 Task: Sand/Dust/Powder Explosion Effect.
Action: Mouse moved to (35, 100)
Screenshot: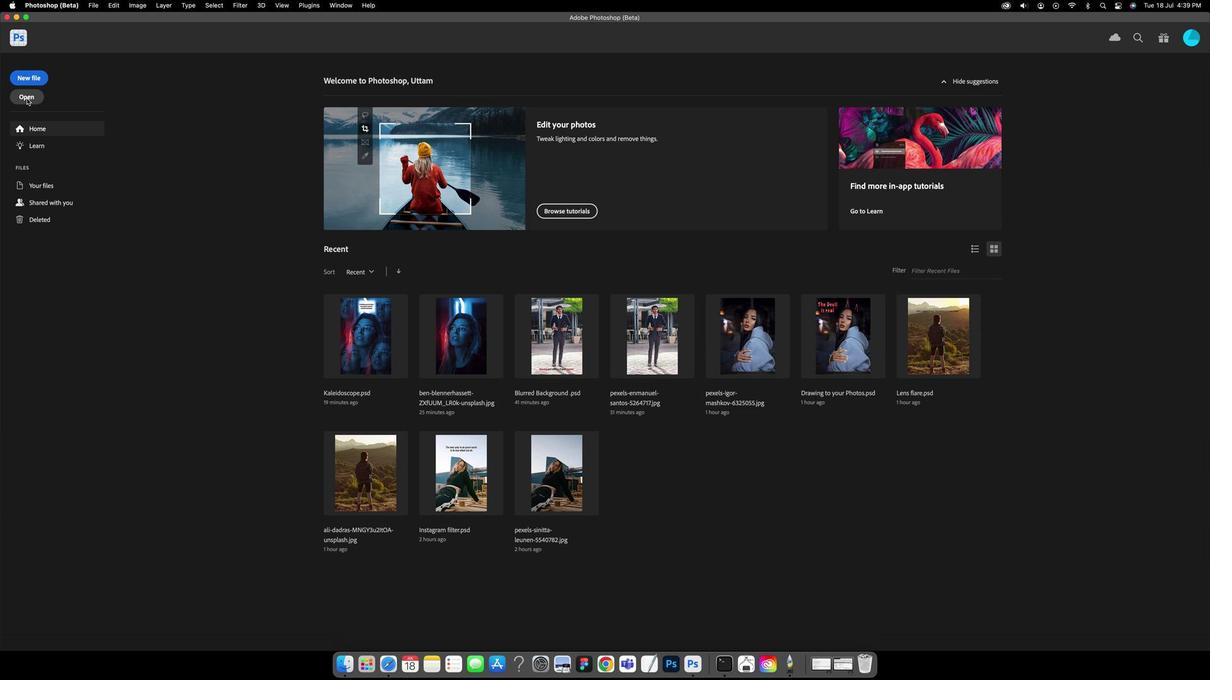 
Action: Mouse pressed left at (35, 100)
Screenshot: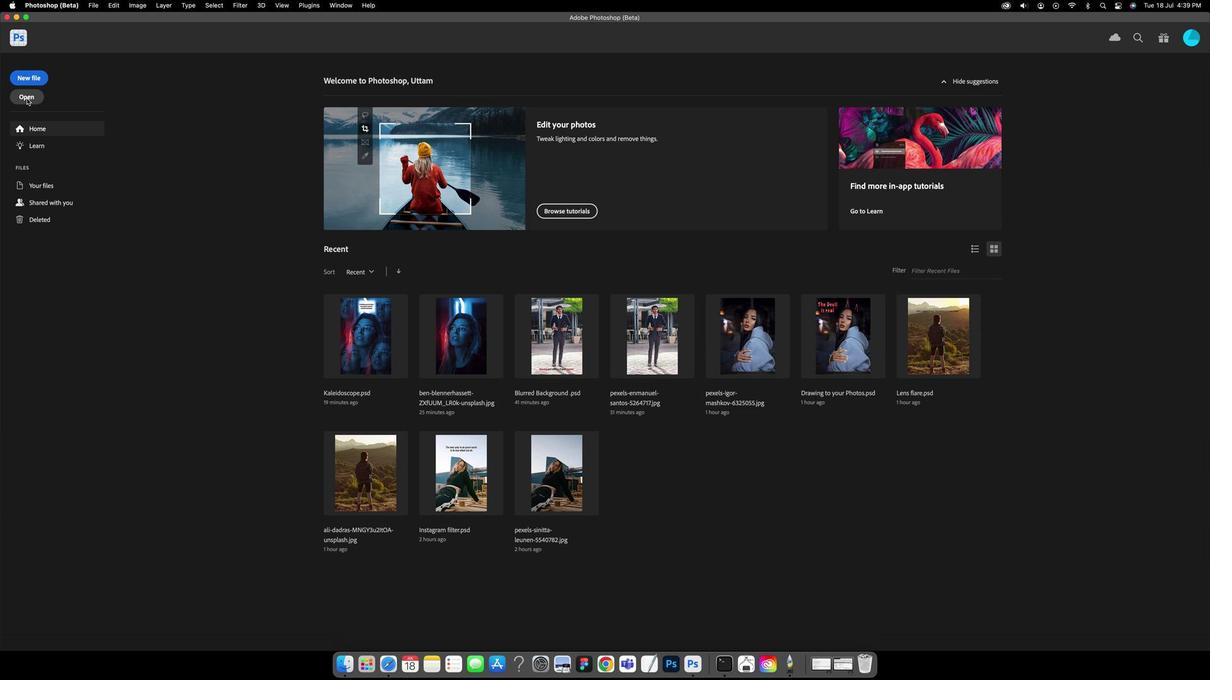 
Action: Mouse moved to (515, 177)
Screenshot: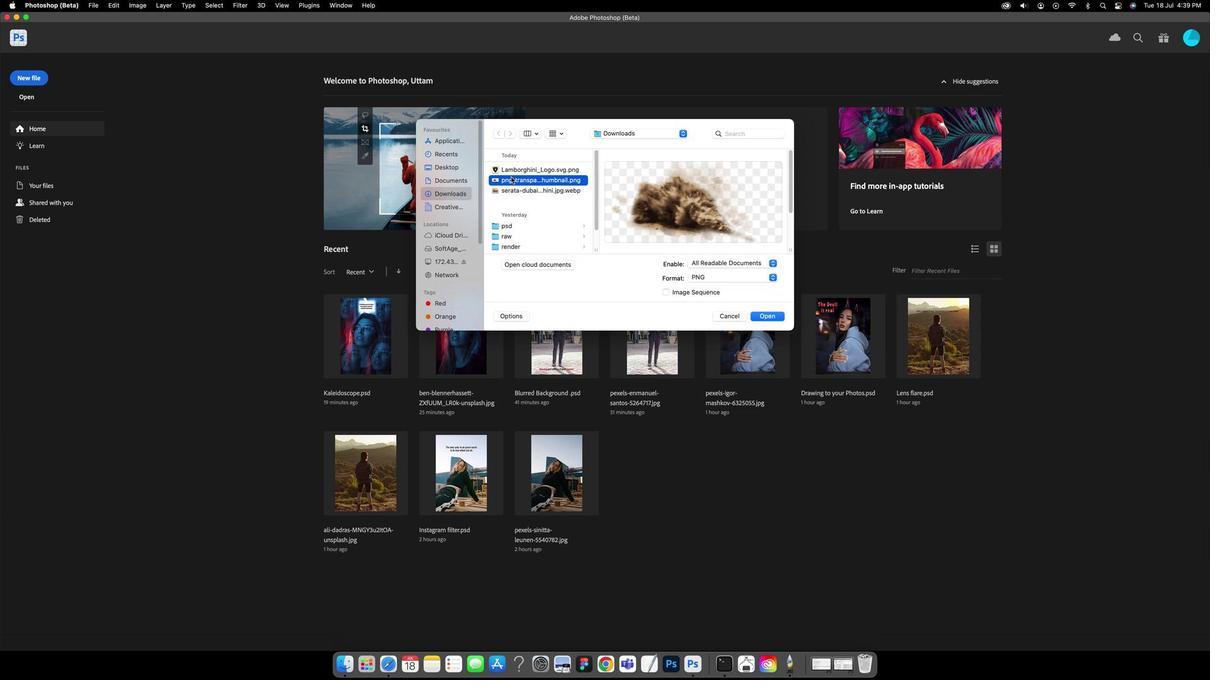 
Action: Mouse pressed left at (515, 177)
Screenshot: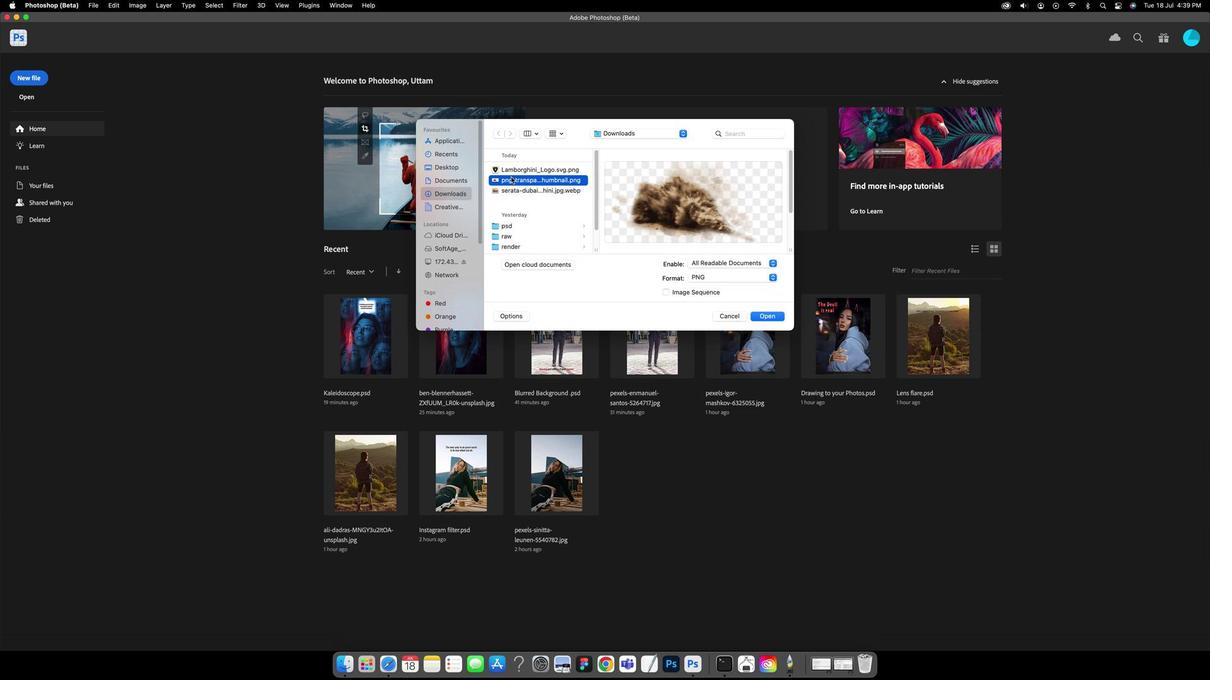 
Action: Mouse moved to (516, 188)
Screenshot: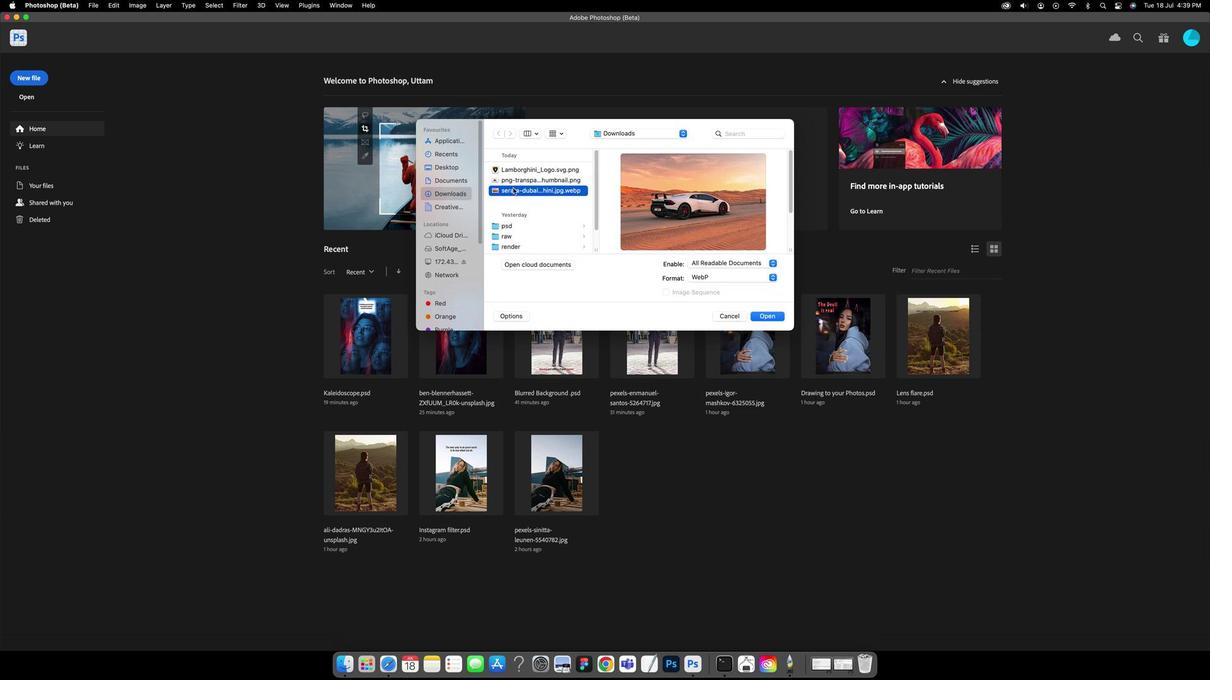 
Action: Mouse pressed left at (516, 188)
Screenshot: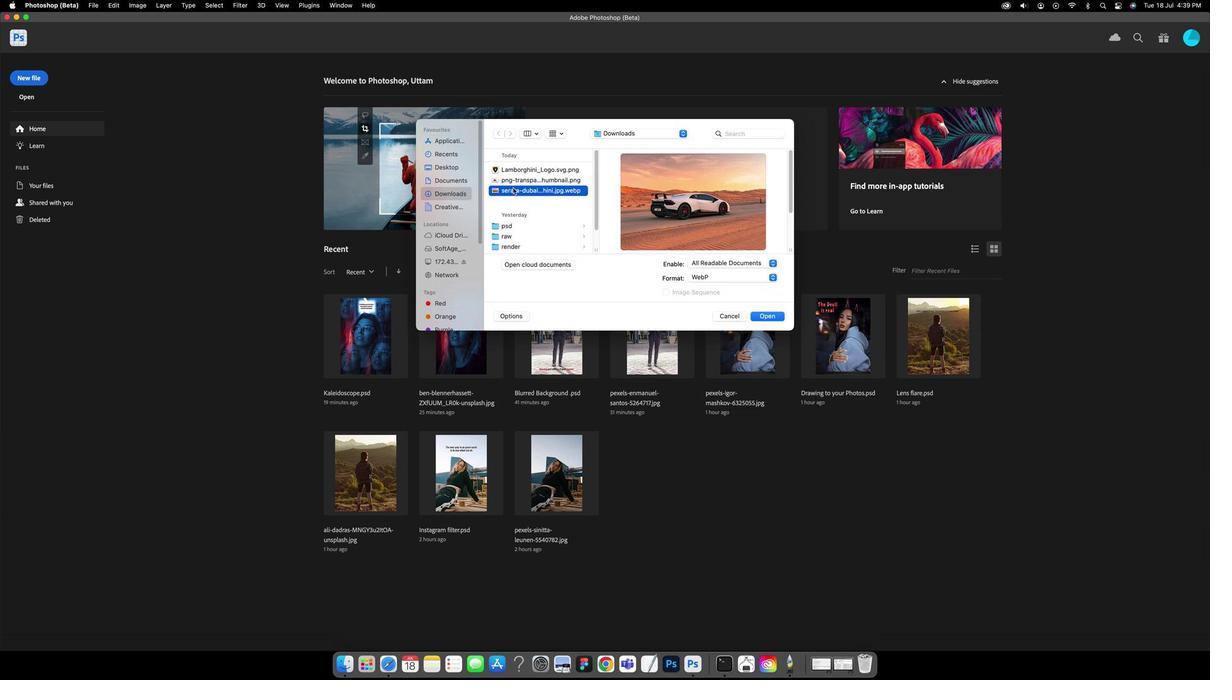 
Action: Mouse moved to (516, 188)
Screenshot: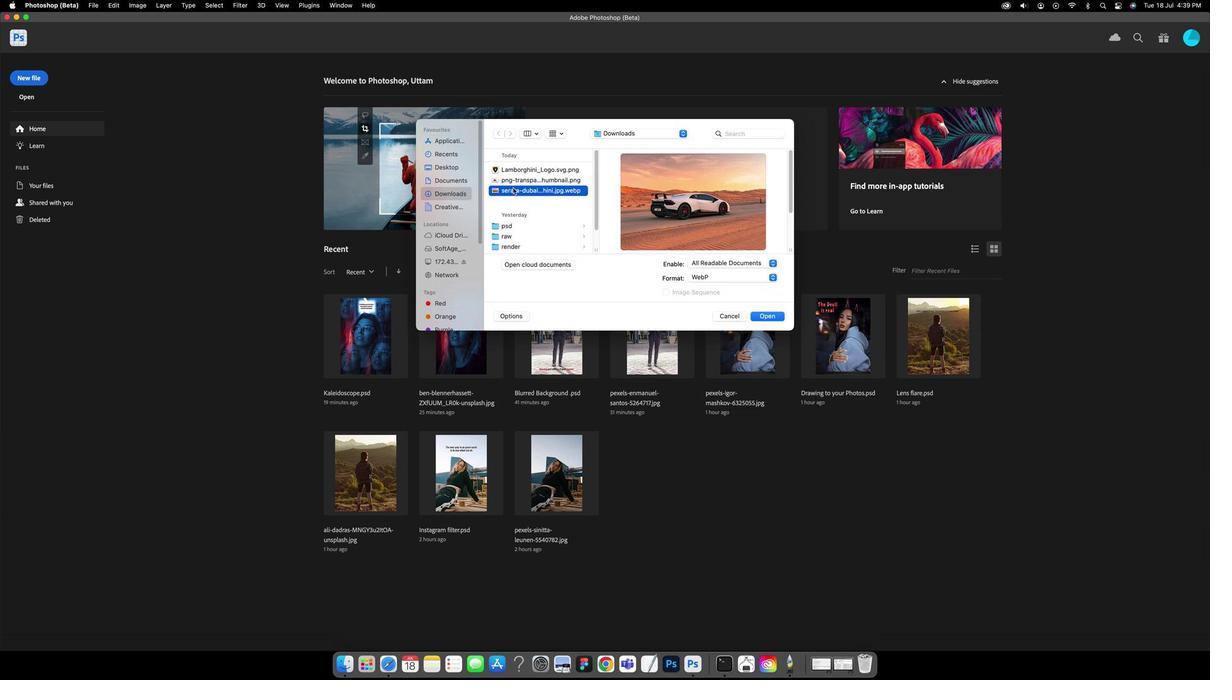 
Action: Key pressed Key.enter
Screenshot: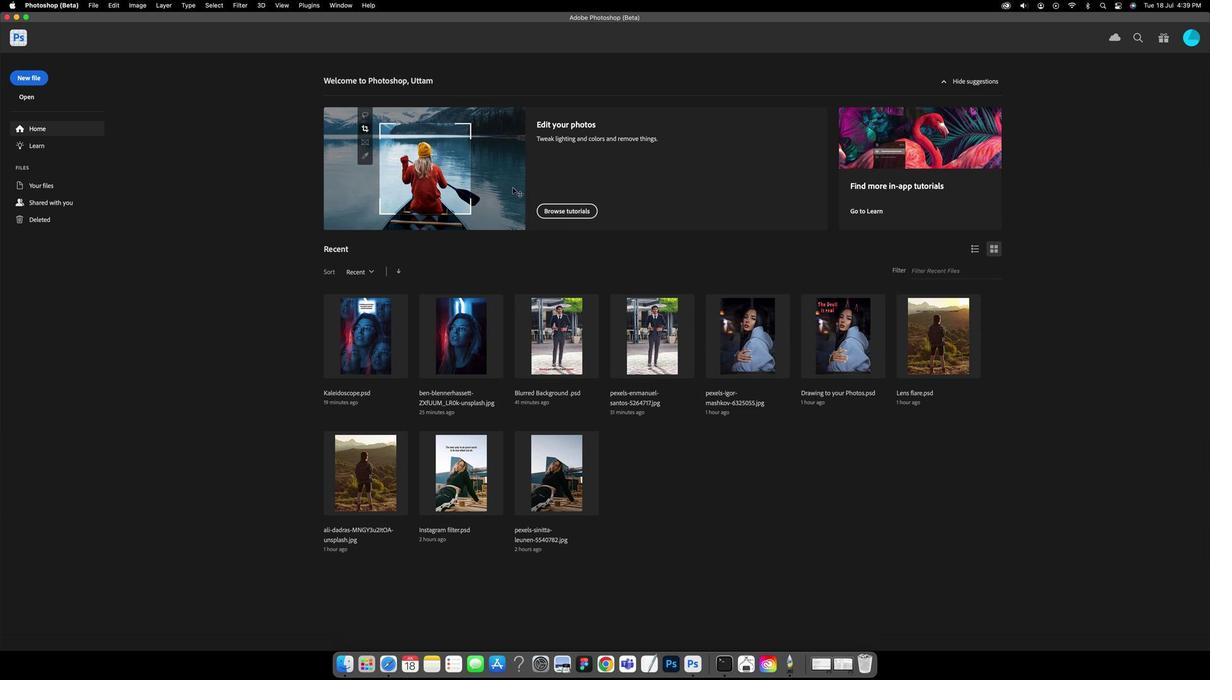 
Action: Mouse moved to (98, 3)
Screenshot: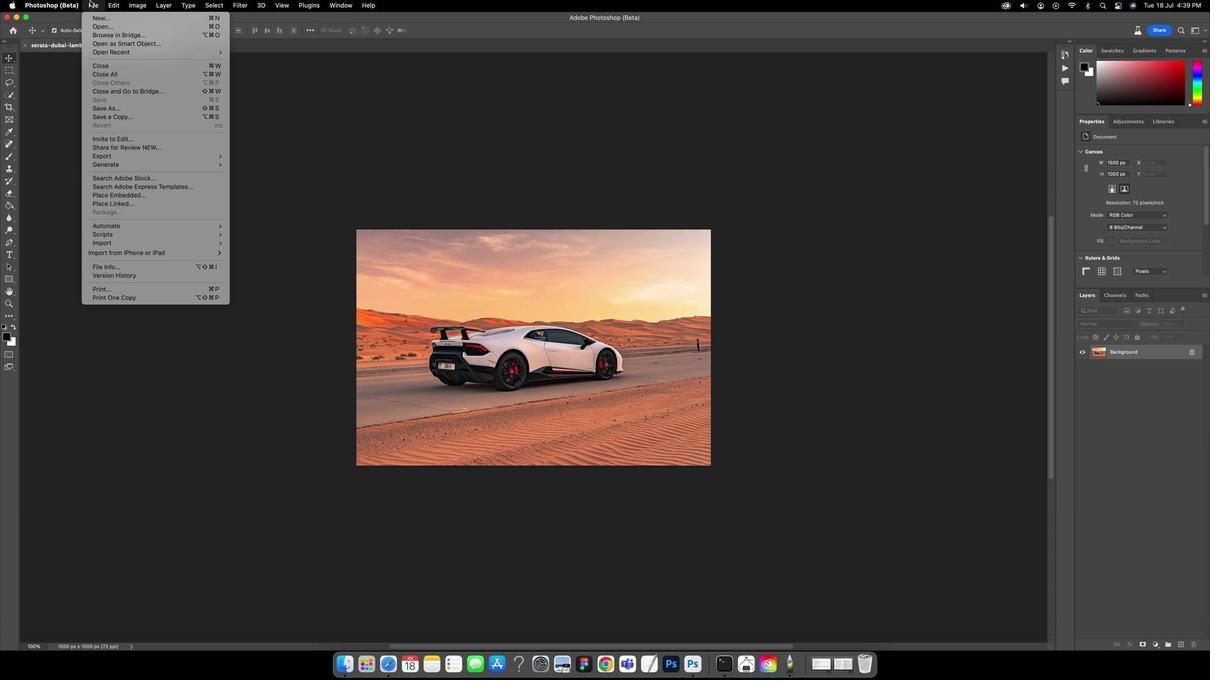 
Action: Mouse pressed left at (98, 3)
Screenshot: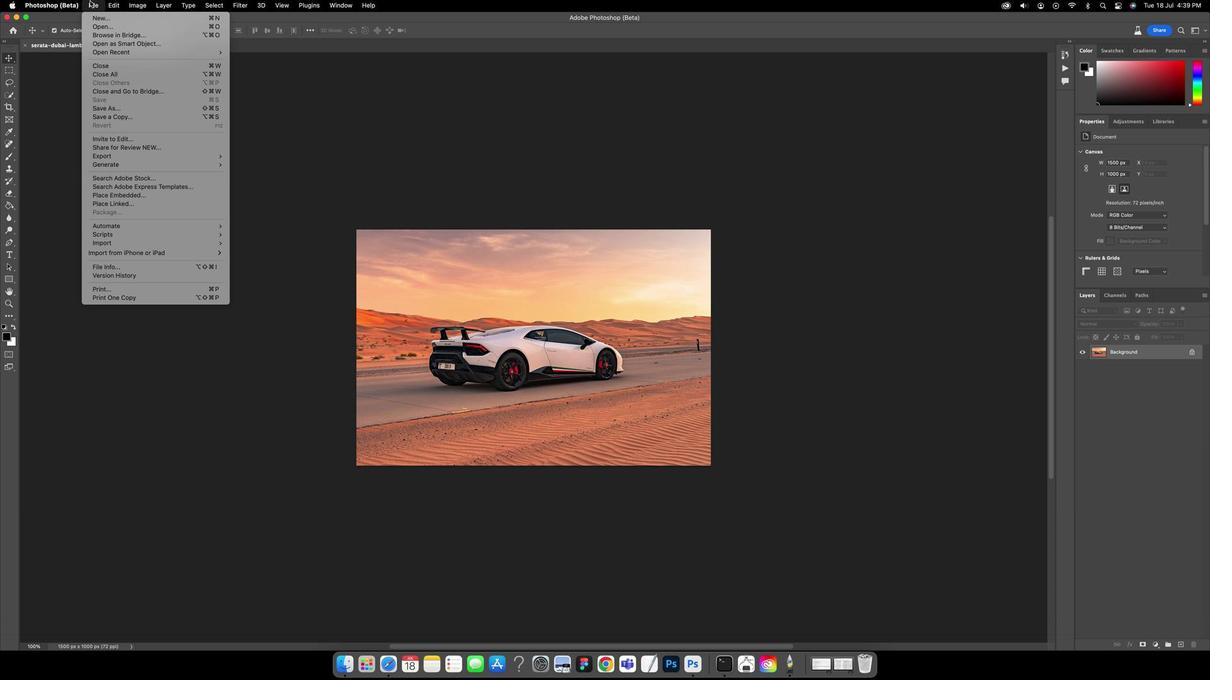 
Action: Mouse moved to (111, 197)
Screenshot: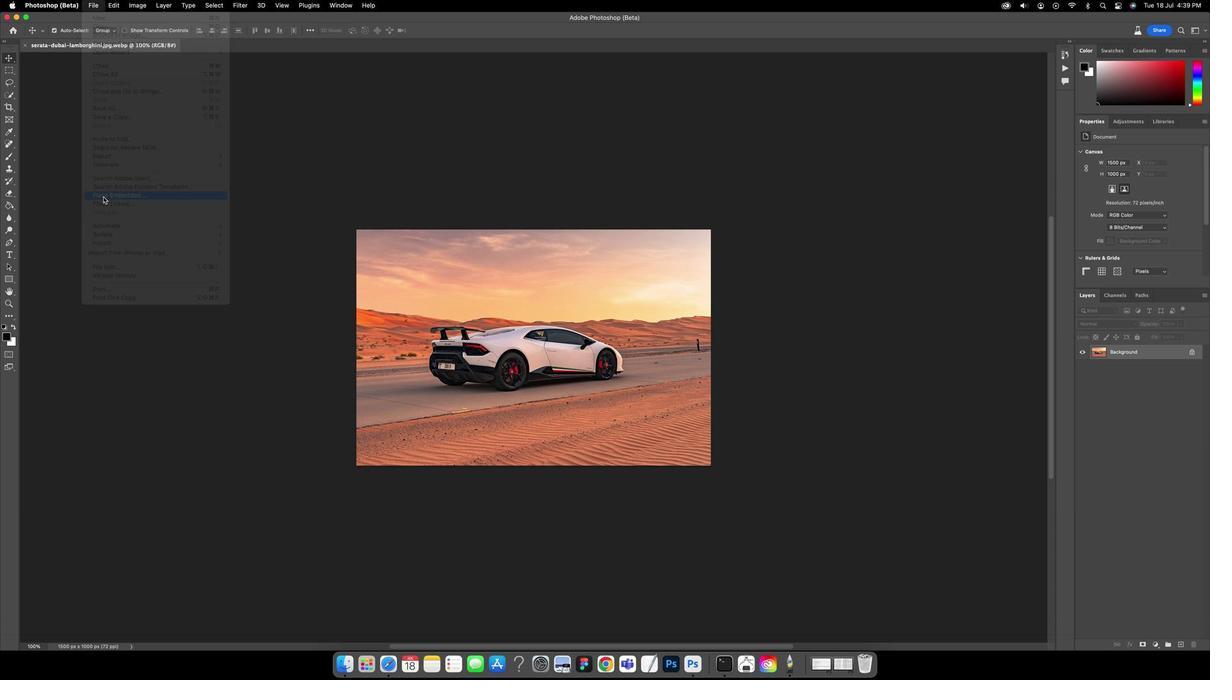 
Action: Mouse pressed left at (111, 197)
Screenshot: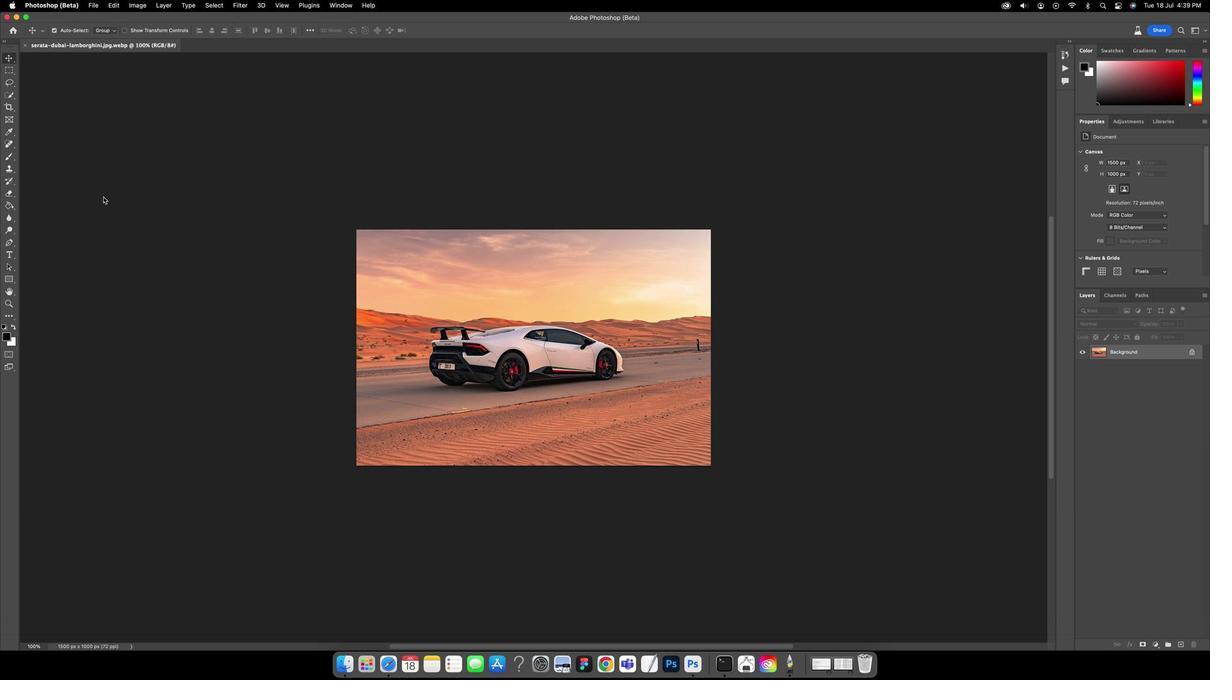 
Action: Mouse moved to (496, 180)
Screenshot: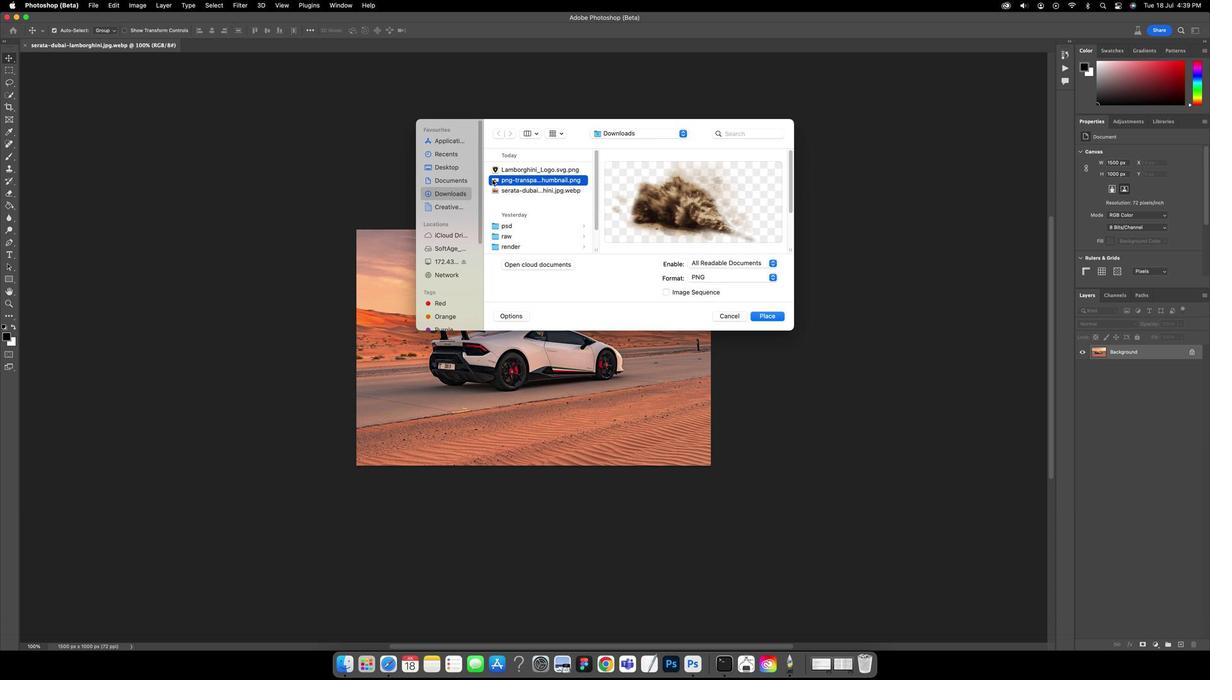 
Action: Mouse pressed left at (496, 180)
Screenshot: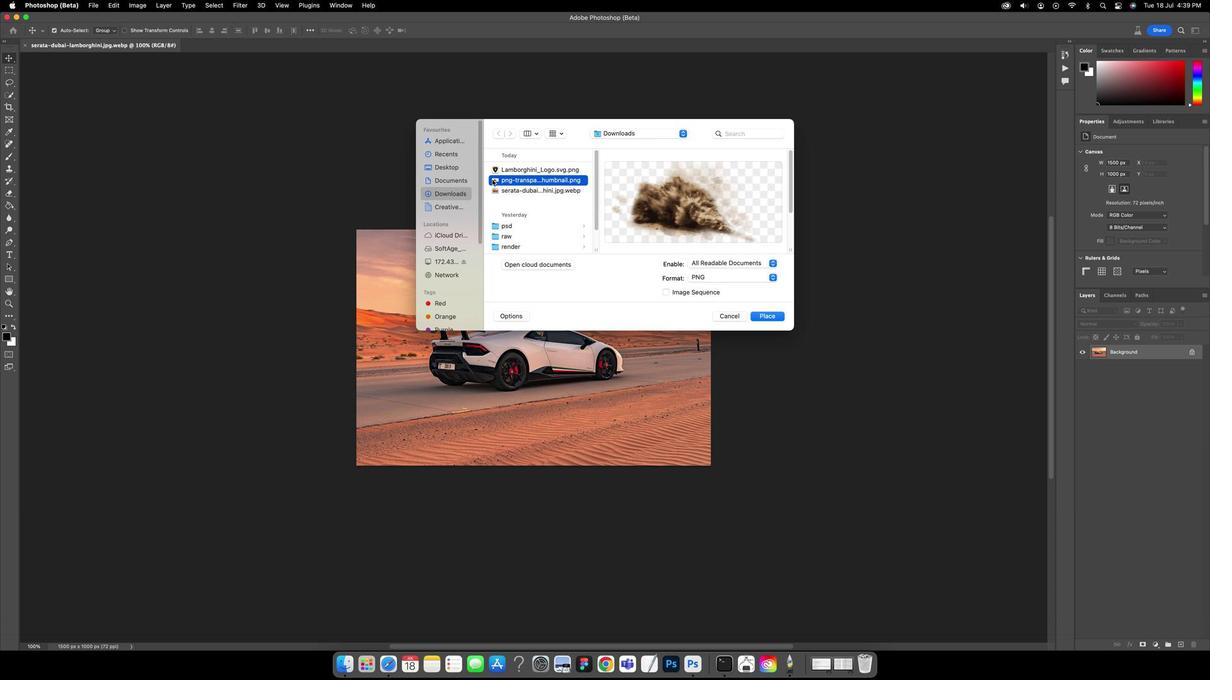 
Action: Key pressed Key.enter
Screenshot: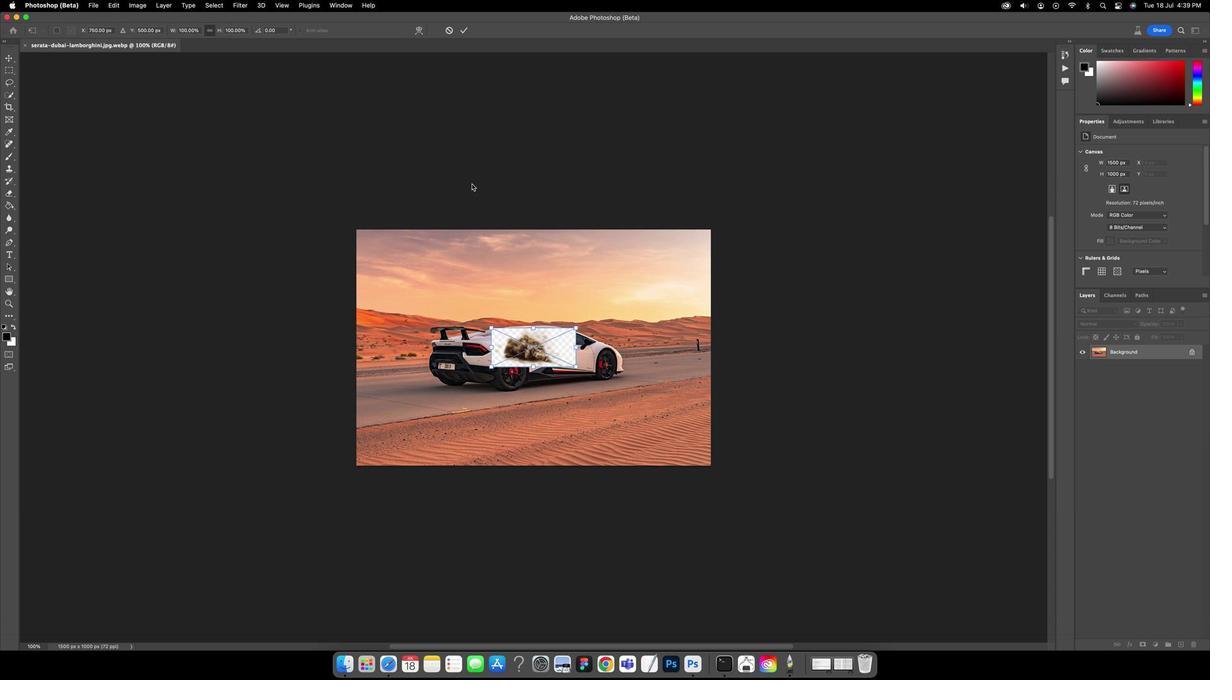 
Action: Mouse moved to (544, 346)
Screenshot: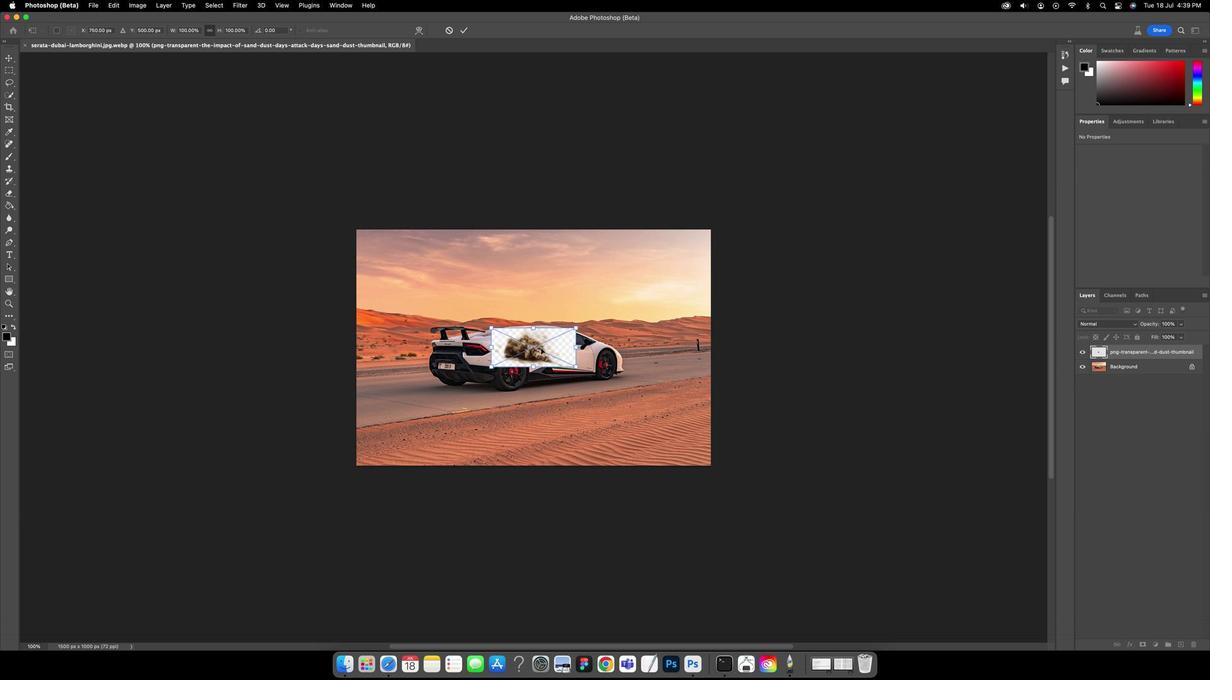 
Action: Key pressed Key.alt
Screenshot: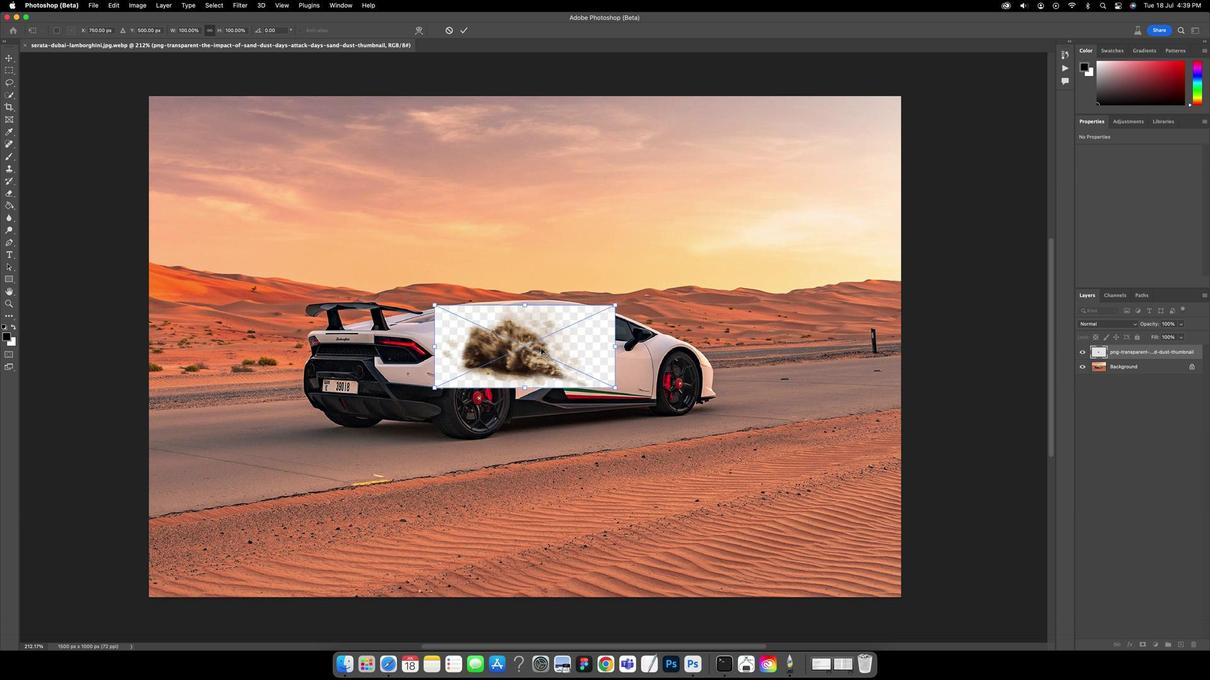 
Action: Mouse scrolled (544, 346) with delta (10, 4)
Screenshot: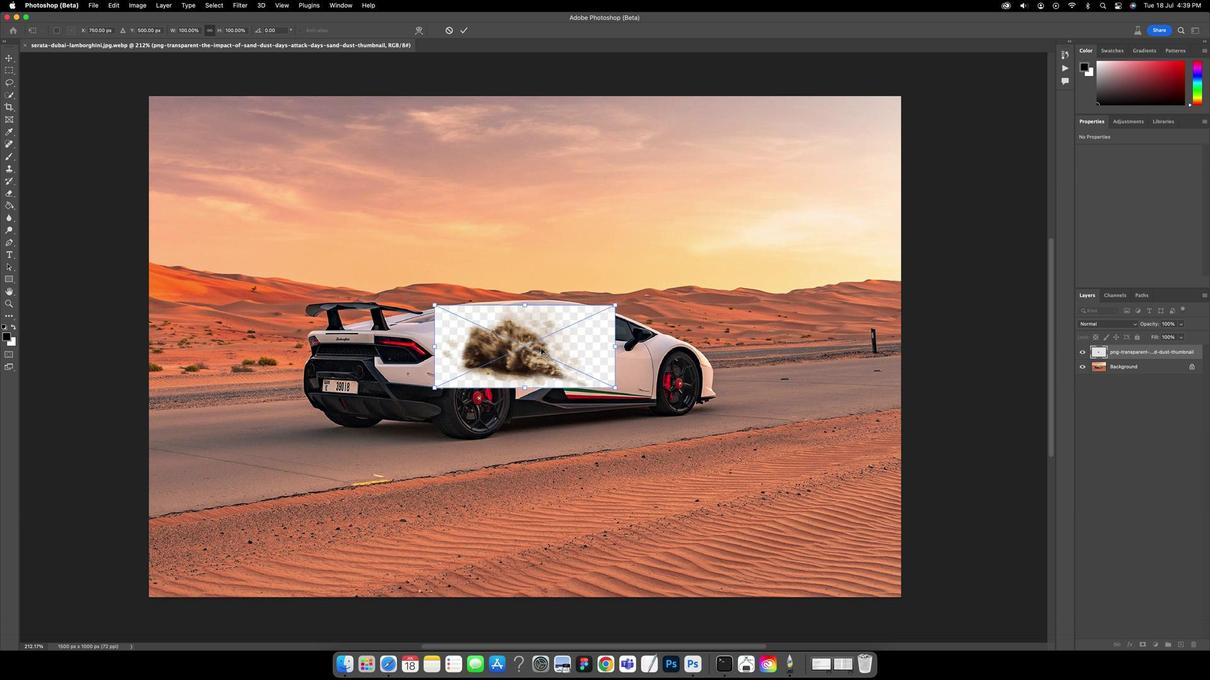 
Action: Mouse scrolled (544, 346) with delta (10, 4)
Screenshot: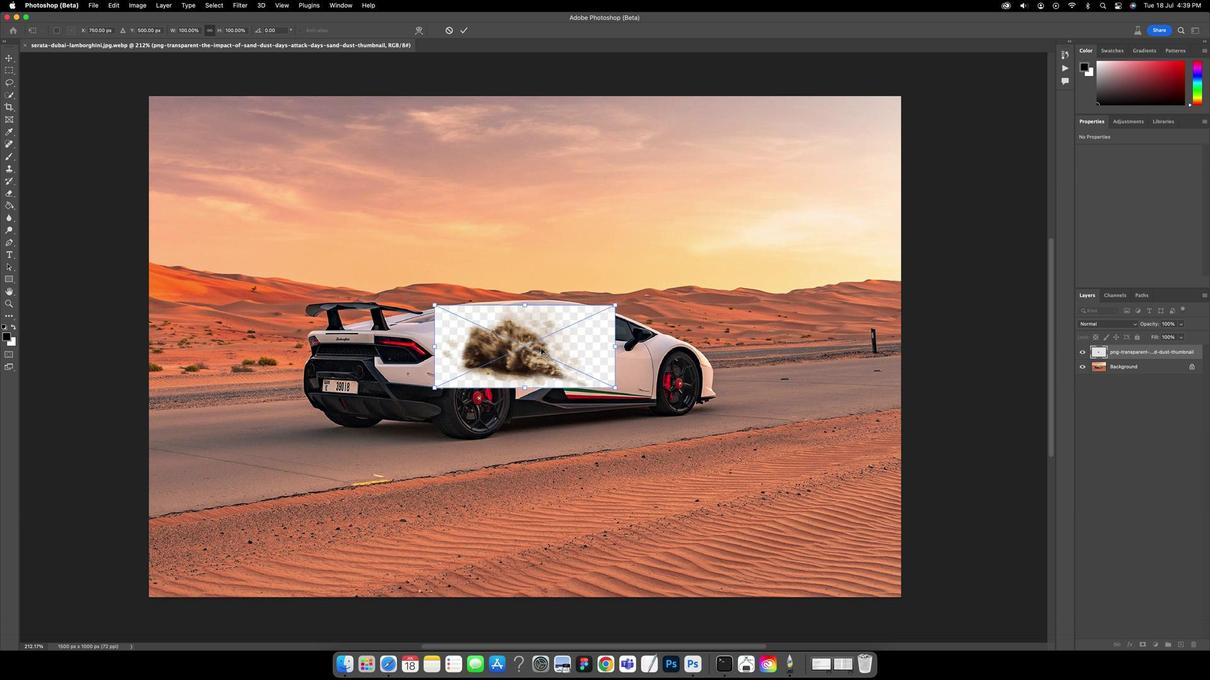 
Action: Mouse scrolled (544, 346) with delta (10, 5)
Screenshot: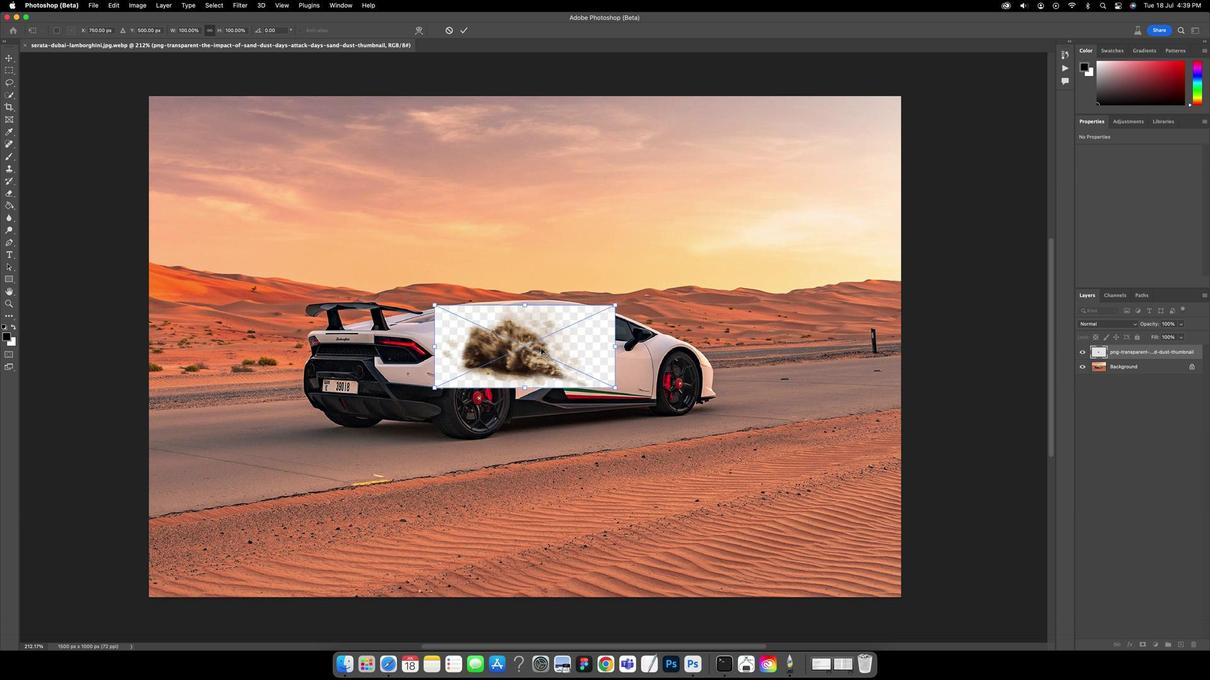 
Action: Mouse moved to (544, 346)
Screenshot: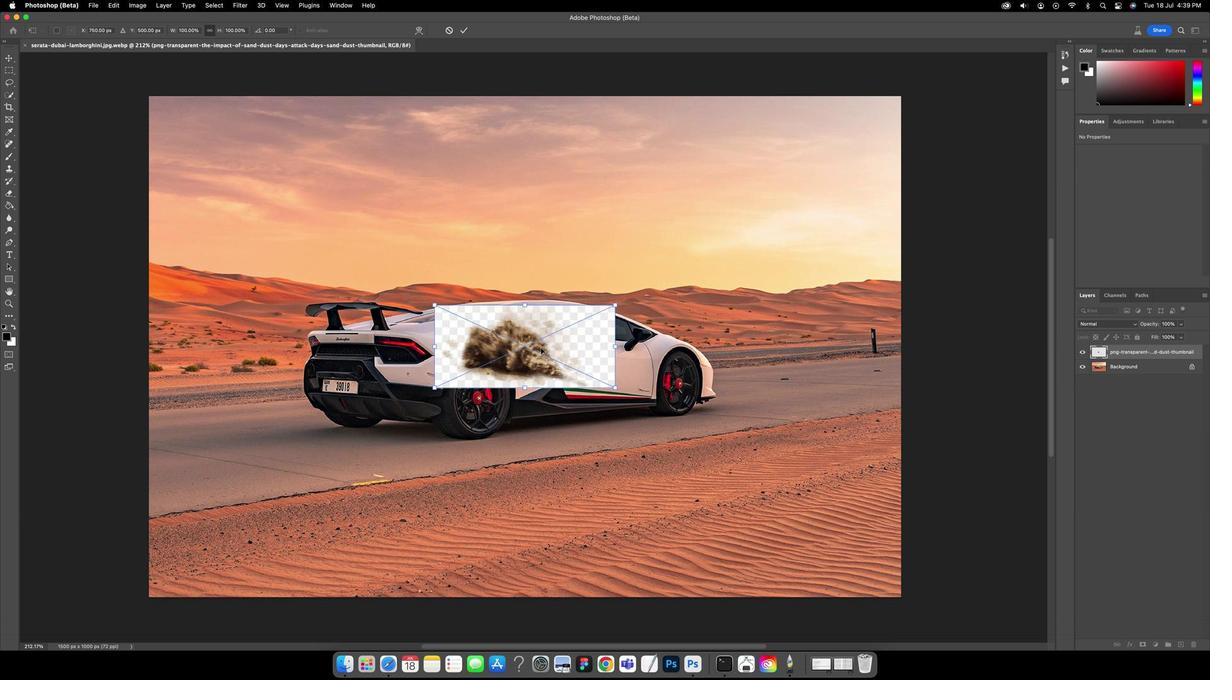 
Action: Key pressed Key.enter
Screenshot: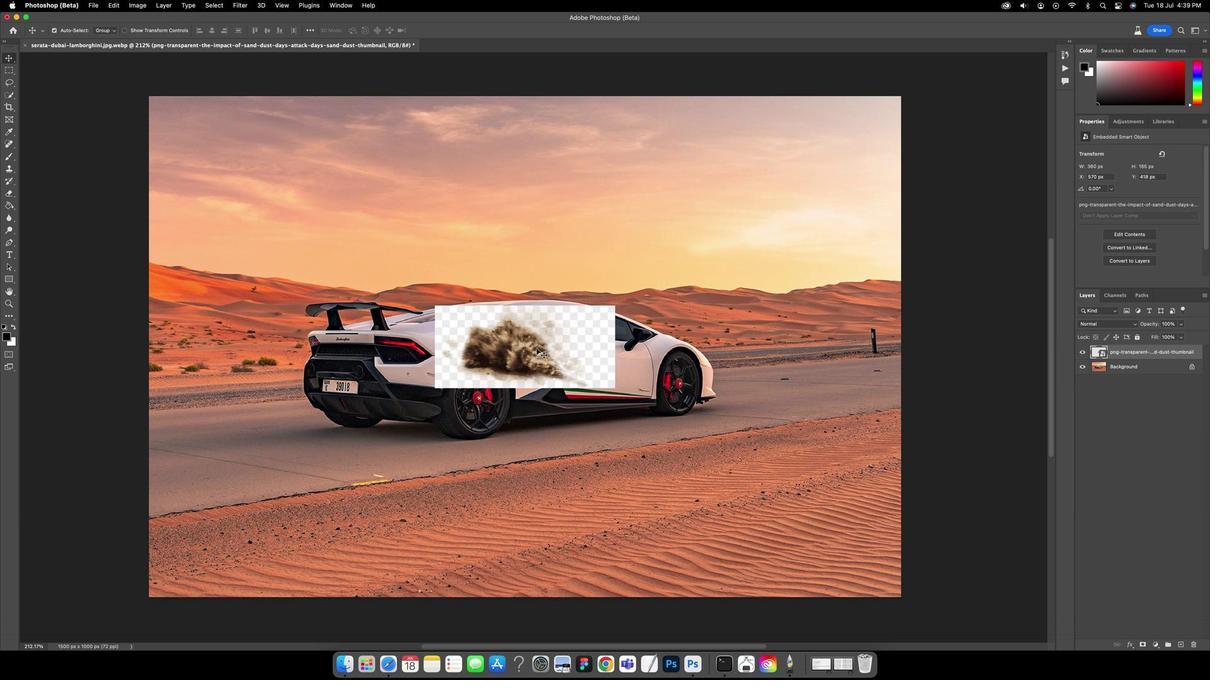 
Action: Mouse moved to (540, 331)
Screenshot: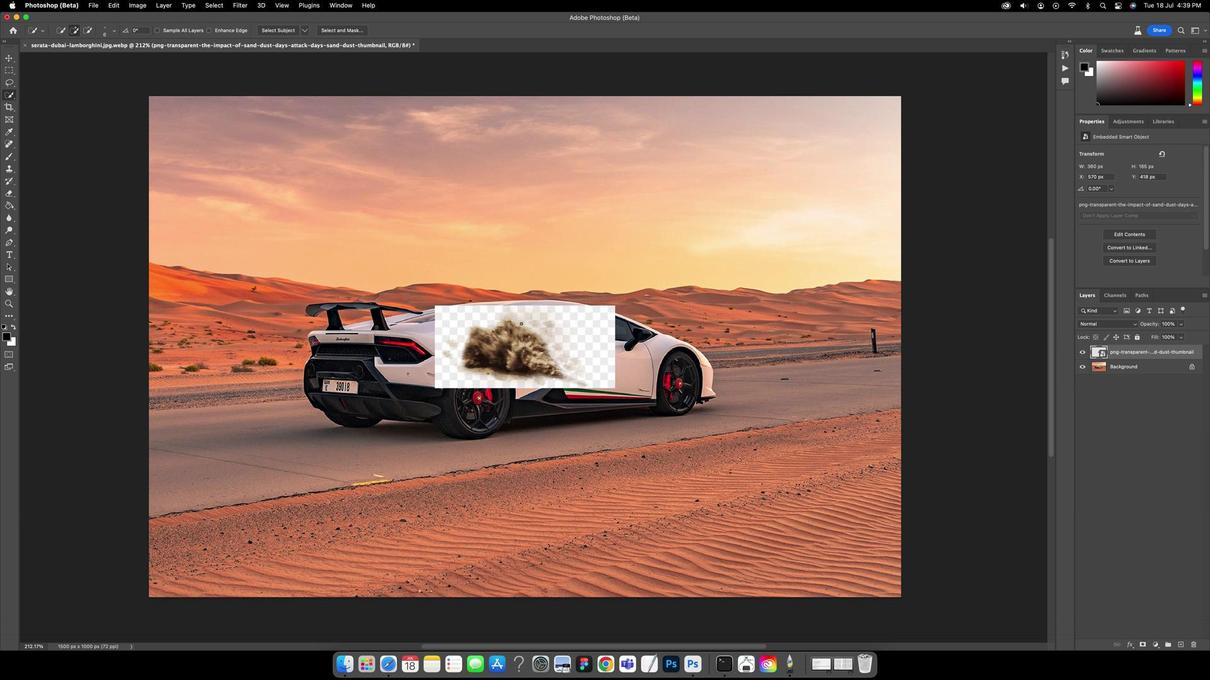 
Action: Key pressed 'w'
Screenshot: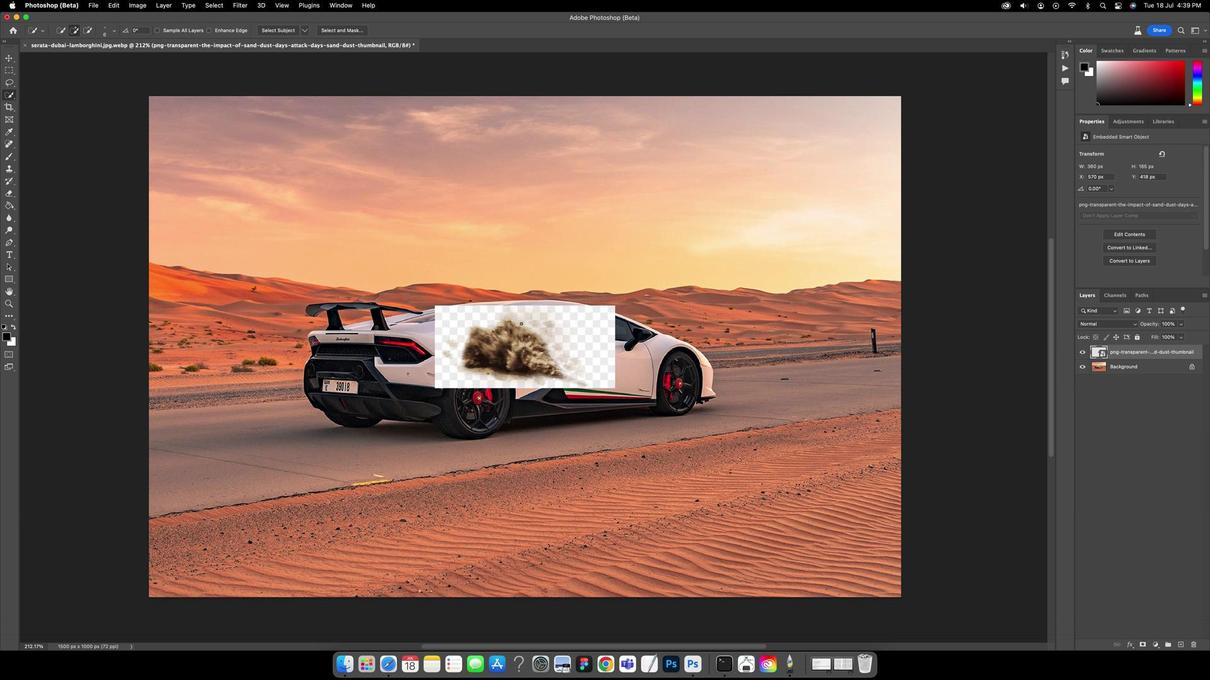 
Action: Mouse moved to (281, 35)
Screenshot: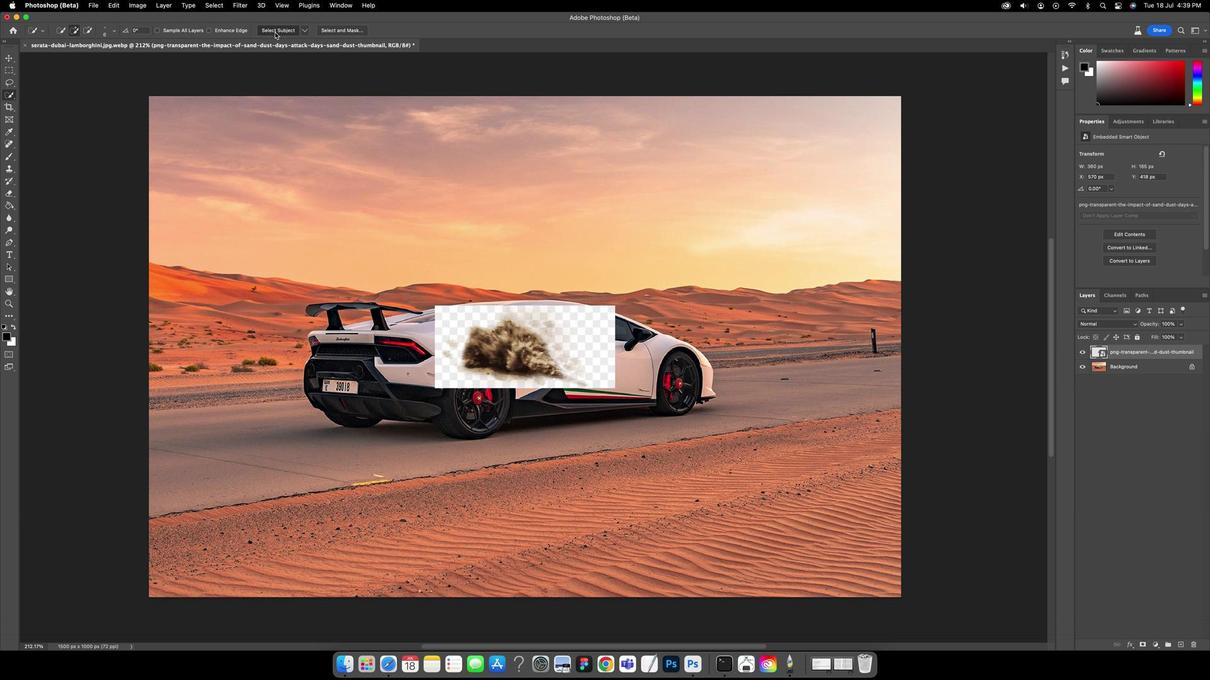 
Action: Mouse pressed left at (281, 35)
Screenshot: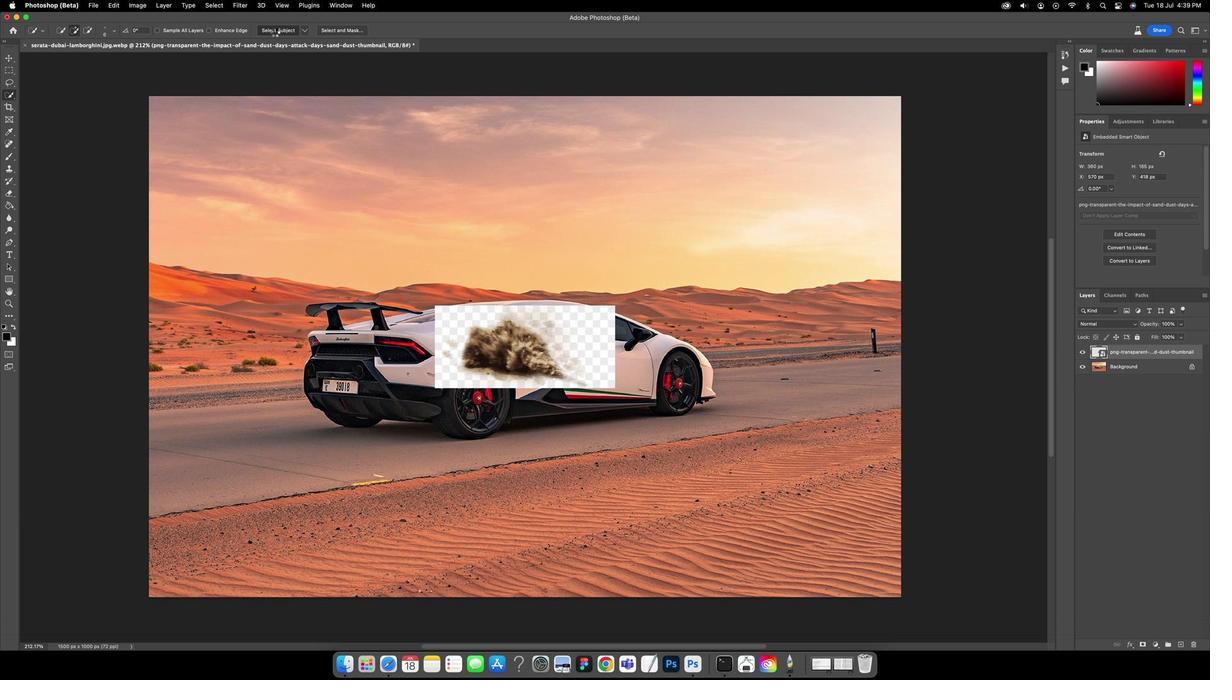 
Action: Mouse moved to (1139, 637)
Screenshot: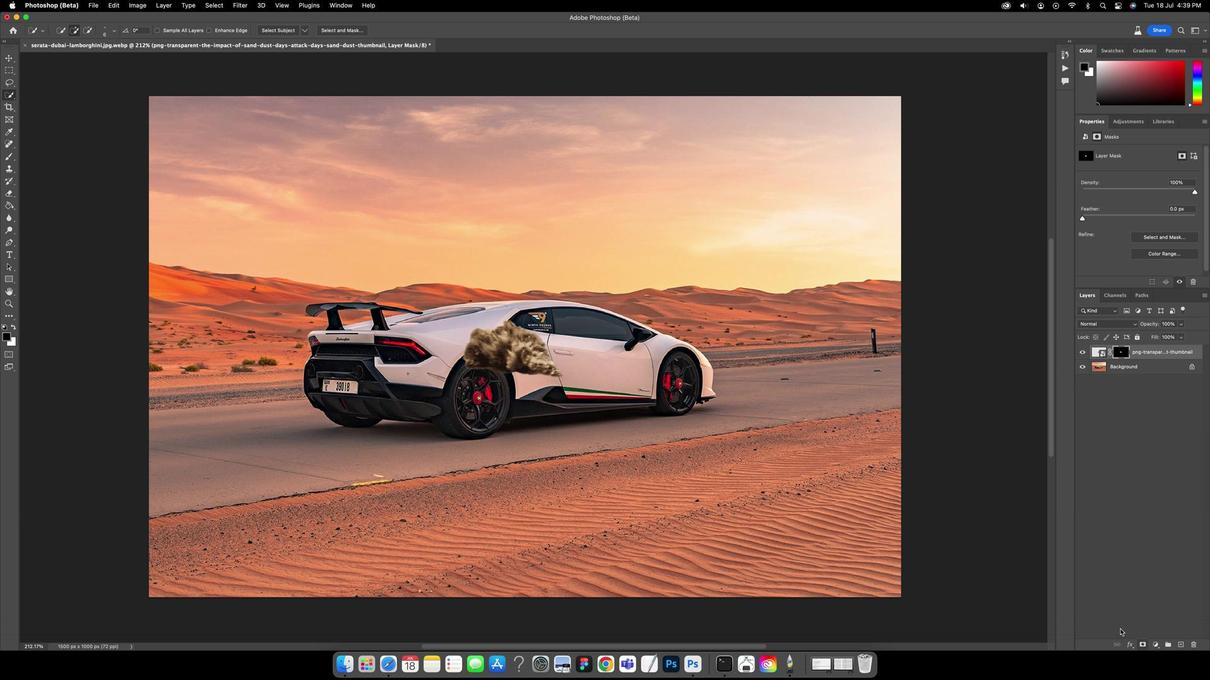 
Action: Mouse pressed left at (1139, 637)
Screenshot: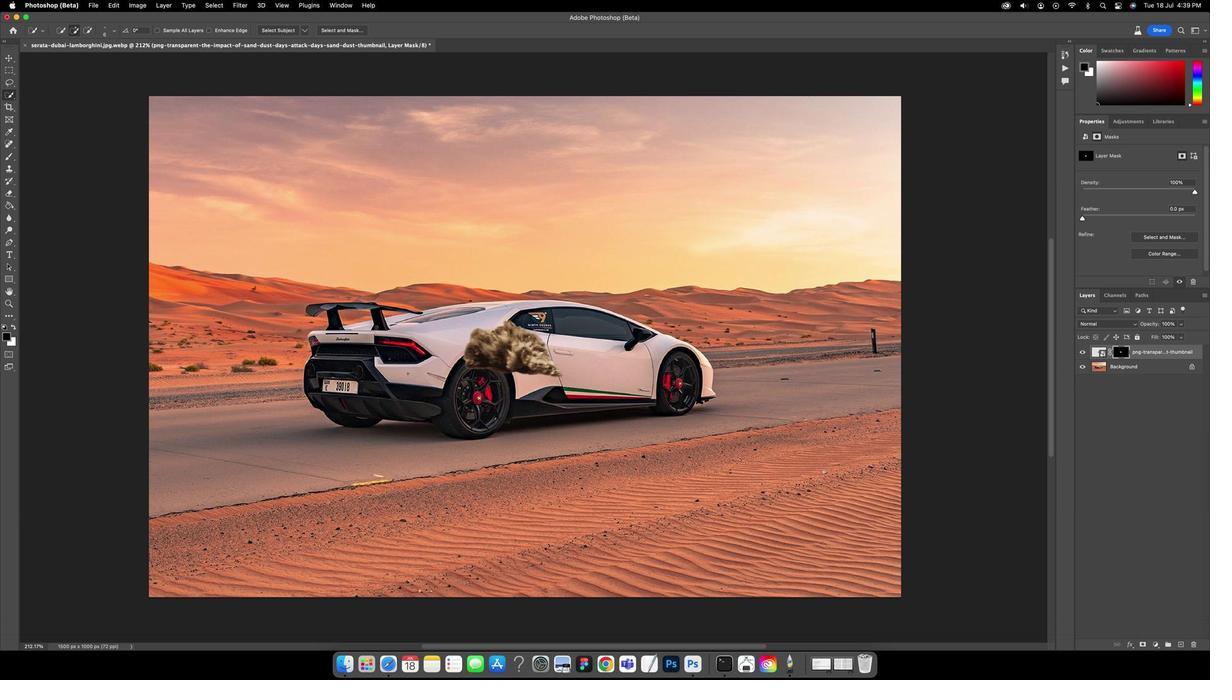 
Action: Mouse moved to (491, 346)
Screenshot: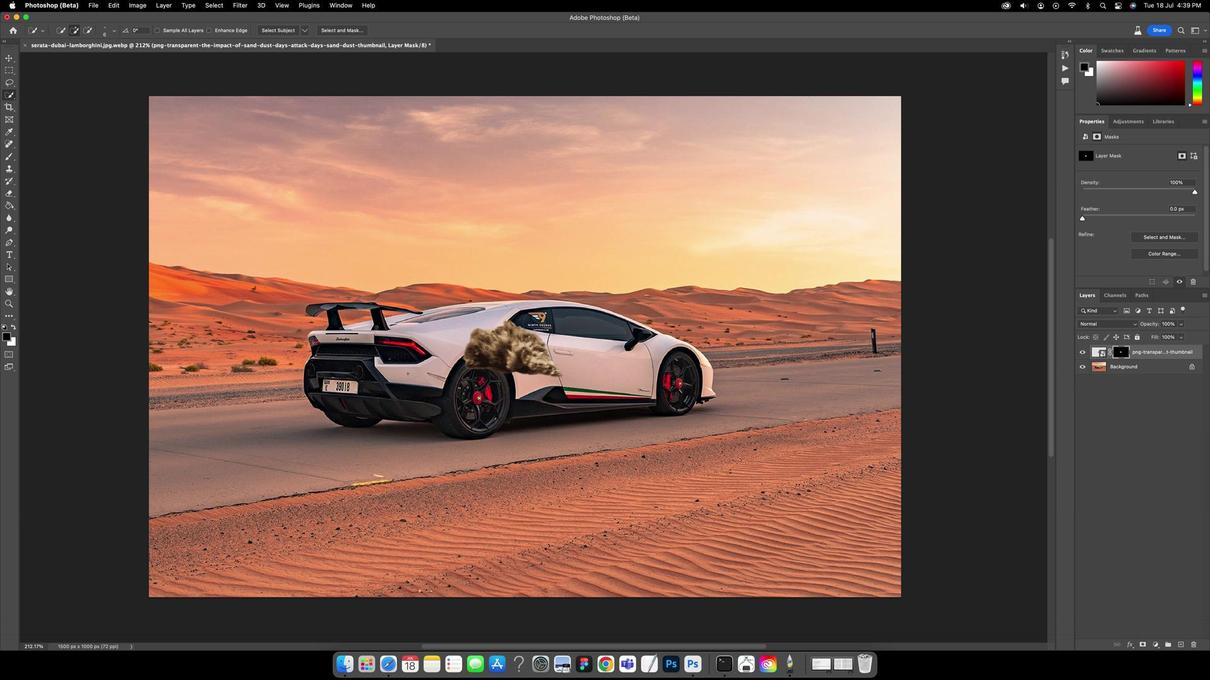 
Action: Key pressed 'v'
Screenshot: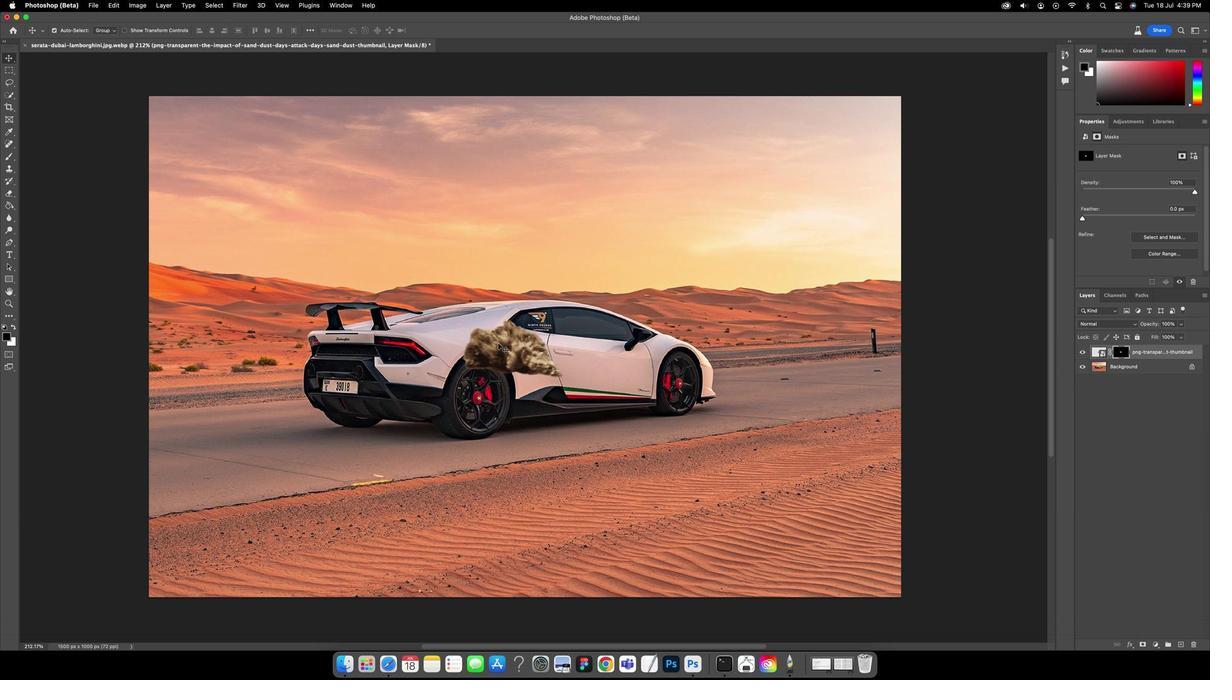 
Action: Mouse moved to (502, 341)
Screenshot: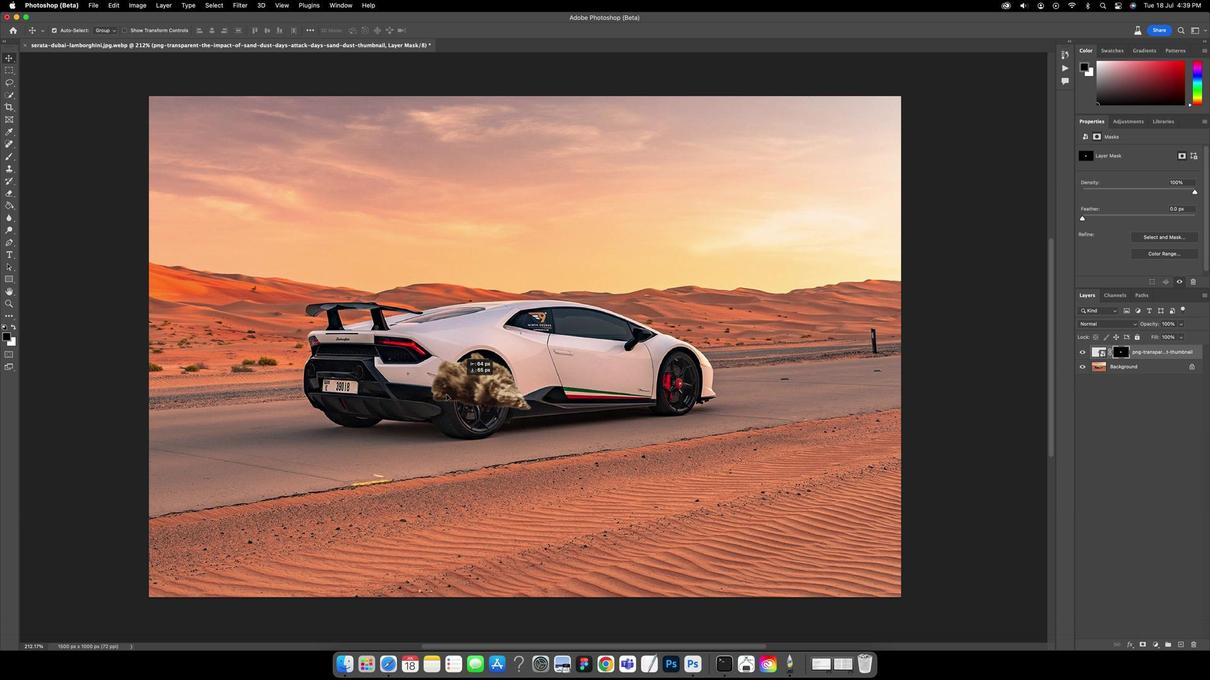 
Action: Mouse pressed left at (502, 341)
Screenshot: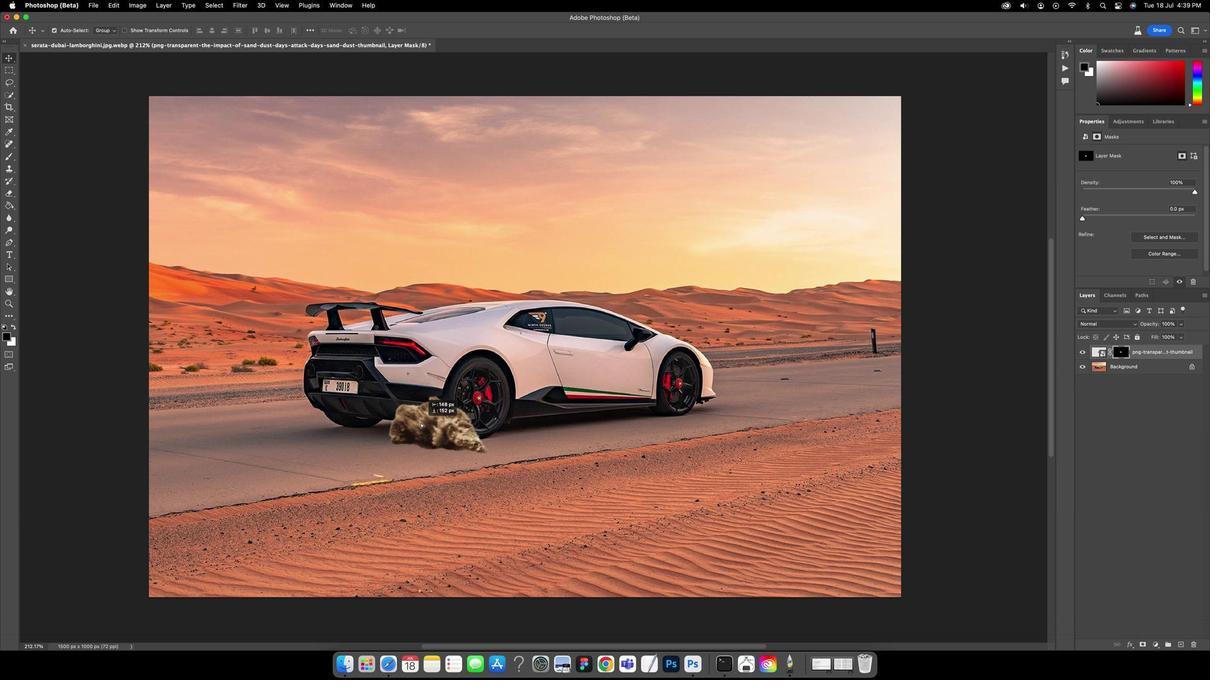 
Action: Mouse moved to (405, 426)
Screenshot: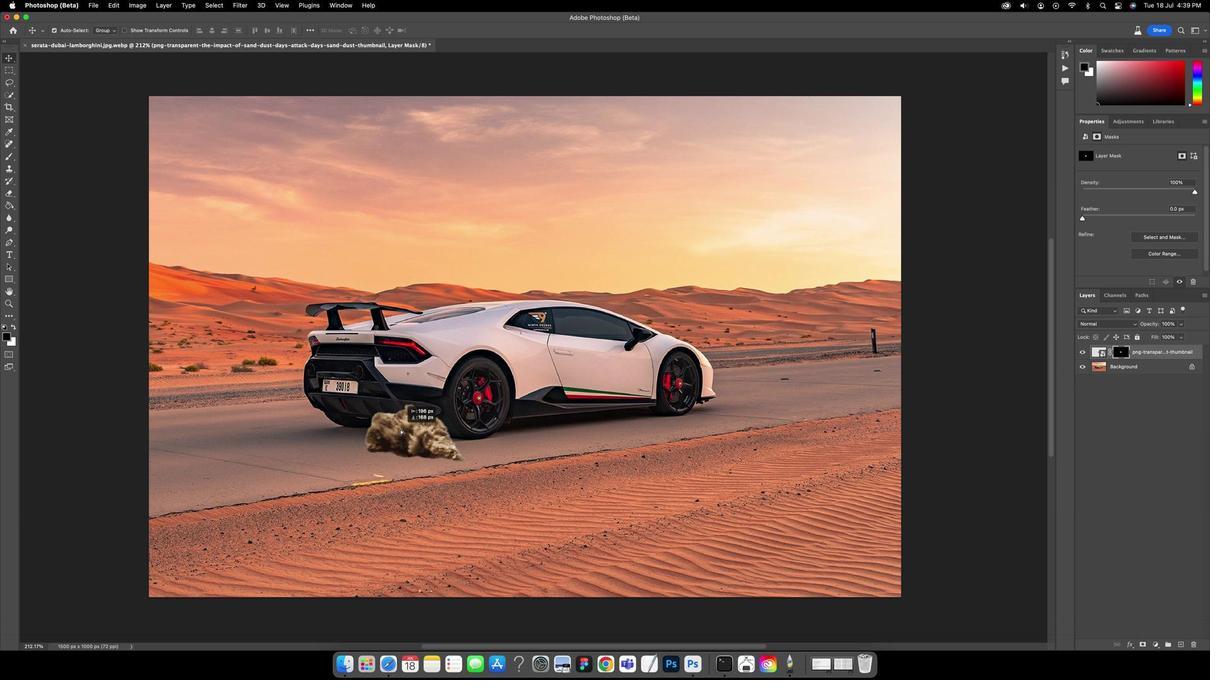 
Action: Key pressed Key.alt
Screenshot: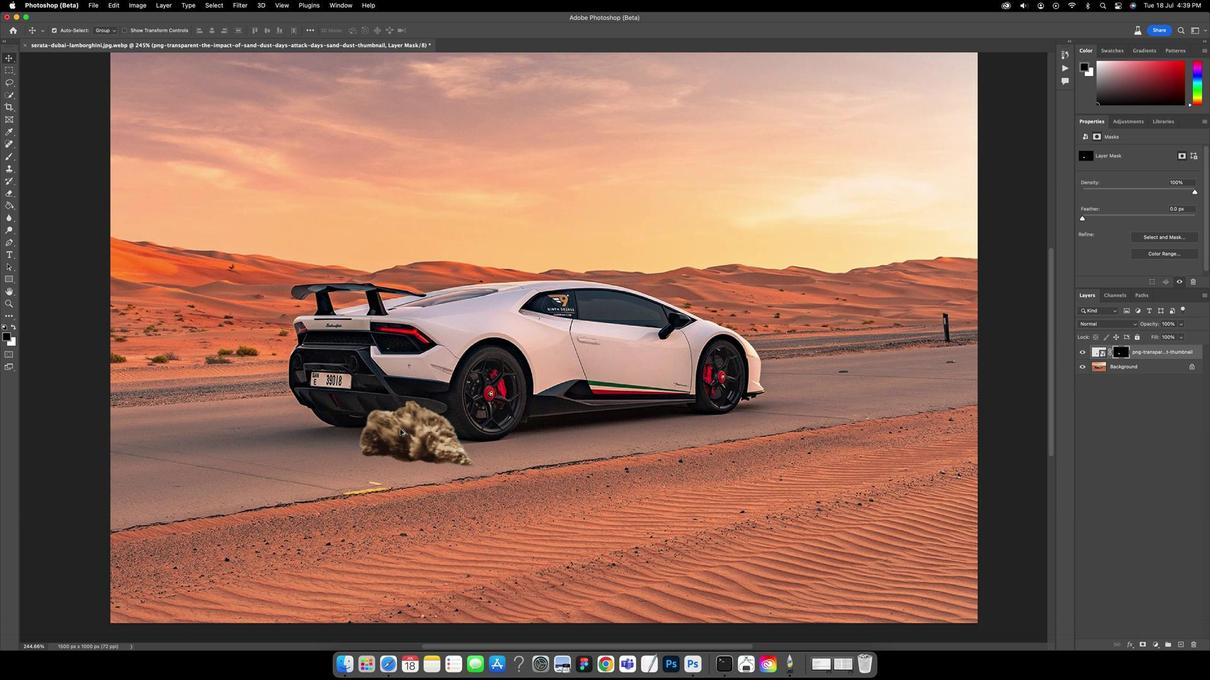 
Action: Mouse scrolled (405, 426) with delta (10, 4)
Screenshot: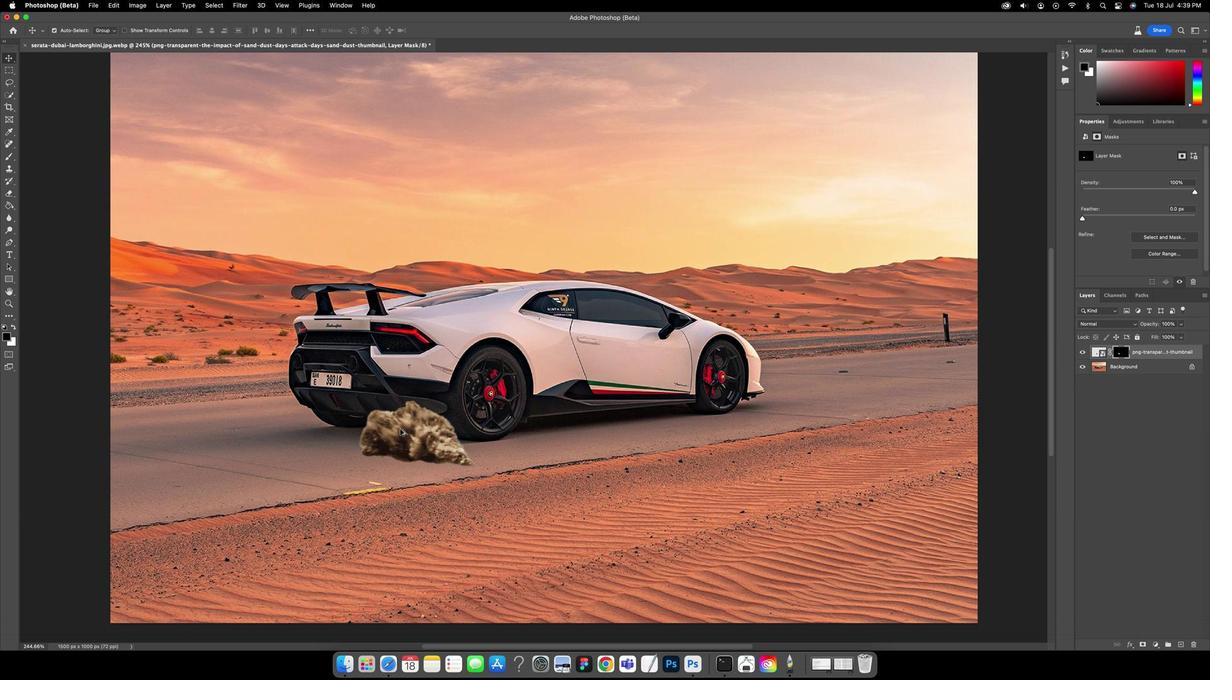 
Action: Mouse scrolled (405, 426) with delta (10, 4)
Screenshot: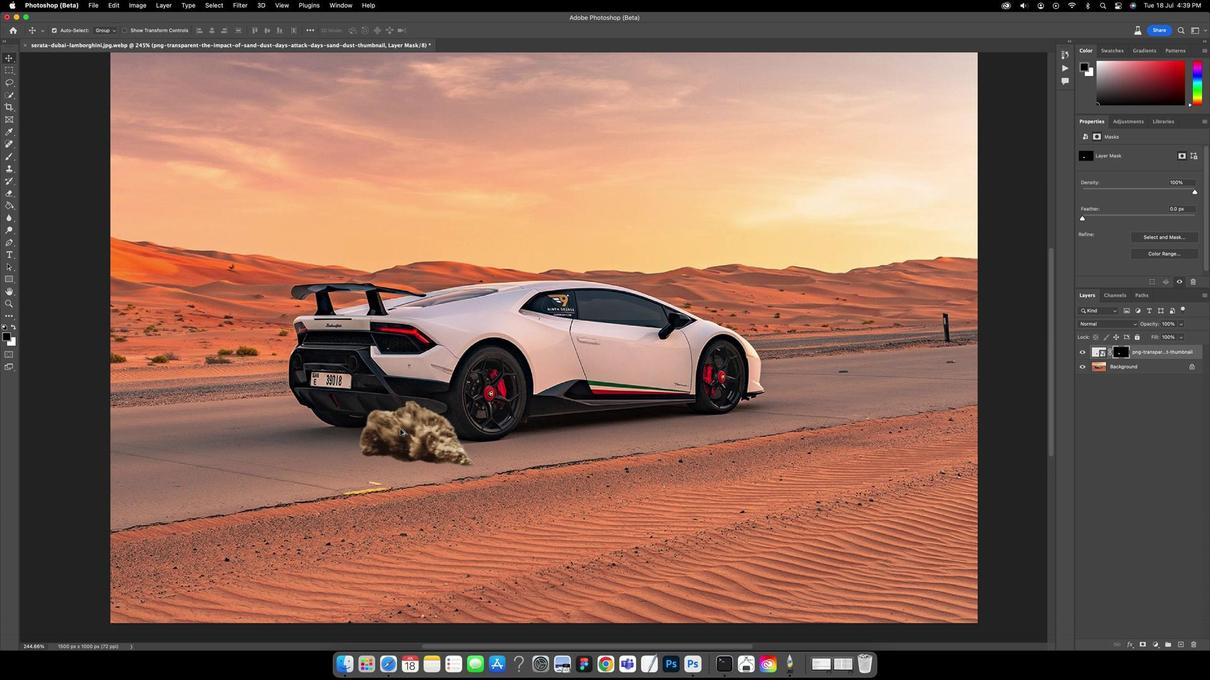 
Action: Mouse scrolled (405, 426) with delta (10, 4)
Screenshot: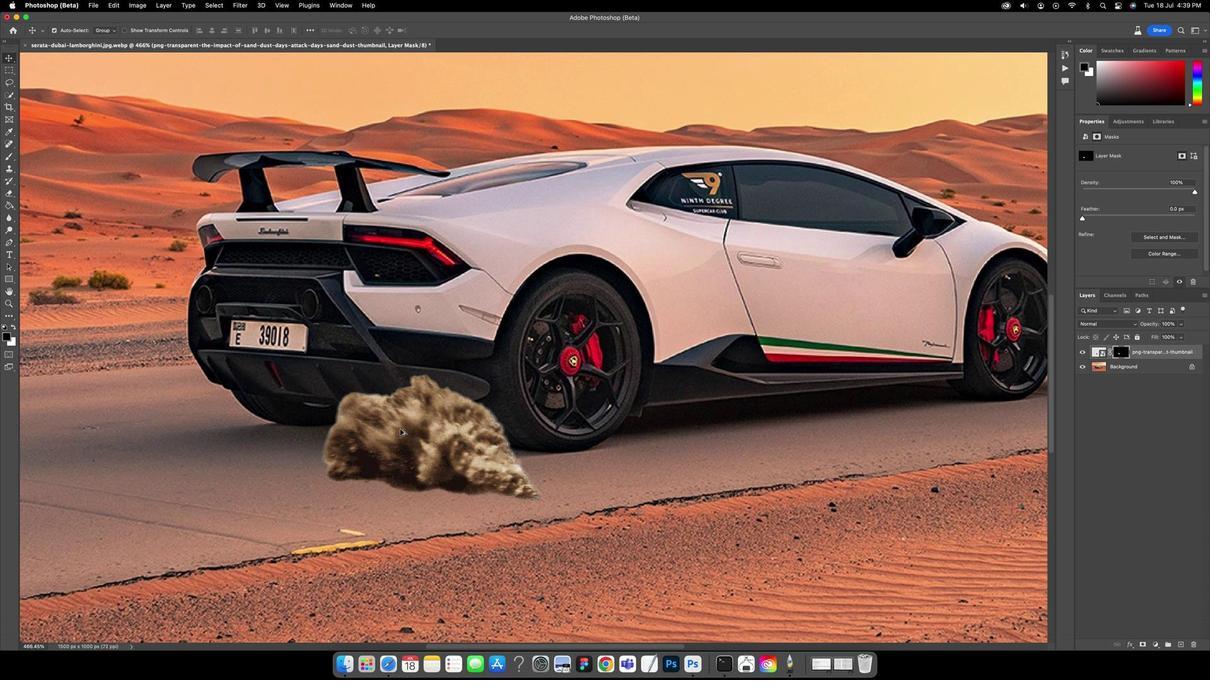 
Action: Mouse scrolled (405, 426) with delta (10, 4)
Screenshot: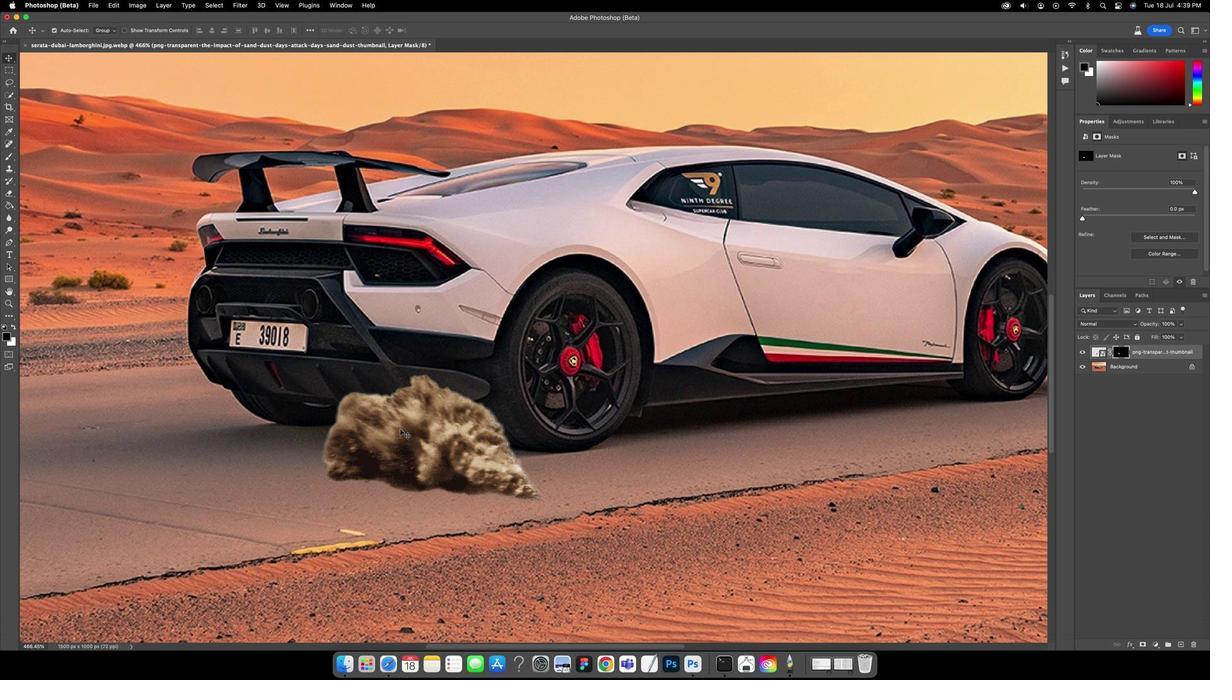 
Action: Mouse scrolled (405, 426) with delta (10, 5)
Screenshot: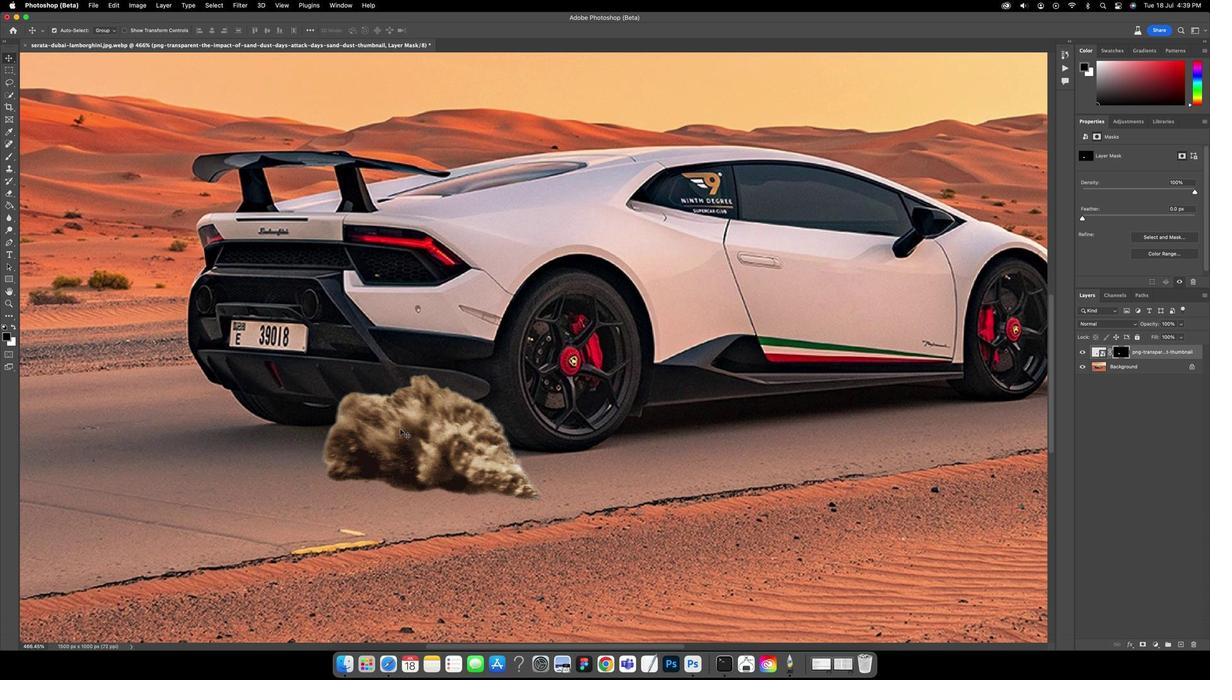 
Action: Mouse moved to (409, 423)
Screenshot: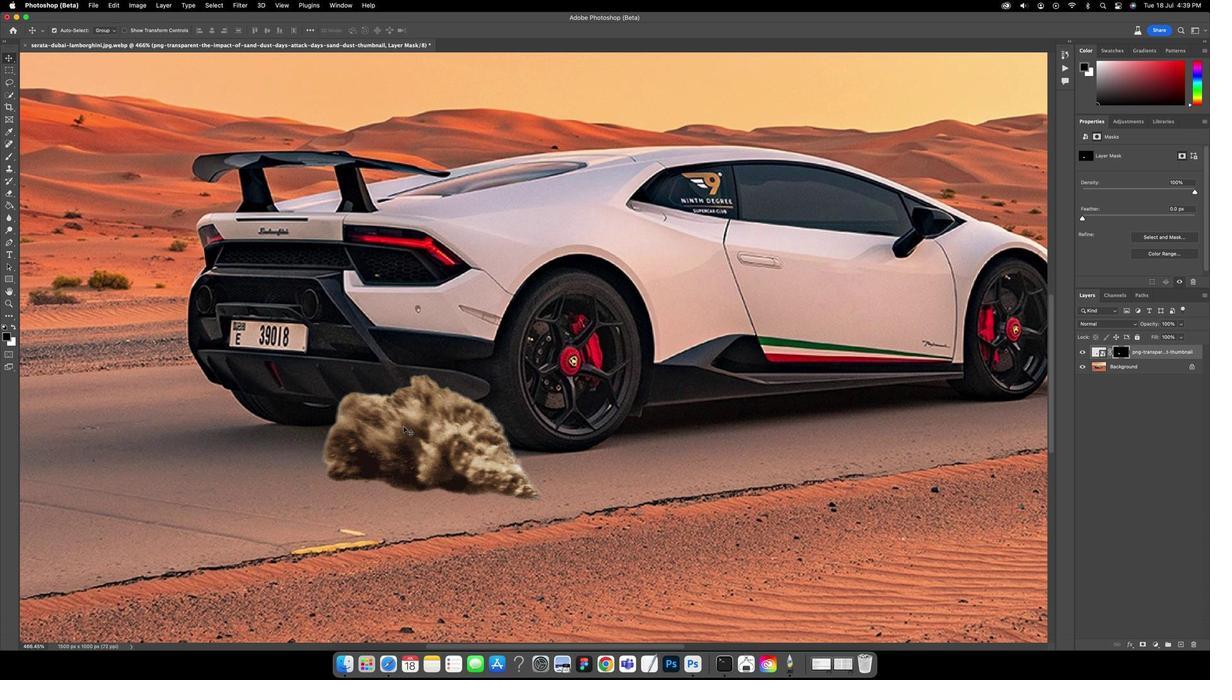 
Action: Key pressed Key.cmd't'
Screenshot: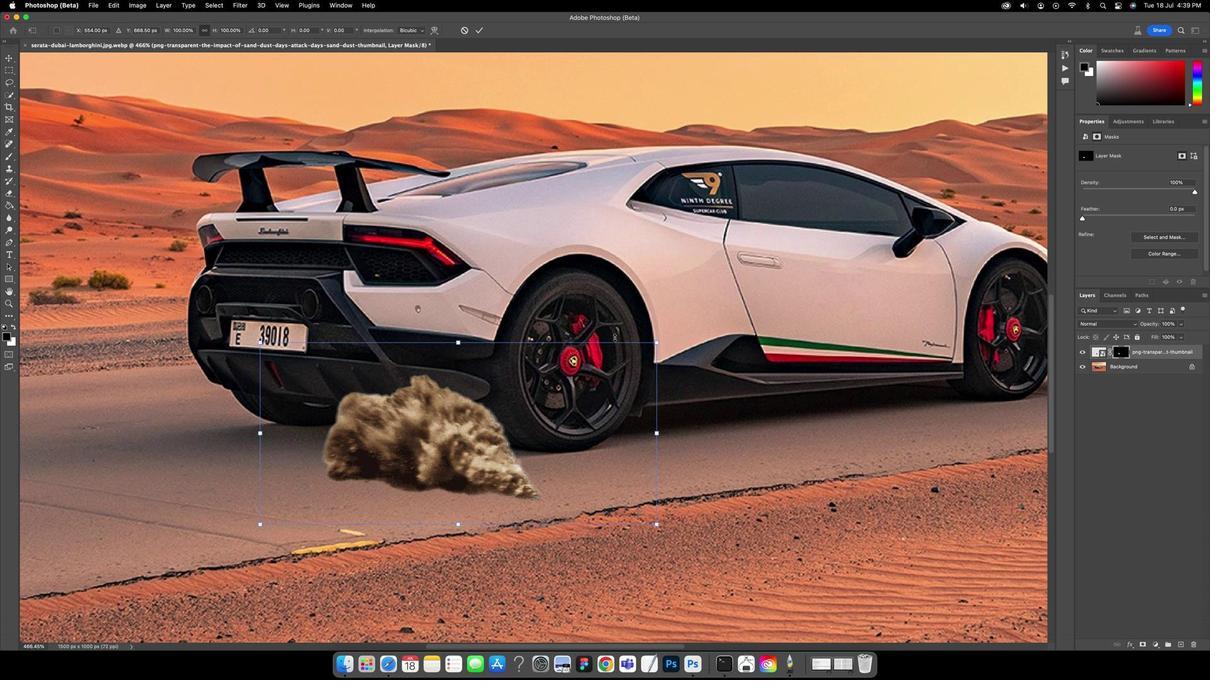 
Action: Mouse moved to (658, 339)
Screenshot: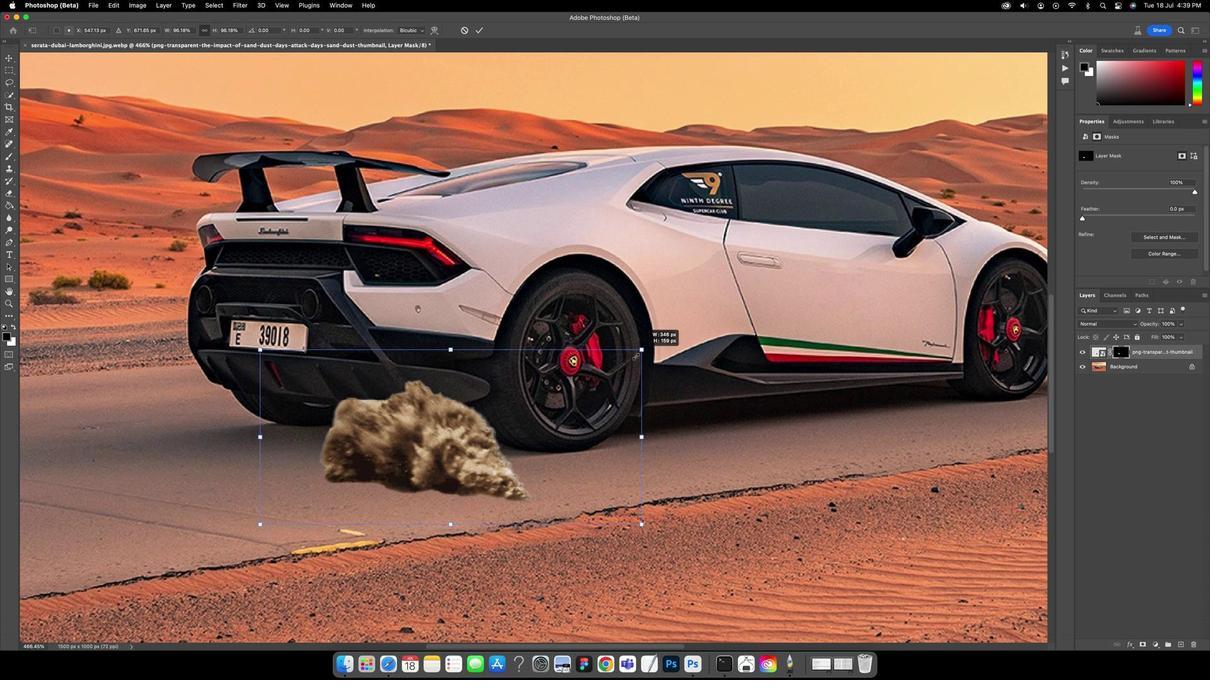 
Action: Mouse pressed left at (658, 339)
Screenshot: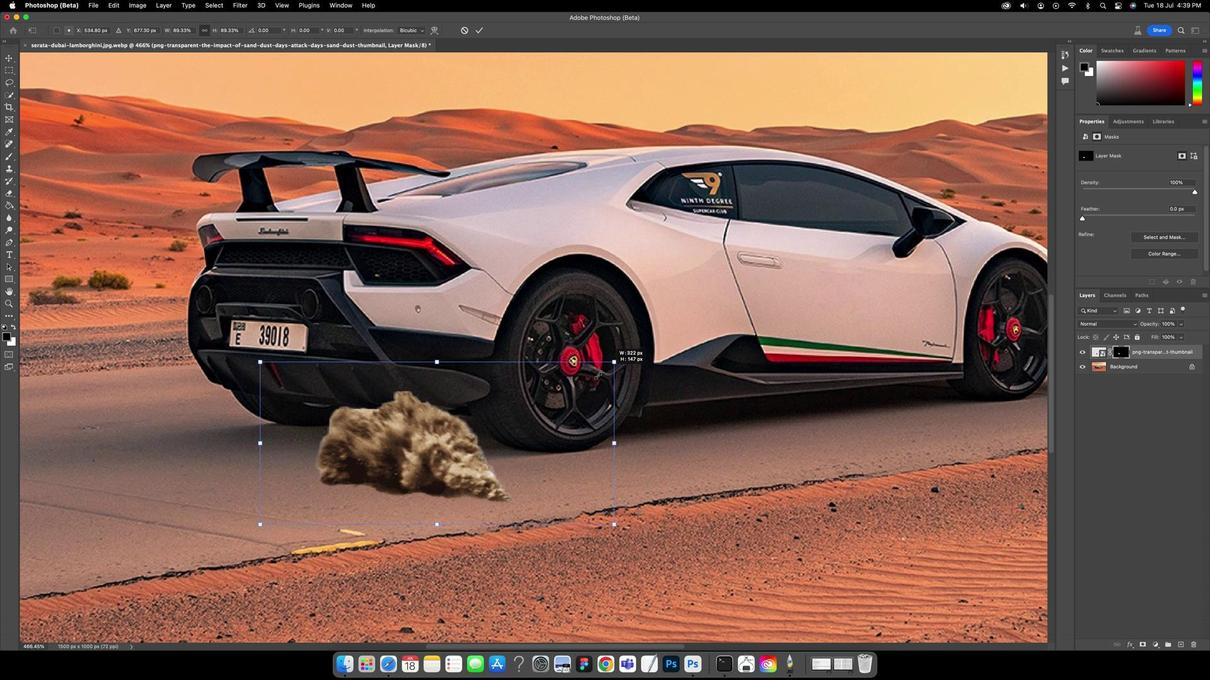 
Action: Mouse moved to (374, 486)
Screenshot: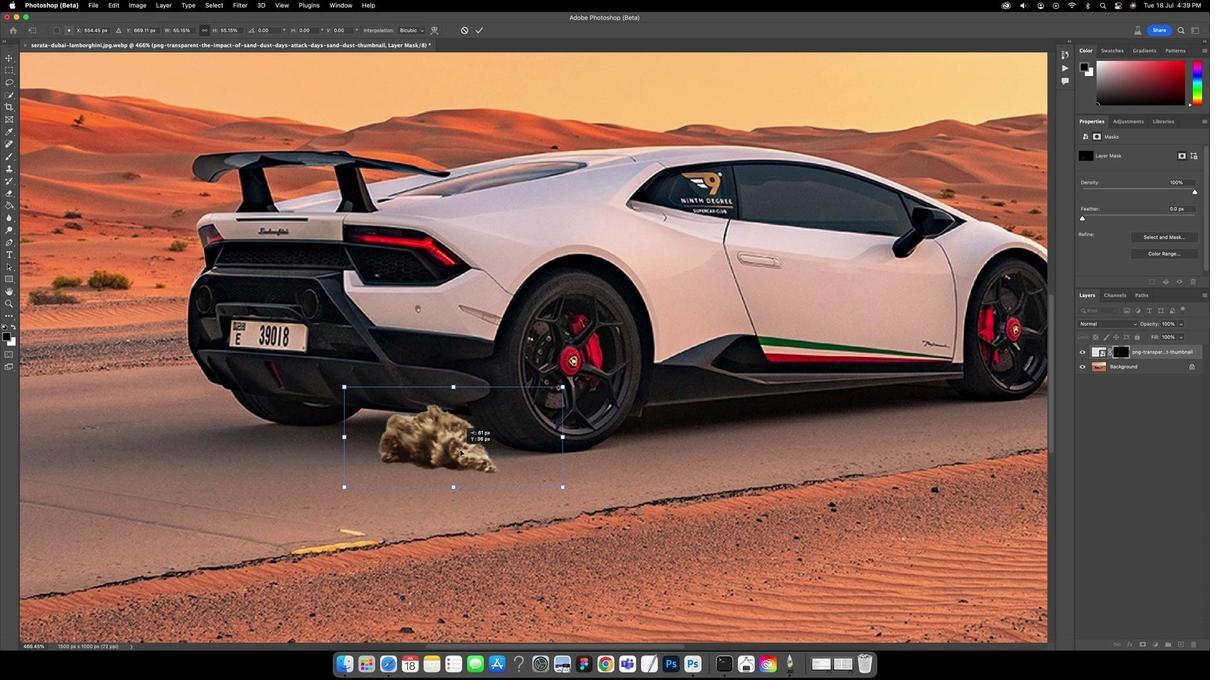 
Action: Mouse pressed left at (374, 486)
Screenshot: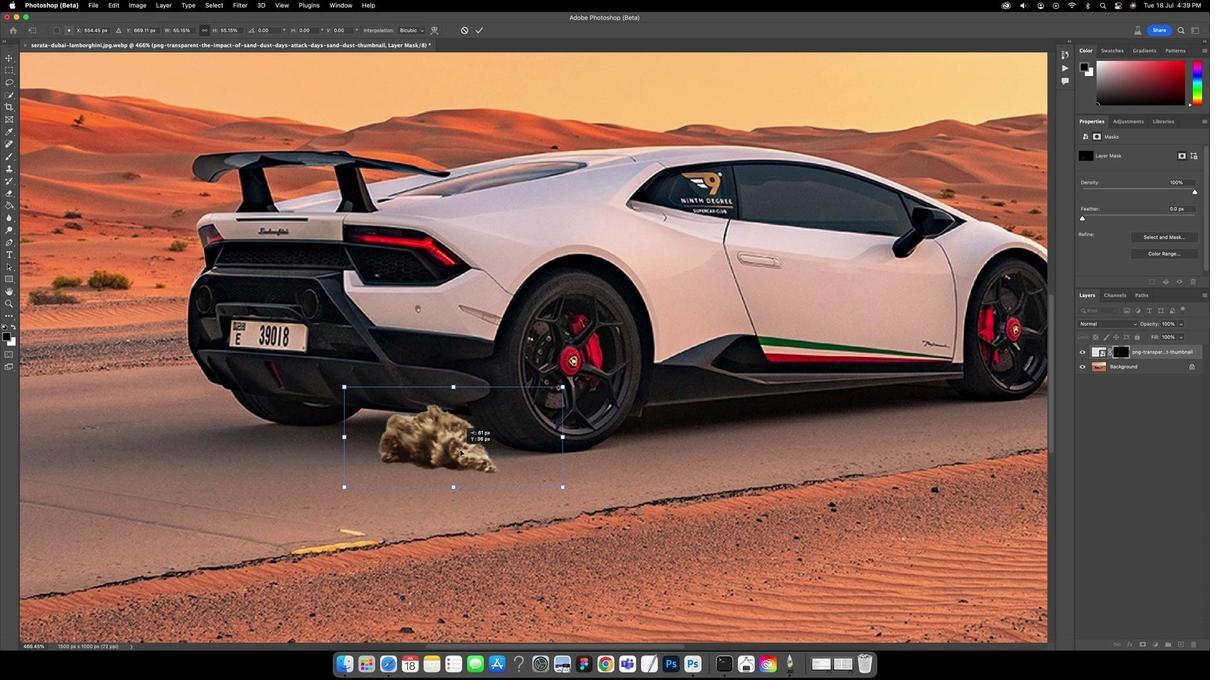 
Action: Mouse moved to (438, 37)
Screenshot: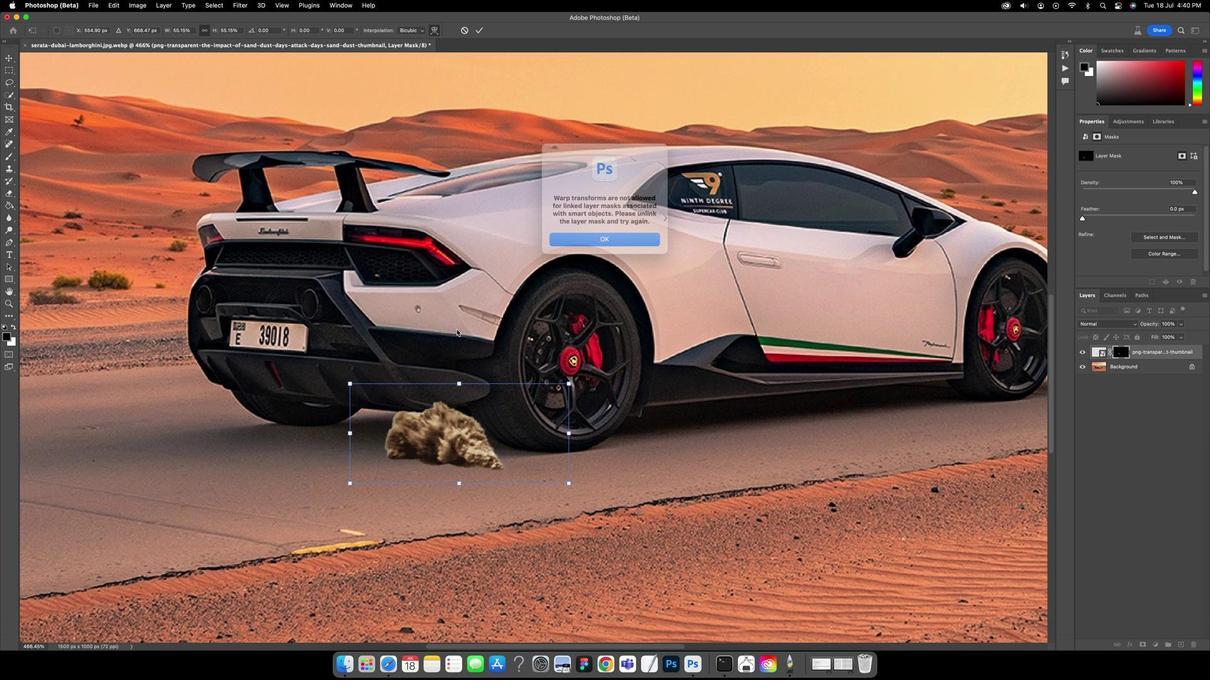 
Action: Mouse pressed left at (438, 37)
Screenshot: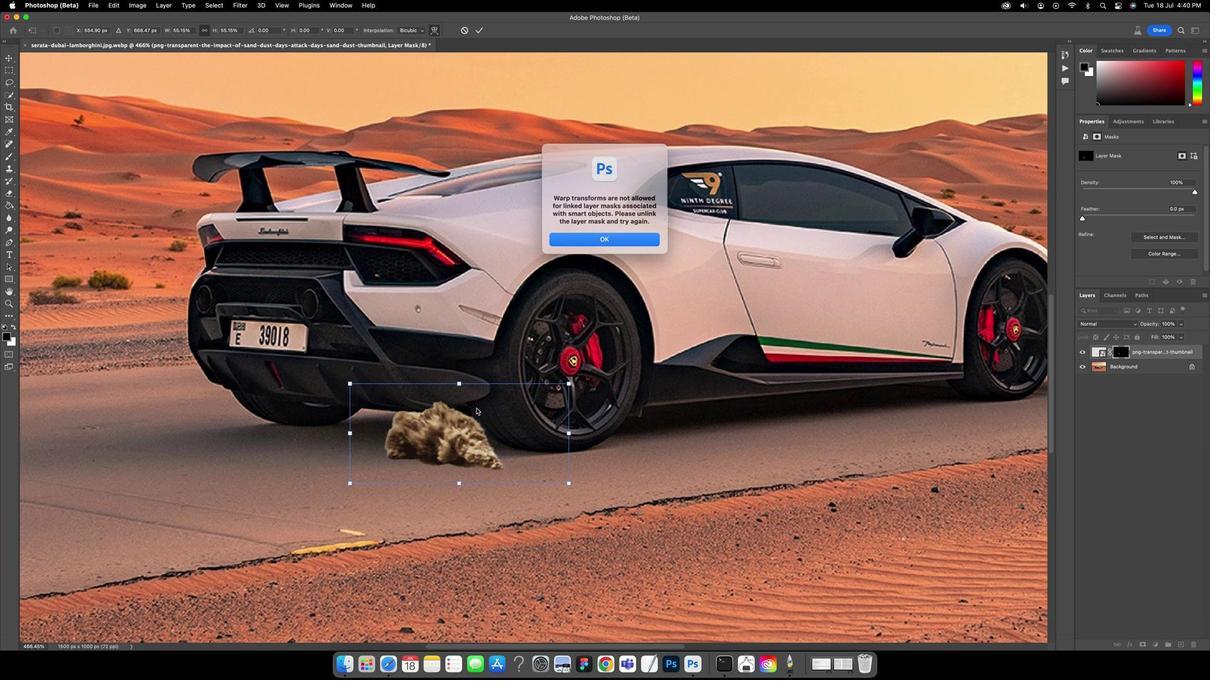 
Action: Mouse moved to (596, 233)
Screenshot: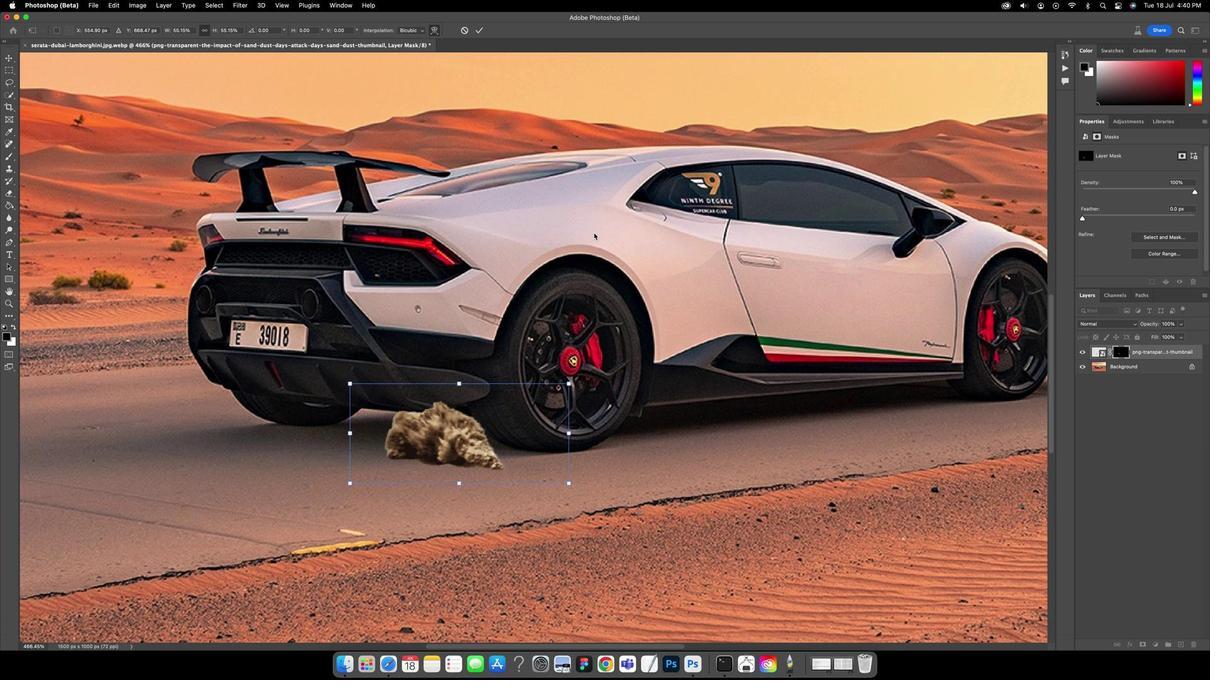 
Action: Mouse pressed left at (596, 233)
Screenshot: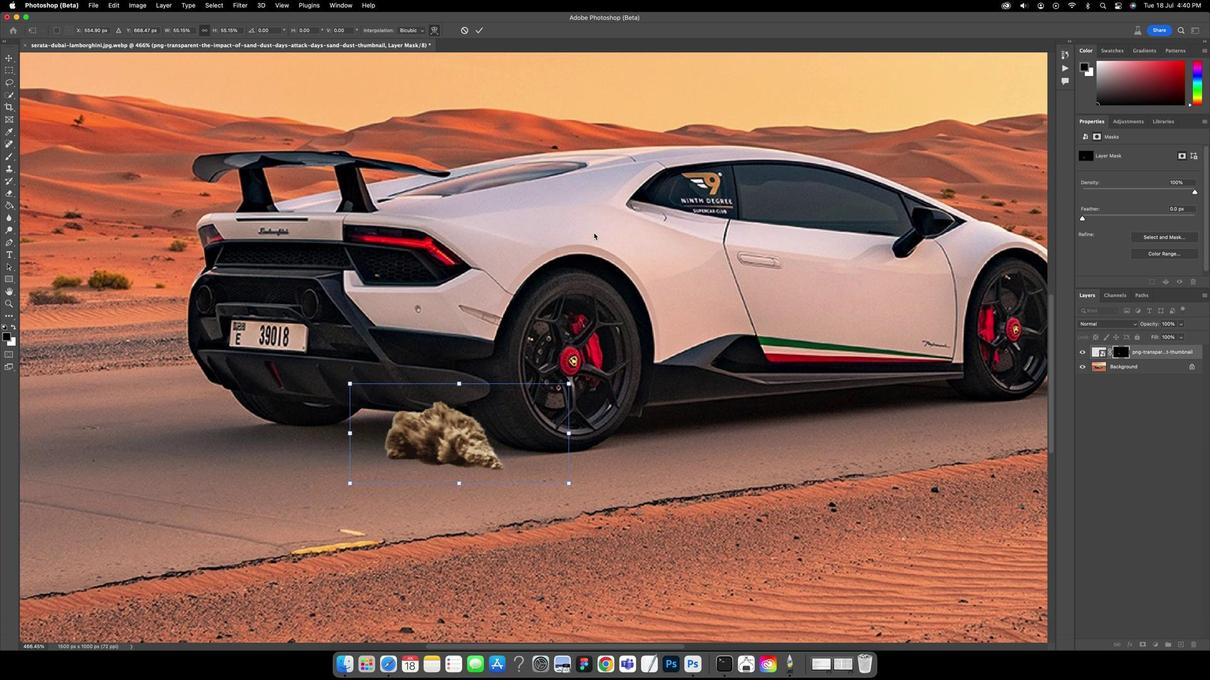 
Action: Mouse moved to (1092, 353)
Screenshot: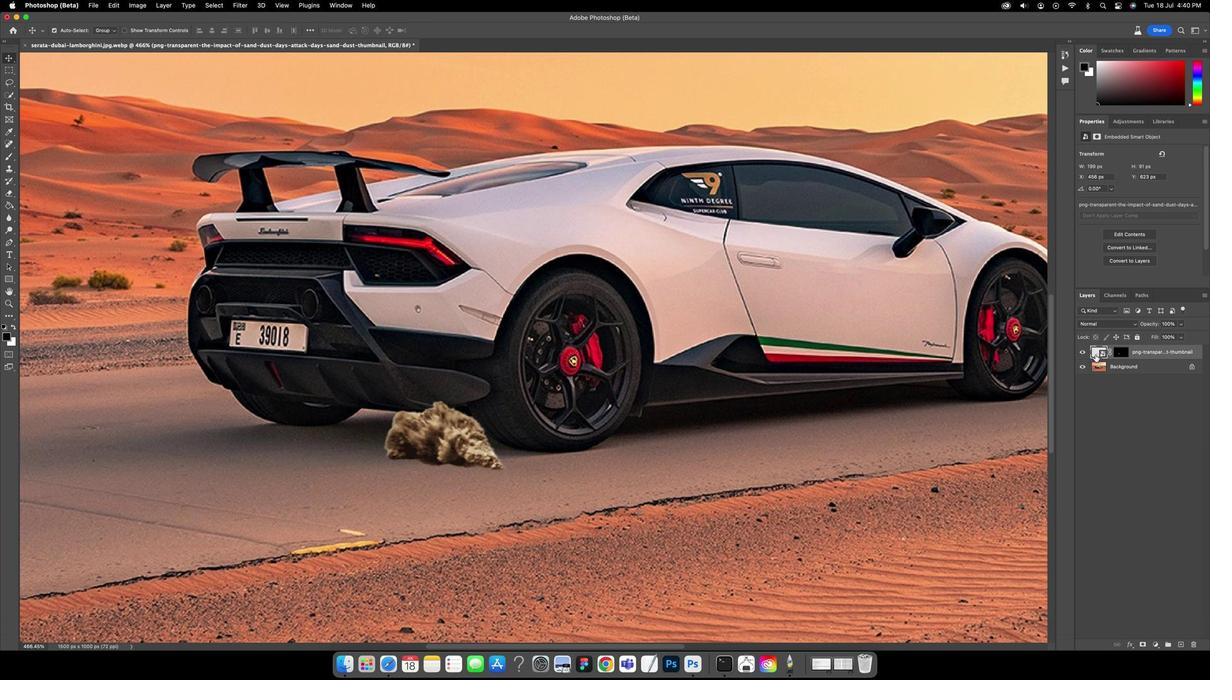 
Action: Mouse pressed left at (1092, 353)
Screenshot: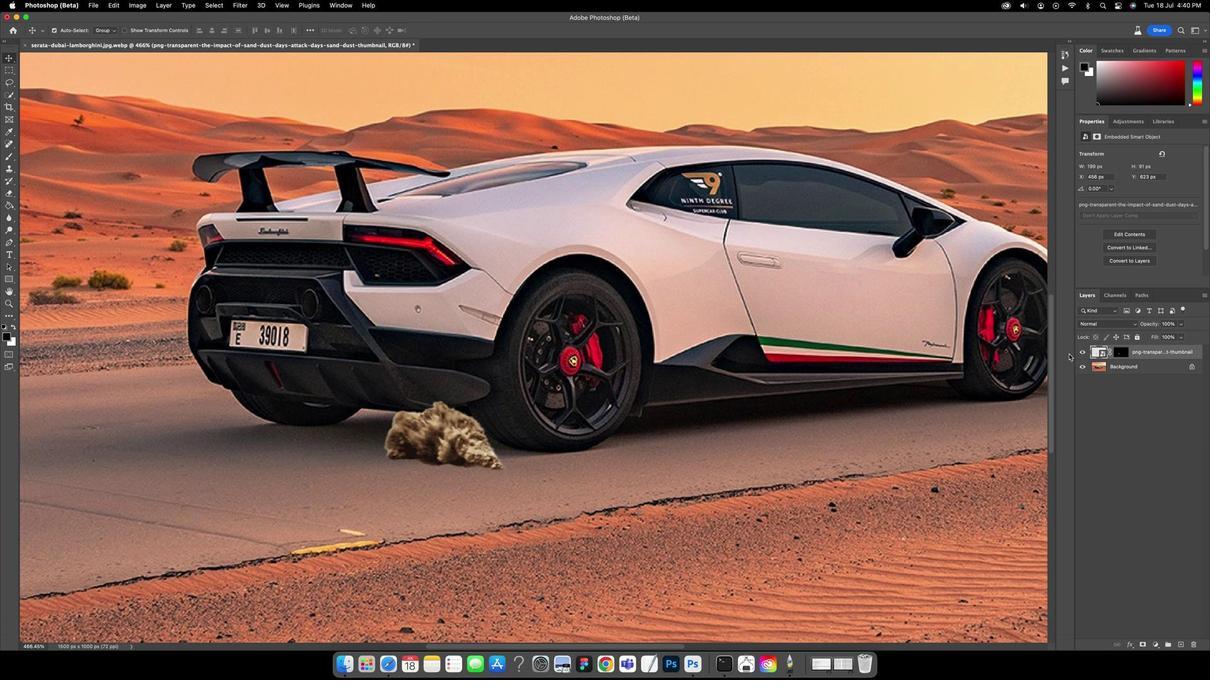 
Action: Mouse moved to (516, 388)
Screenshot: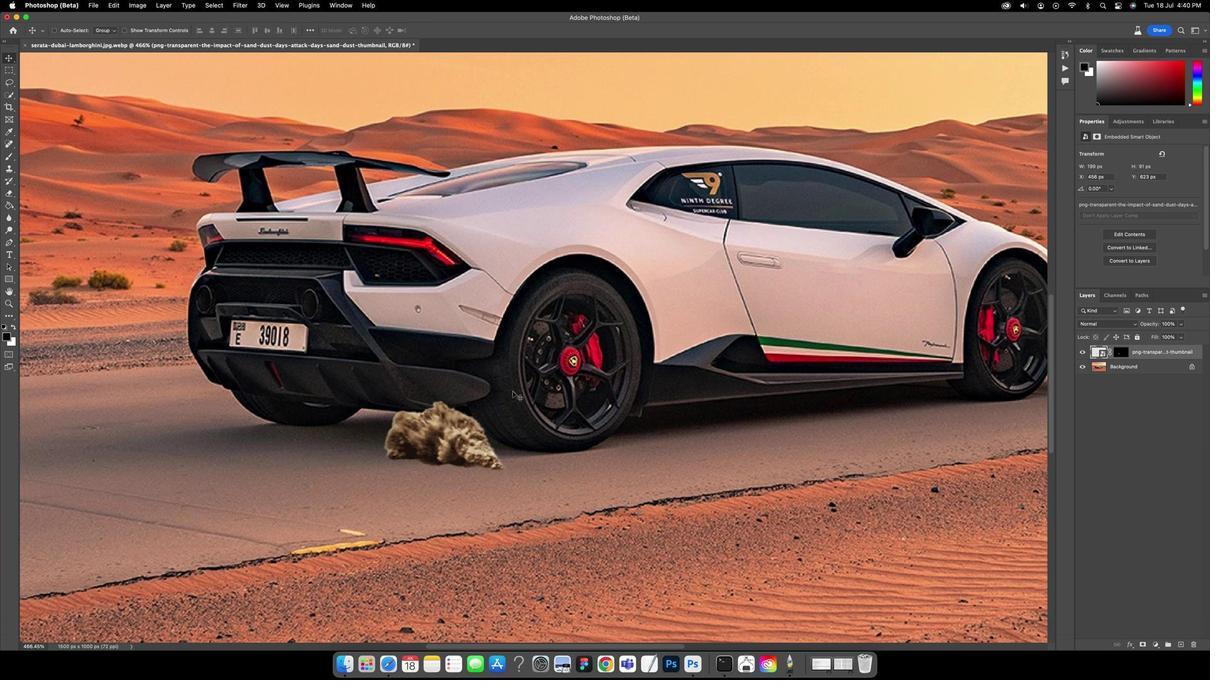 
Action: Key pressed Key.cmd't'
Screenshot: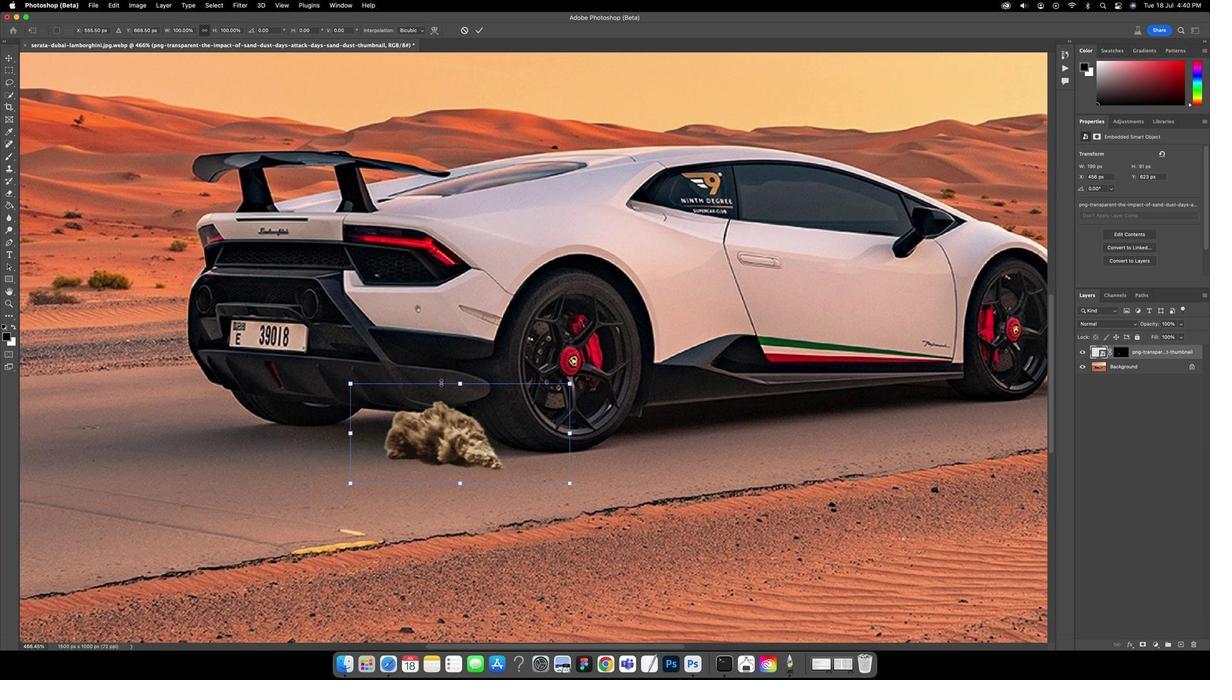 
Action: Mouse moved to (435, 35)
Screenshot: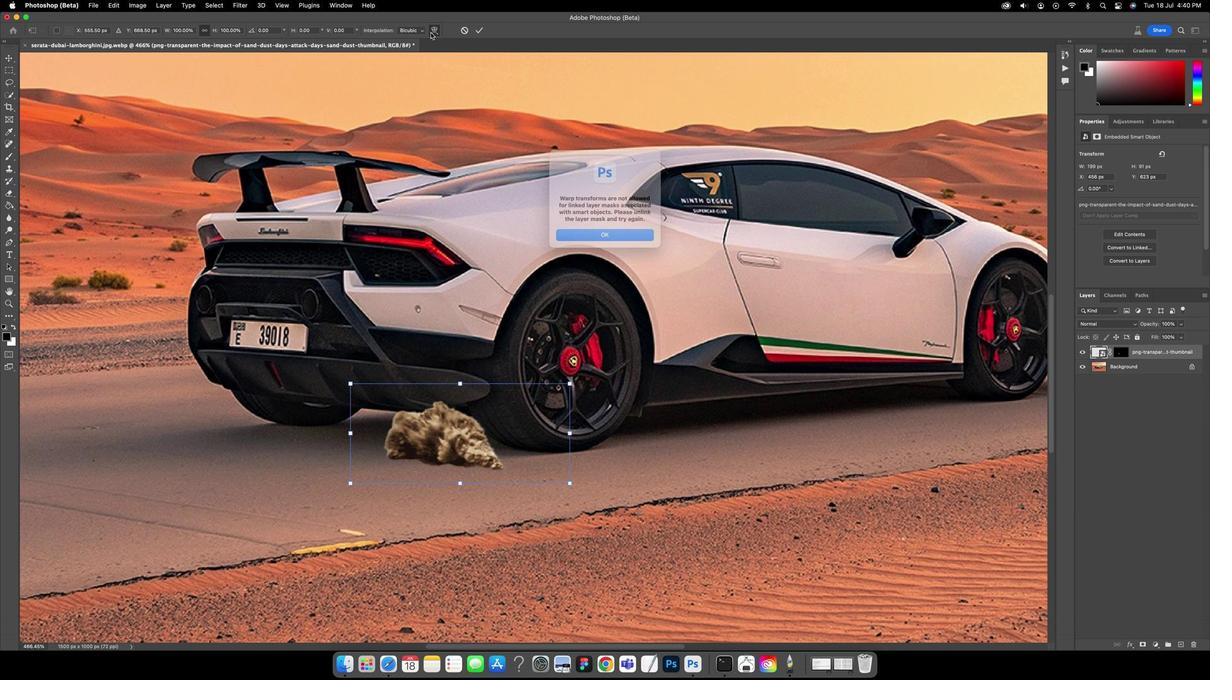 
Action: Mouse pressed left at (435, 35)
Screenshot: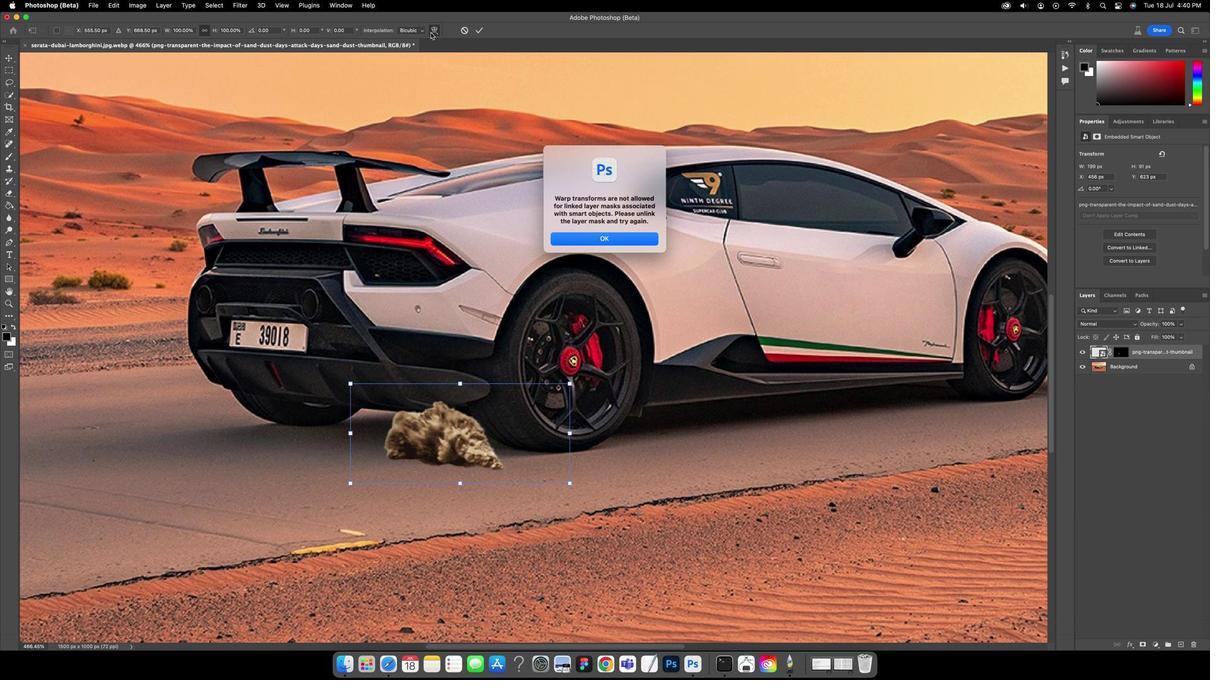 
Action: Mouse moved to (576, 240)
Screenshot: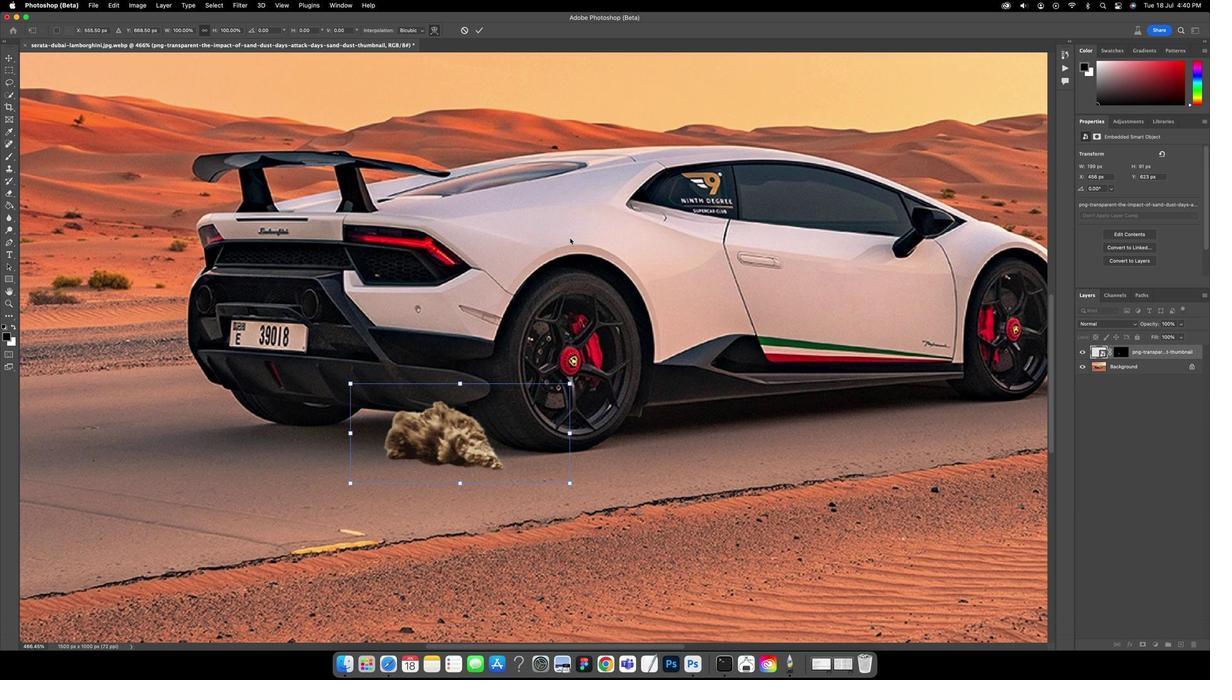 
Action: Mouse pressed left at (576, 240)
Screenshot: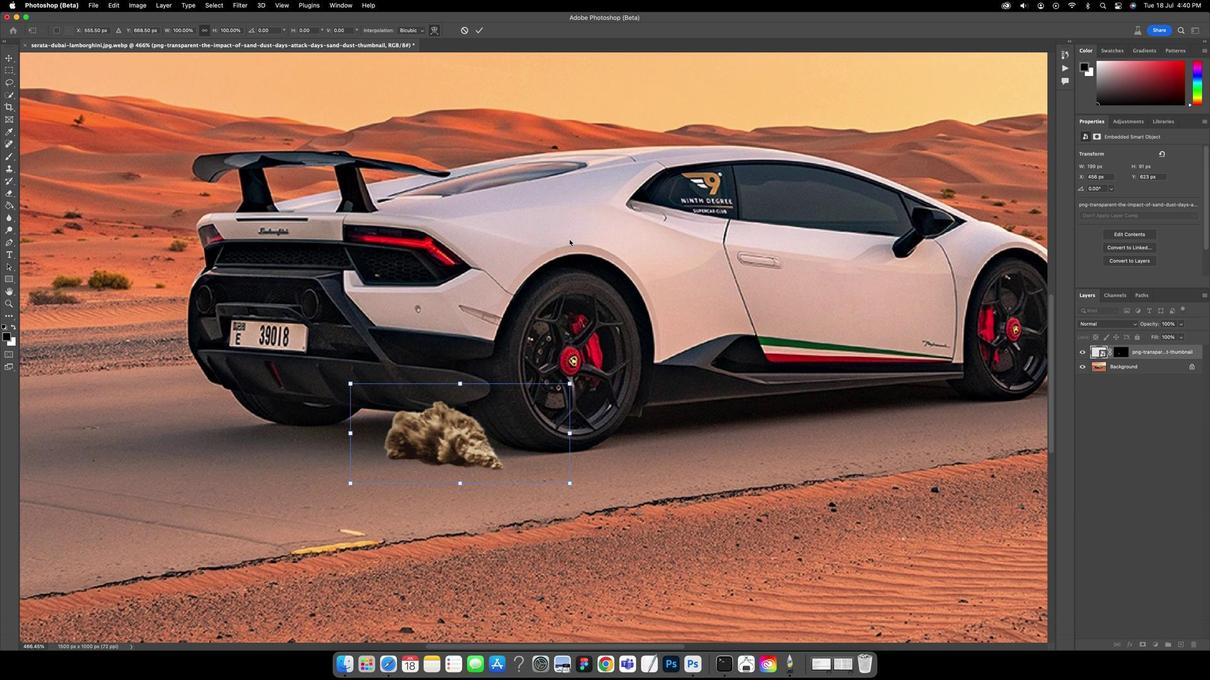 
Action: Mouse moved to (573, 380)
Screenshot: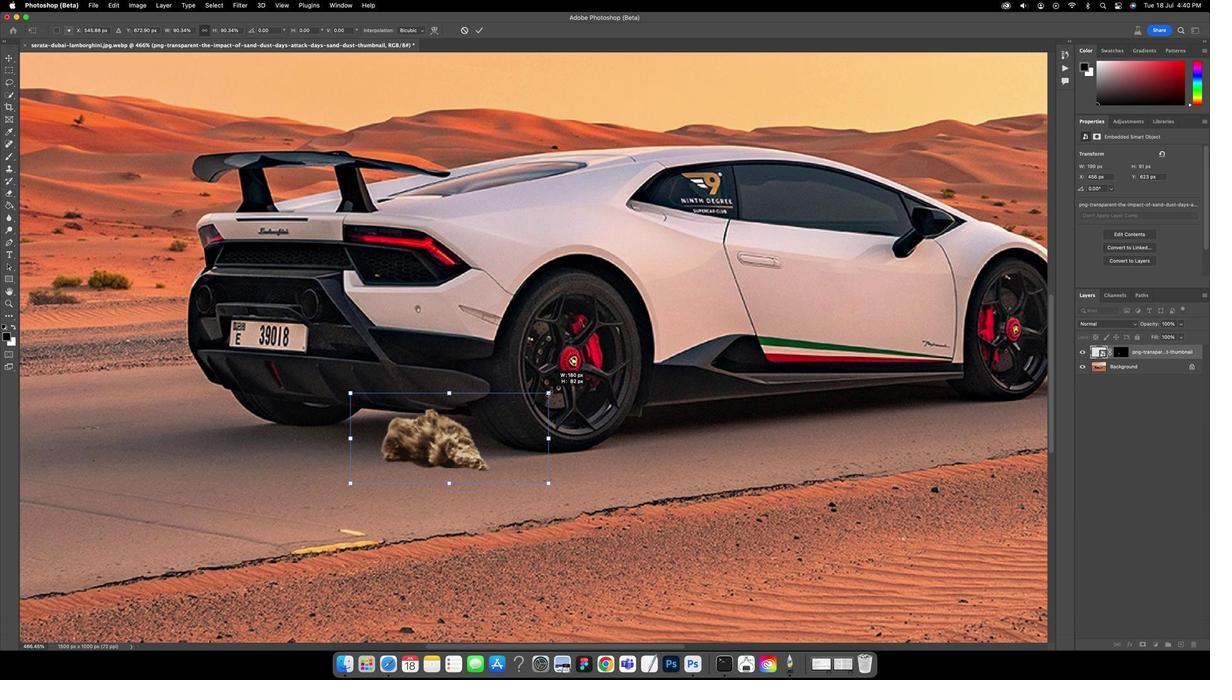 
Action: Mouse pressed left at (573, 380)
Screenshot: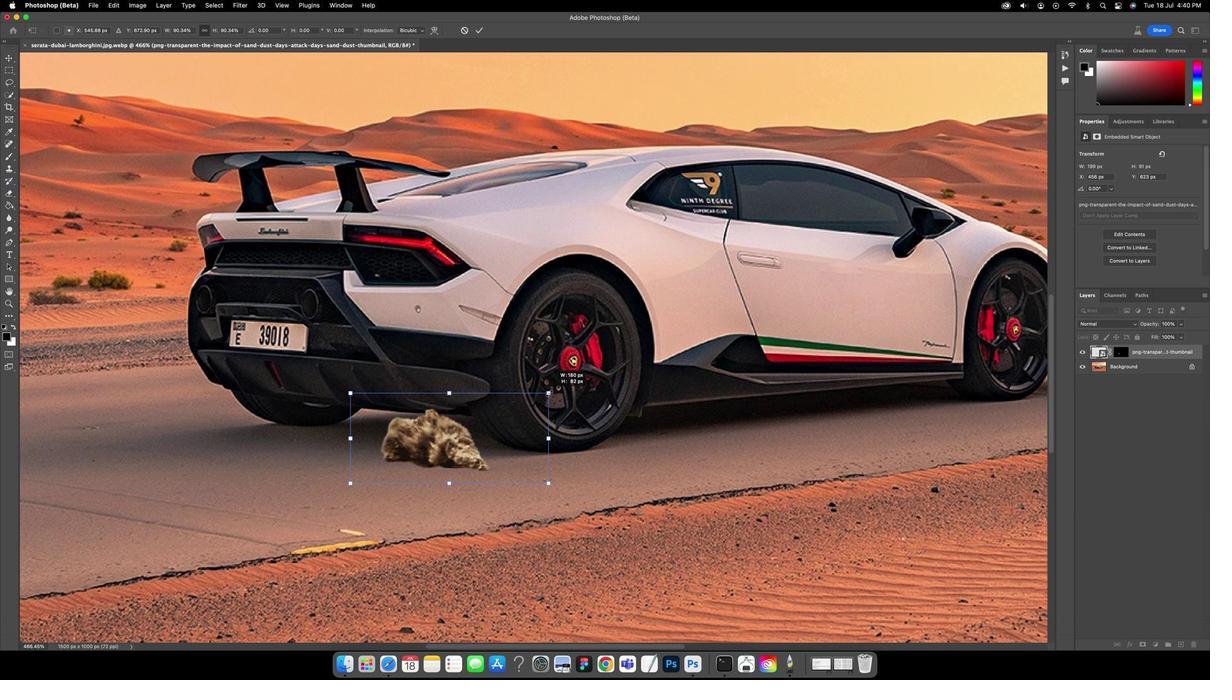 
Action: Mouse moved to (560, 387)
Screenshot: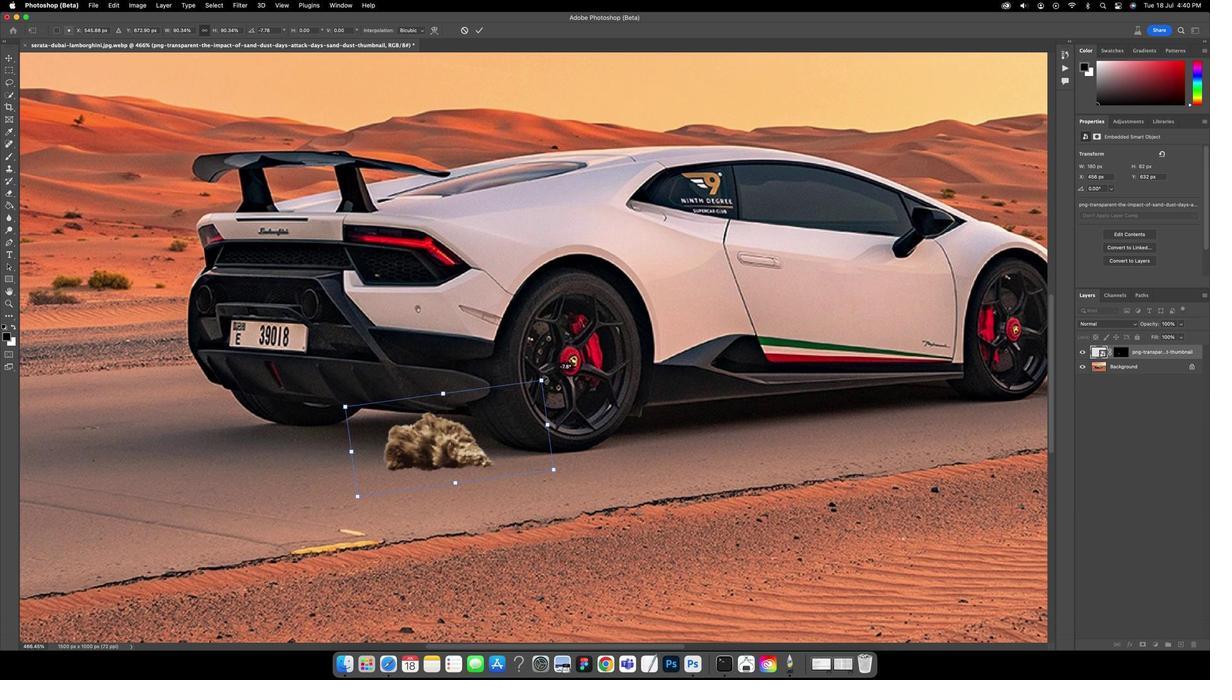 
Action: Mouse pressed left at (560, 387)
Screenshot: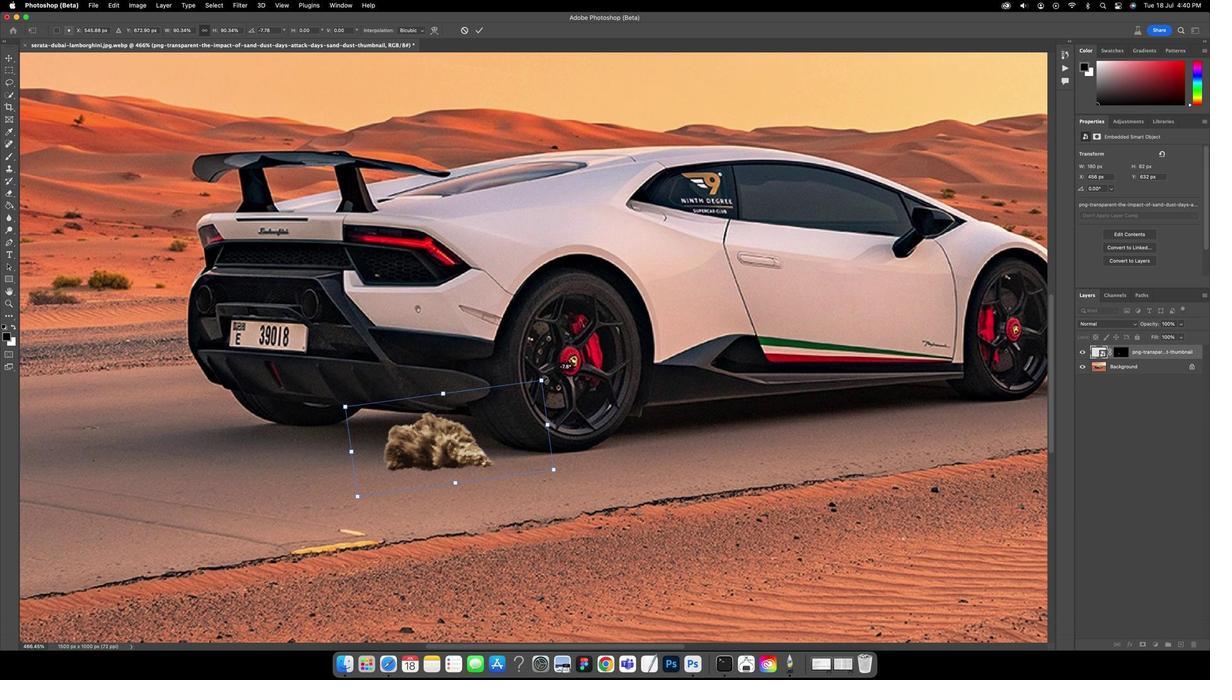 
Action: Mouse moved to (471, 438)
Screenshot: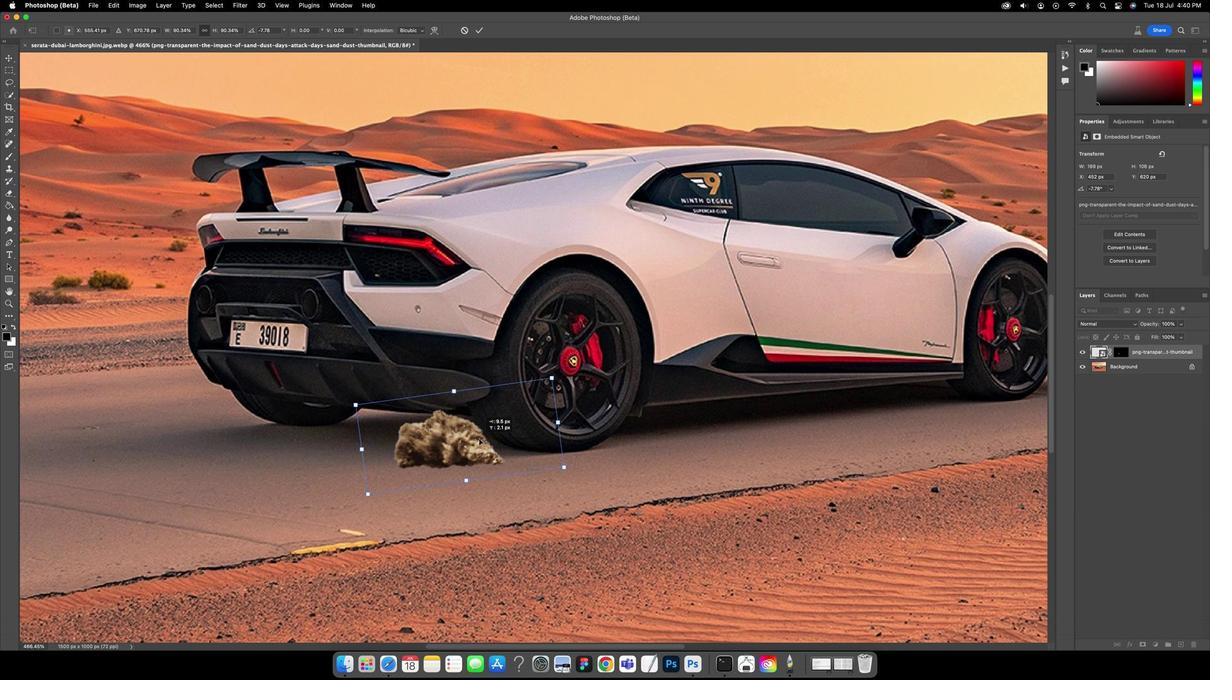 
Action: Mouse pressed left at (471, 438)
Screenshot: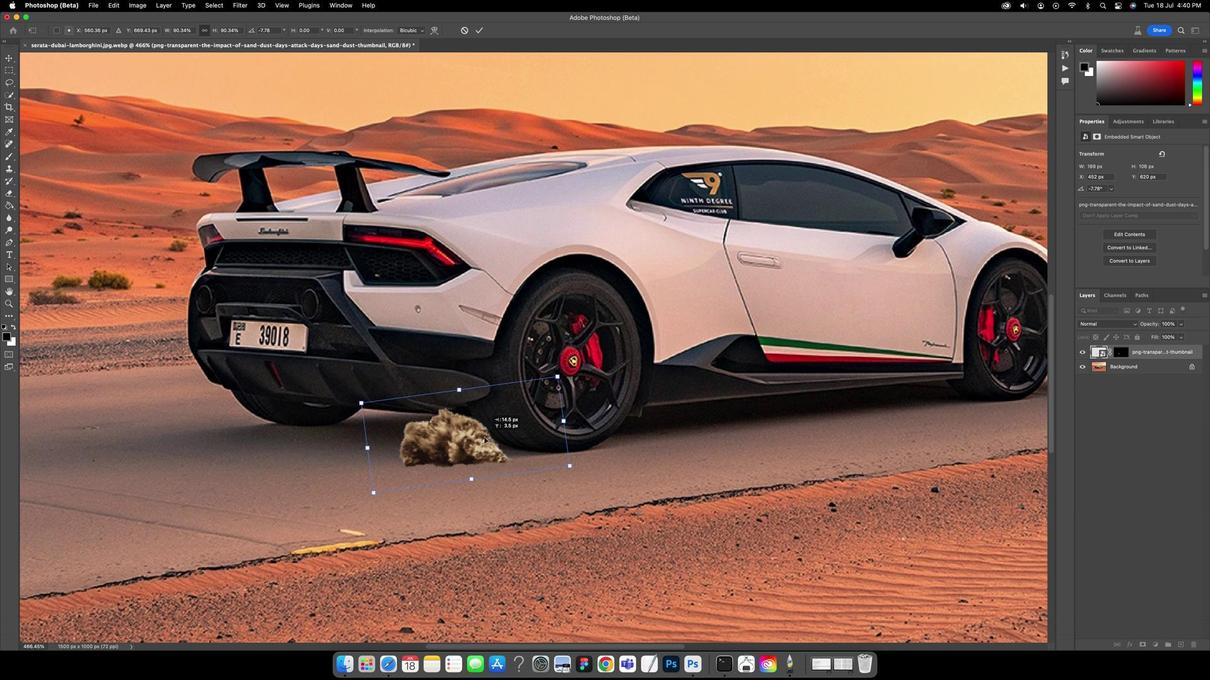 
Action: Mouse moved to (482, 428)
Screenshot: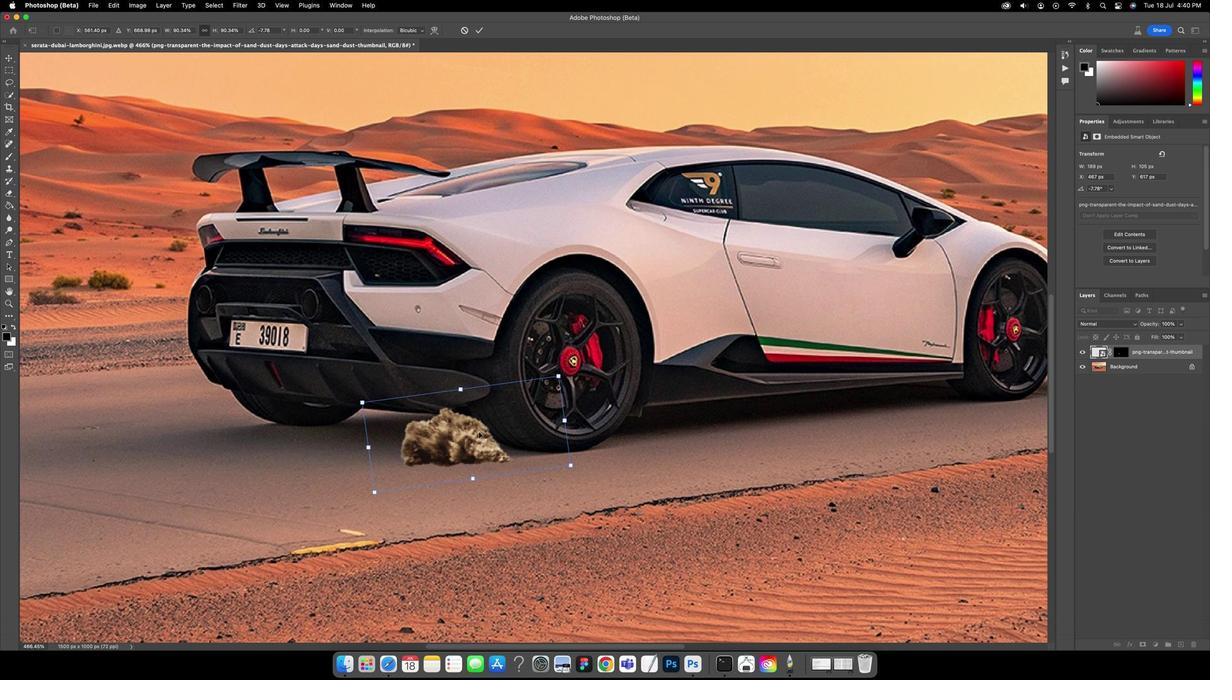 
Action: Key pressed Key.enter
Screenshot: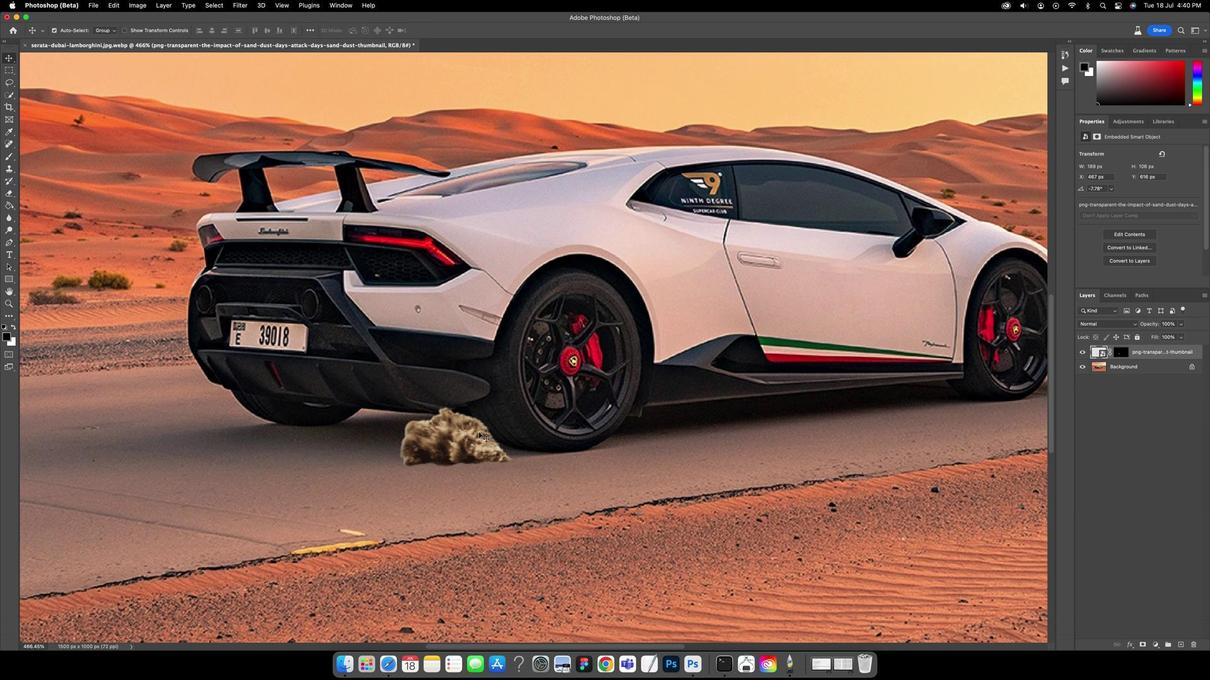 
Action: Mouse moved to (1152, 639)
Screenshot: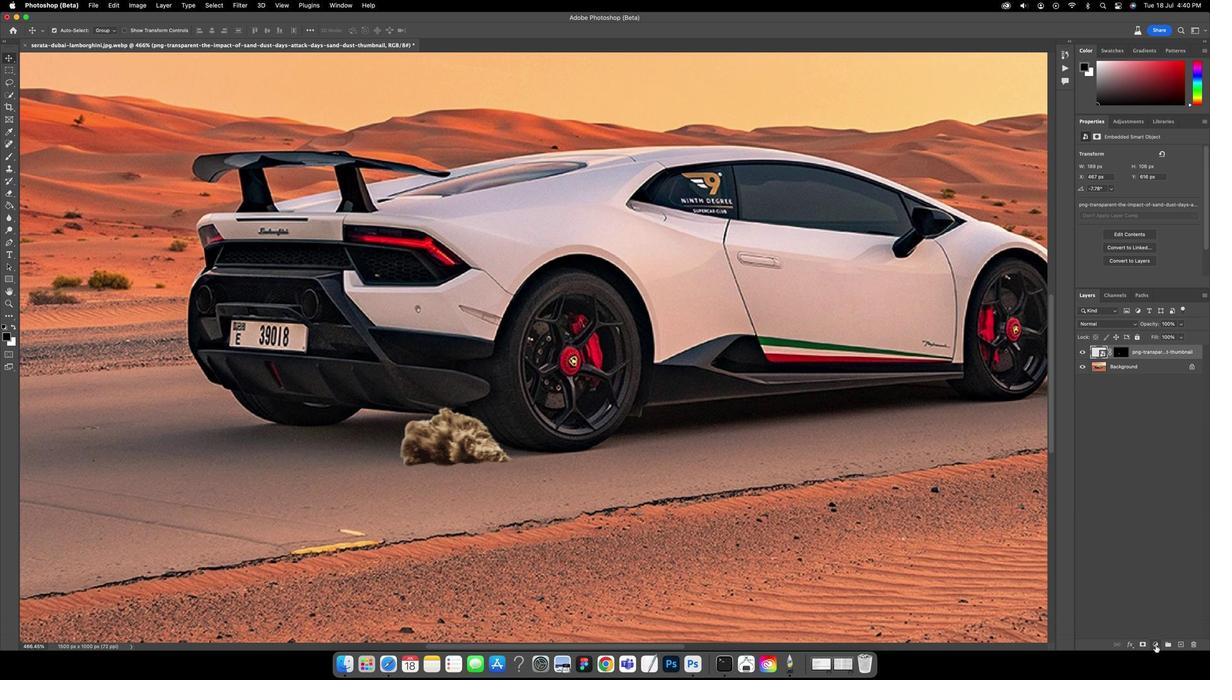 
Action: Mouse pressed left at (1152, 639)
Screenshot: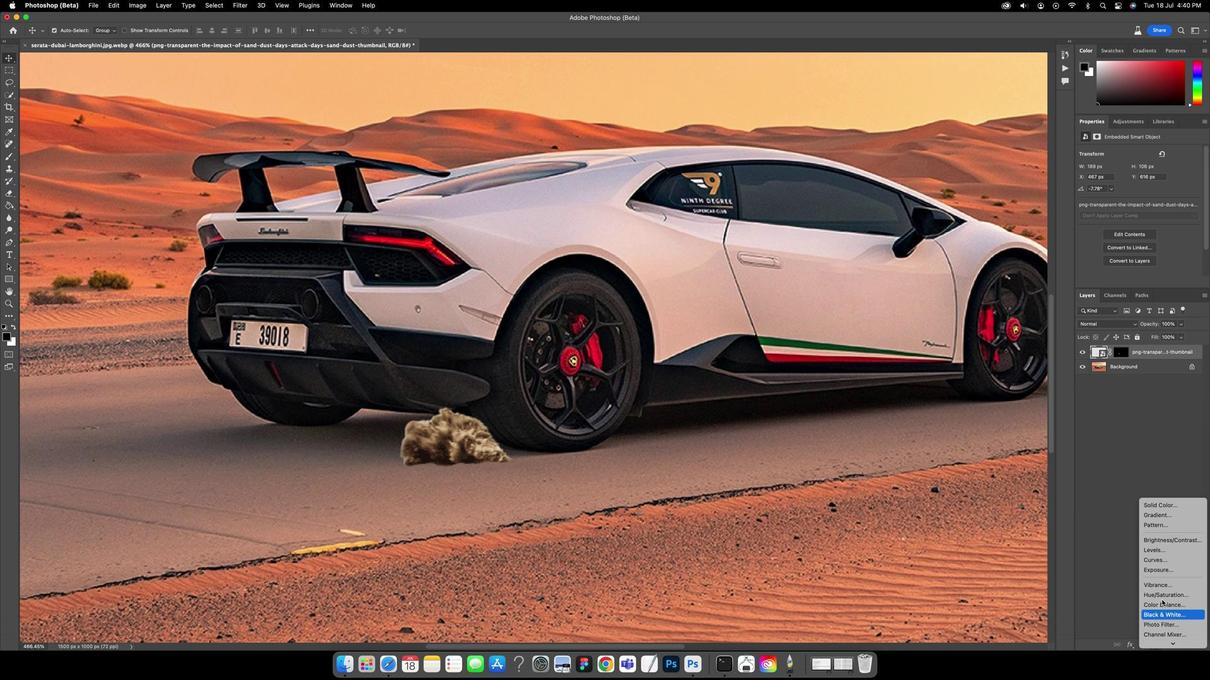 
Action: Mouse moved to (1154, 499)
Screenshot: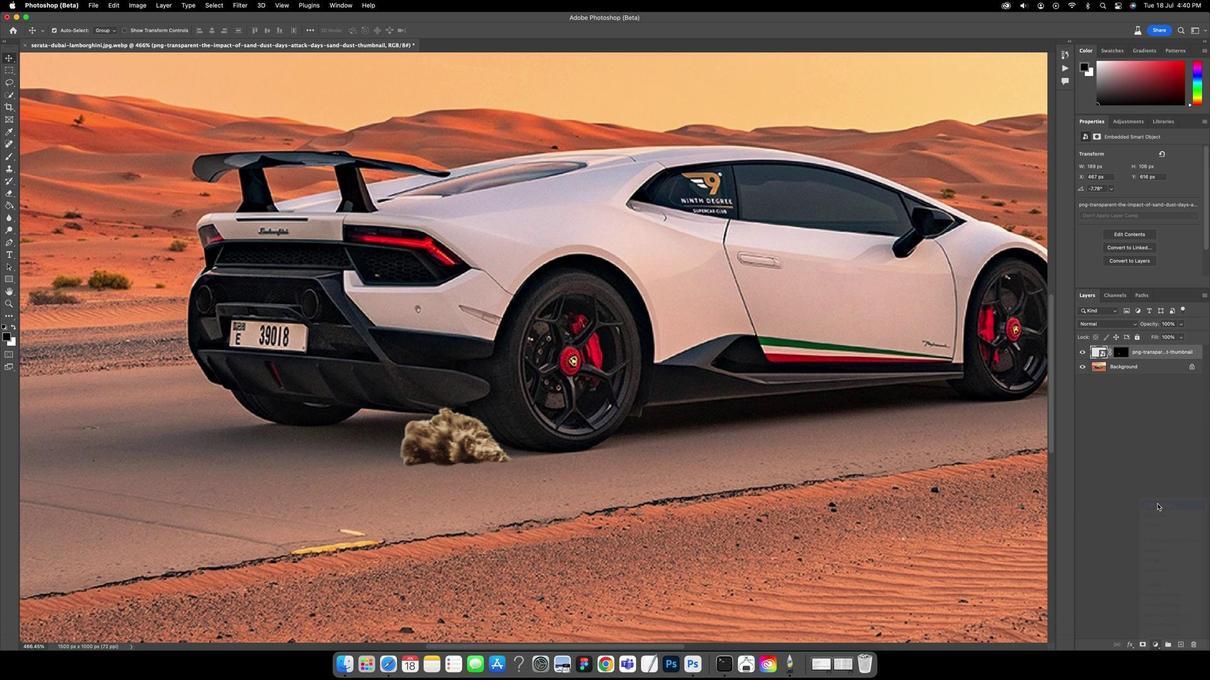 
Action: Mouse pressed left at (1154, 499)
Screenshot: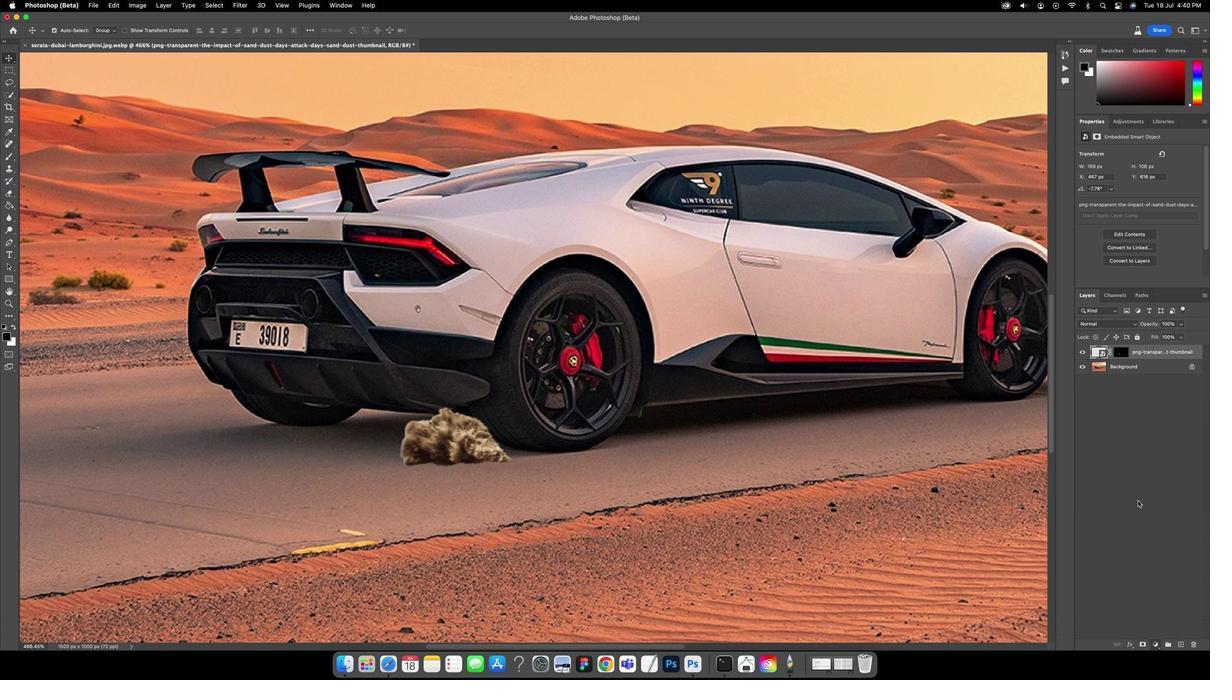 
Action: Mouse moved to (351, 267)
Screenshot: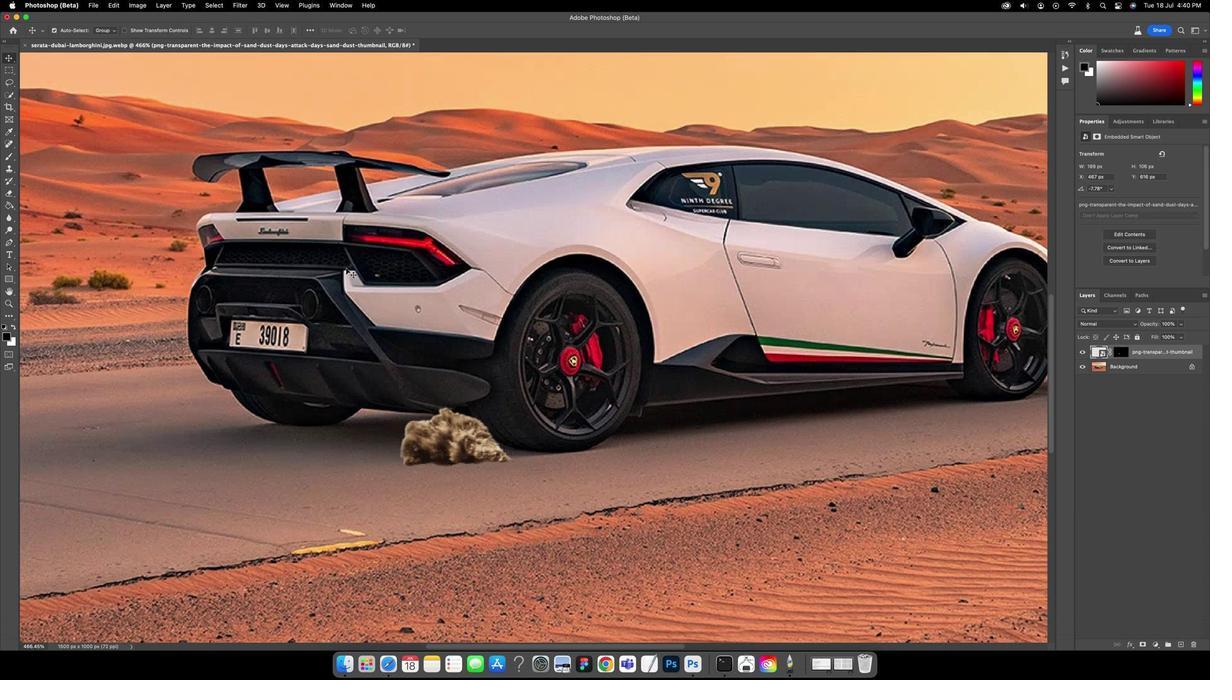 
Action: Mouse pressed left at (351, 267)
Screenshot: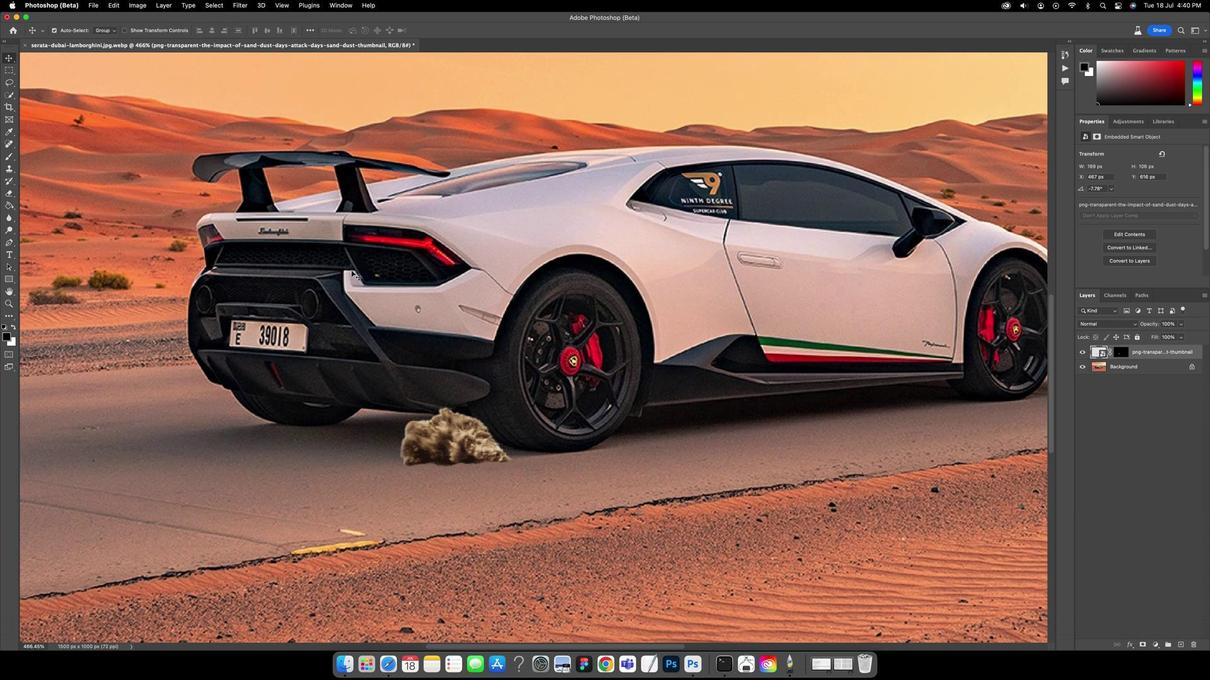 
Action: Mouse moved to (752, 460)
Screenshot: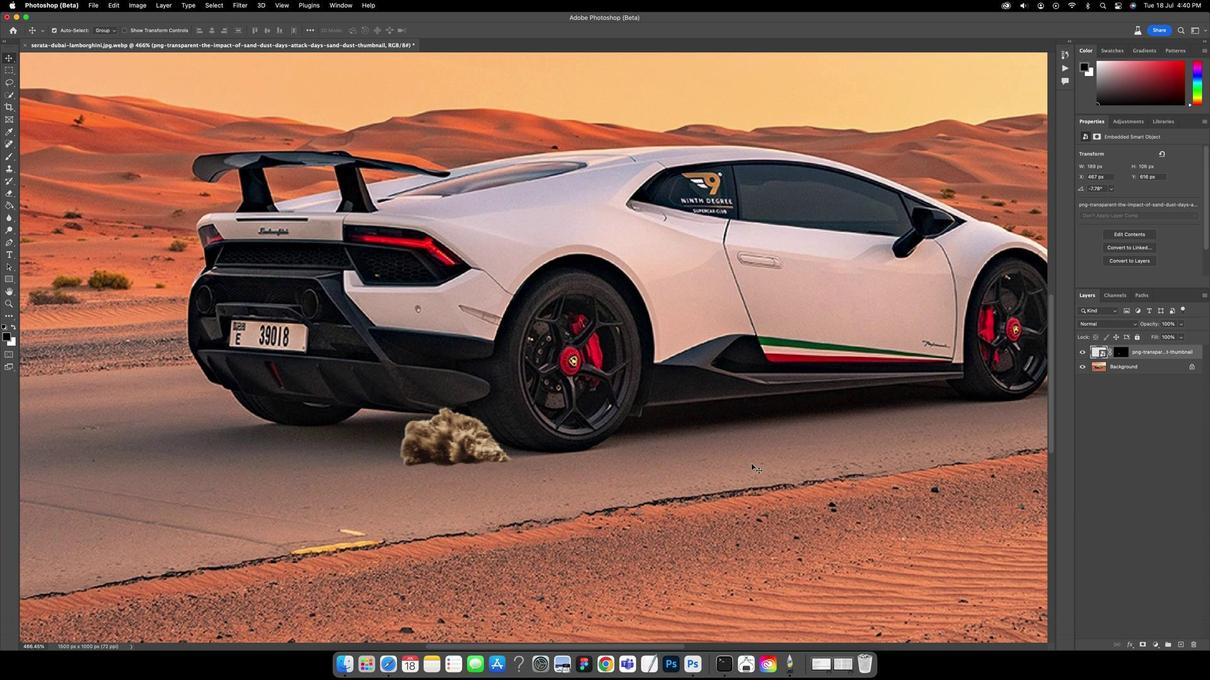 
Action: Key pressed 'u'
Screenshot: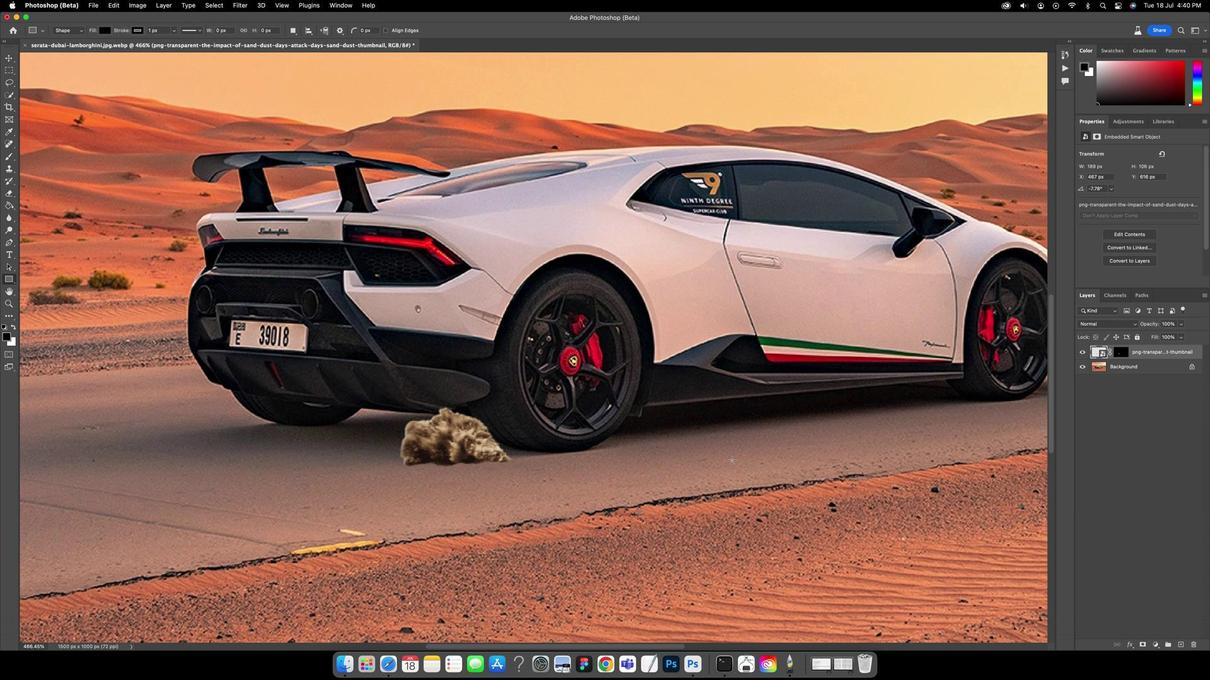 
Action: Mouse moved to (569, 265)
Screenshot: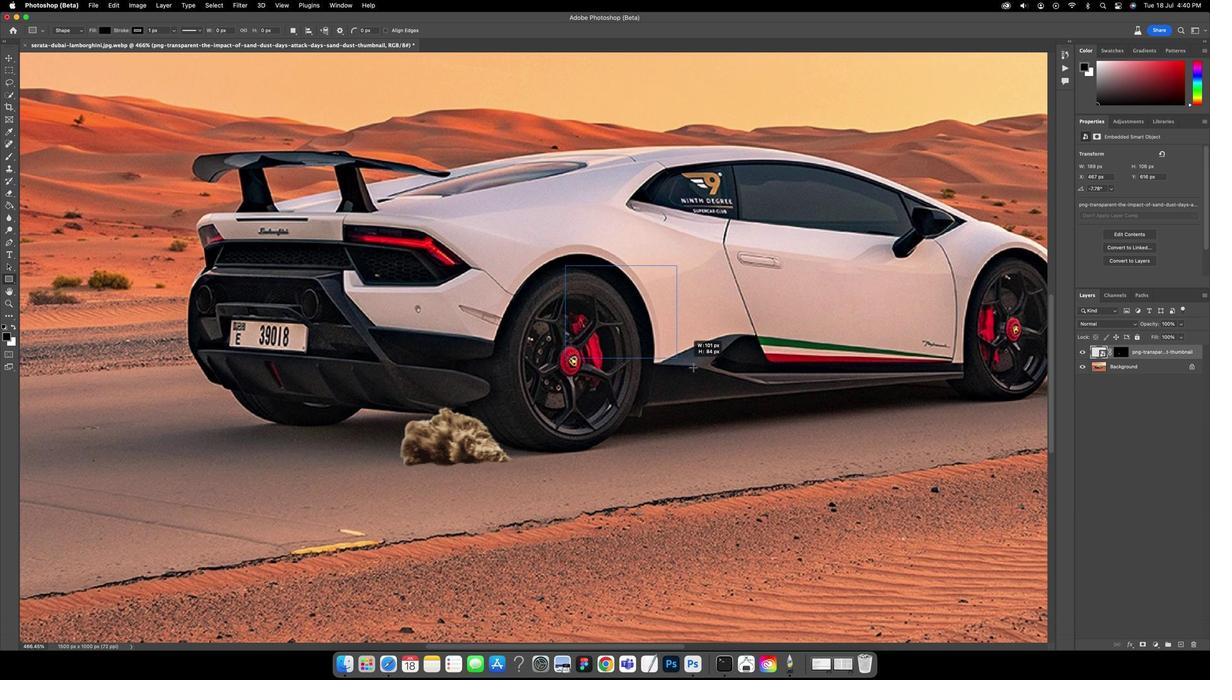 
Action: Mouse pressed left at (569, 265)
Screenshot: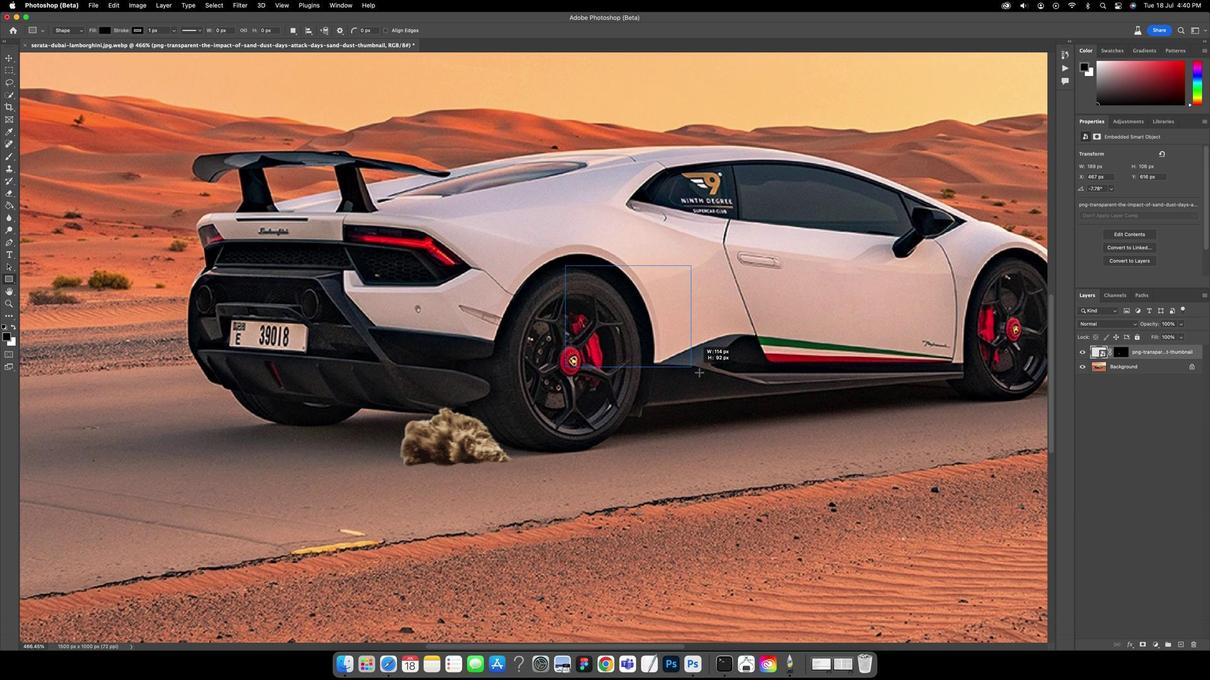 
Action: Mouse moved to (1103, 232)
Screenshot: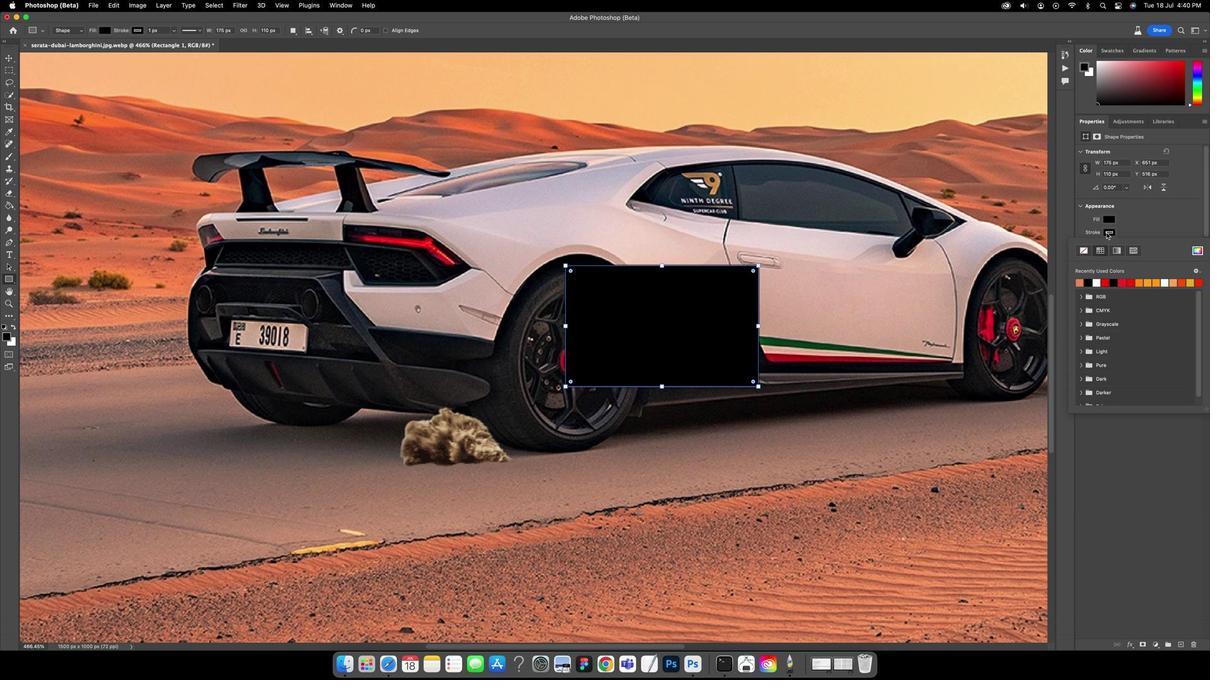 
Action: Mouse pressed left at (1103, 232)
Screenshot: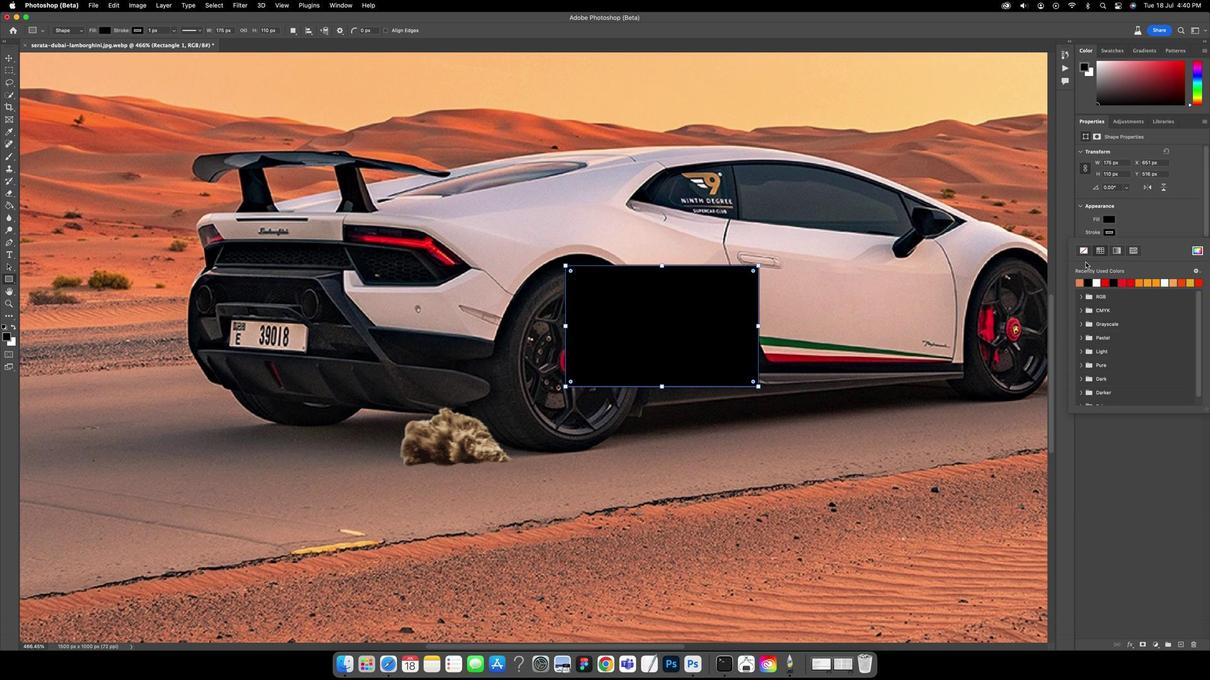 
Action: Mouse moved to (1081, 254)
Screenshot: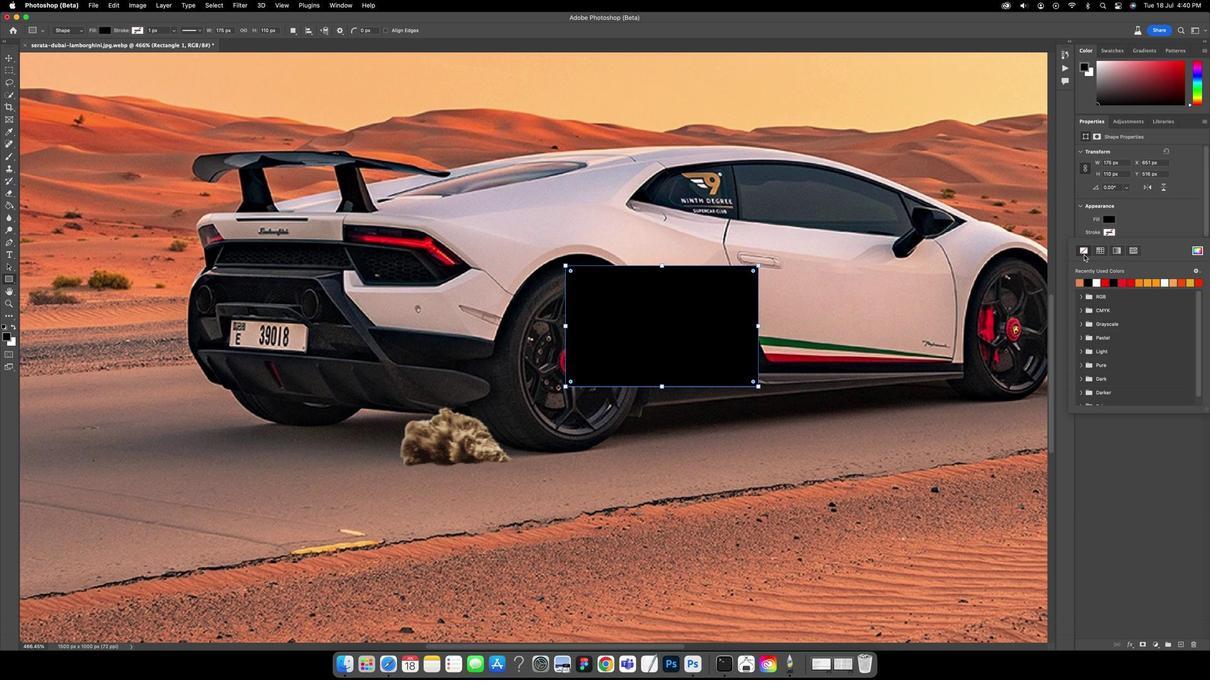 
Action: Mouse pressed left at (1081, 254)
Screenshot: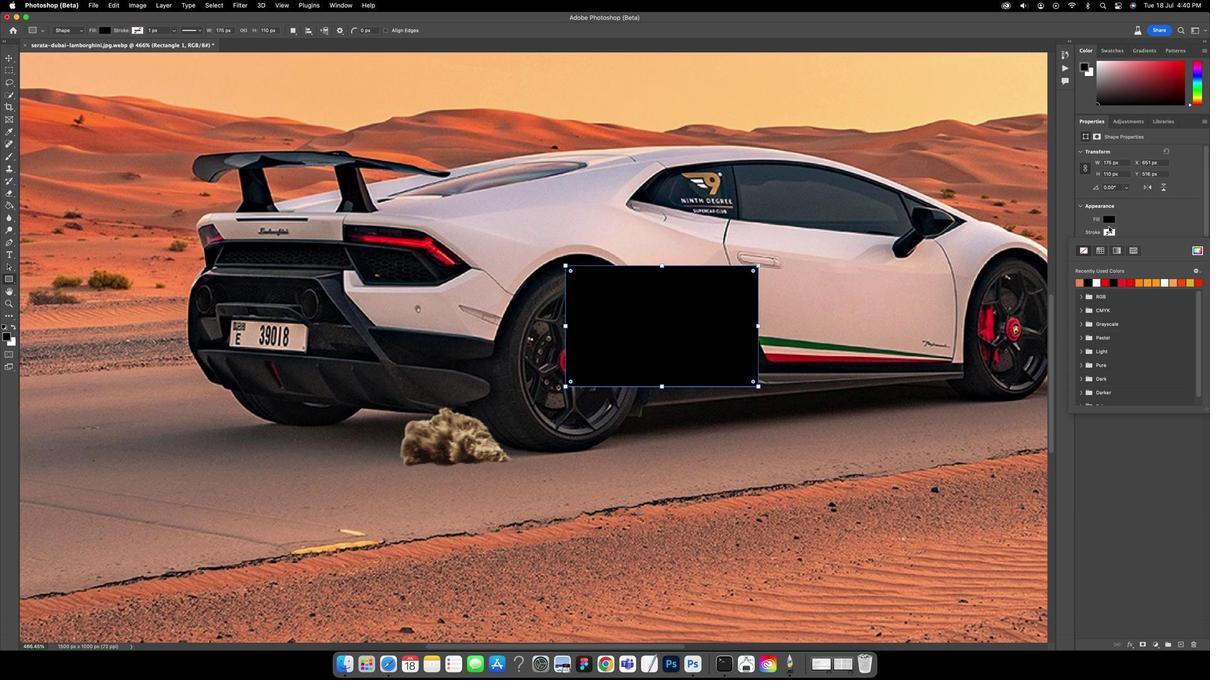 
Action: Mouse moved to (1105, 222)
Screenshot: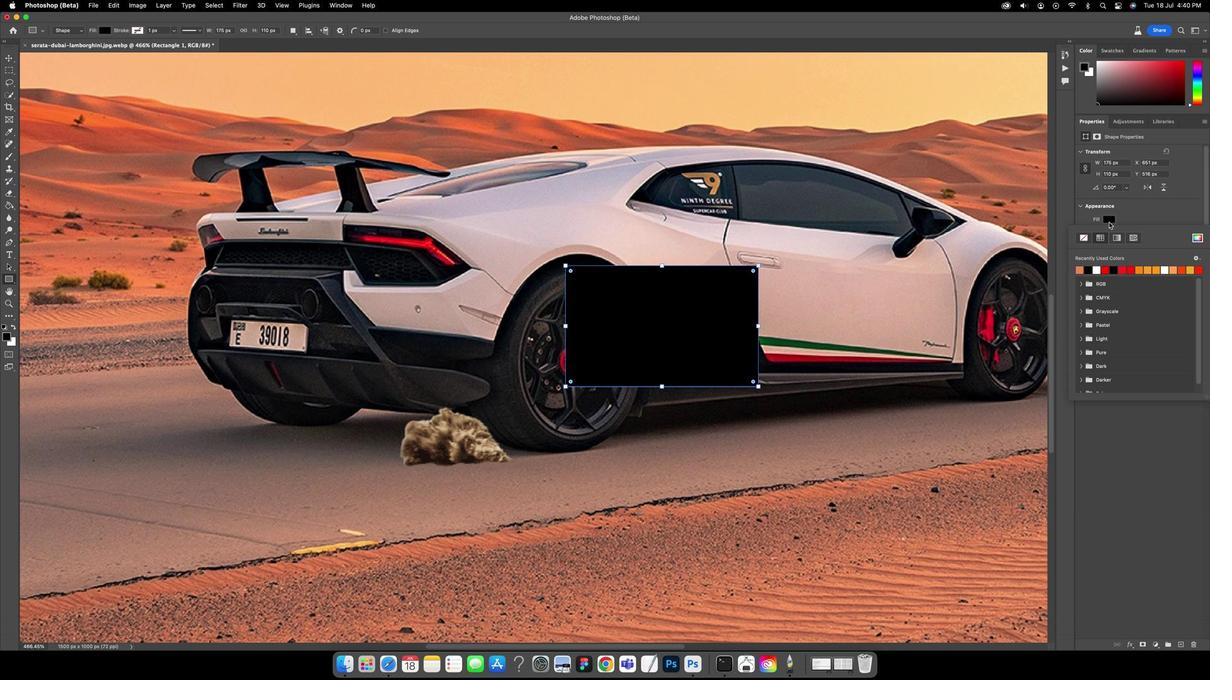
Action: Mouse pressed left at (1105, 222)
Screenshot: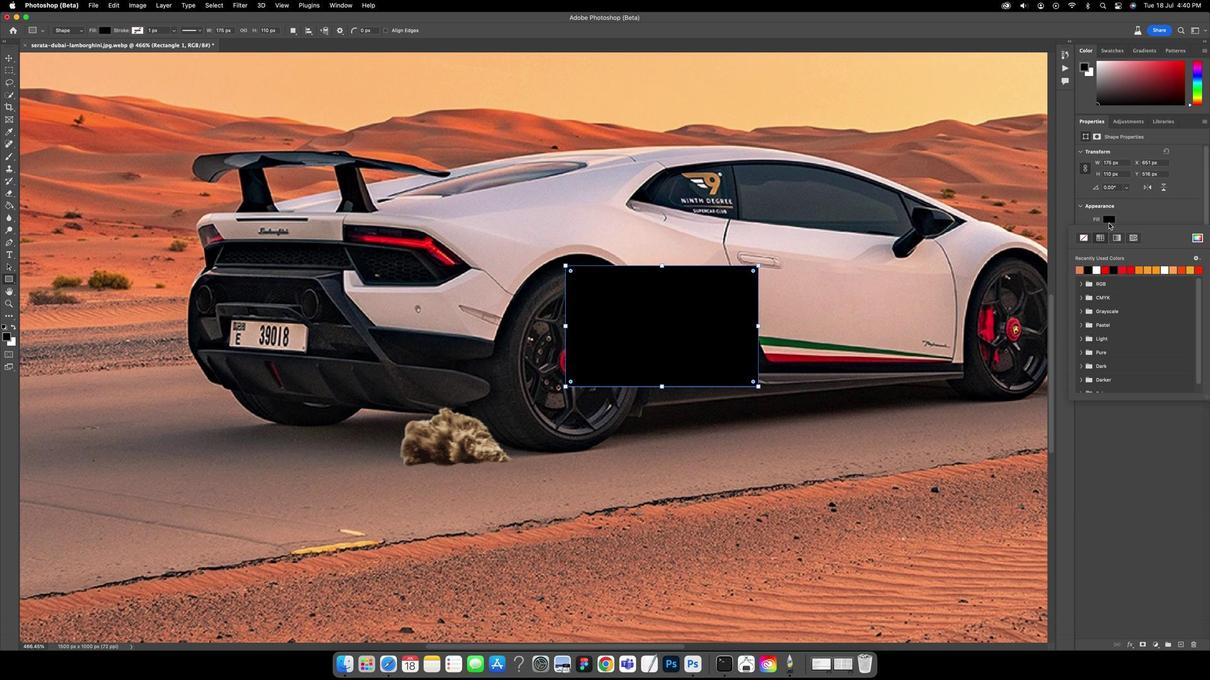
Action: Mouse moved to (1077, 267)
Screenshot: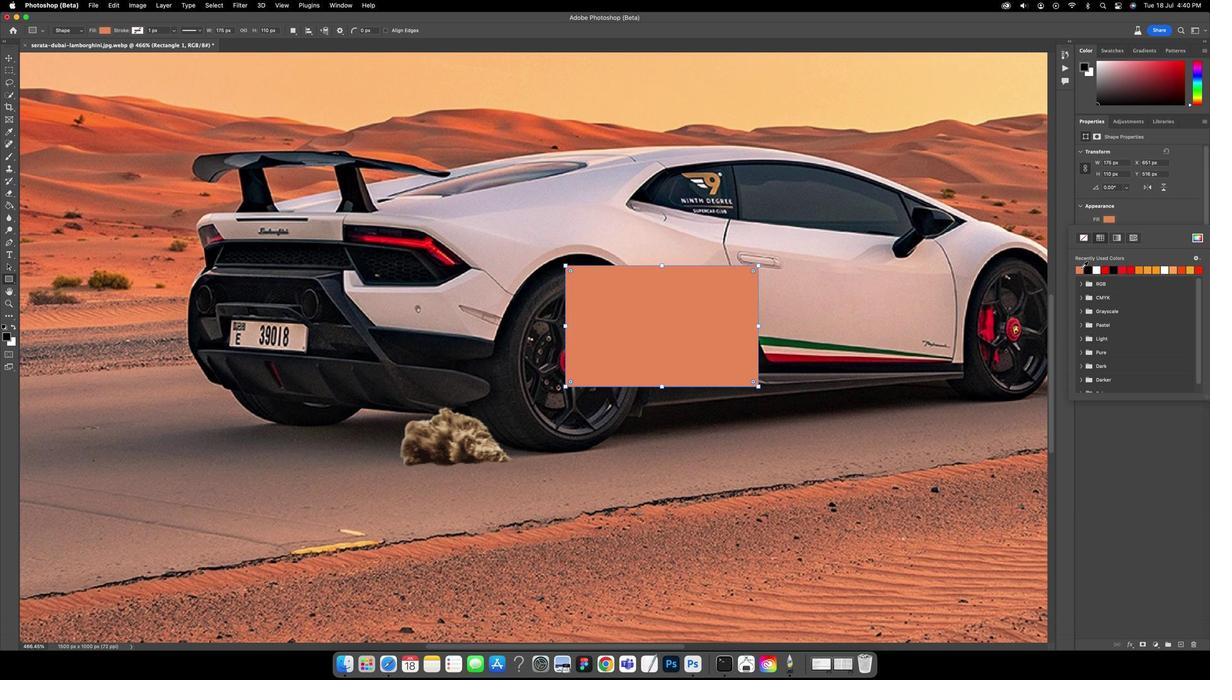 
Action: Mouse pressed left at (1077, 267)
Screenshot: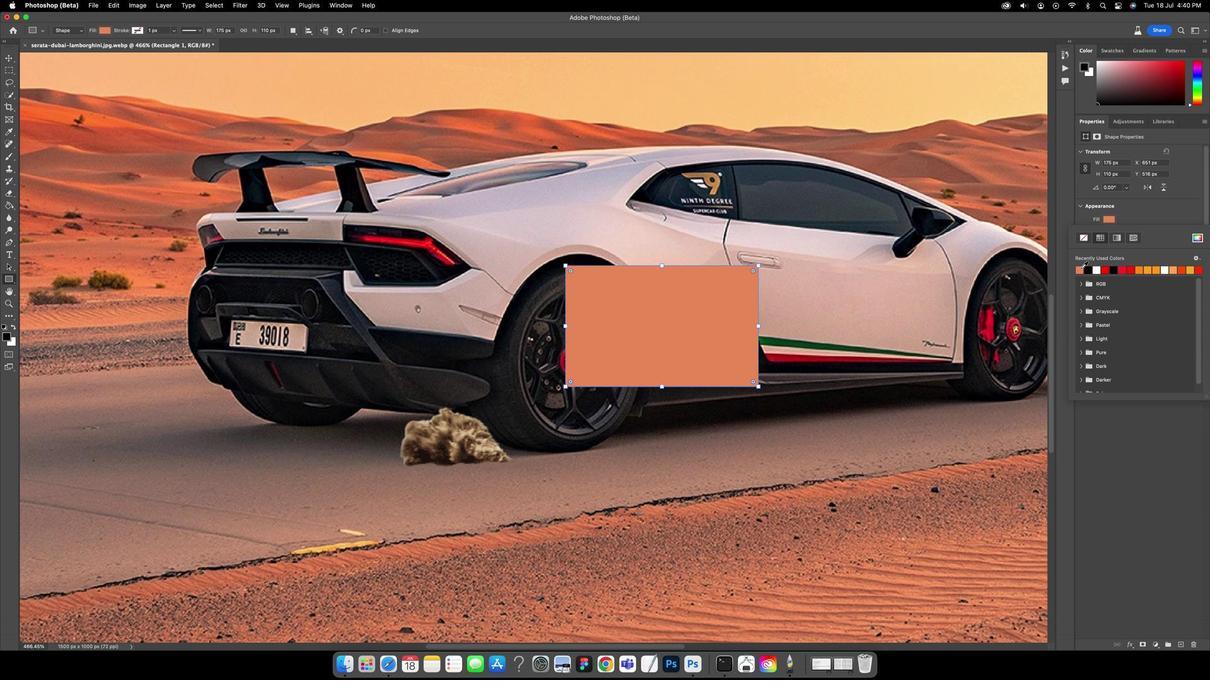 
Action: Mouse moved to (890, 476)
Screenshot: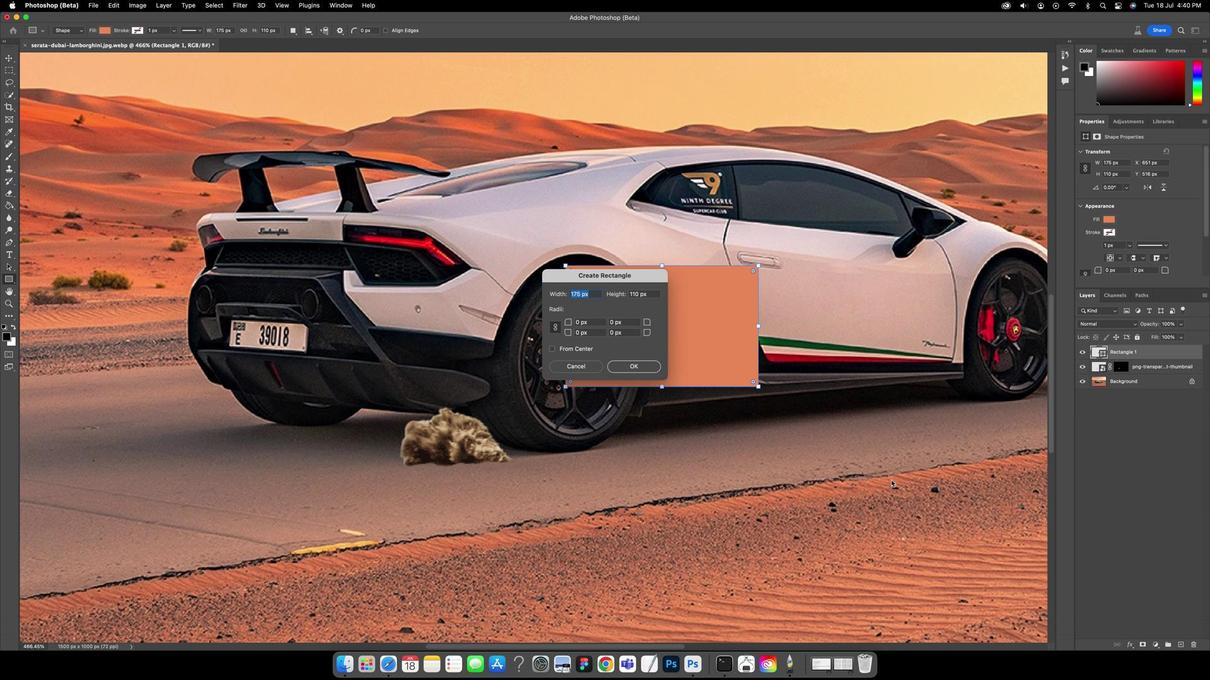 
Action: Mouse pressed left at (890, 476)
Screenshot: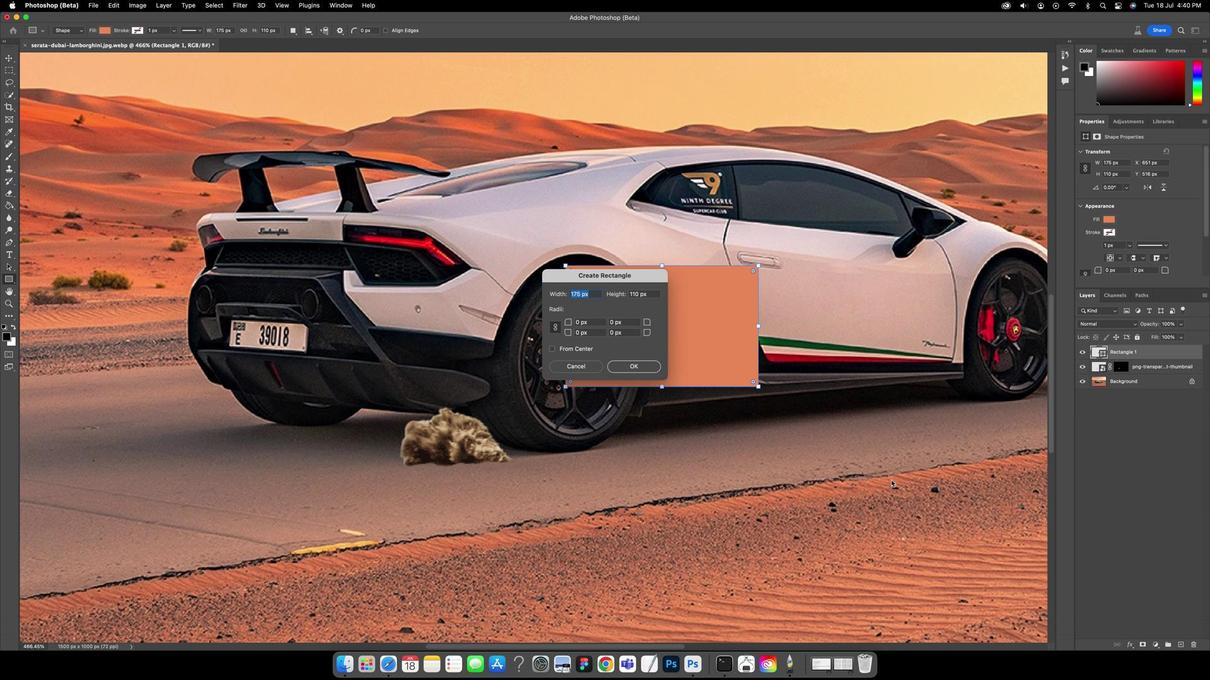 
Action: Mouse moved to (581, 359)
Screenshot: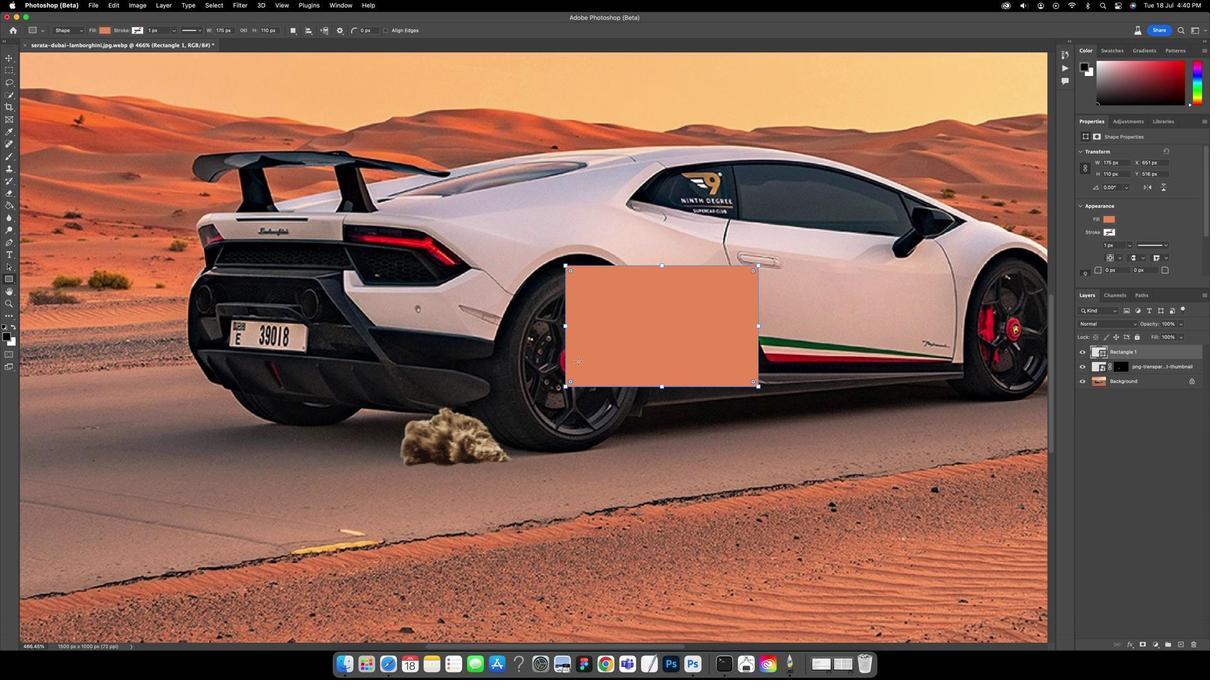 
Action: Mouse pressed left at (581, 359)
Screenshot: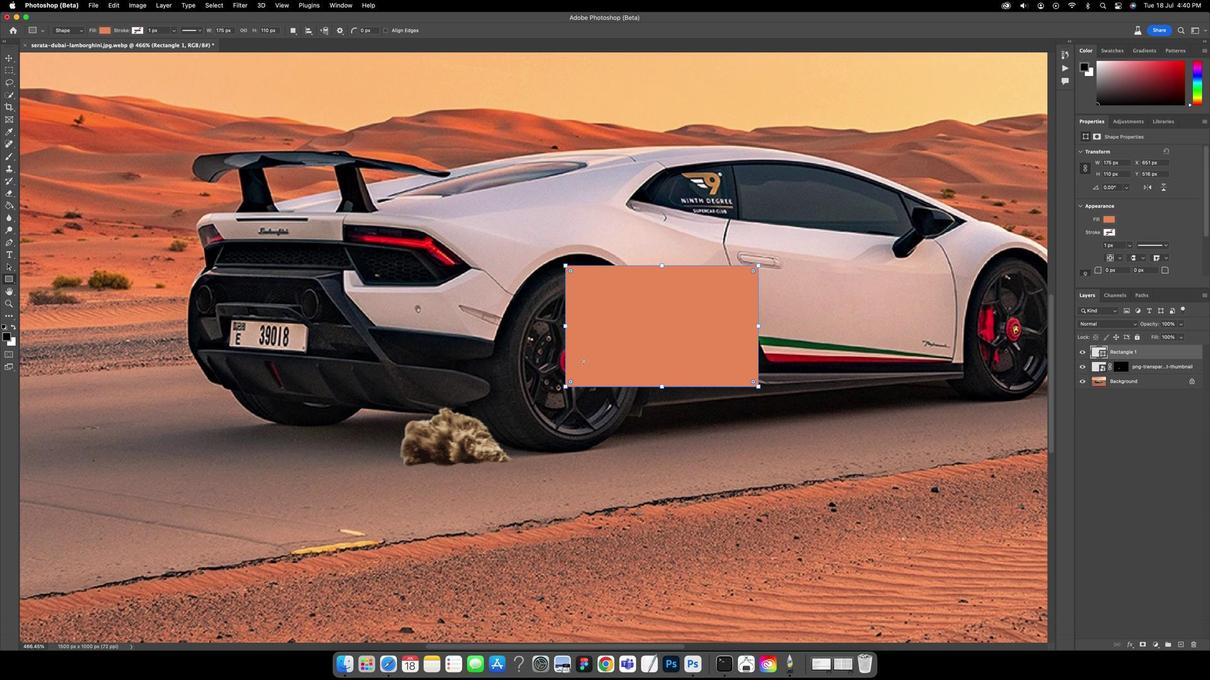 
Action: Mouse moved to (1110, 220)
Screenshot: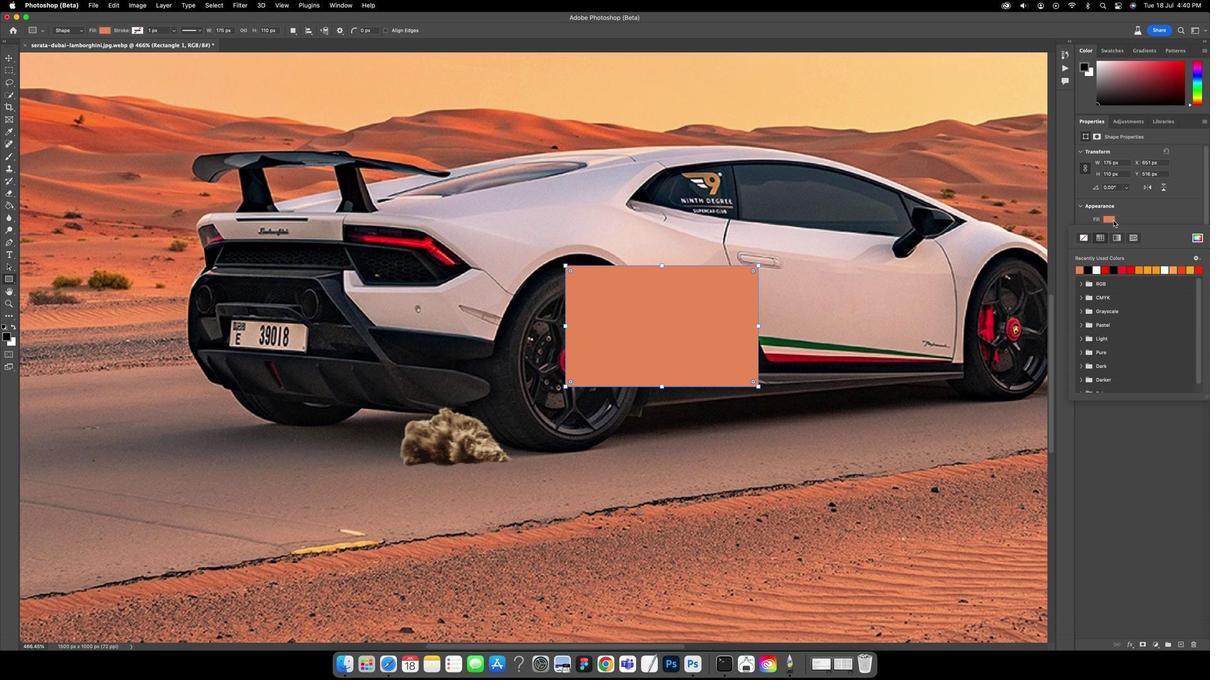 
Action: Mouse pressed left at (1110, 220)
Screenshot: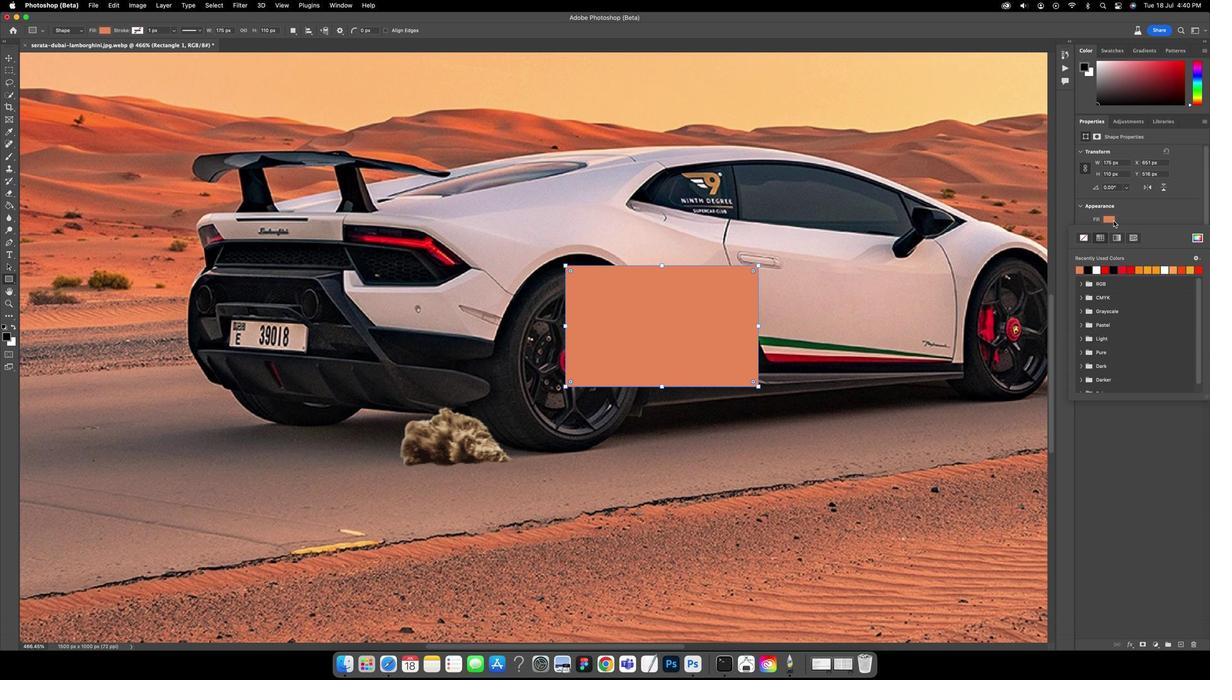 
Action: Mouse moved to (1192, 237)
Screenshot: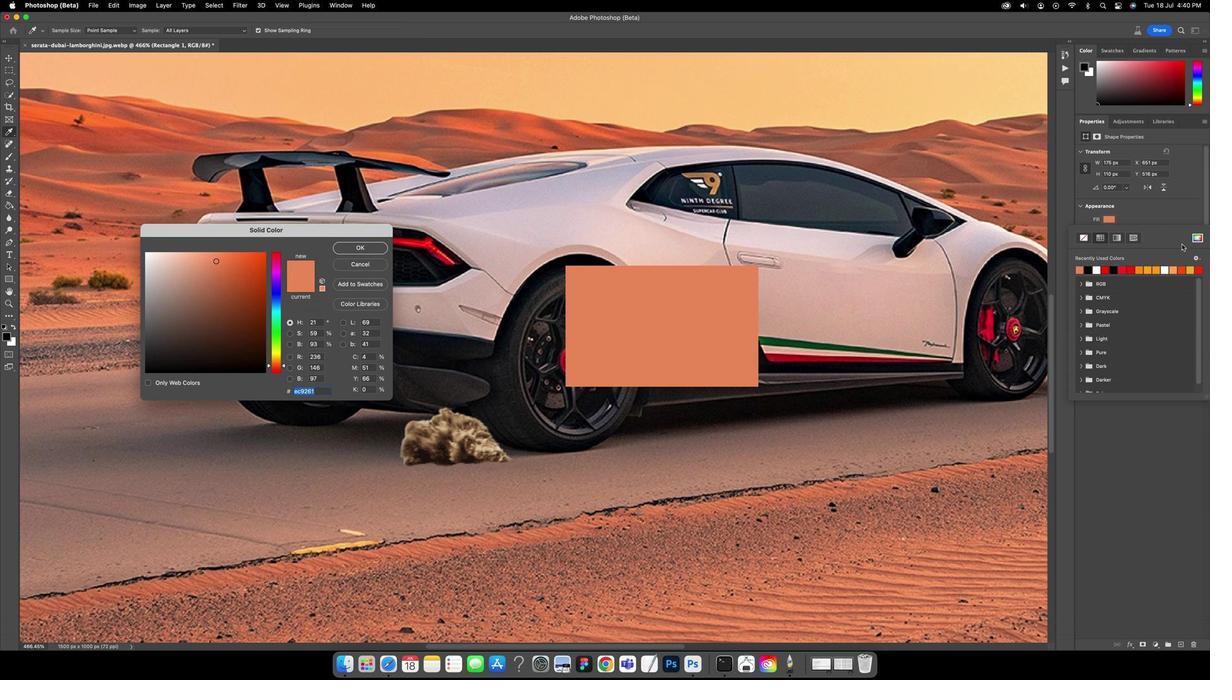 
Action: Mouse pressed left at (1192, 237)
Screenshot: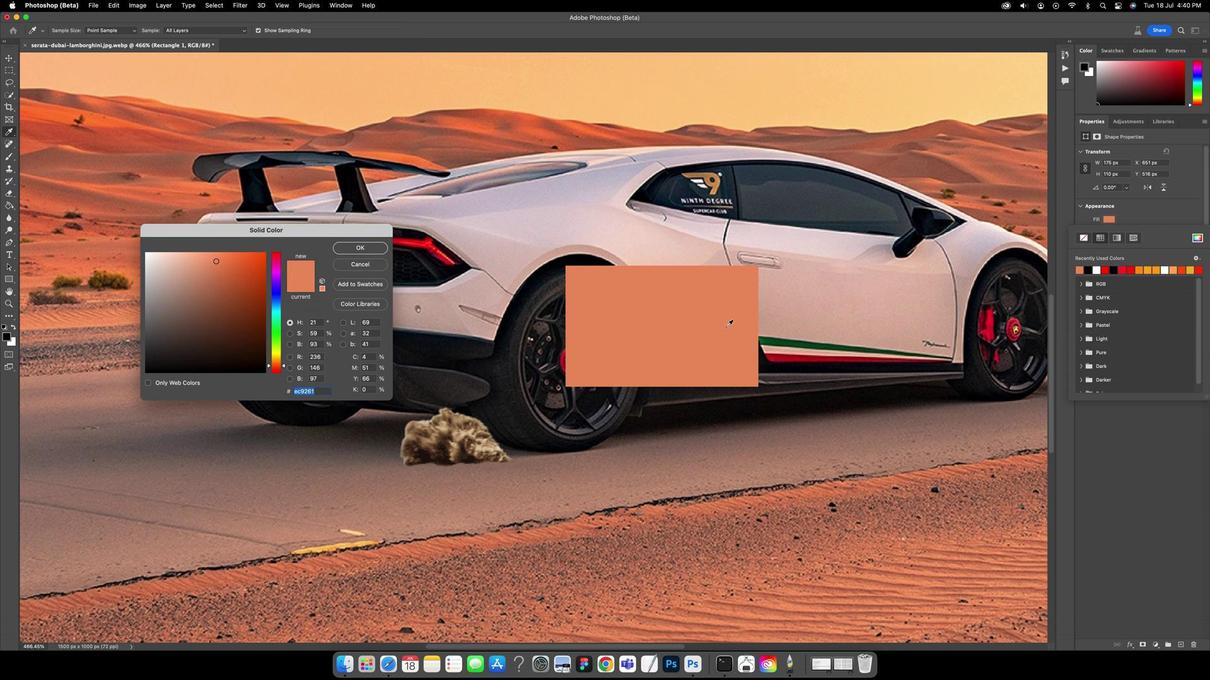 
Action: Mouse moved to (434, 464)
Screenshot: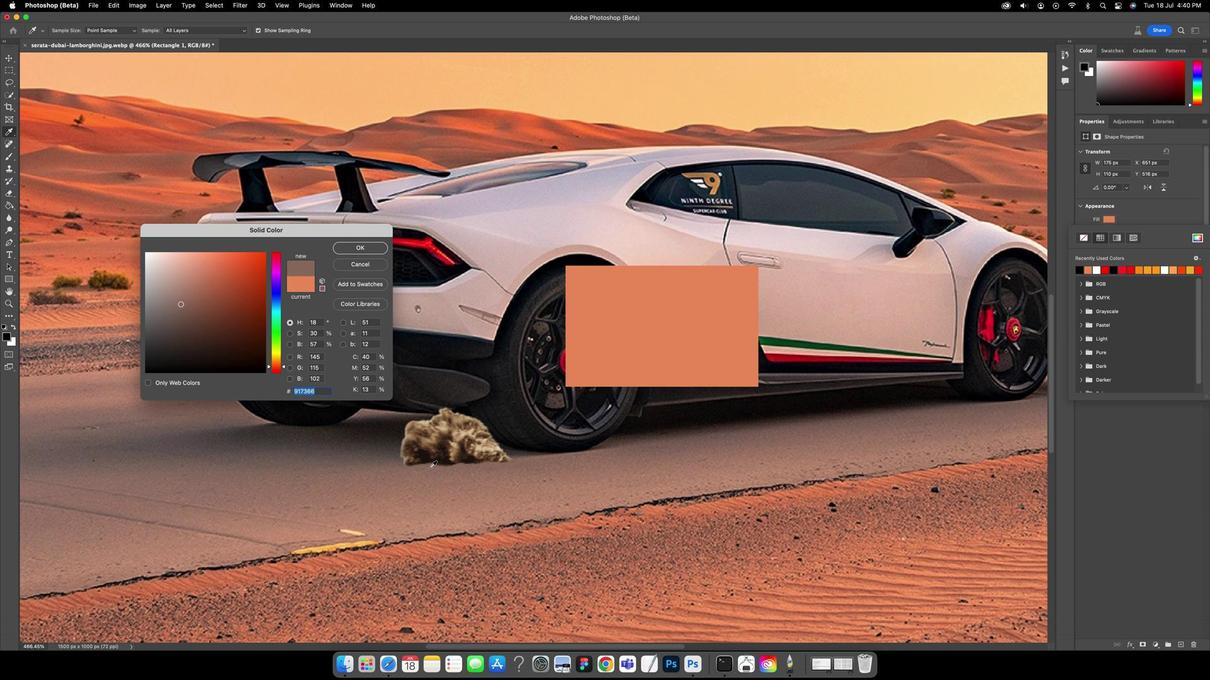 
Action: Mouse pressed left at (434, 464)
Screenshot: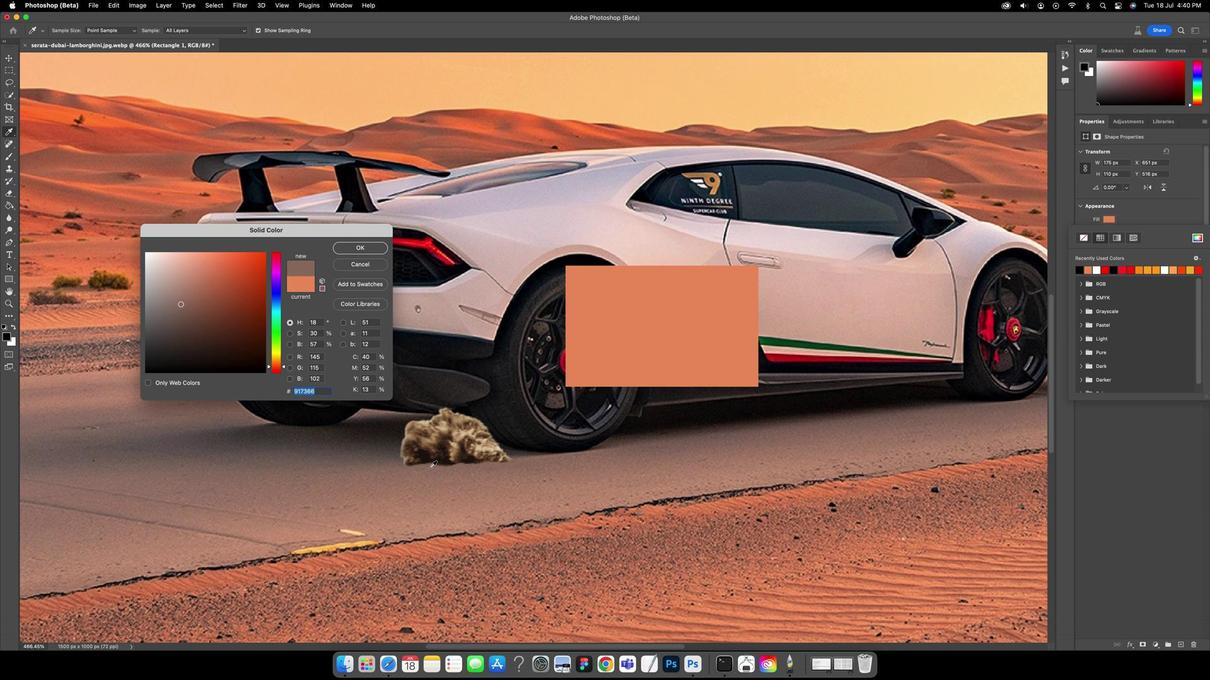 
Action: Mouse moved to (430, 481)
Screenshot: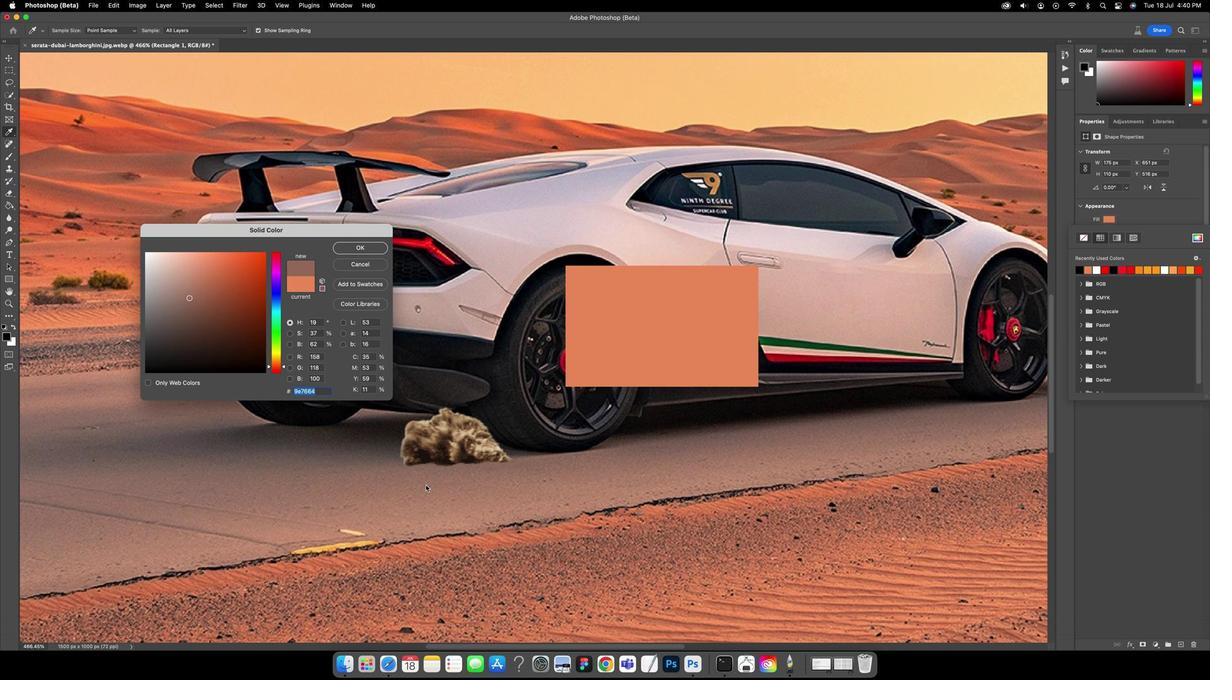 
Action: Mouse pressed left at (430, 481)
Screenshot: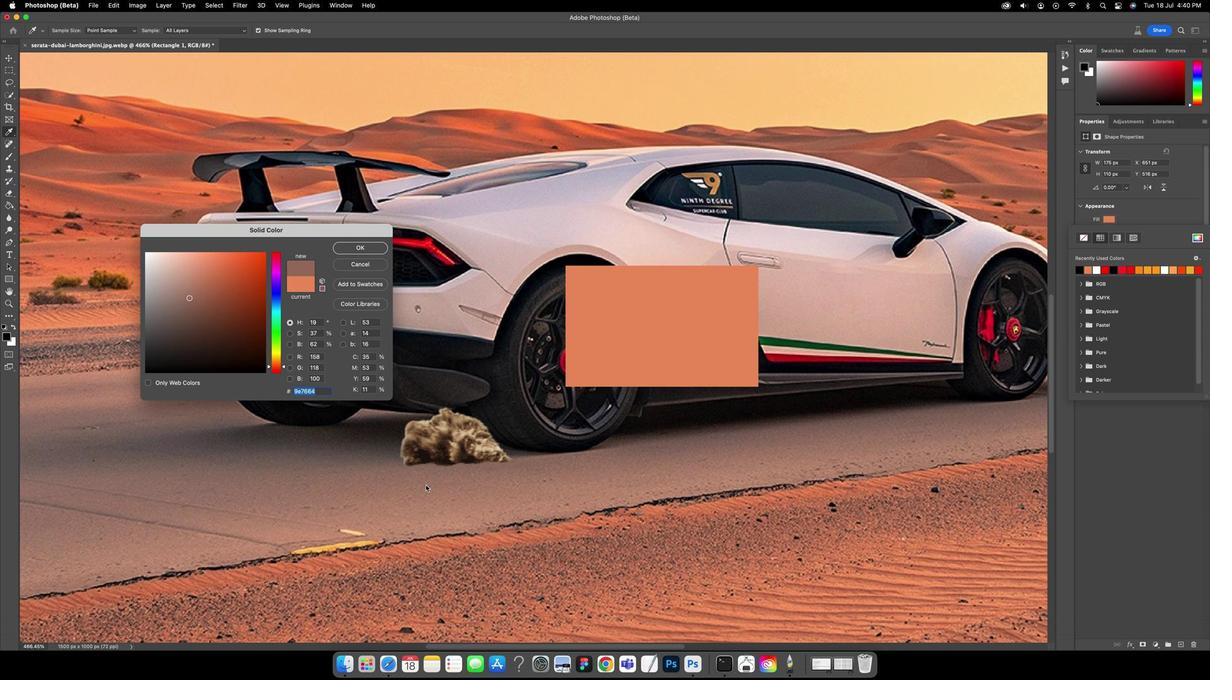 
Action: Mouse pressed left at (430, 481)
Screenshot: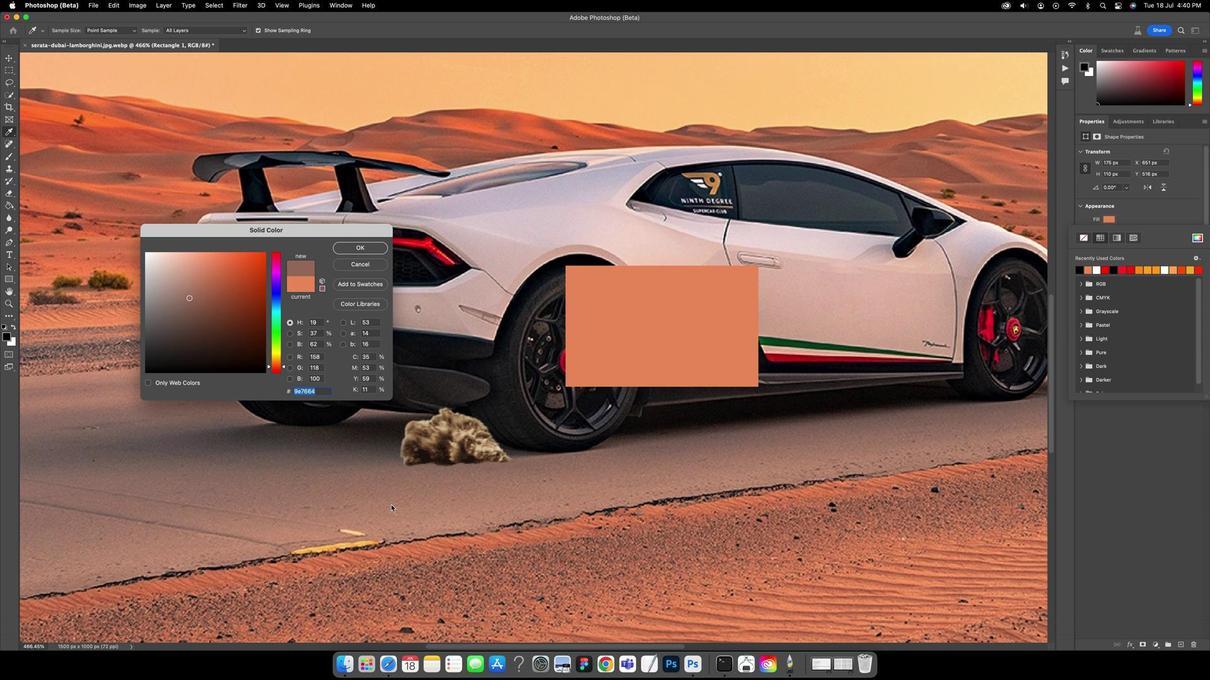
Action: Mouse moved to (396, 501)
Screenshot: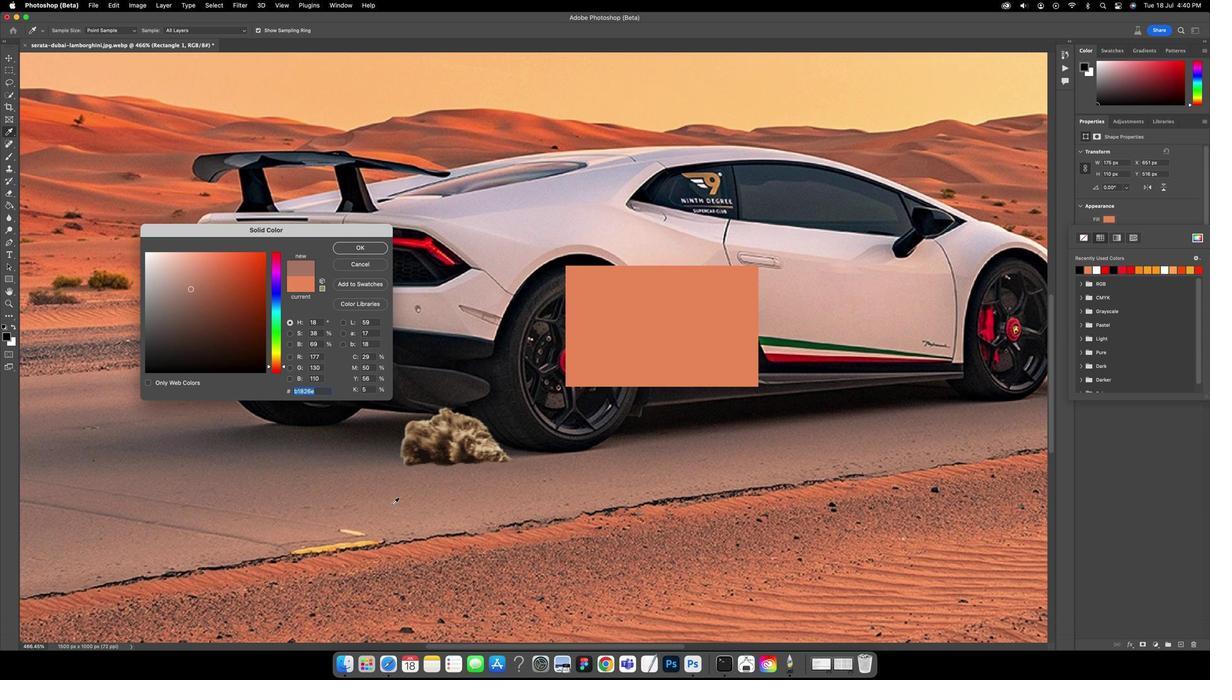 
Action: Mouse pressed left at (396, 501)
Screenshot: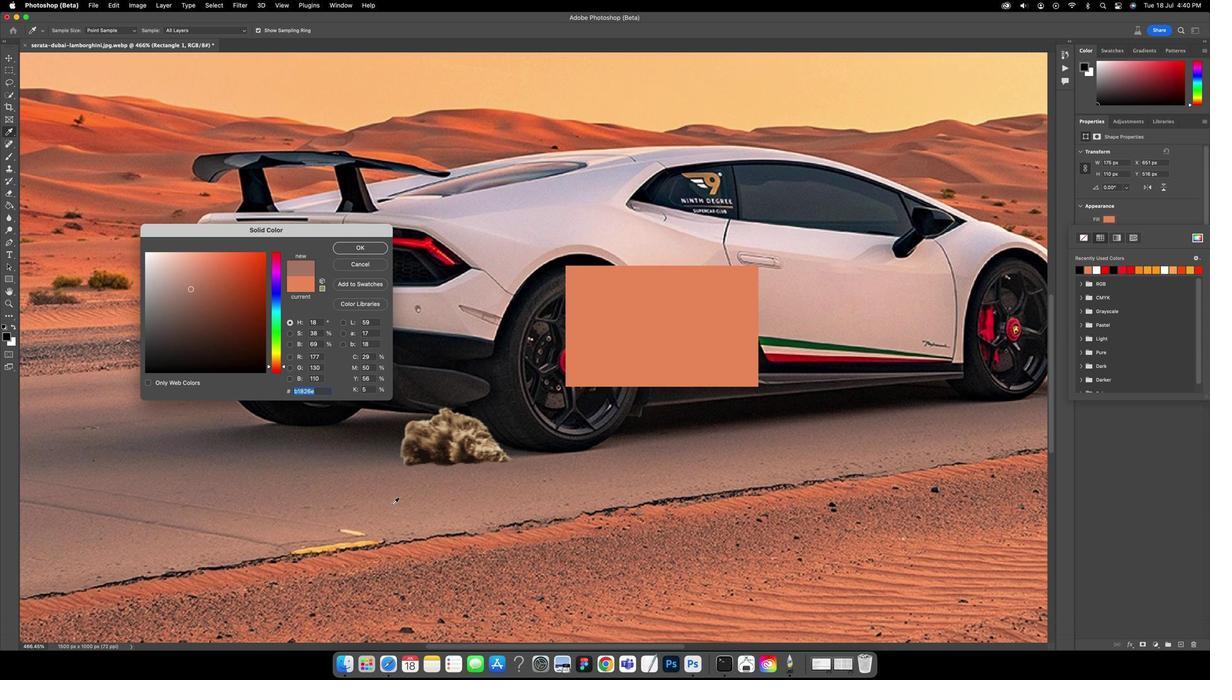 
Action: Mouse moved to (404, 497)
Screenshot: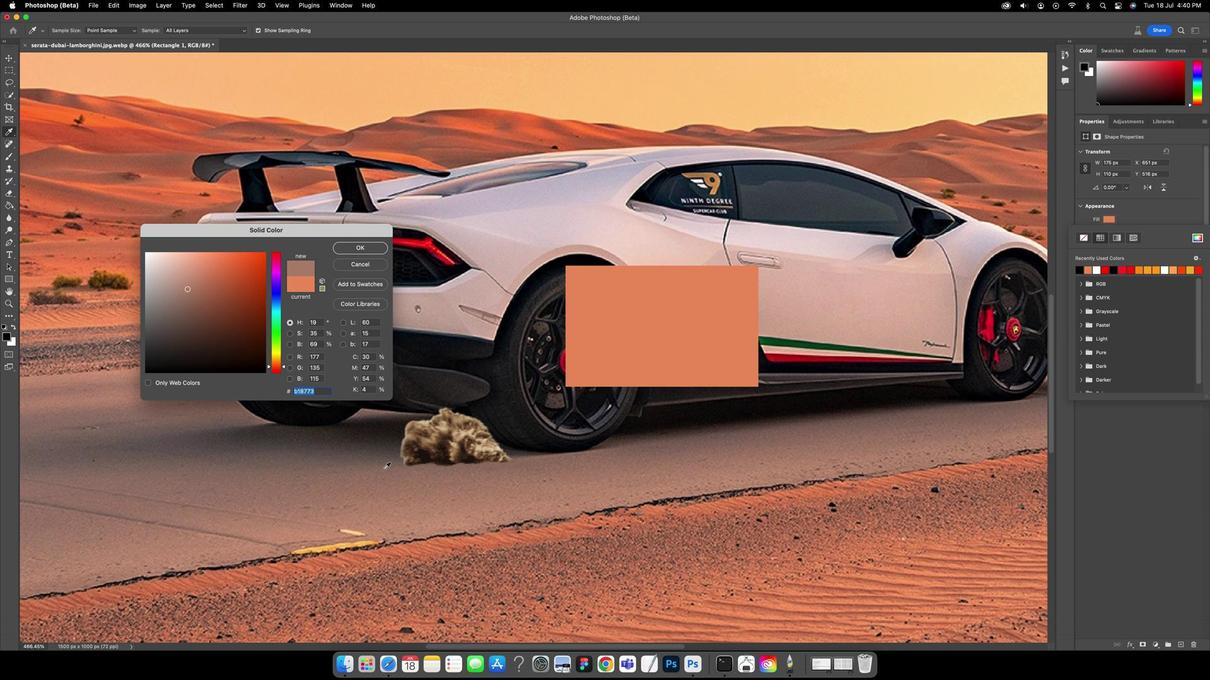 
Action: Mouse pressed left at (404, 497)
Screenshot: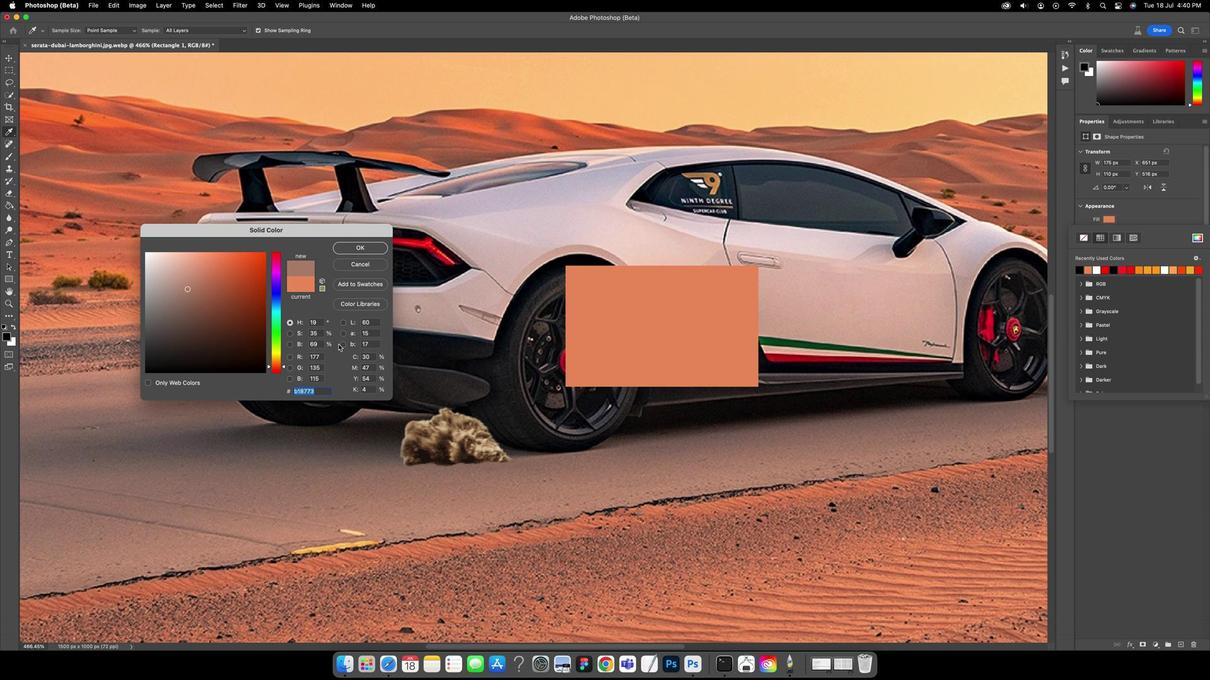
Action: Mouse moved to (363, 250)
Screenshot: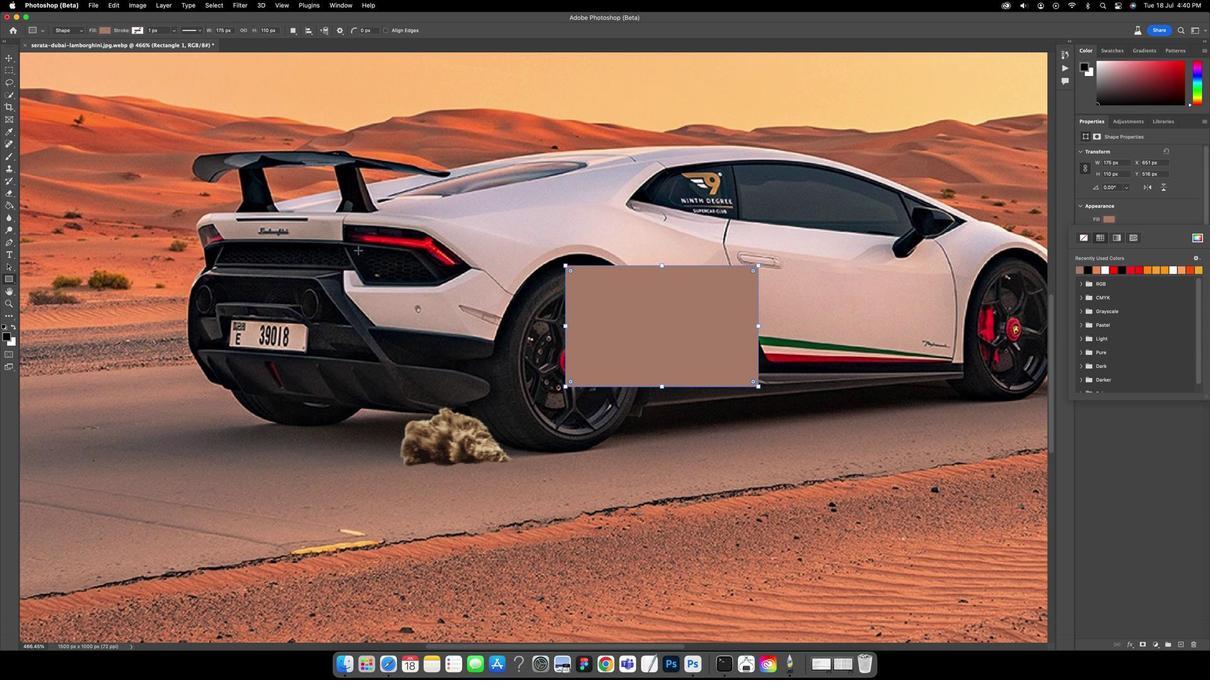 
Action: Mouse pressed left at (363, 250)
Screenshot: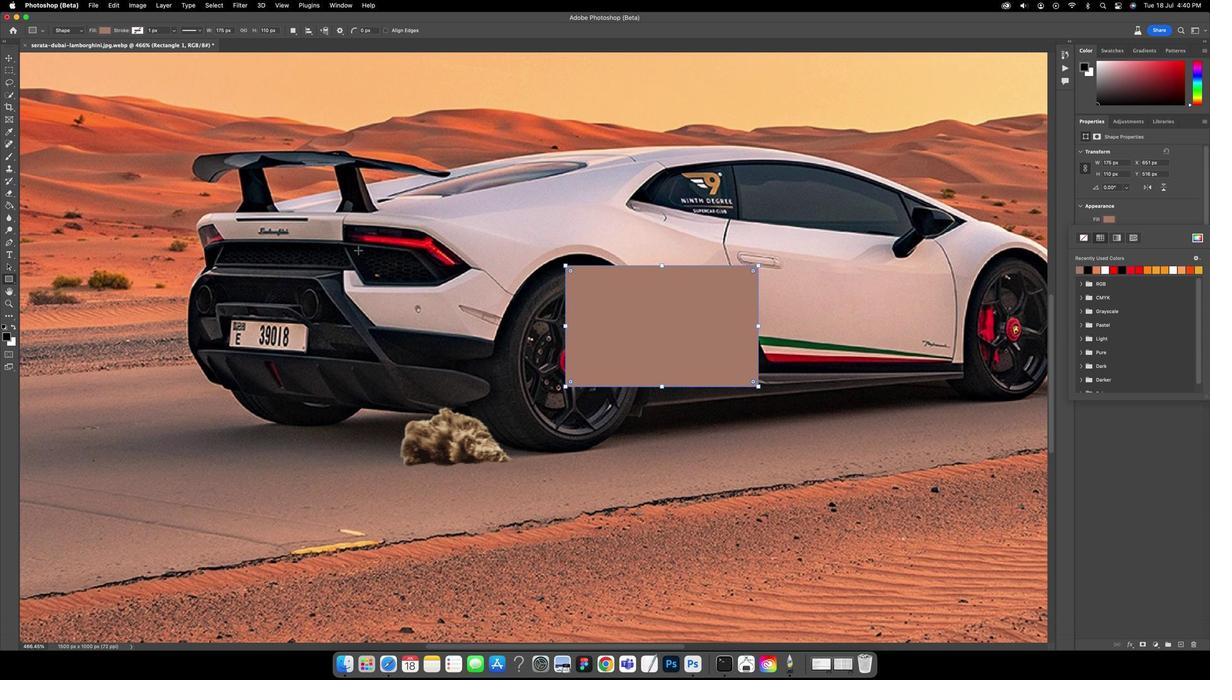 
Action: Mouse moved to (661, 342)
Screenshot: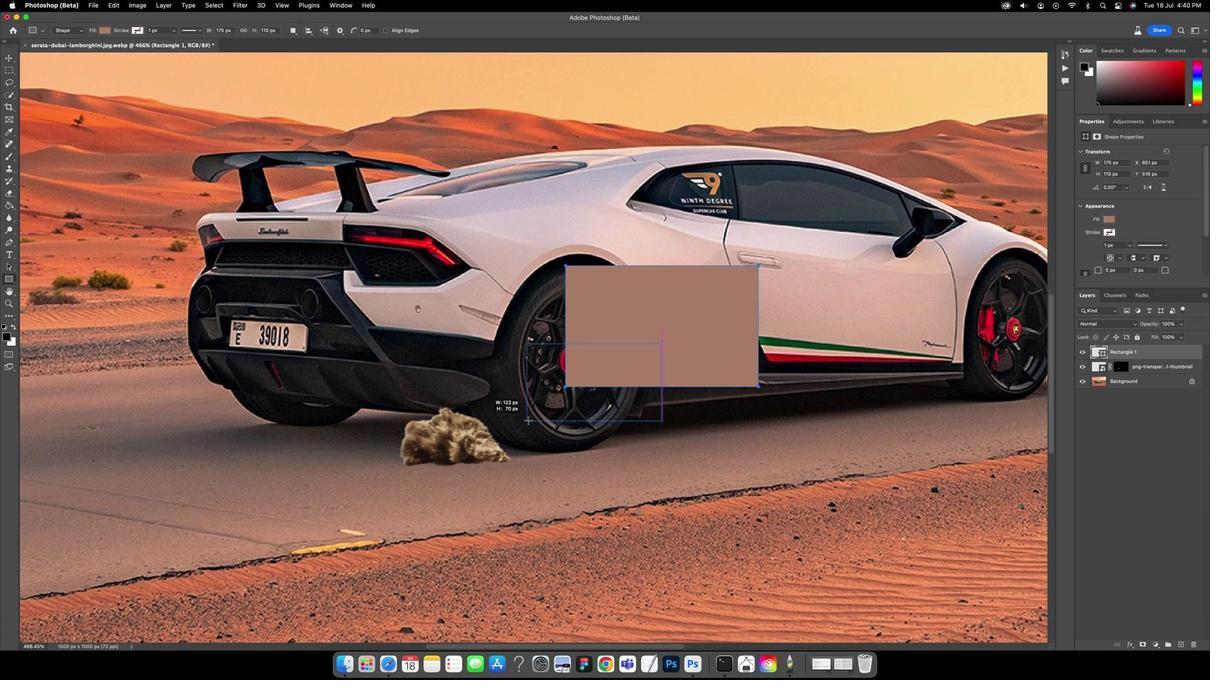 
Action: Mouse pressed left at (661, 342)
Screenshot: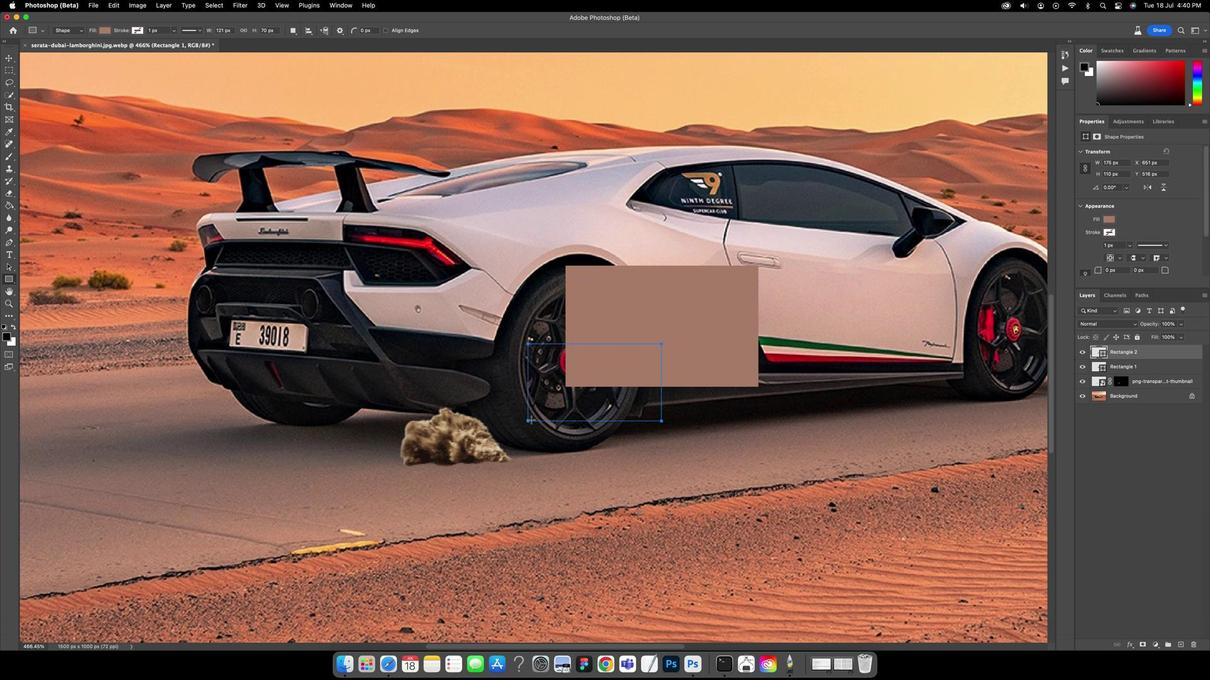 
Action: Mouse moved to (534, 416)
Screenshot: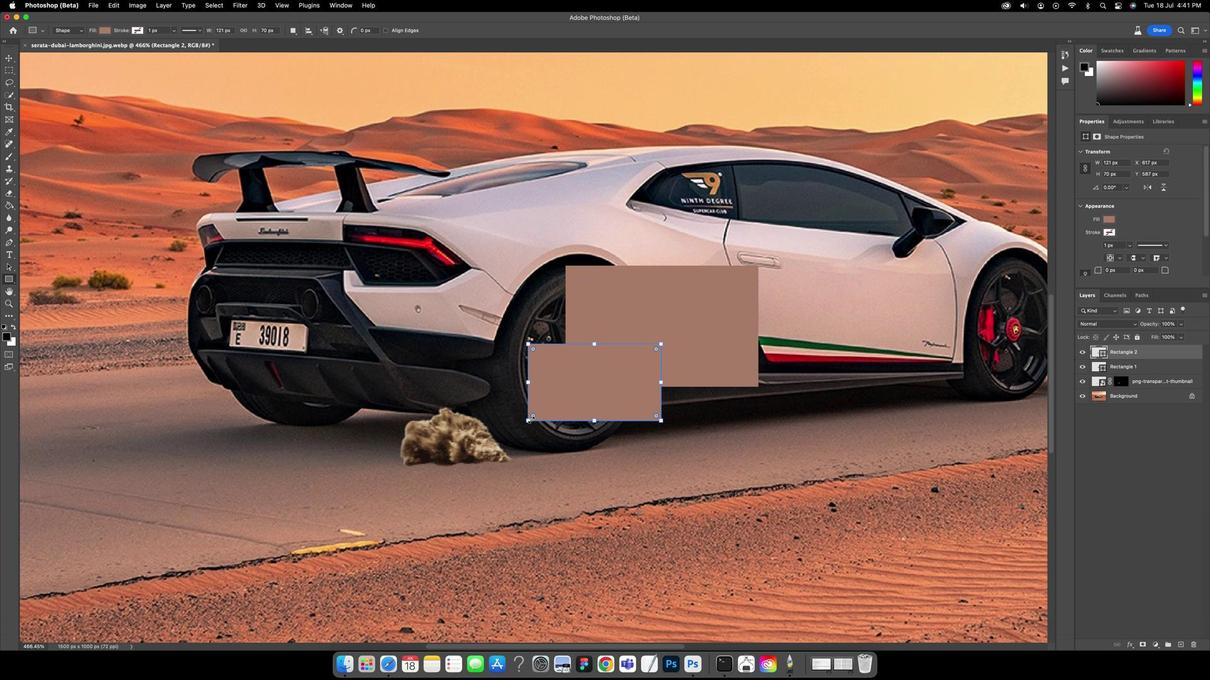 
Action: Key pressed Key.backspace'v'
Screenshot: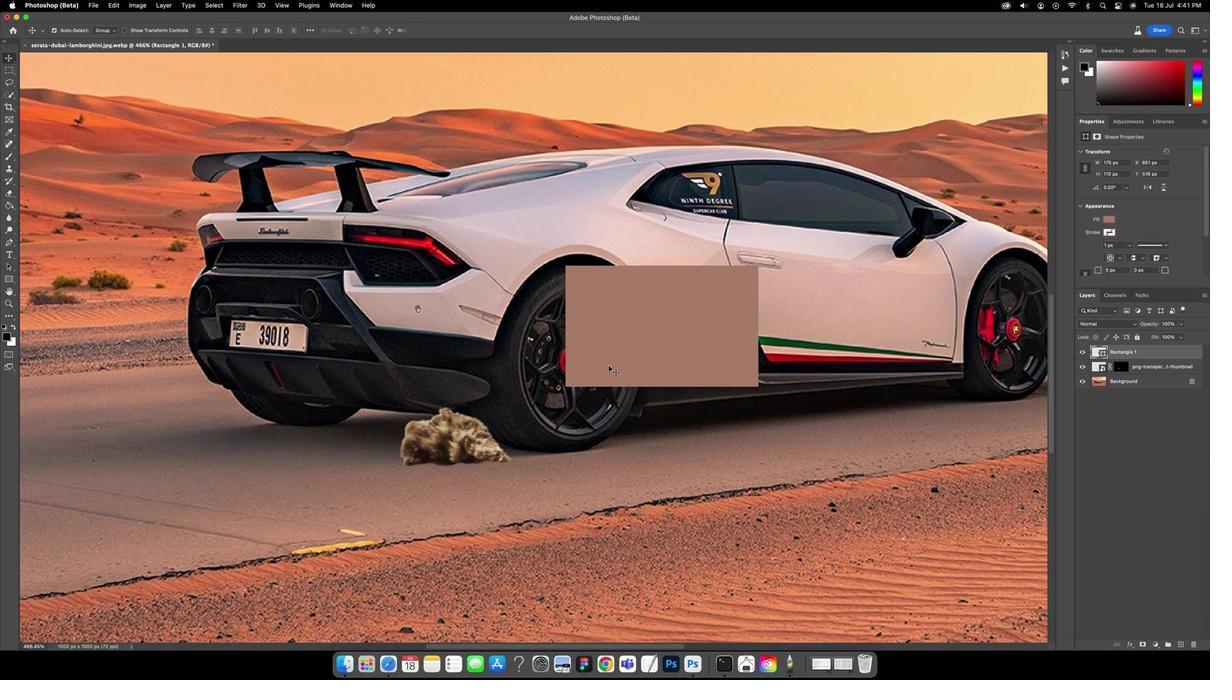 
Action: Mouse moved to (614, 354)
Screenshot: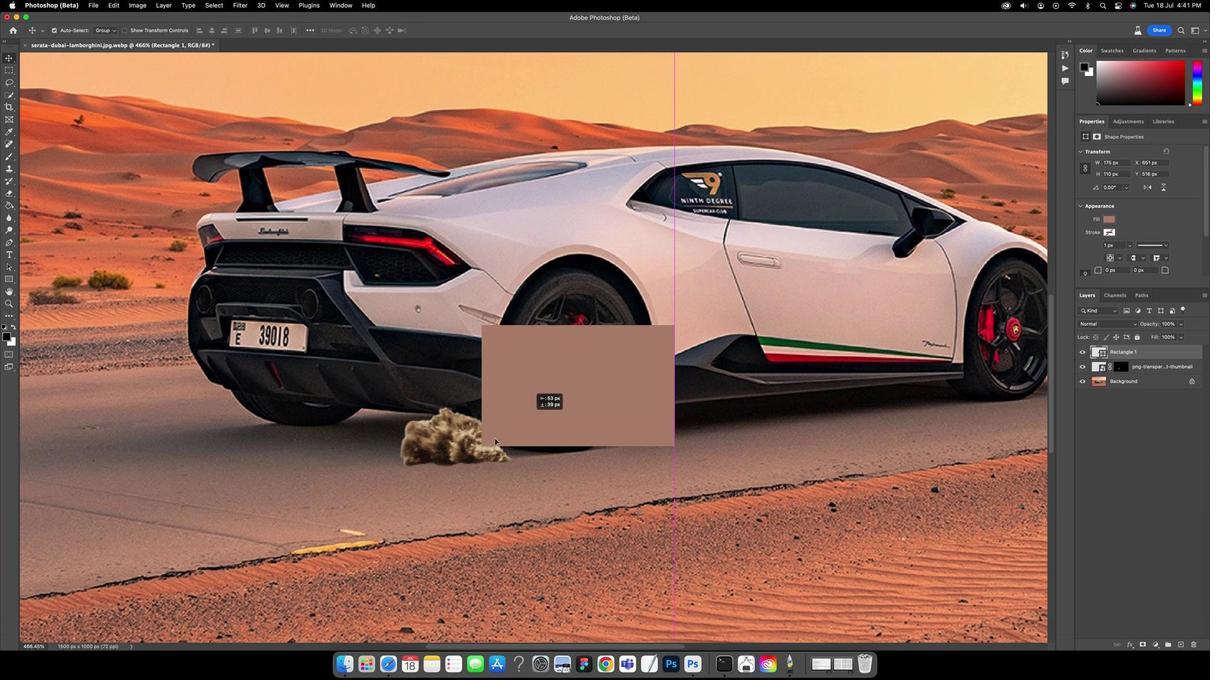 
Action: Mouse pressed left at (614, 354)
Screenshot: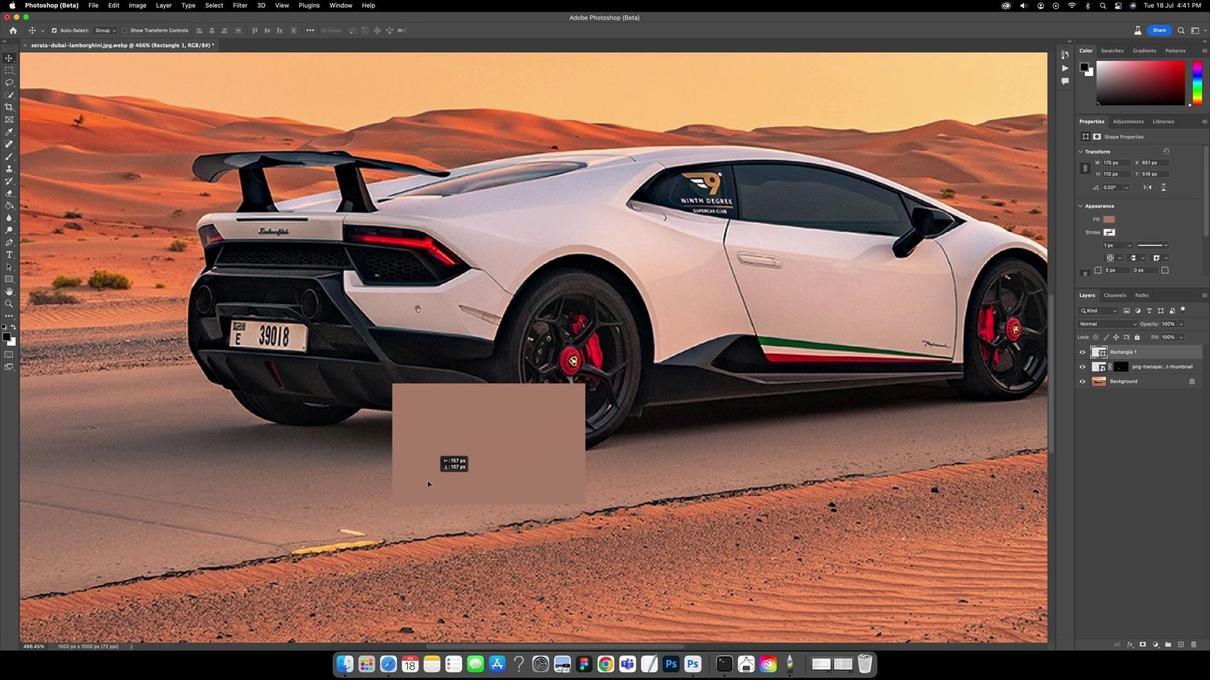 
Action: Mouse moved to (1120, 347)
Screenshot: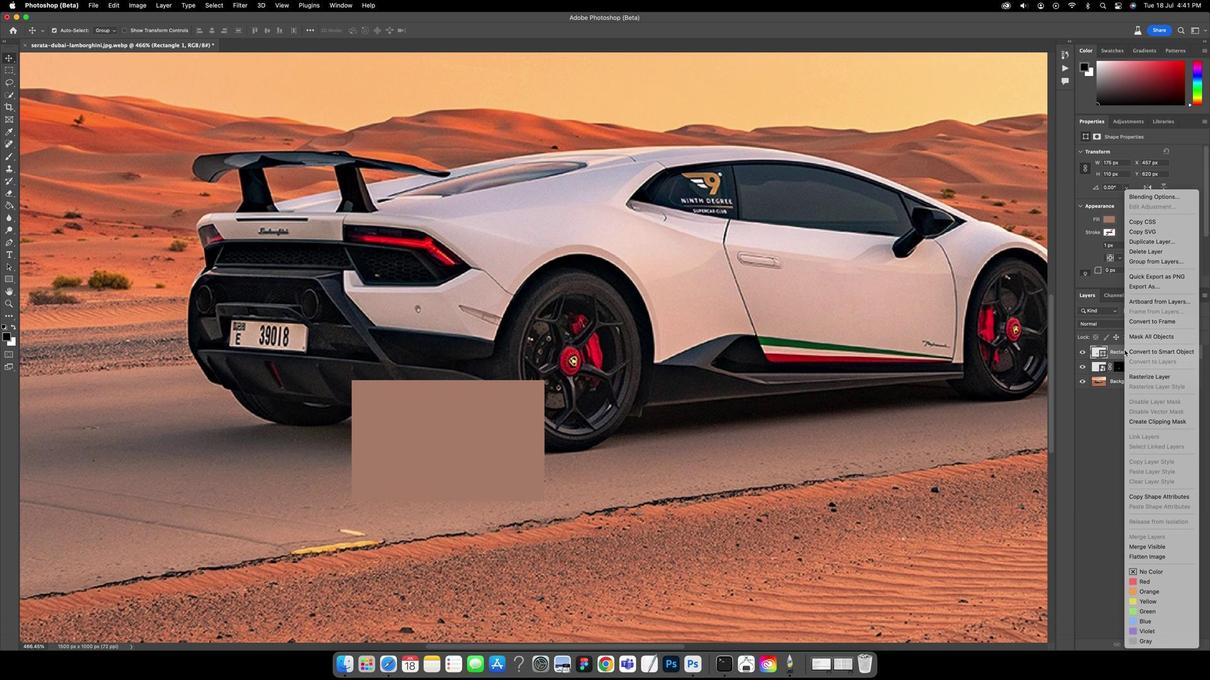 
Action: Mouse pressed right at (1120, 347)
Screenshot: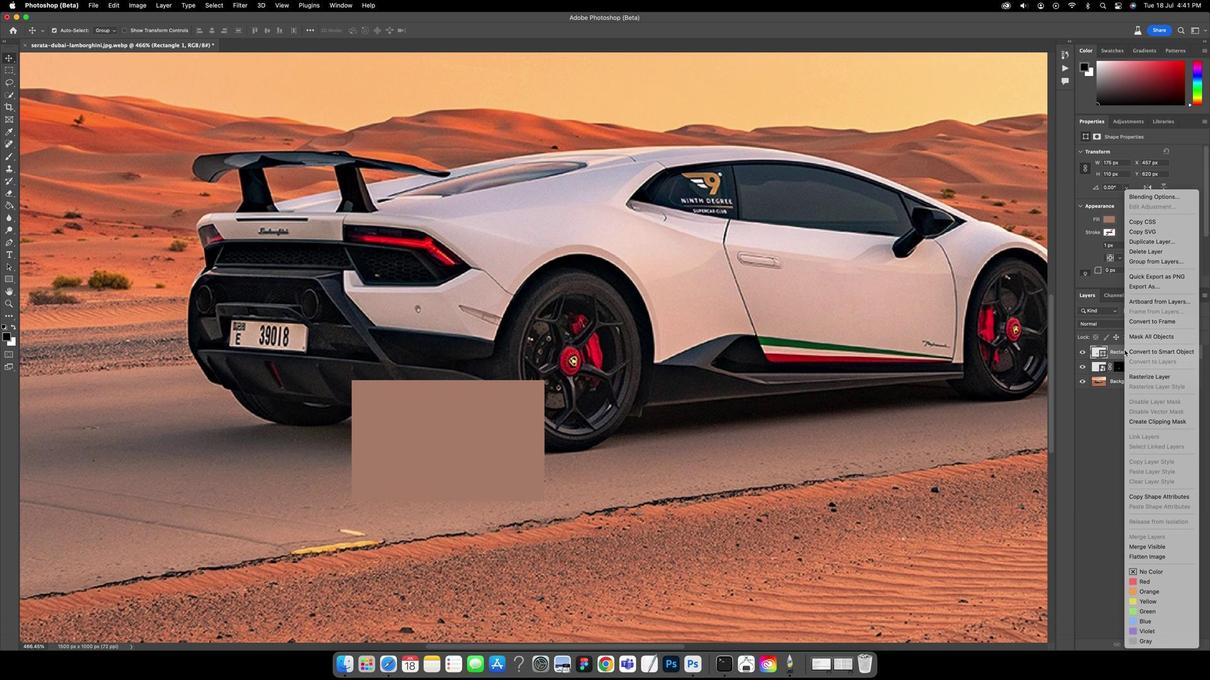 
Action: Mouse moved to (1137, 417)
Screenshot: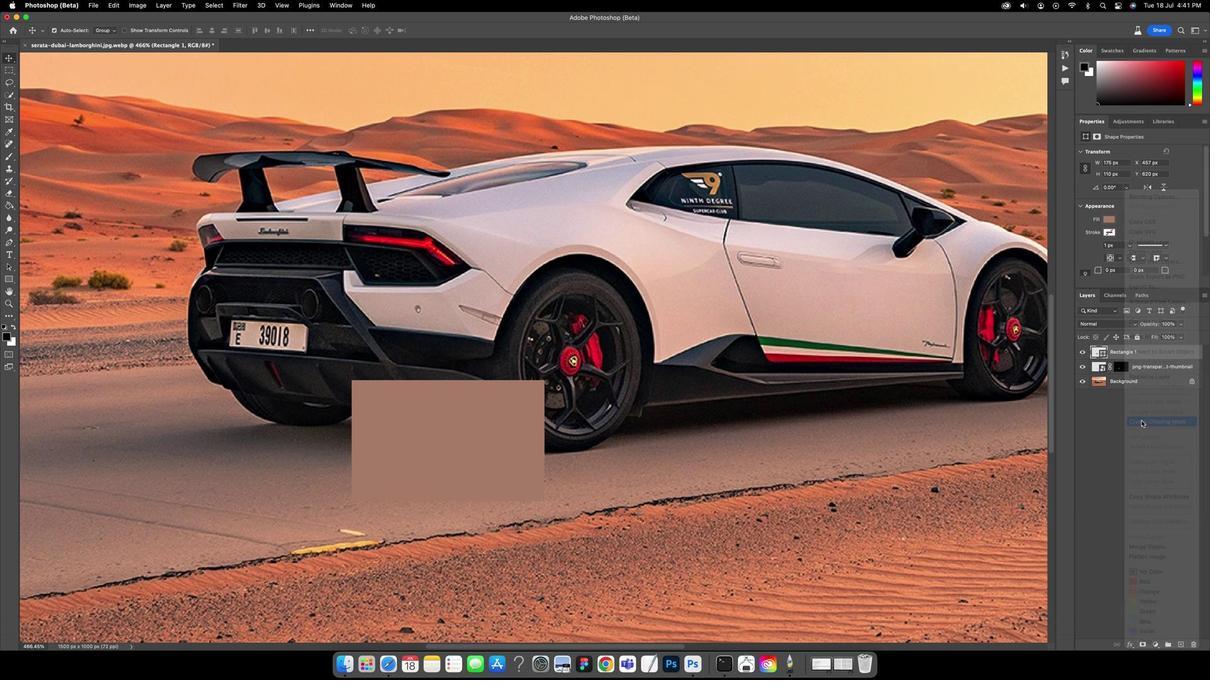 
Action: Mouse pressed left at (1137, 417)
Screenshot: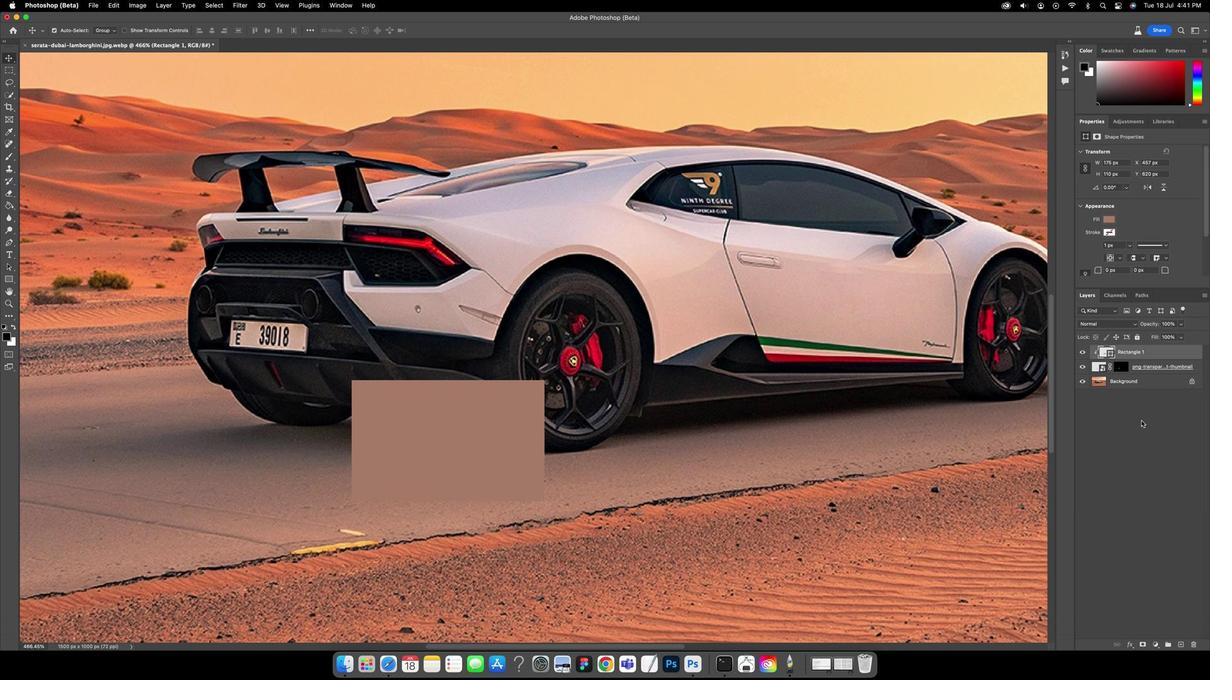 
Action: Mouse moved to (1112, 324)
Screenshot: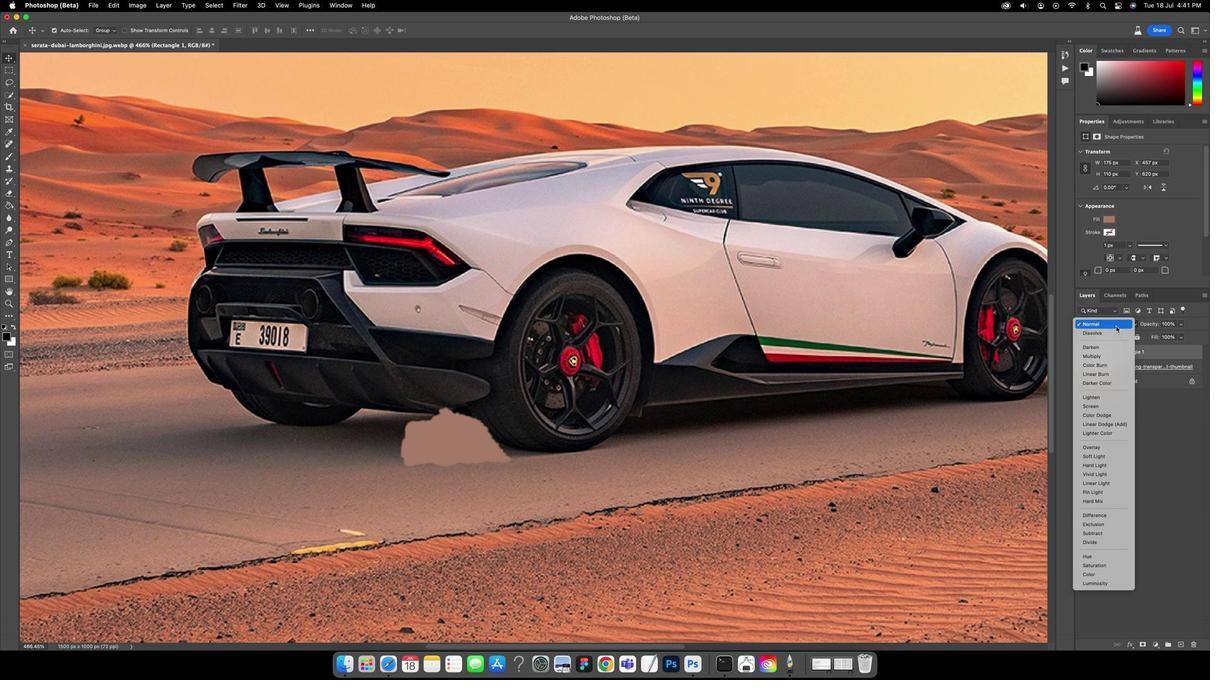 
Action: Mouse pressed left at (1112, 324)
Screenshot: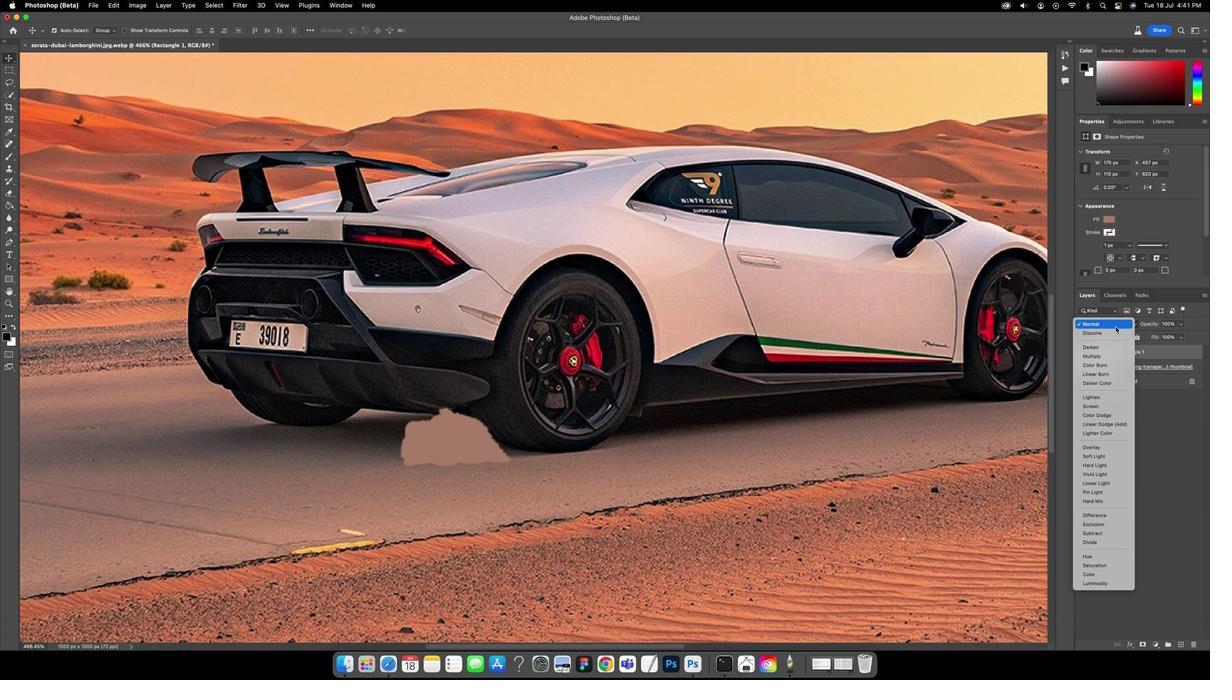 
Action: Mouse moved to (1105, 407)
Screenshot: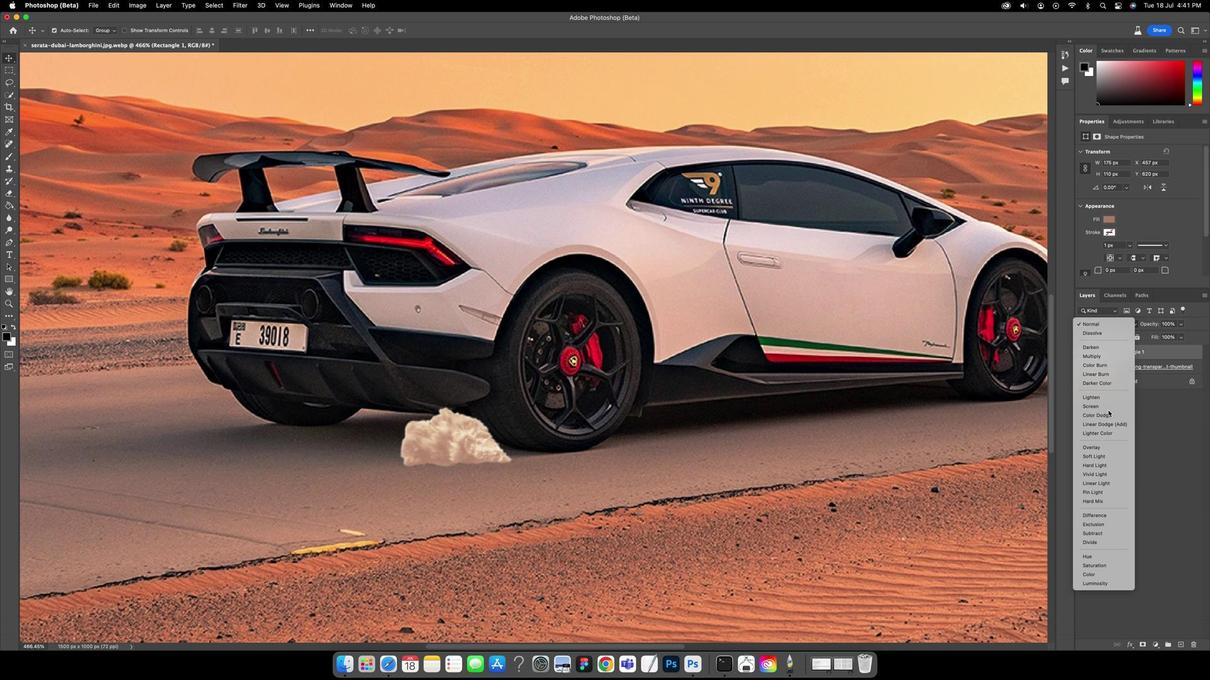 
Action: Mouse pressed left at (1105, 407)
Screenshot: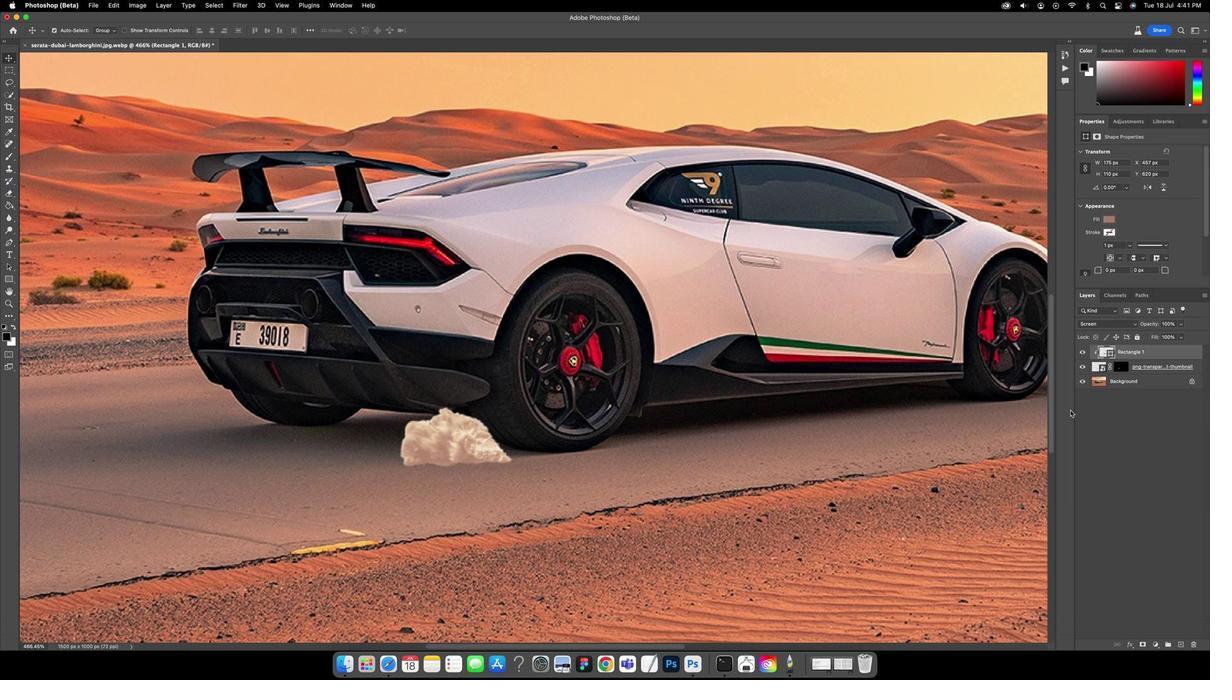 
Action: Mouse moved to (492, 438)
Screenshot: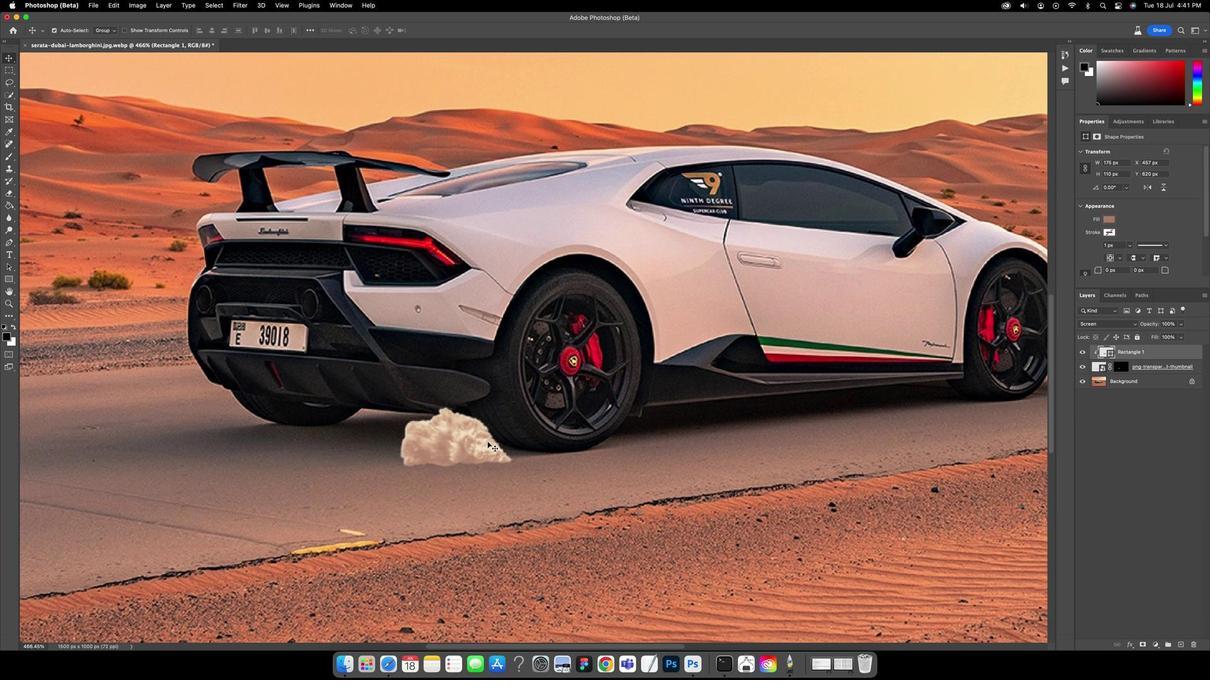 
Action: Key pressed Key.cmd't'
Screenshot: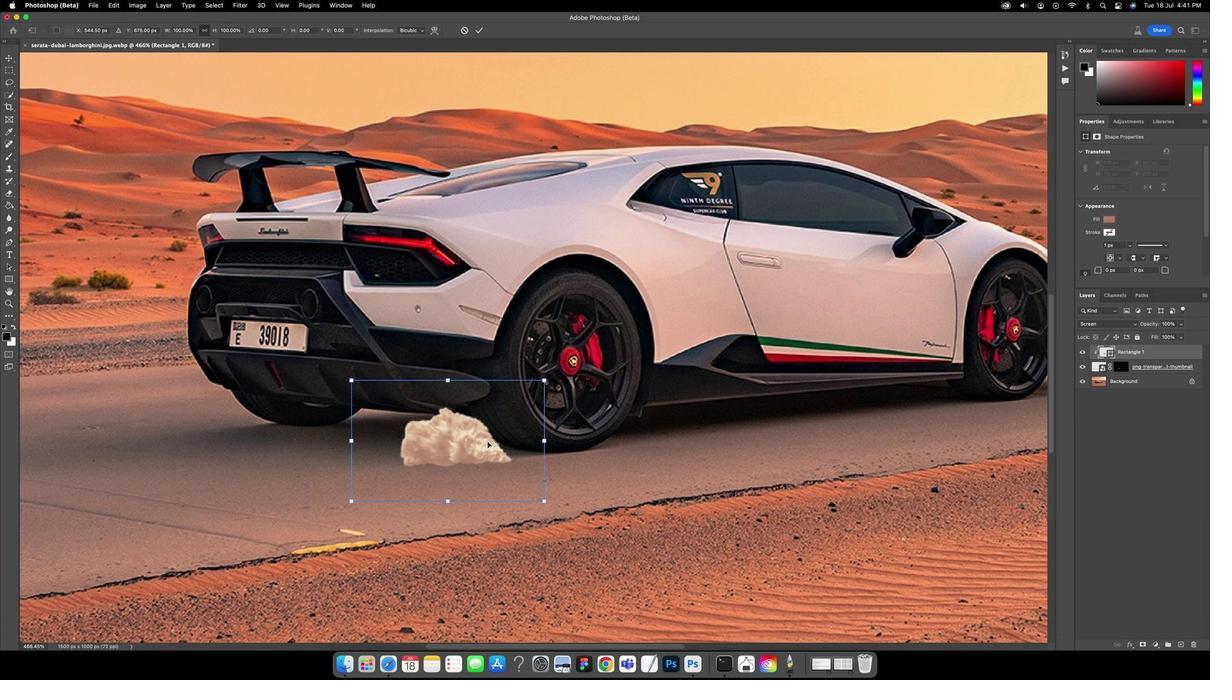 
Action: Mouse moved to (357, 376)
Screenshot: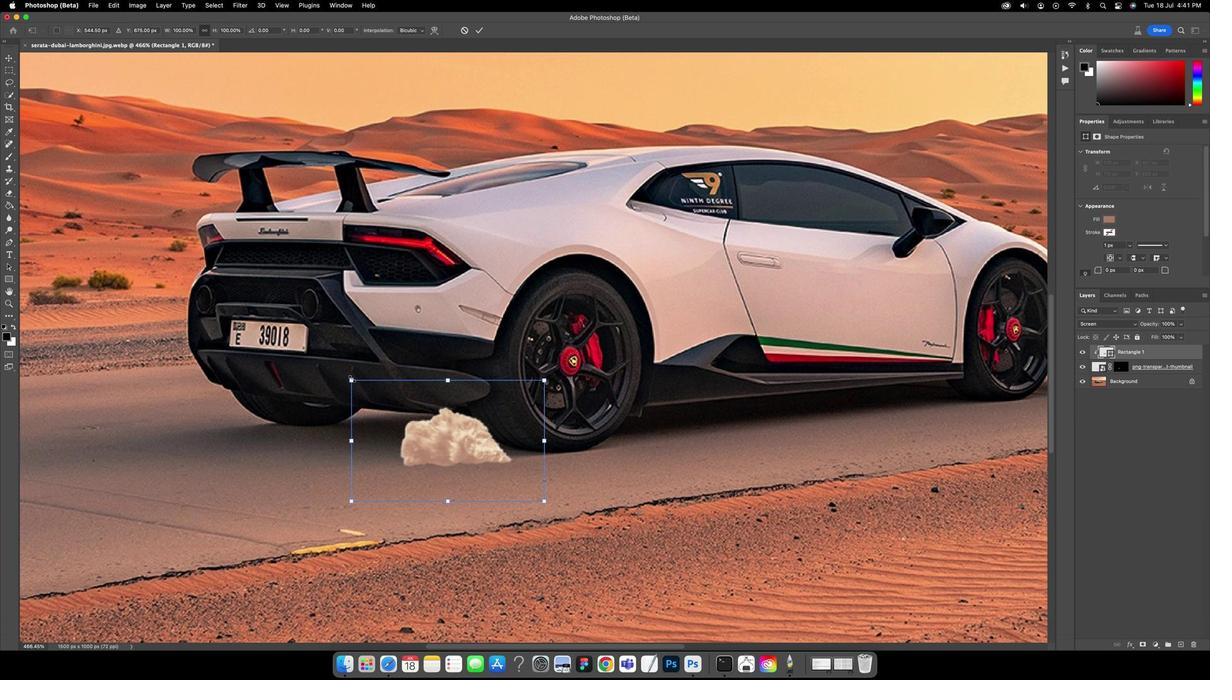 
Action: Mouse pressed left at (357, 376)
Screenshot: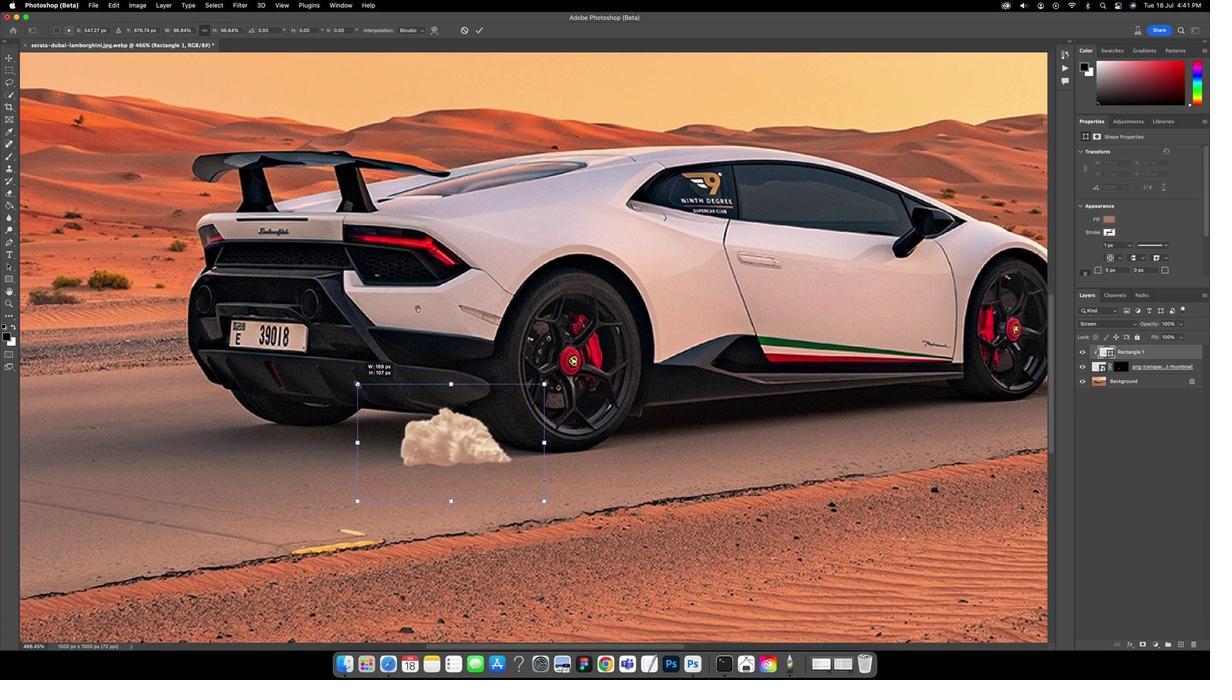 
Action: Mouse moved to (558, 403)
Screenshot: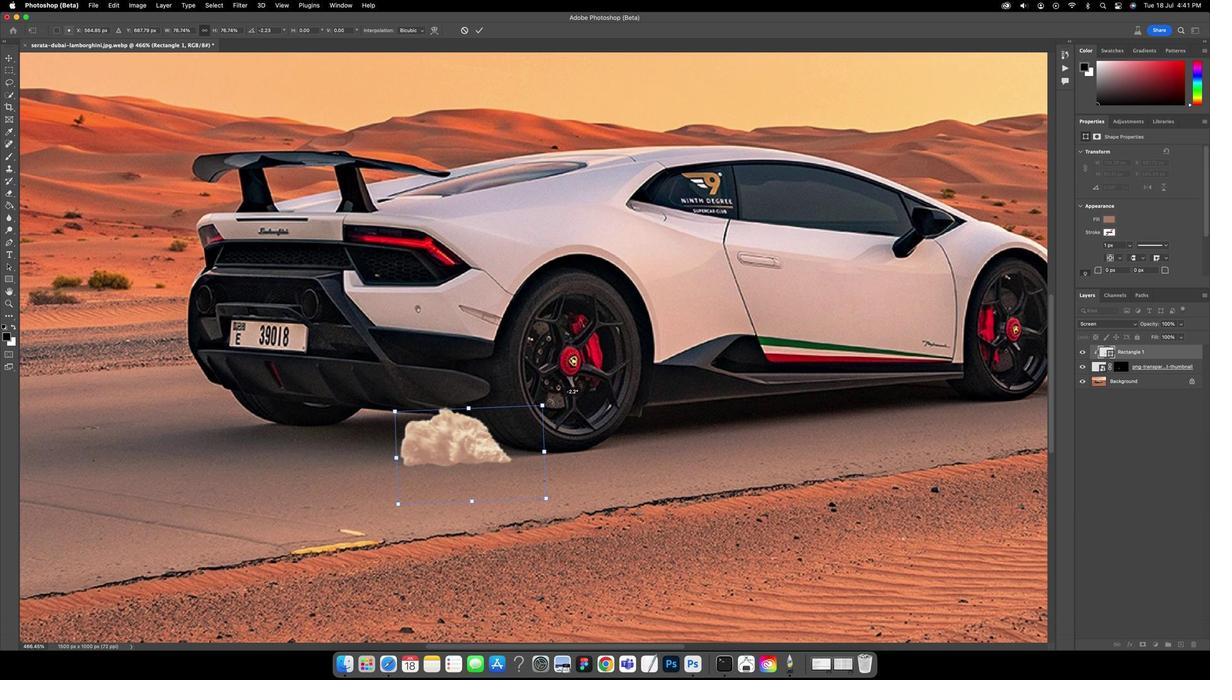 
Action: Mouse pressed left at (558, 403)
Screenshot: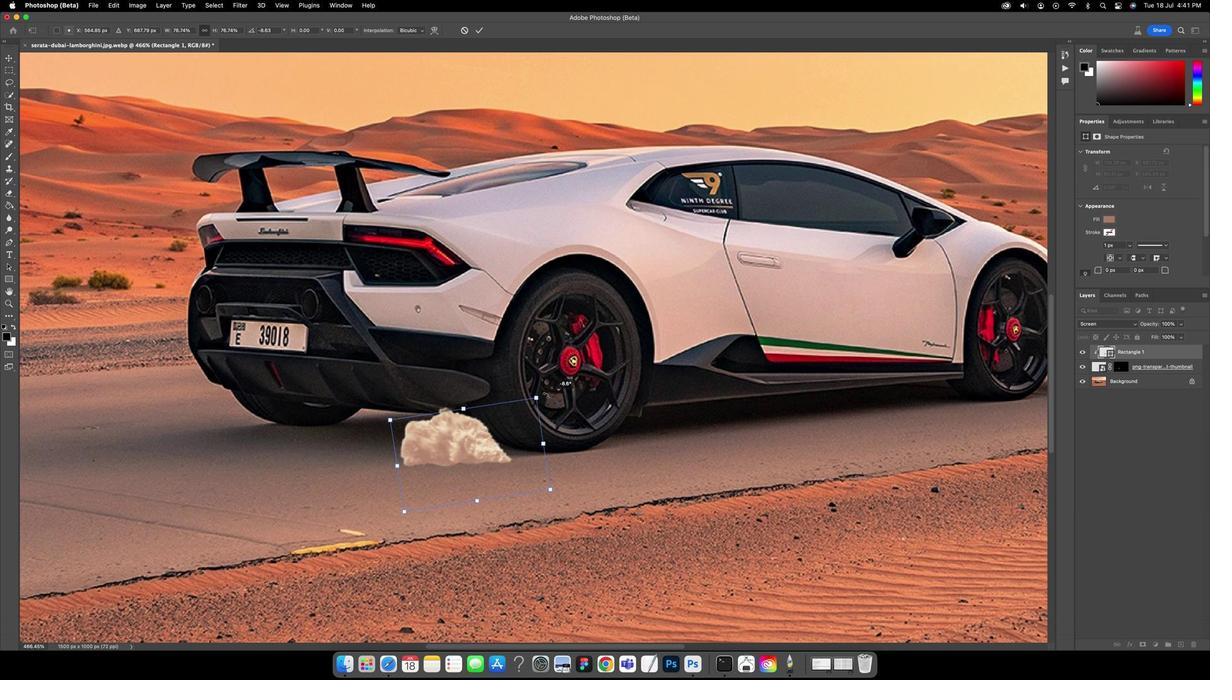 
Action: Mouse moved to (457, 443)
Screenshot: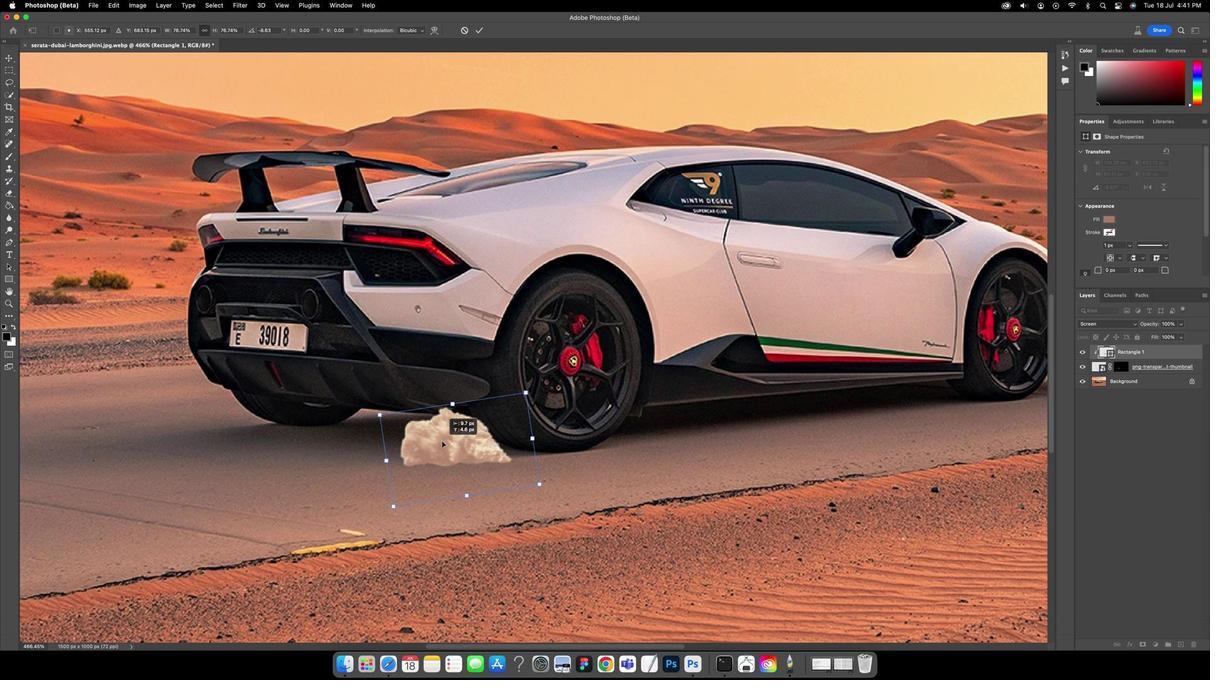
Action: Mouse pressed left at (457, 443)
Screenshot: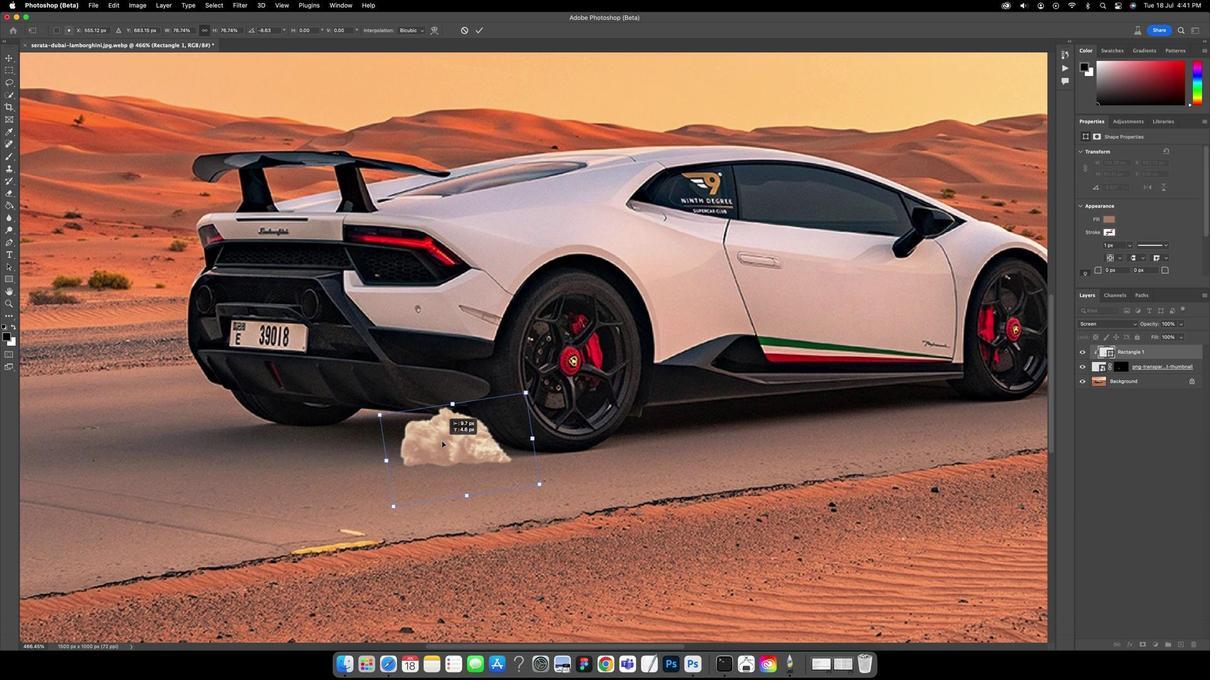 
Action: Mouse moved to (1145, 367)
Screenshot: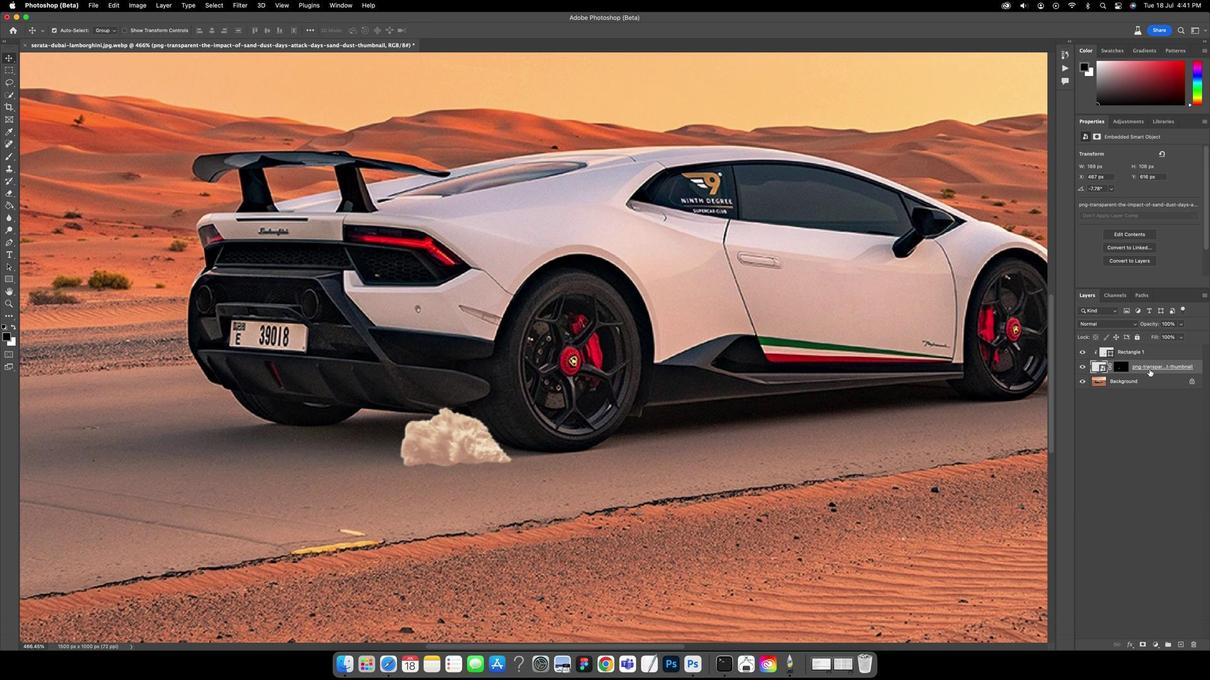 
Action: Mouse pressed left at (1145, 367)
Screenshot: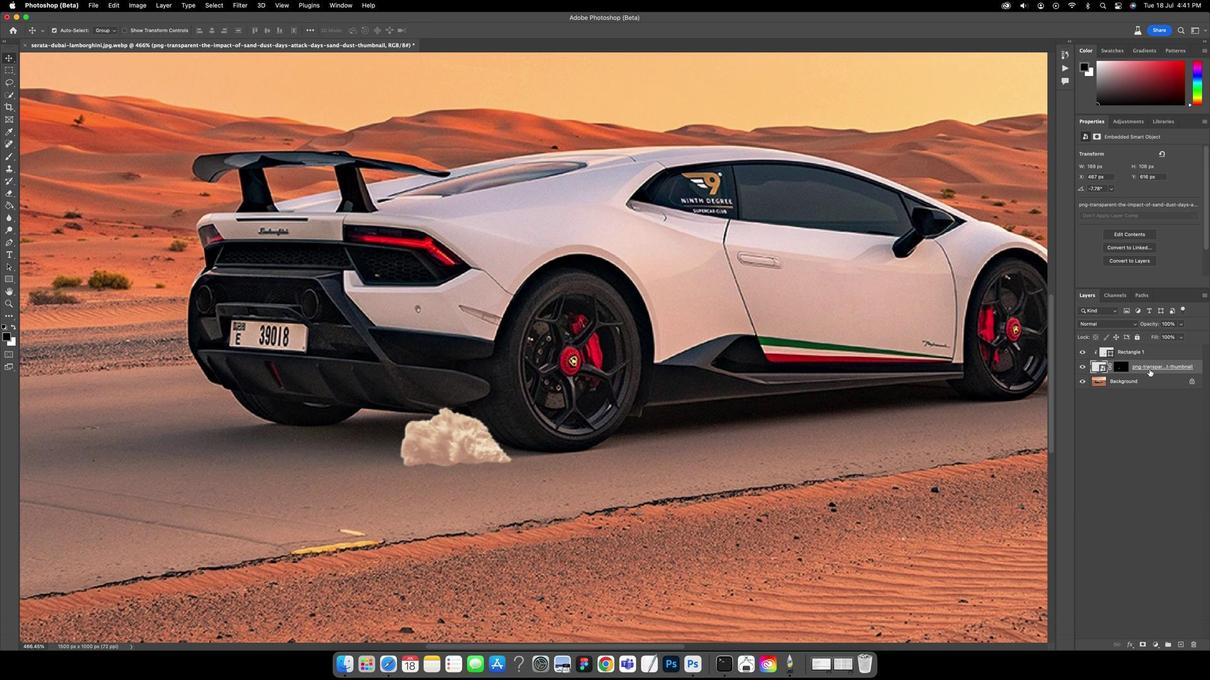 
Action: Mouse moved to (474, 441)
Screenshot: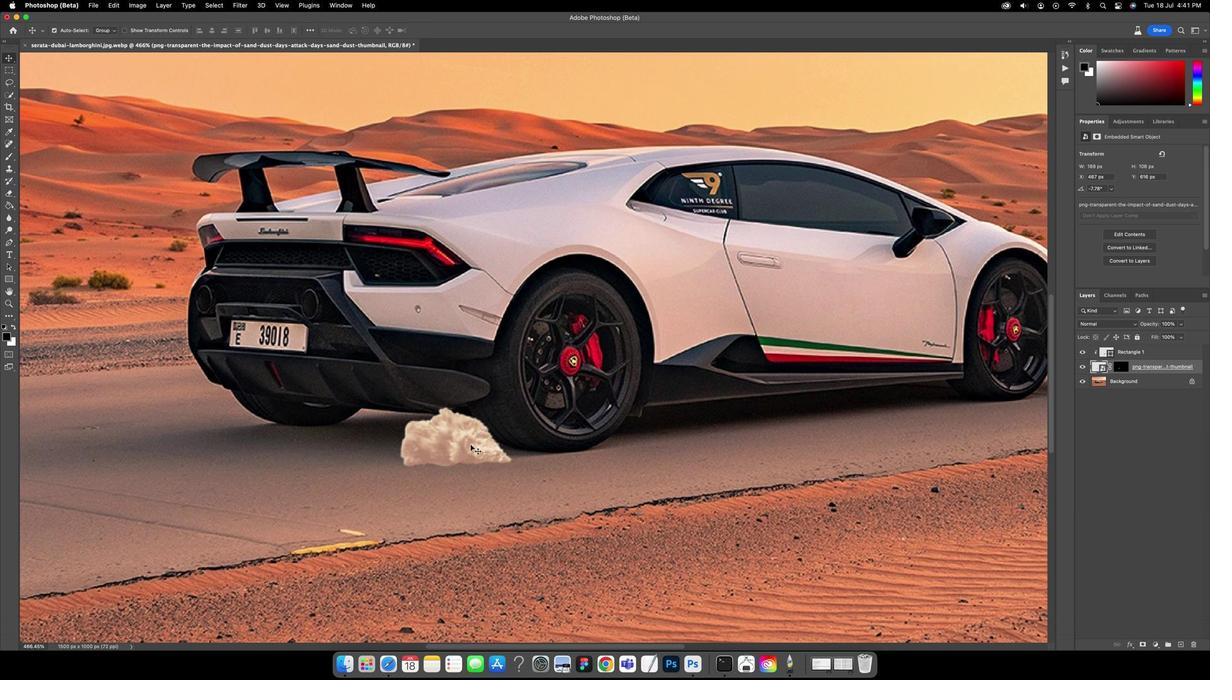 
Action: Key pressed Key.cmd't'
Screenshot: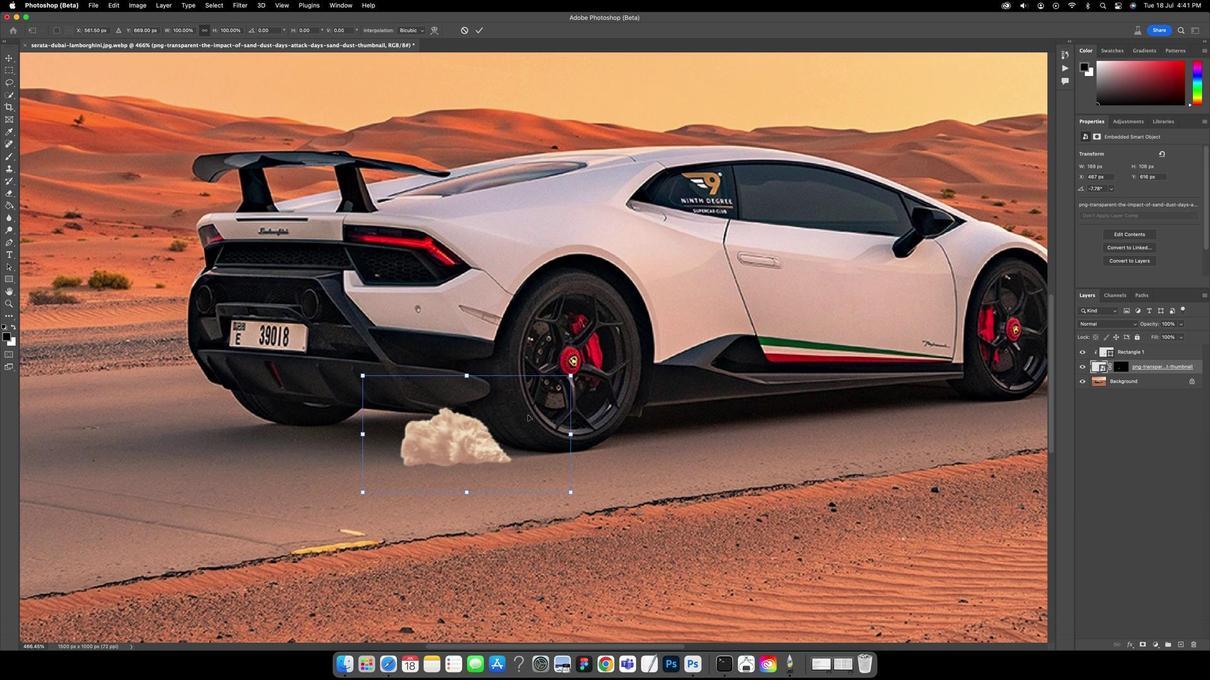 
Action: Mouse moved to (589, 371)
Screenshot: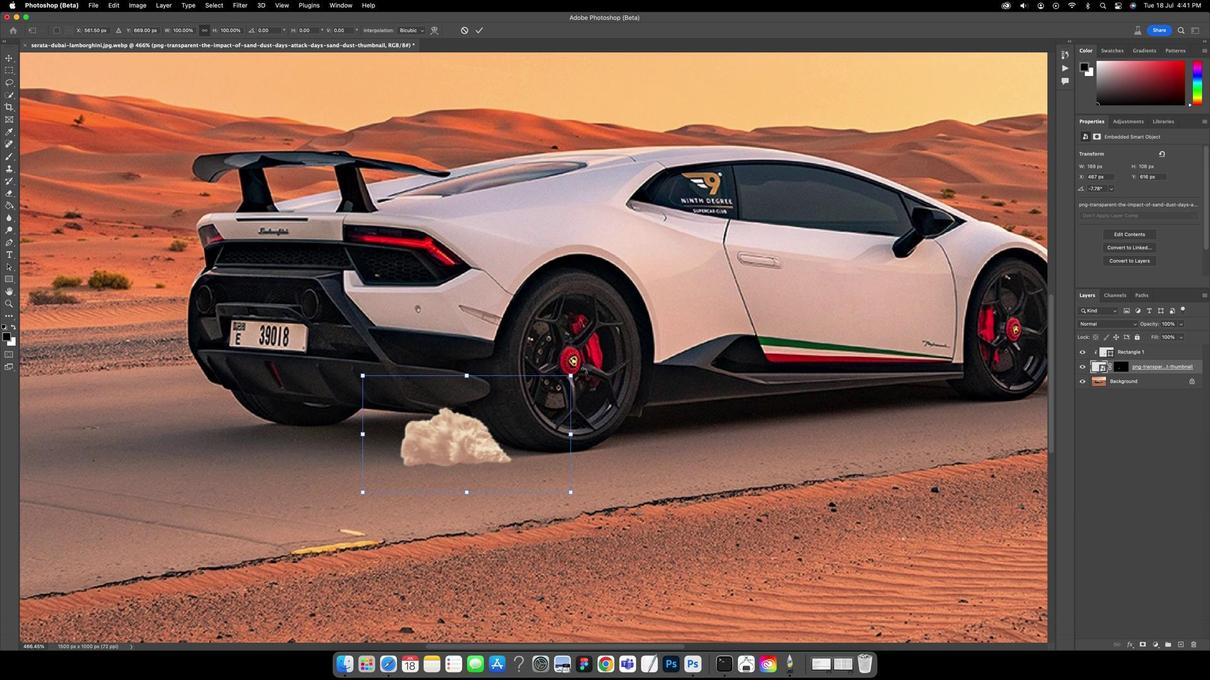 
Action: Mouse pressed left at (589, 371)
Screenshot: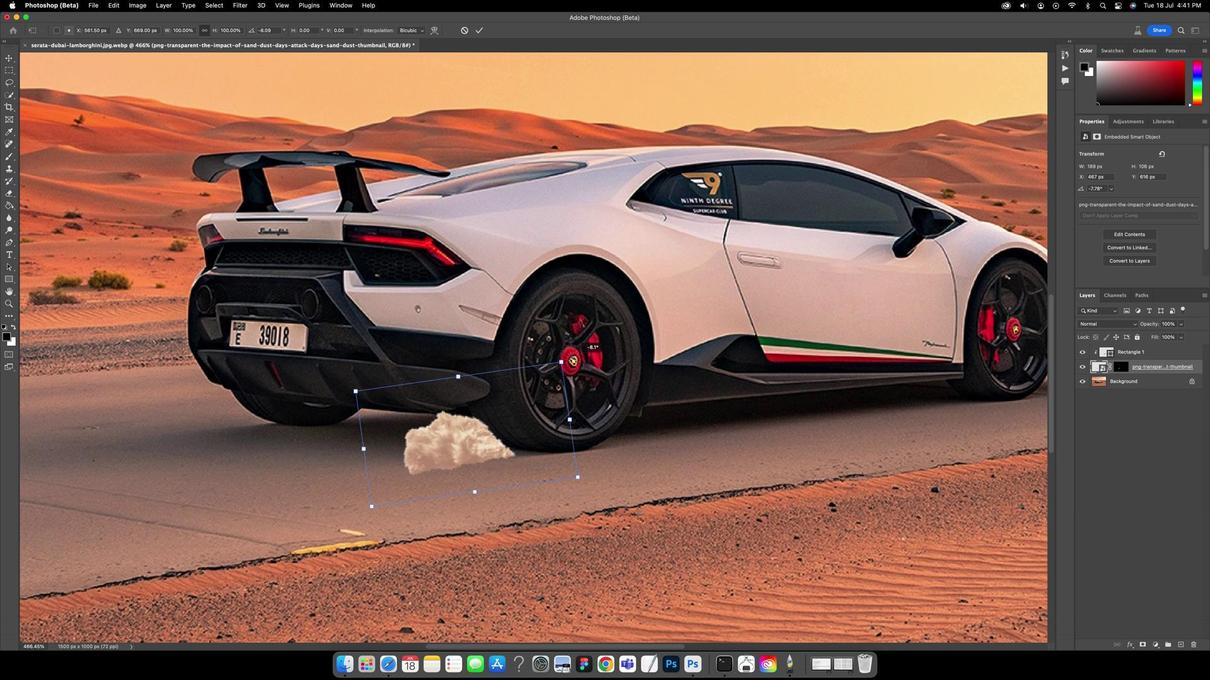 
Action: Mouse moved to (500, 438)
Screenshot: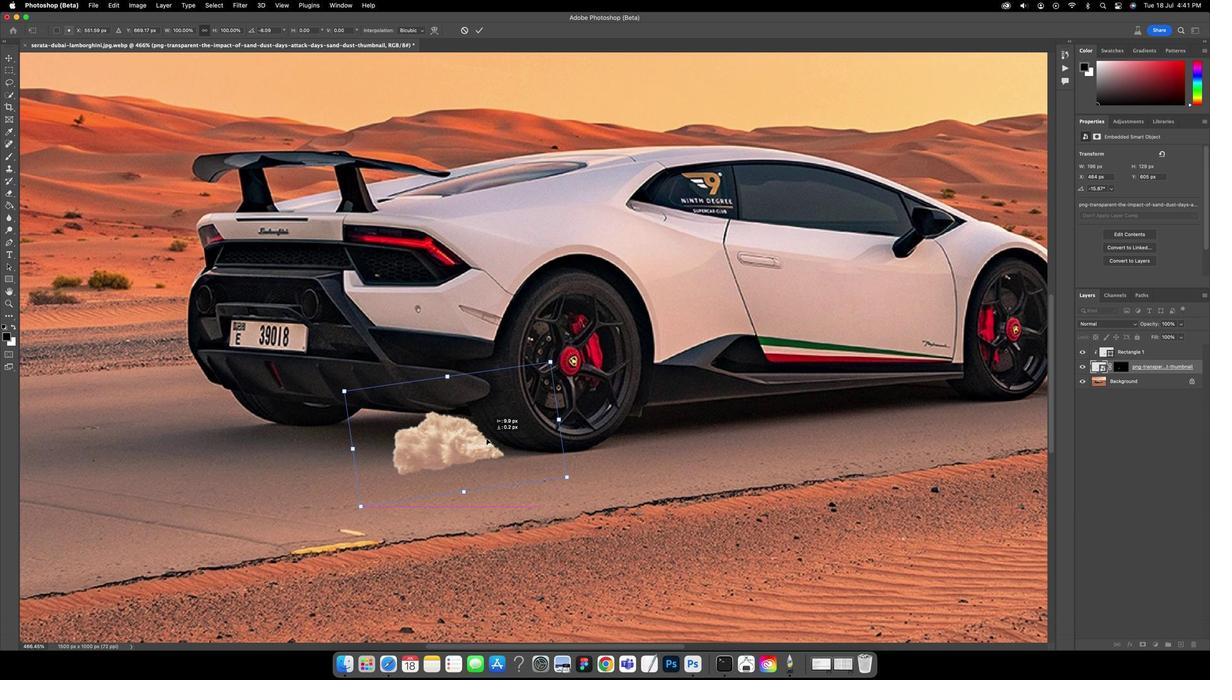 
Action: Mouse pressed left at (500, 438)
Screenshot: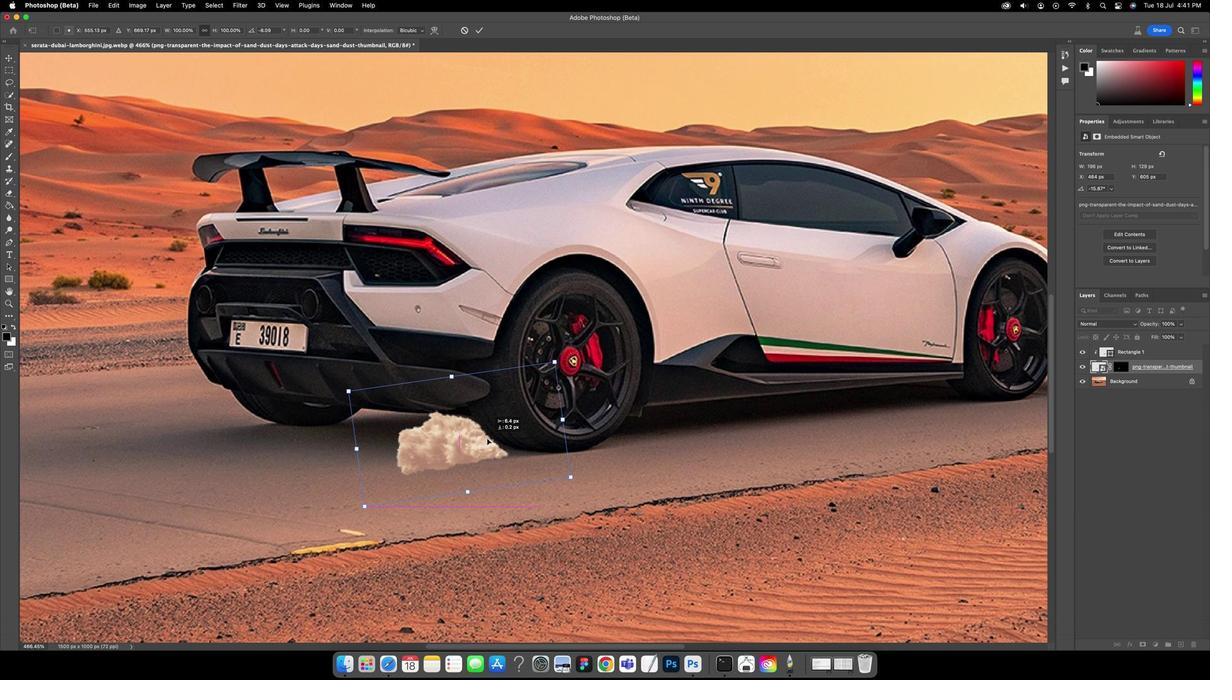 
Action: Mouse moved to (497, 434)
Screenshot: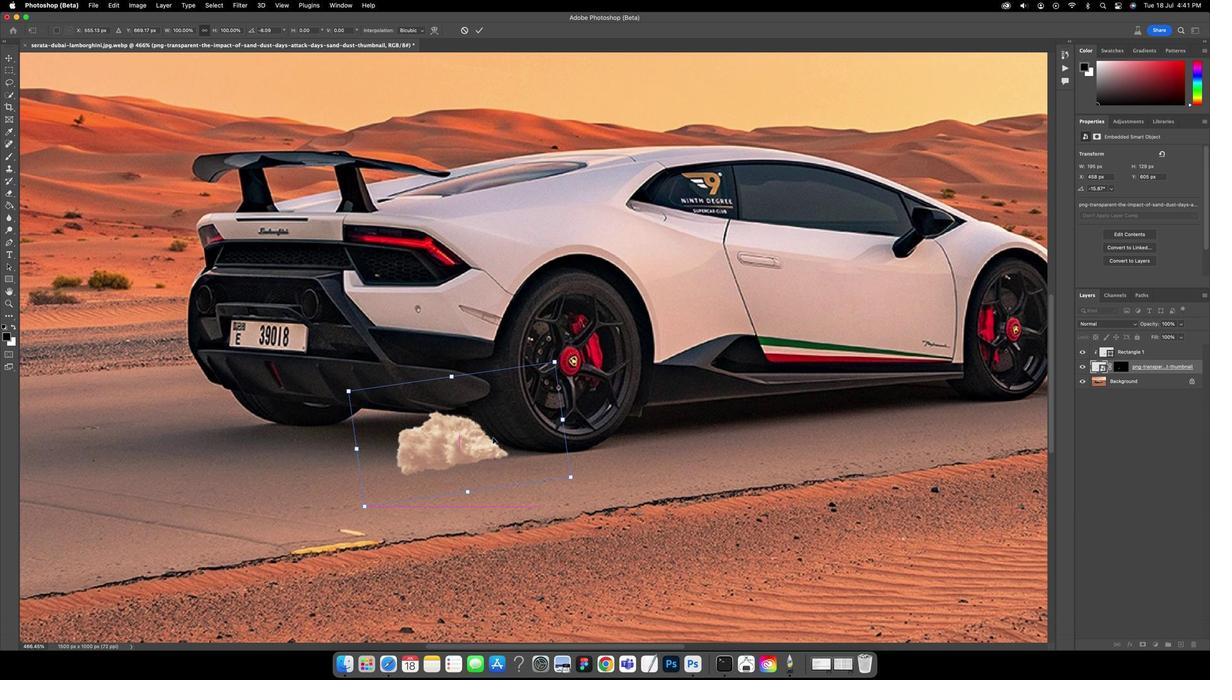 
Action: Key pressed Key.enterKey.alt
Screenshot: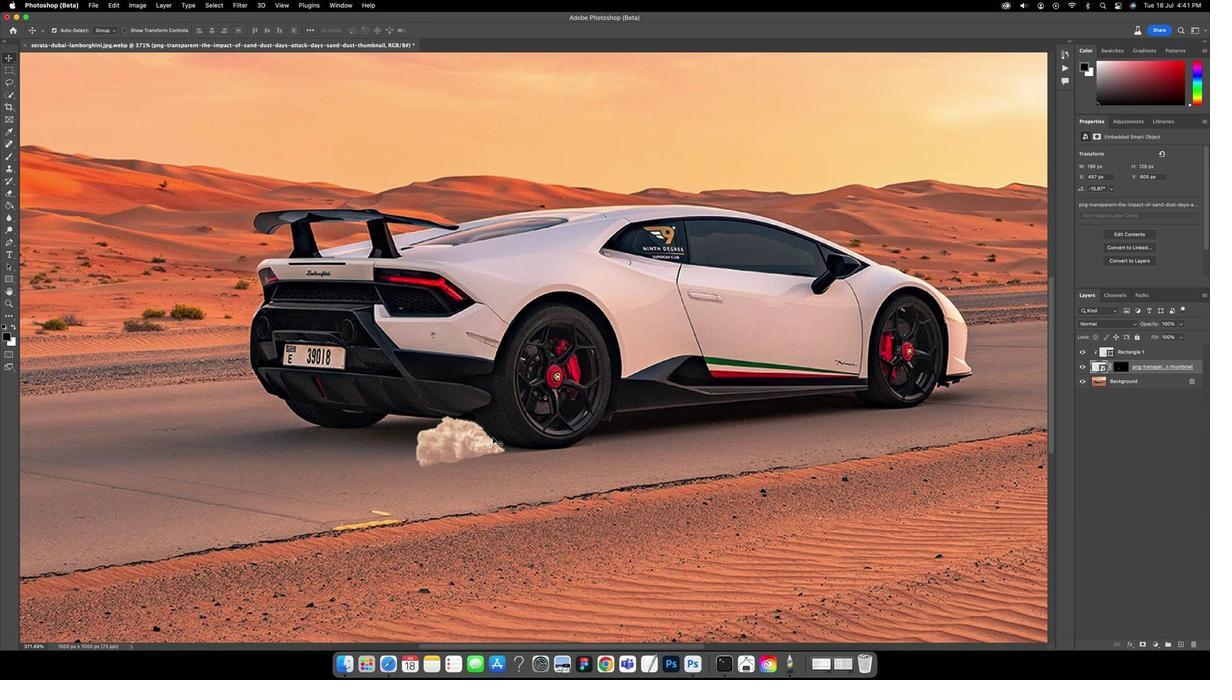 
Action: Mouse scrolled (497, 434) with delta (10, 3)
Screenshot: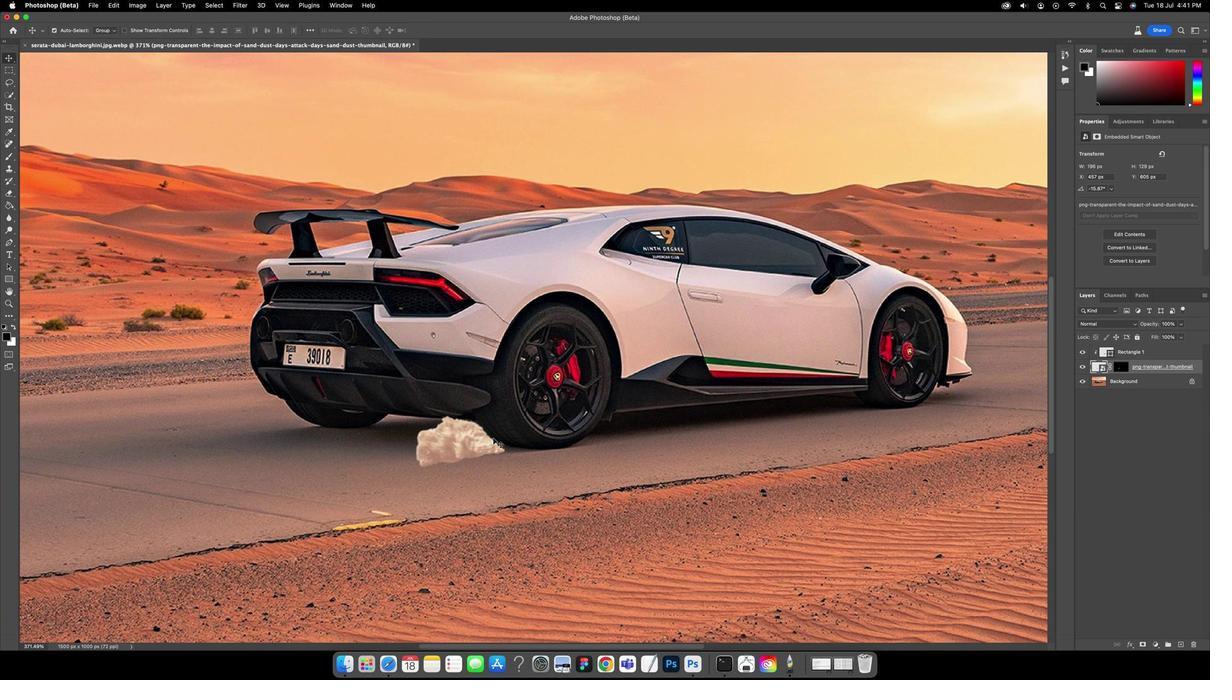 
Action: Mouse scrolled (497, 434) with delta (10, 3)
Screenshot: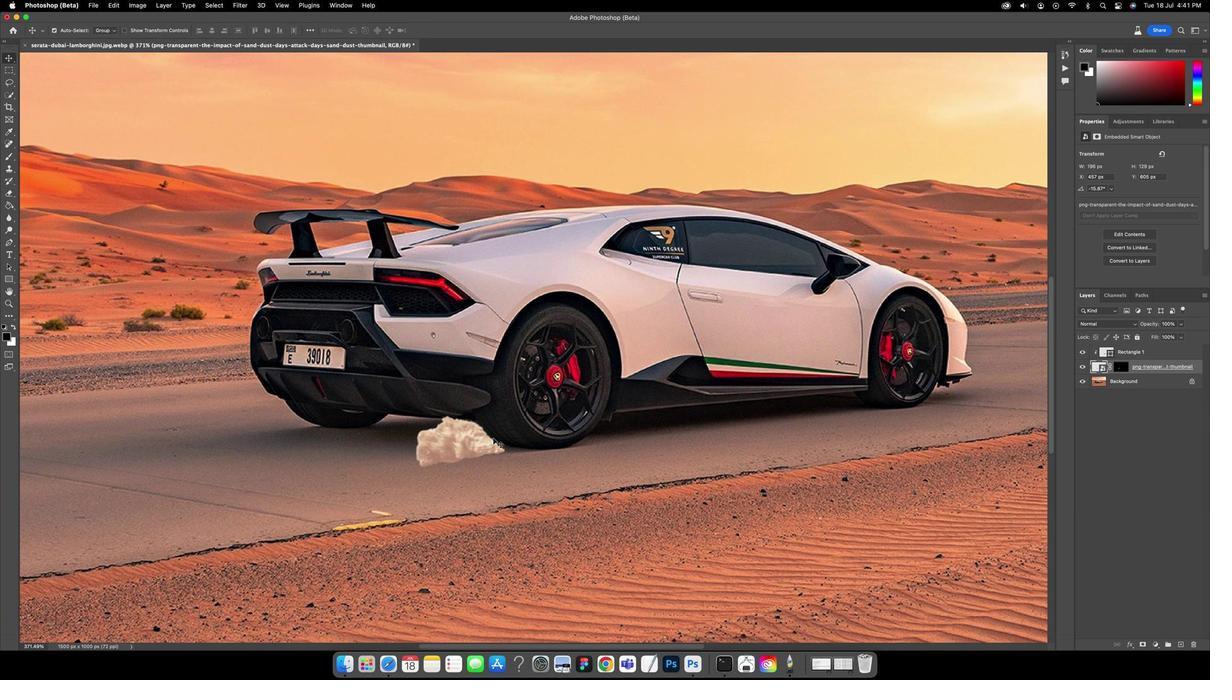 
Action: Mouse moved to (497, 434)
Screenshot: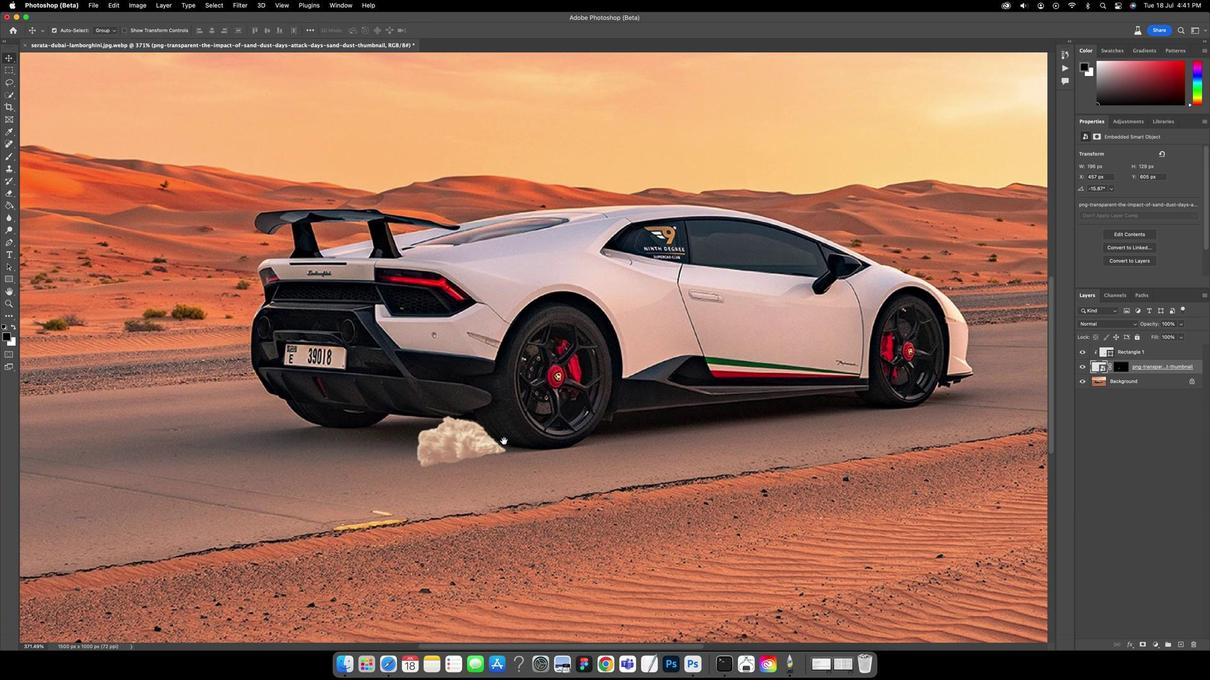 
Action: Key pressed Key.space
Screenshot: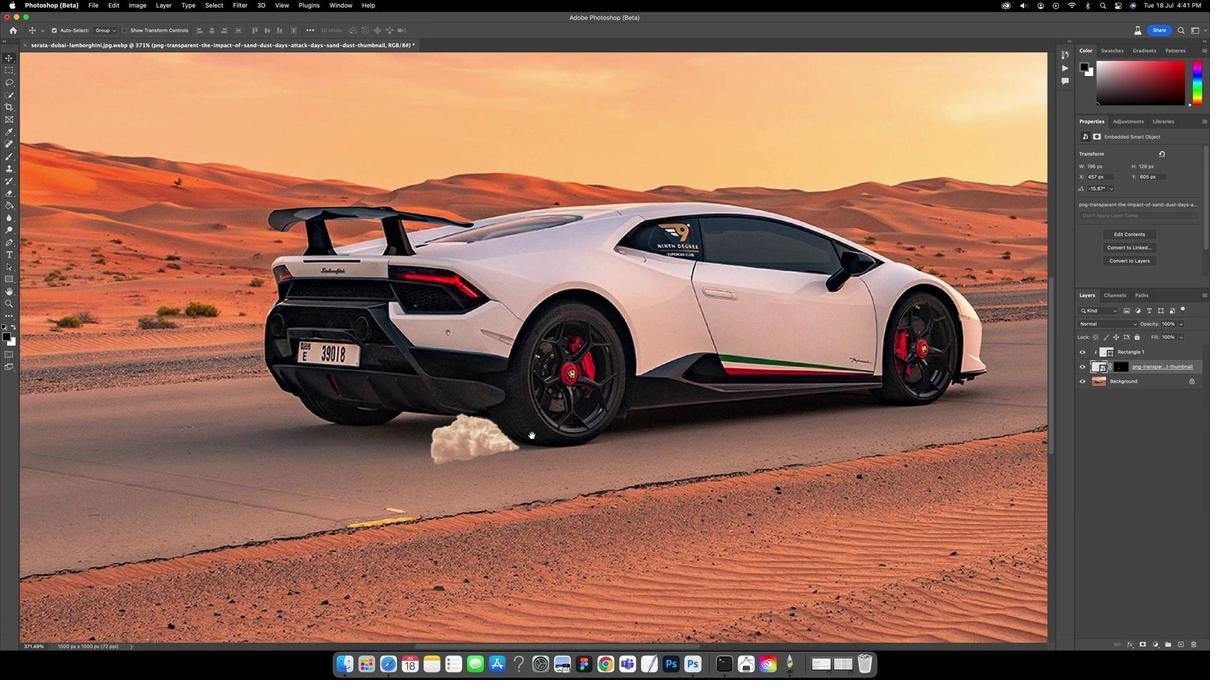 
Action: Mouse moved to (501, 439)
Screenshot: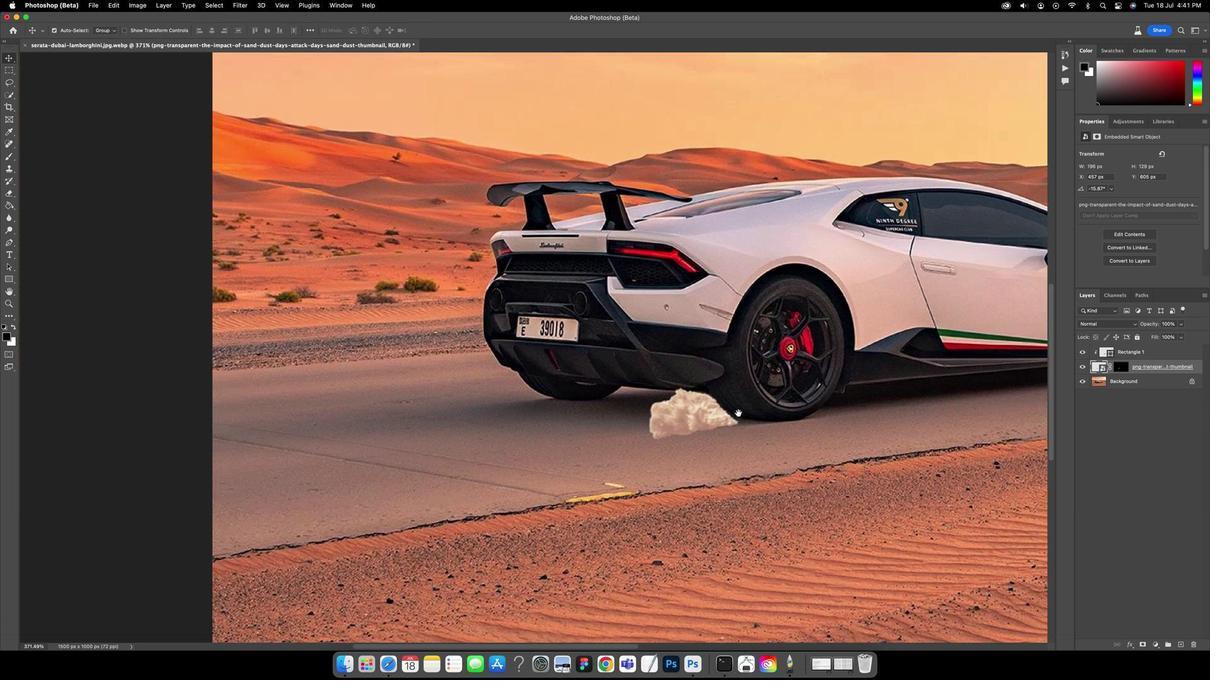 
Action: Mouse pressed left at (501, 439)
Screenshot: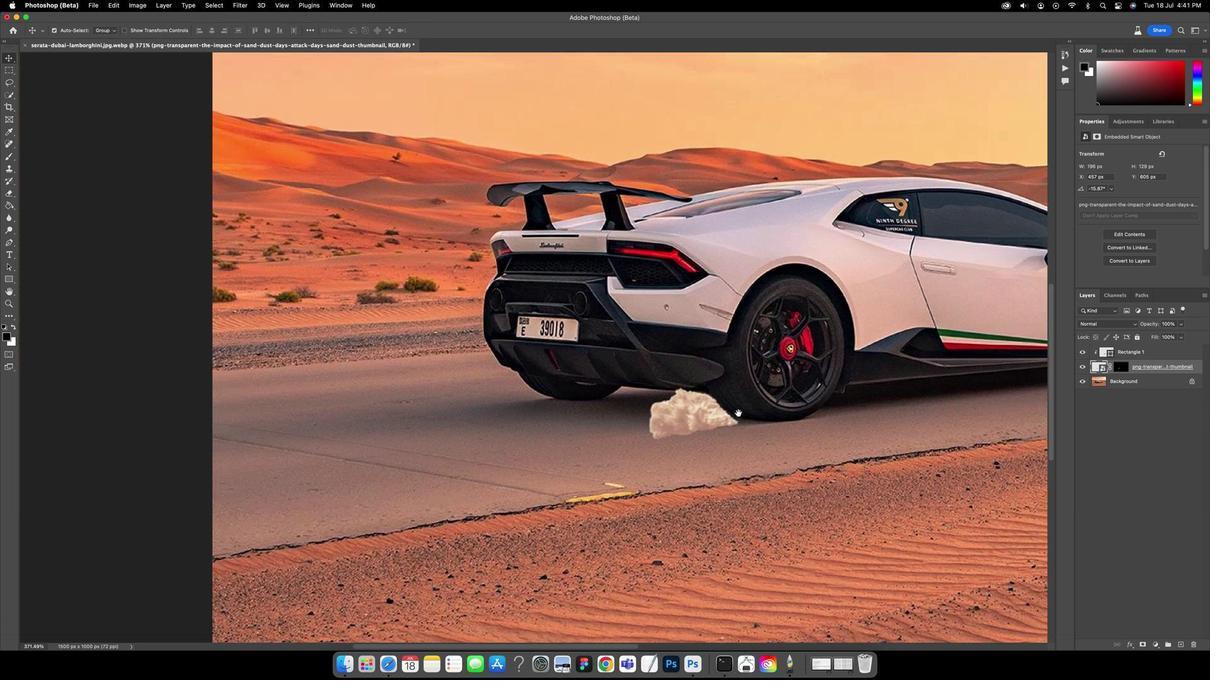 
Action: Mouse moved to (535, 432)
Screenshot: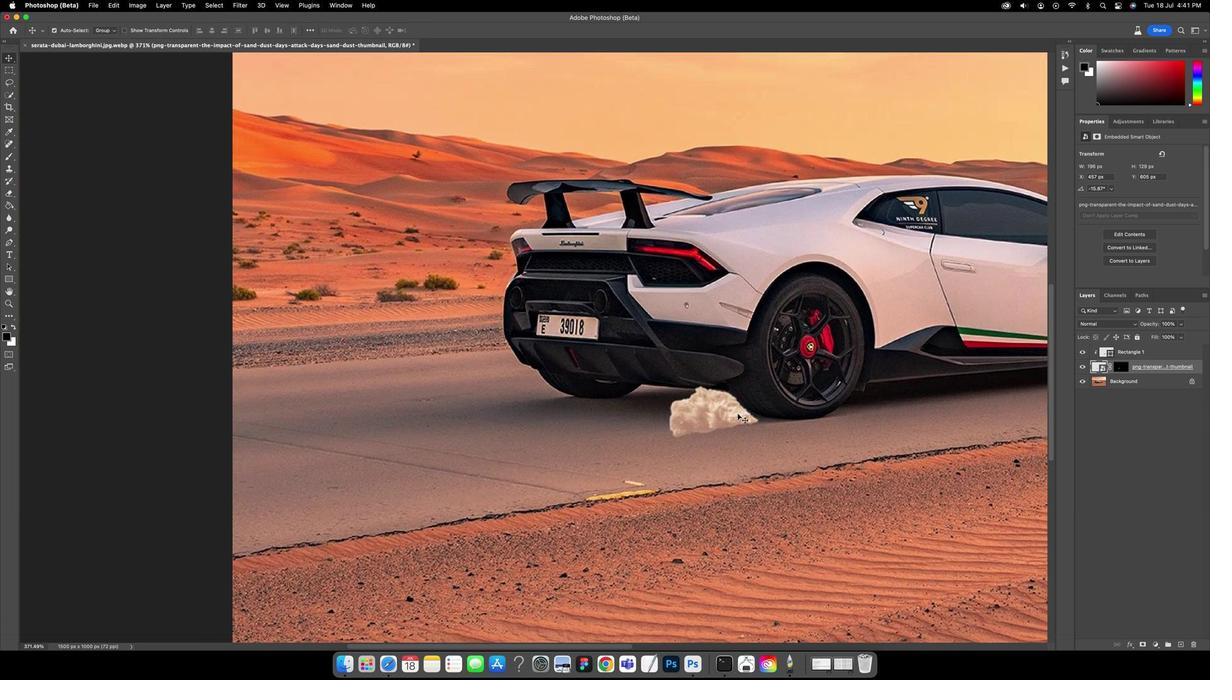
Action: Key pressed Key.space
Screenshot: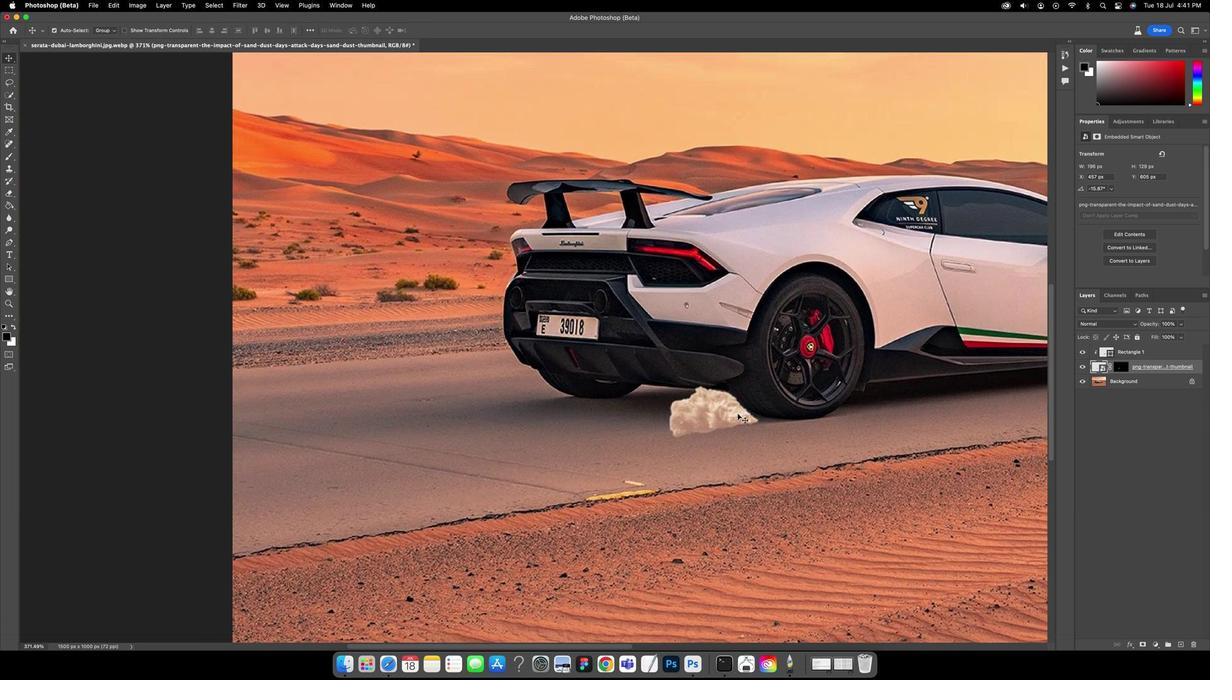 
Action: Mouse moved to (598, 421)
Screenshot: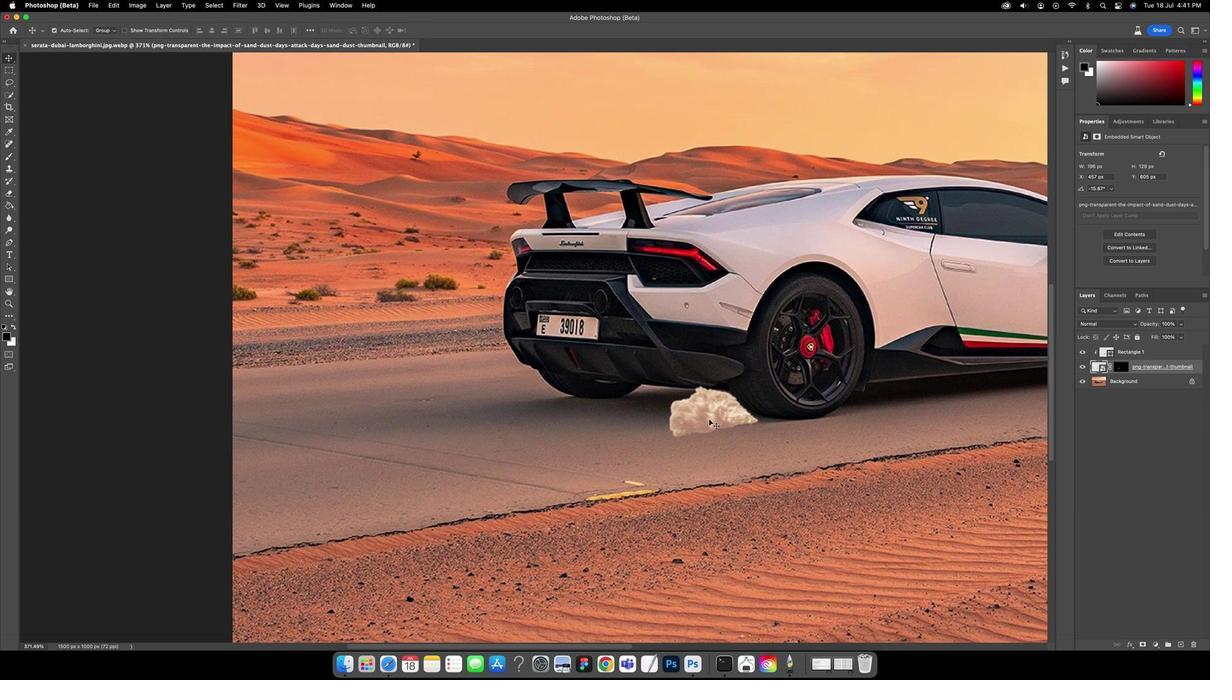 
Action: Key pressed Key.space
Screenshot: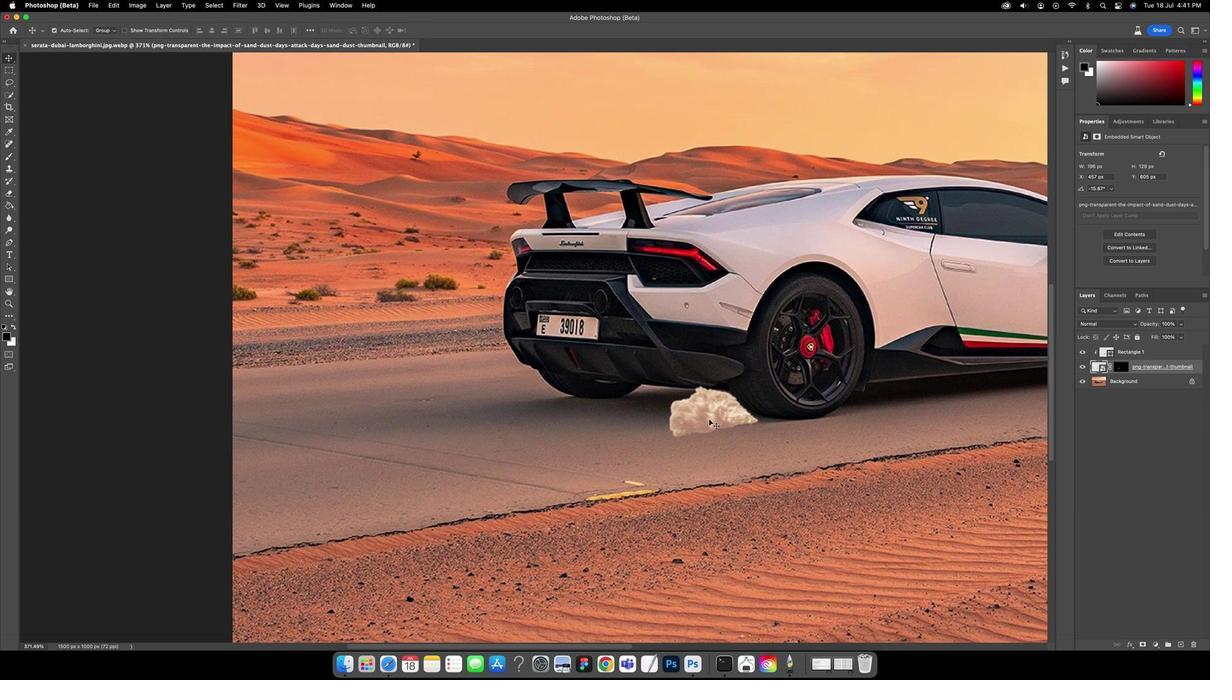 
Action: Mouse moved to (671, 414)
Screenshot: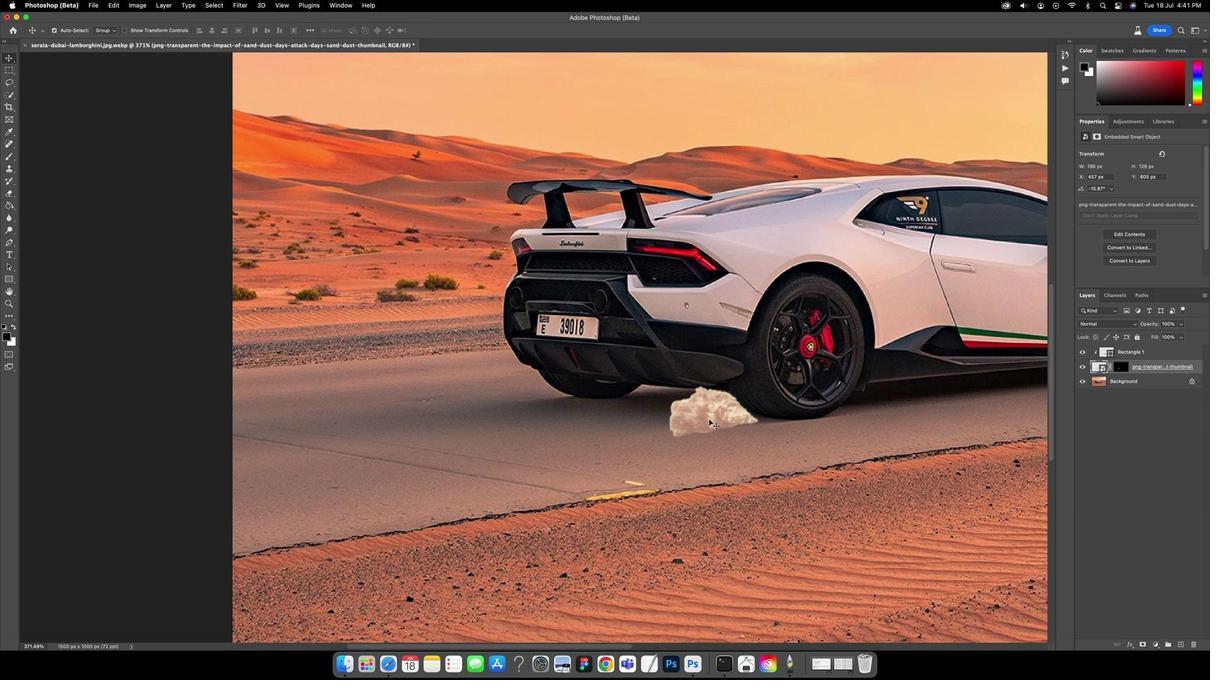 
Action: Key pressed Key.space
Screenshot: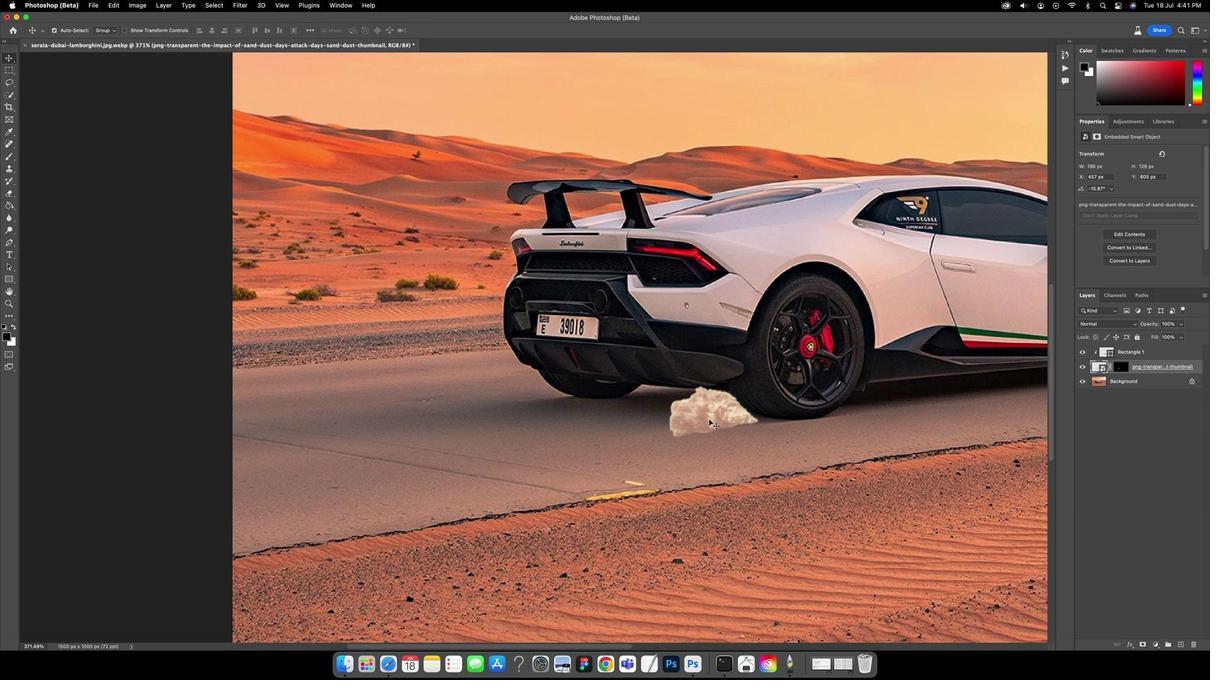 
Action: Mouse moved to (719, 412)
Screenshot: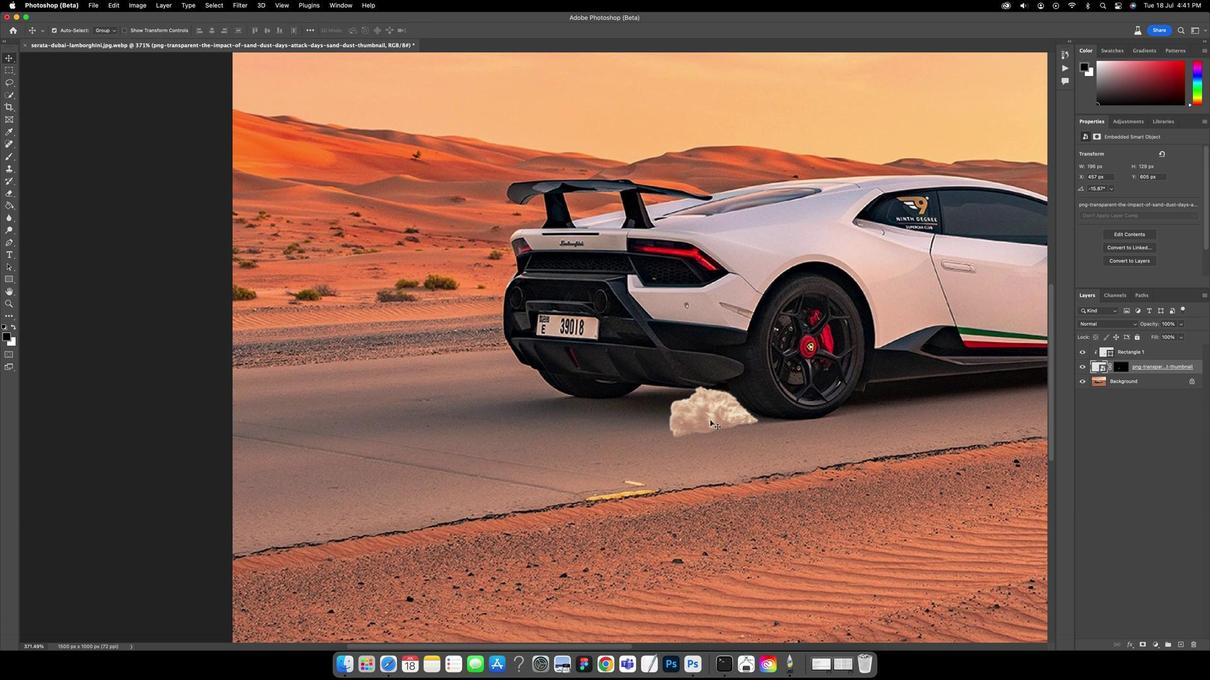 
Action: Key pressed Key.space
Screenshot: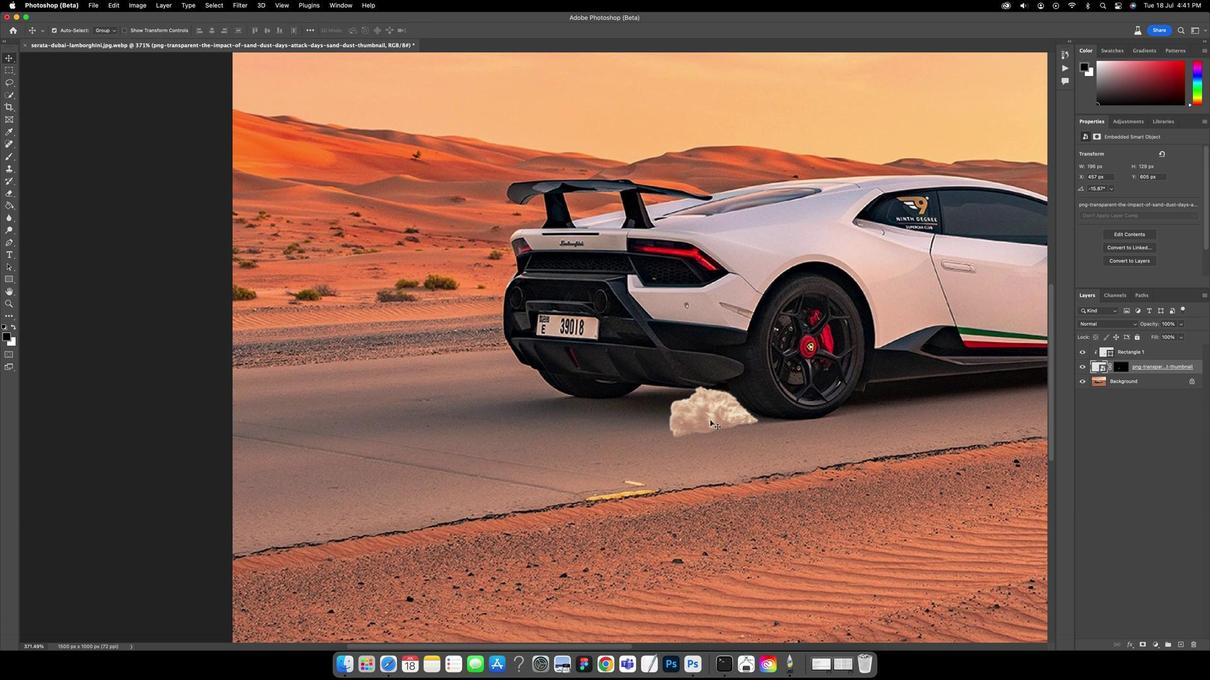 
Action: Mouse moved to (738, 411)
Screenshot: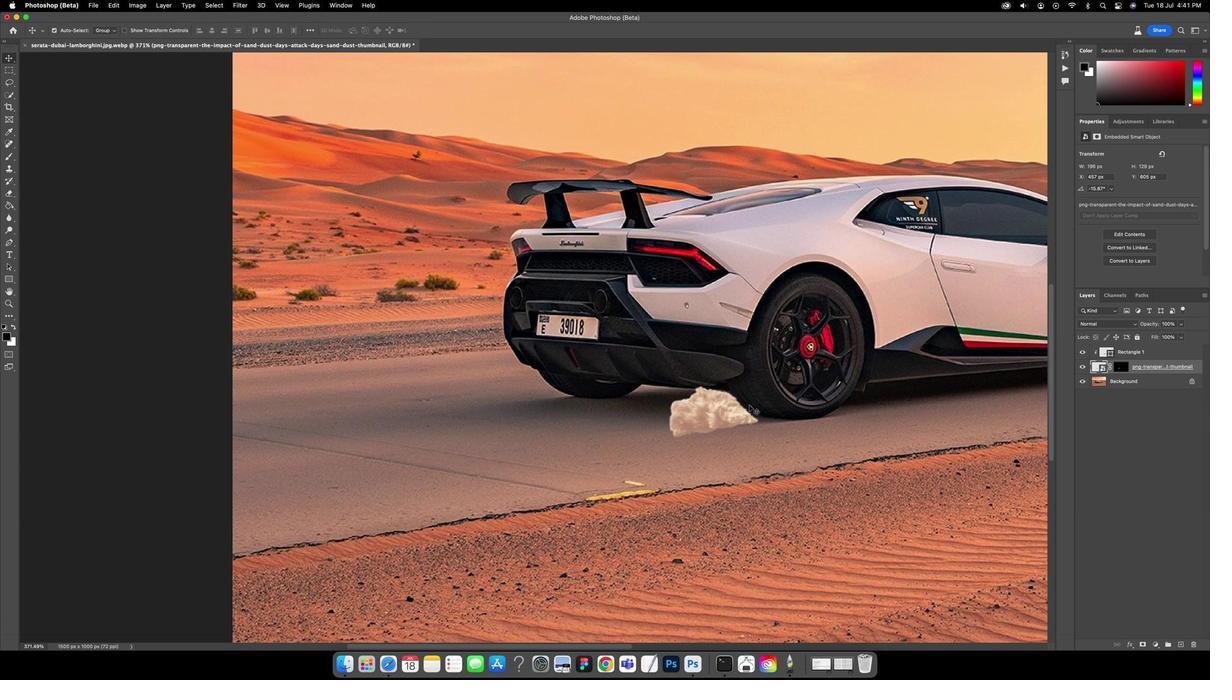 
Action: Key pressed Key.space
Screenshot: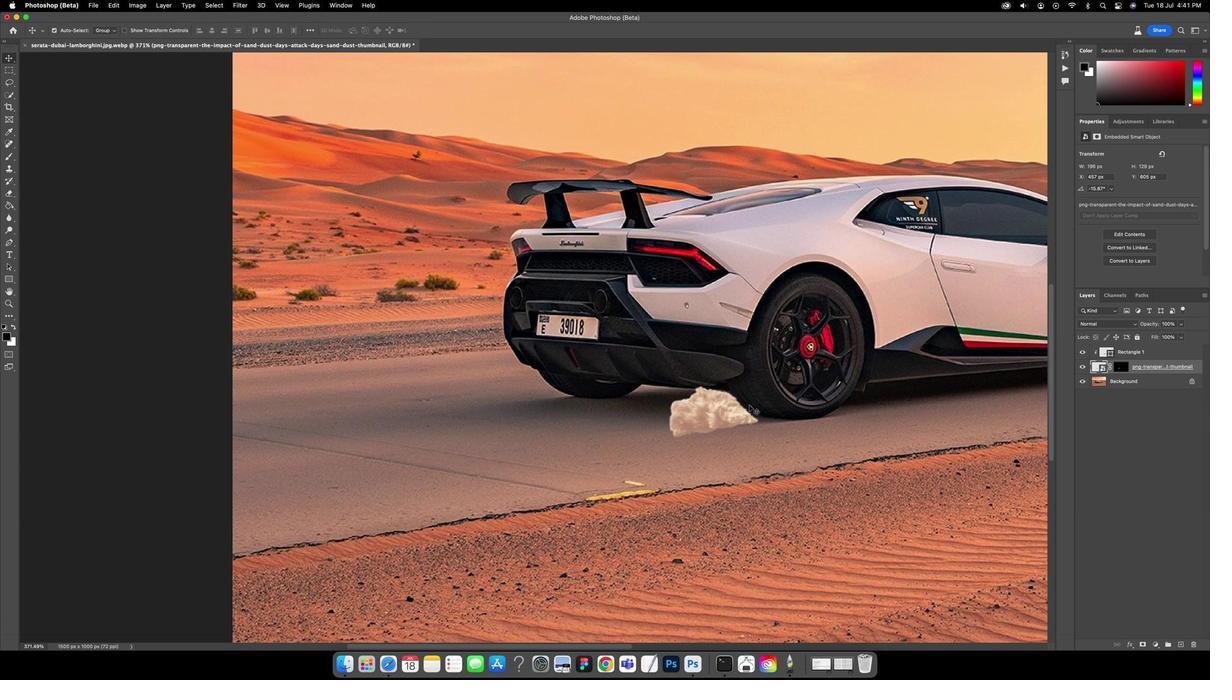 
Action: Mouse moved to (740, 410)
Screenshot: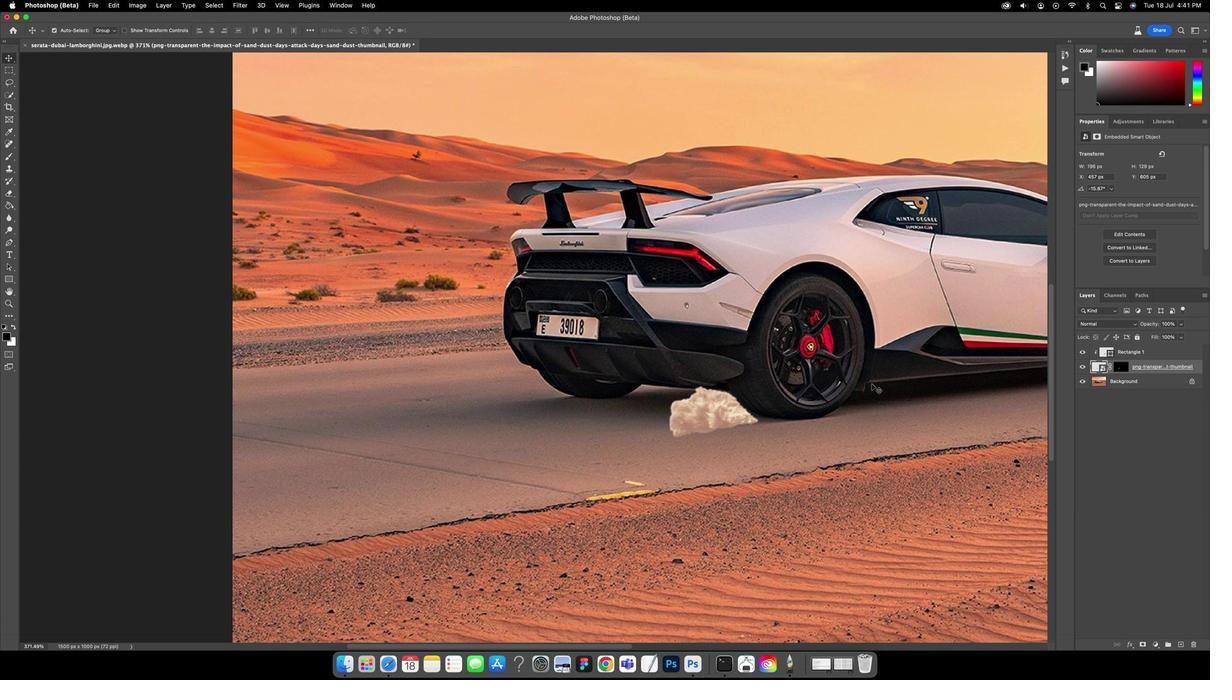 
Action: Key pressed Key.space
Screenshot: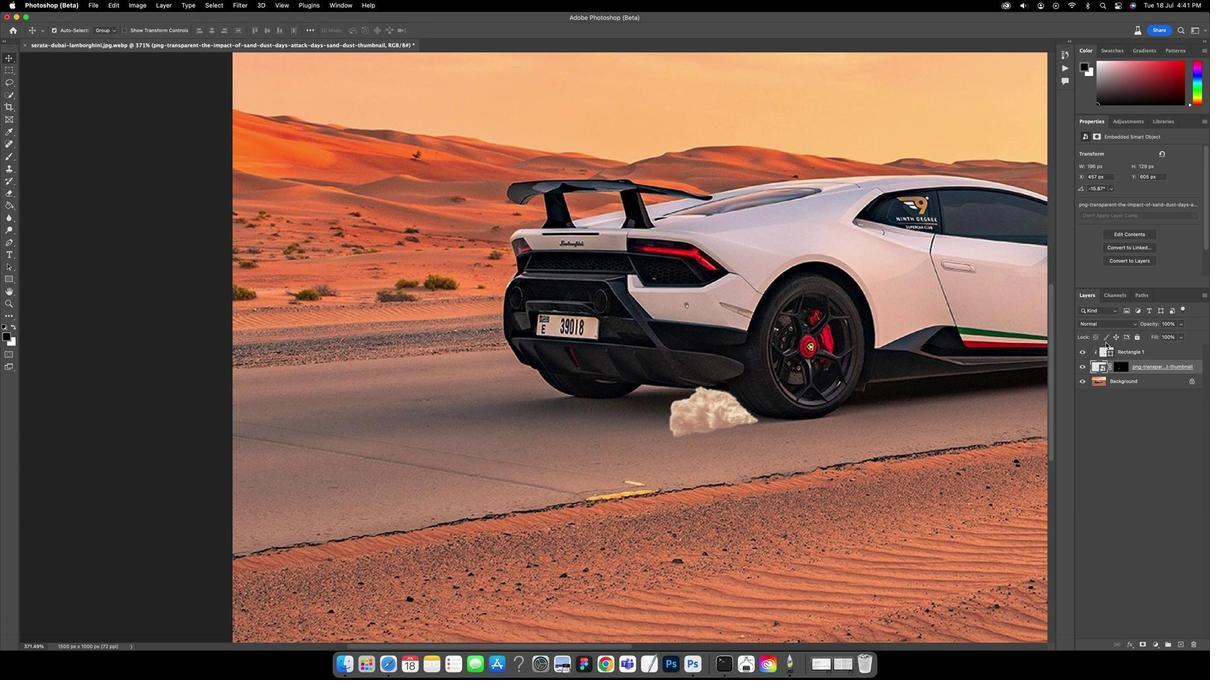 
Action: Mouse moved to (1144, 347)
Screenshot: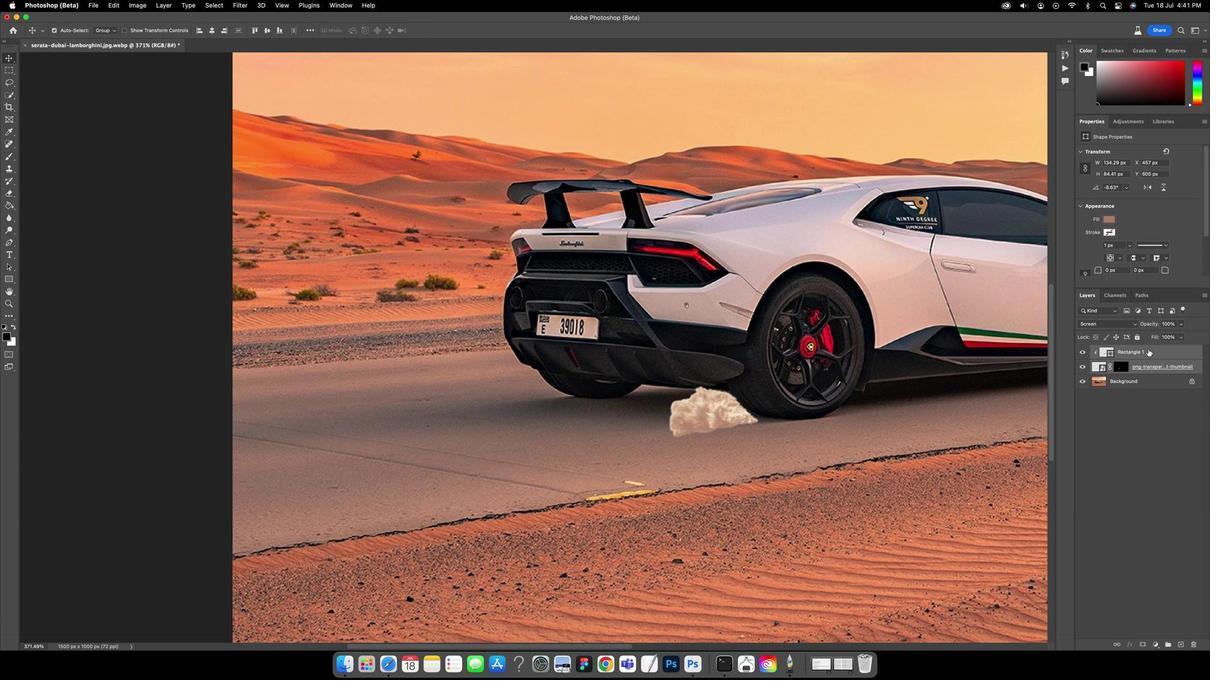 
Action: Key pressed Key.shift
Screenshot: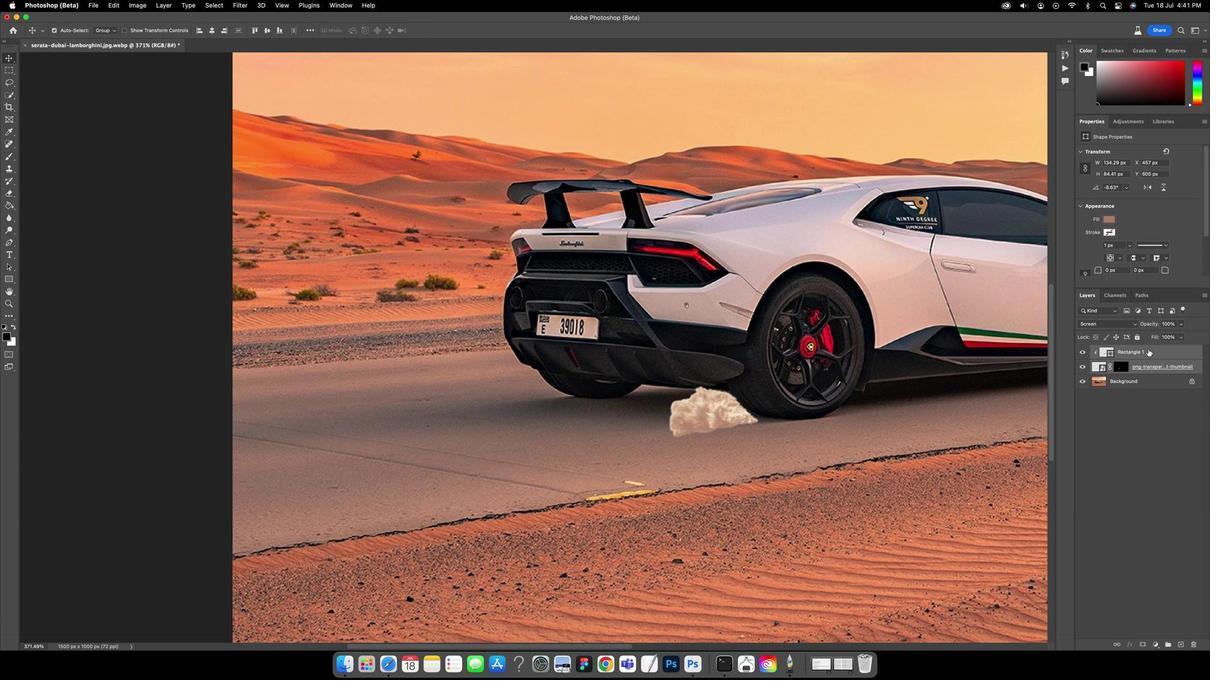 
Action: Mouse pressed left at (1144, 347)
Screenshot: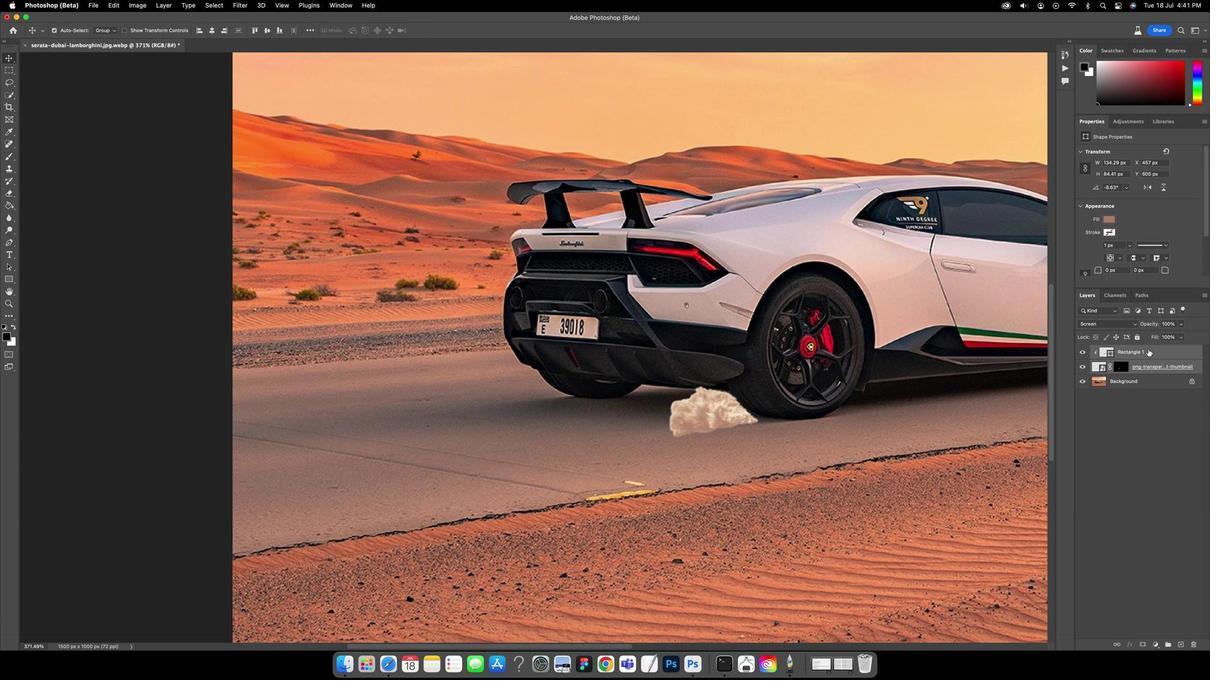
Action: Key pressed Key.cmd'g'Key.cmd'z'
Screenshot: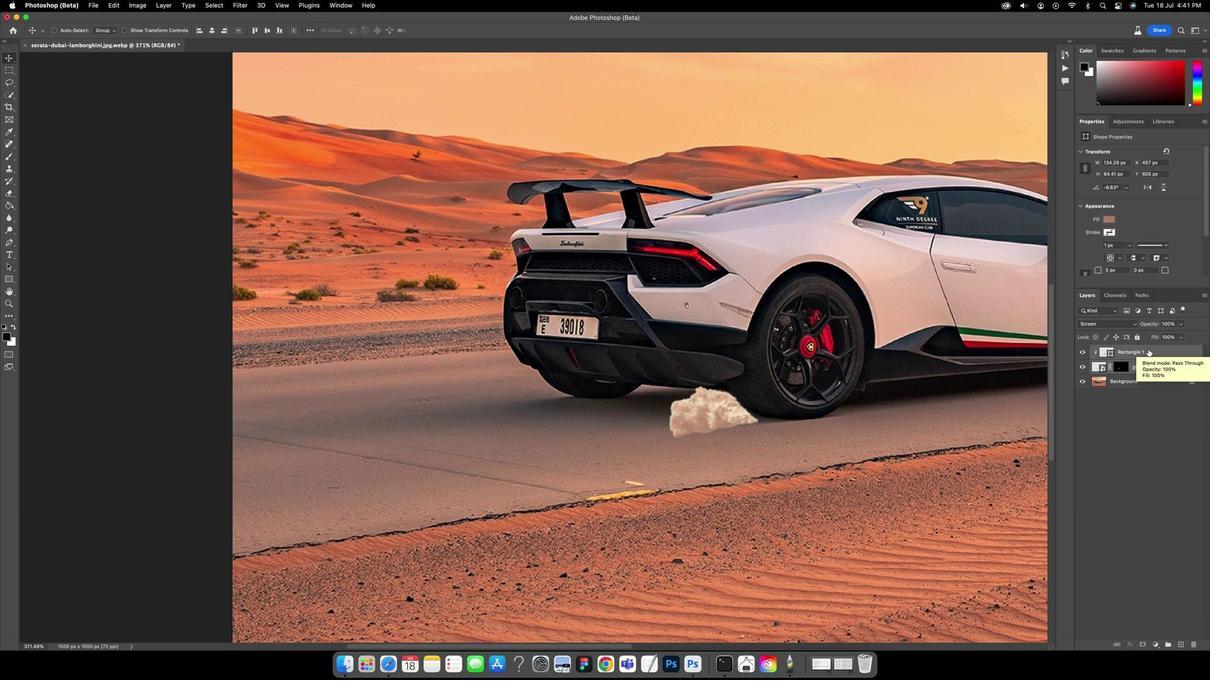 
Action: Mouse moved to (1135, 404)
Screenshot: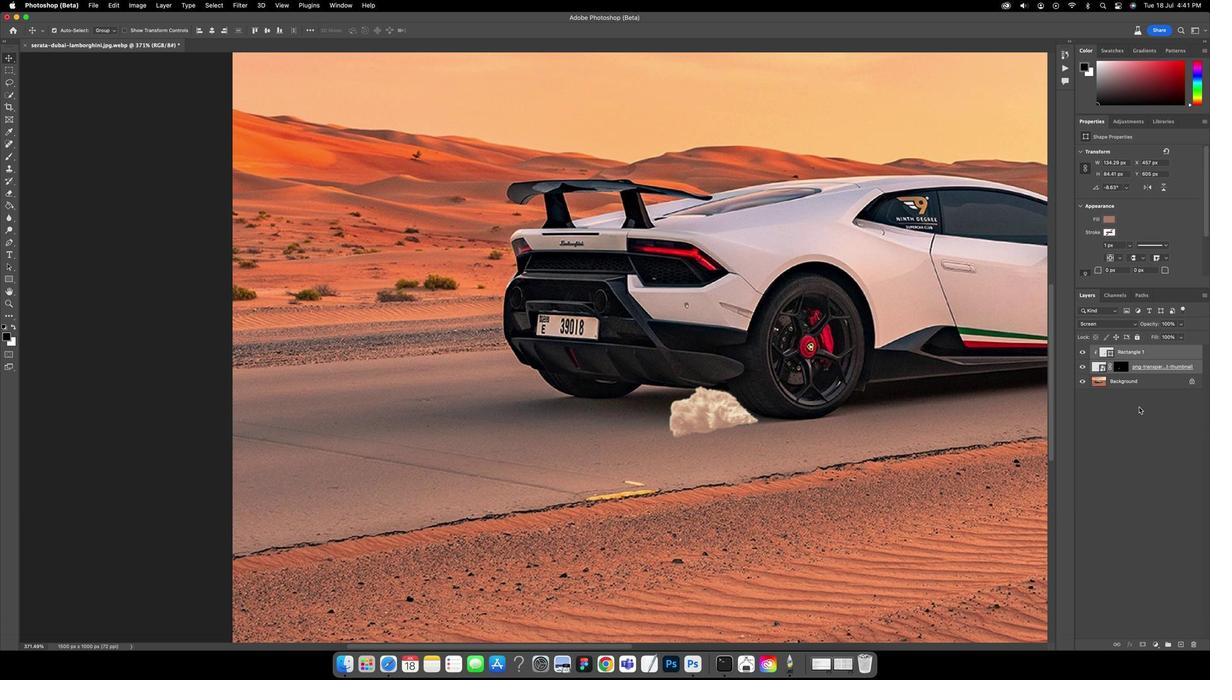 
Action: Mouse pressed left at (1135, 404)
Screenshot: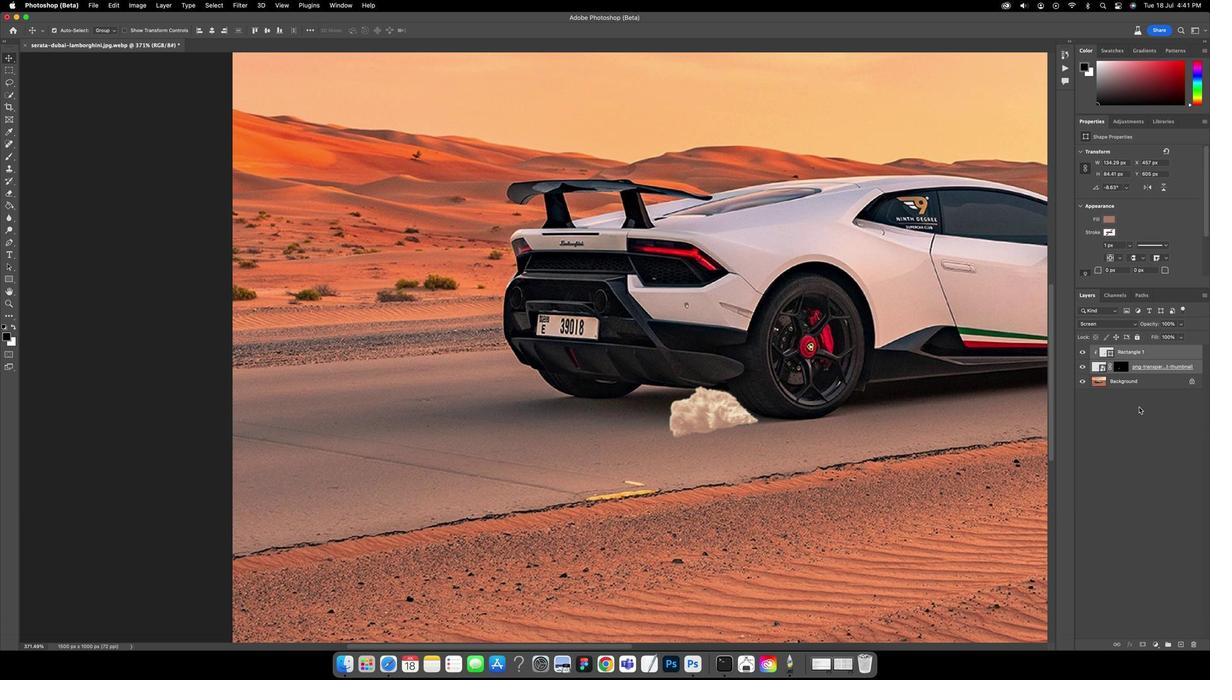 
Action: Mouse moved to (1150, 637)
Screenshot: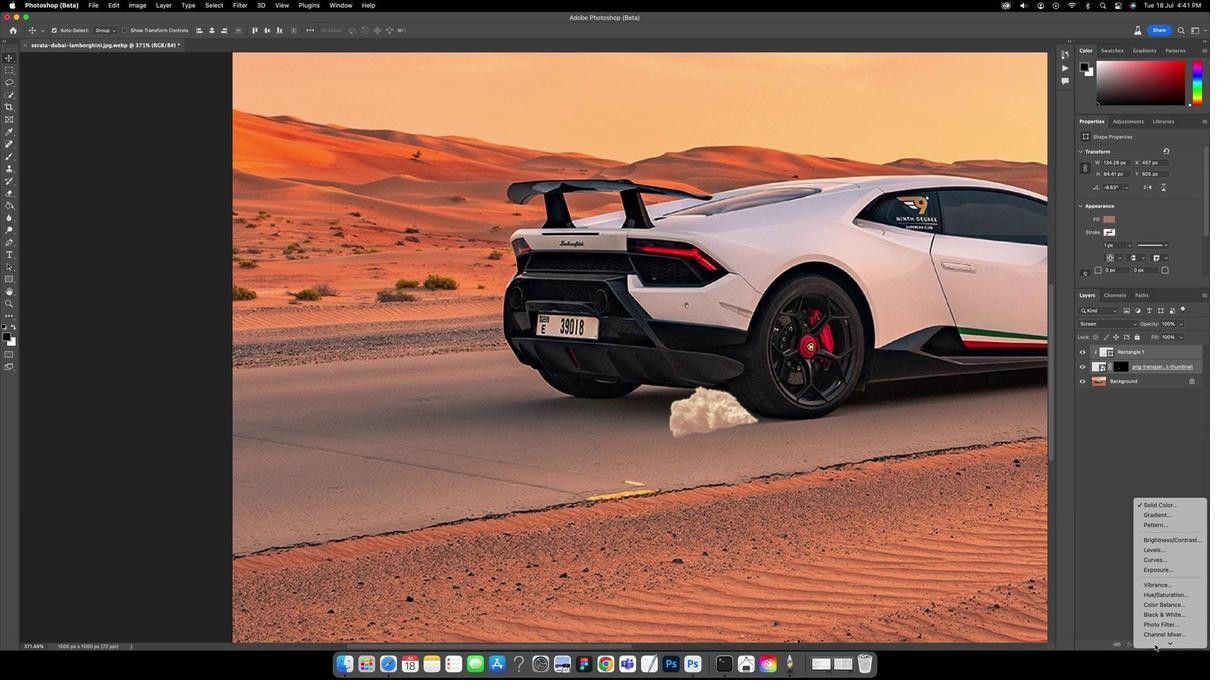 
Action: Mouse pressed left at (1150, 637)
Screenshot: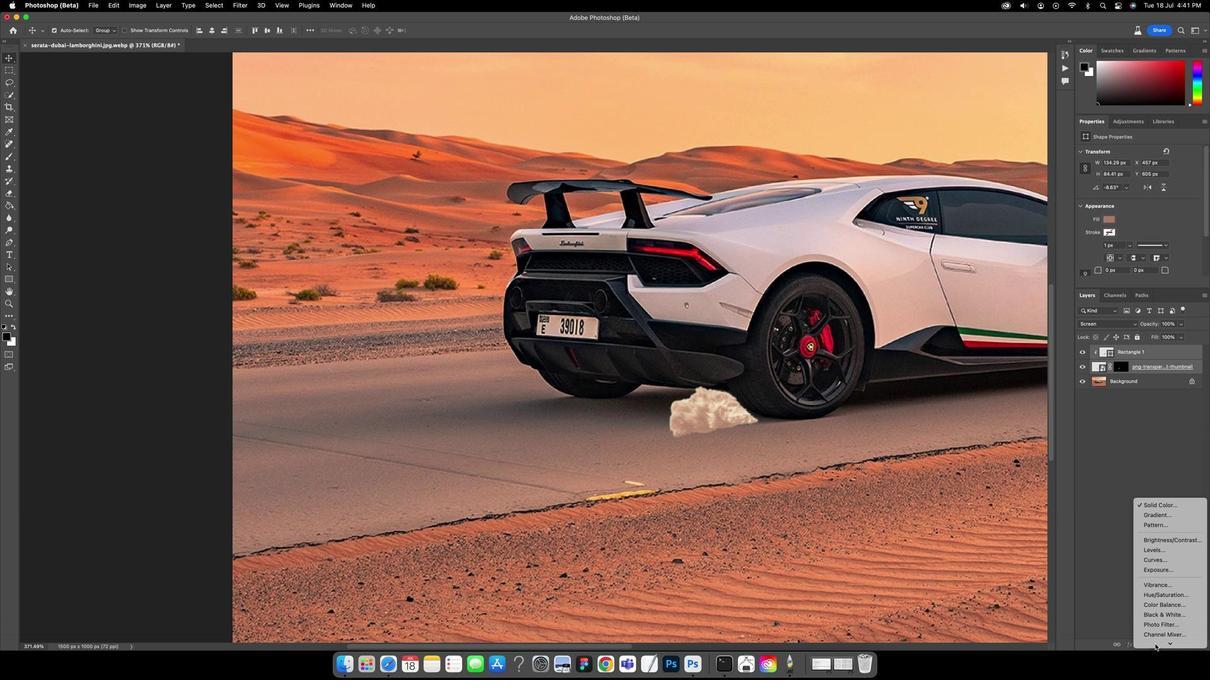 
Action: Mouse moved to (1149, 537)
Screenshot: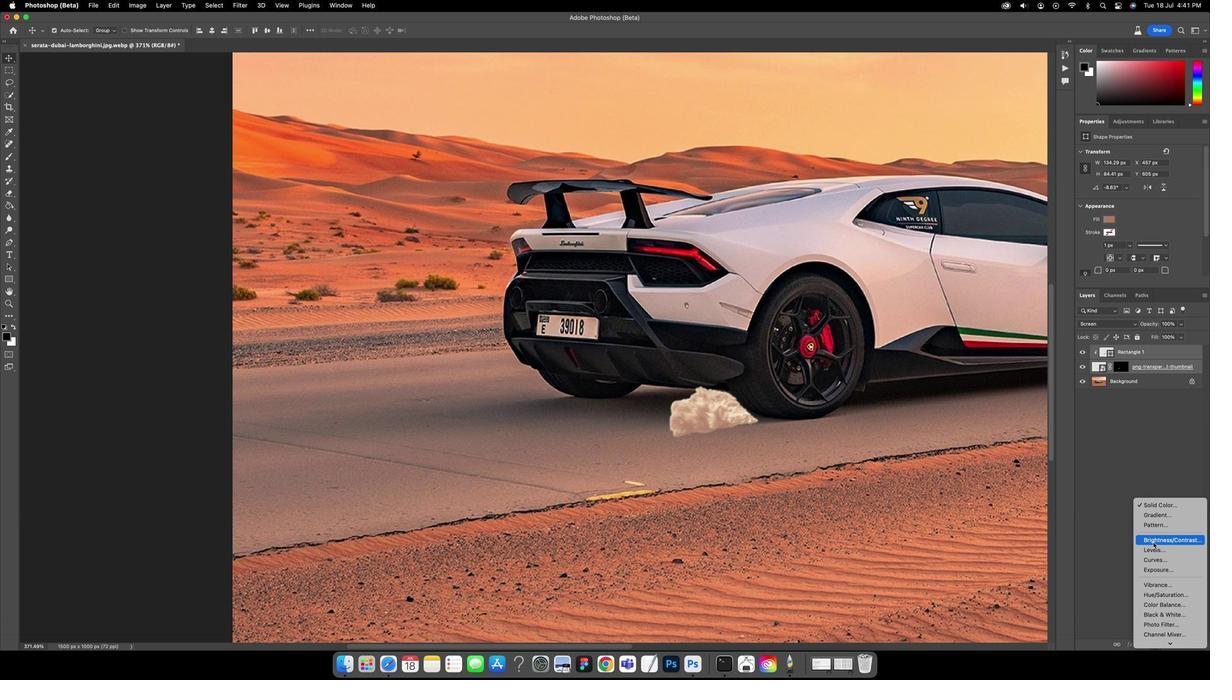 
Action: Mouse pressed left at (1149, 537)
Screenshot: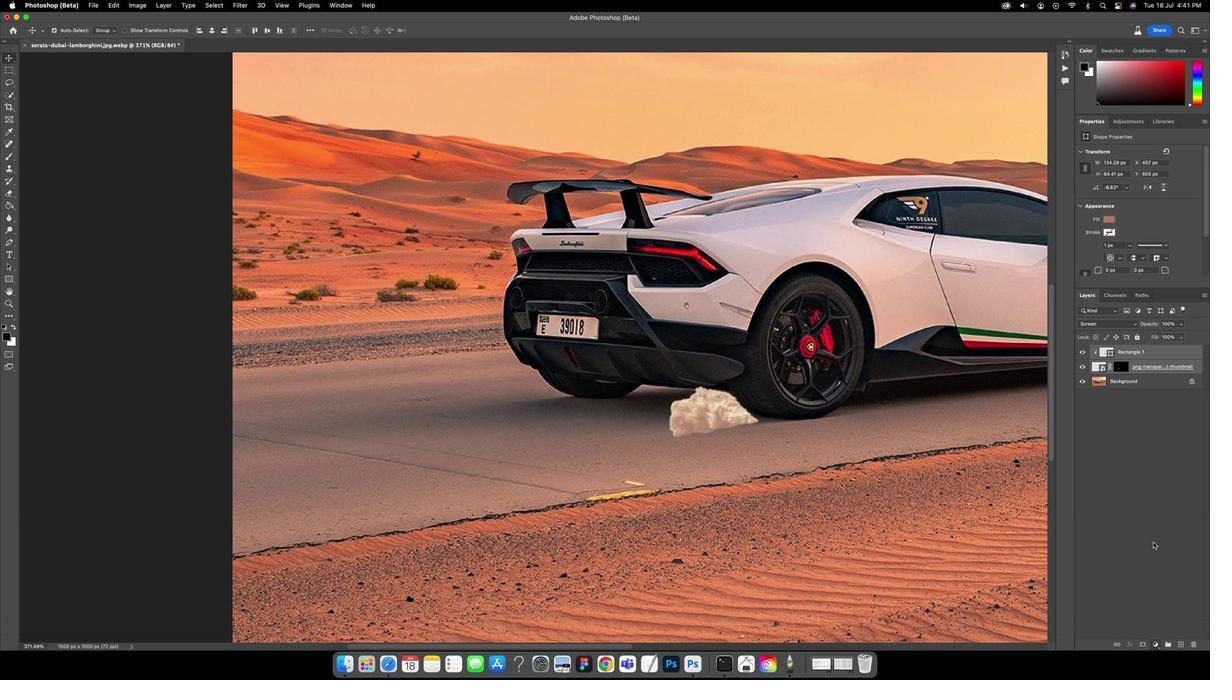 
Action: Mouse moved to (1132, 280)
Screenshot: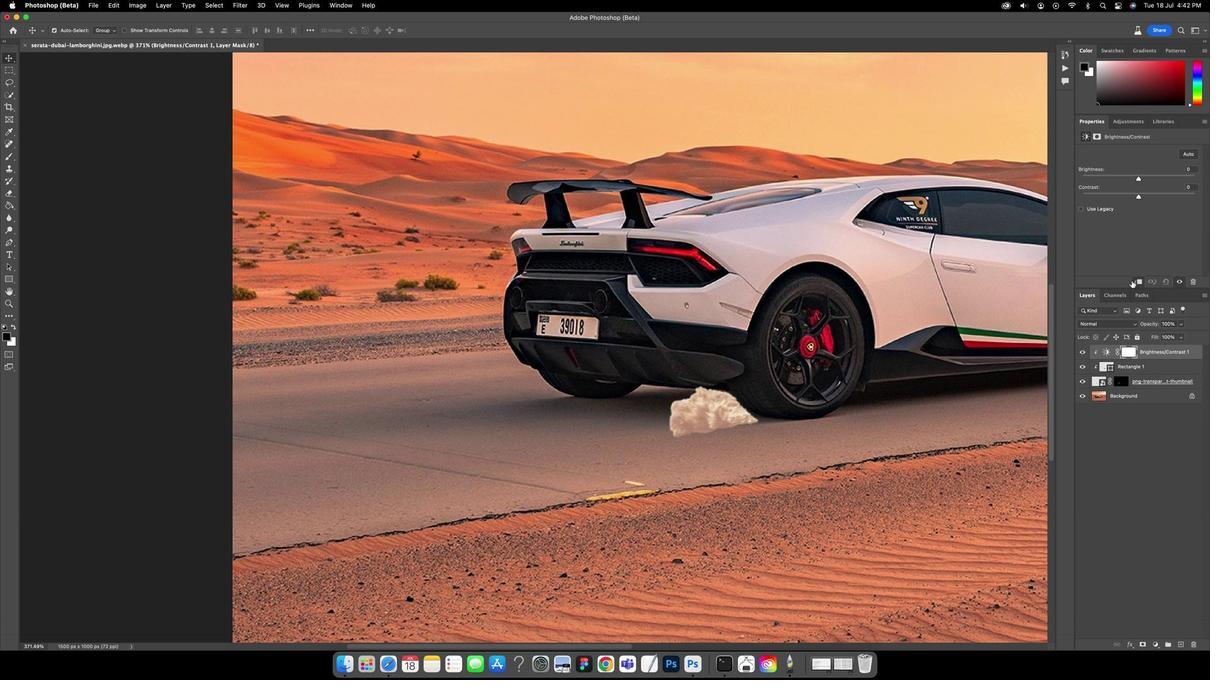 
Action: Mouse pressed left at (1132, 280)
Screenshot: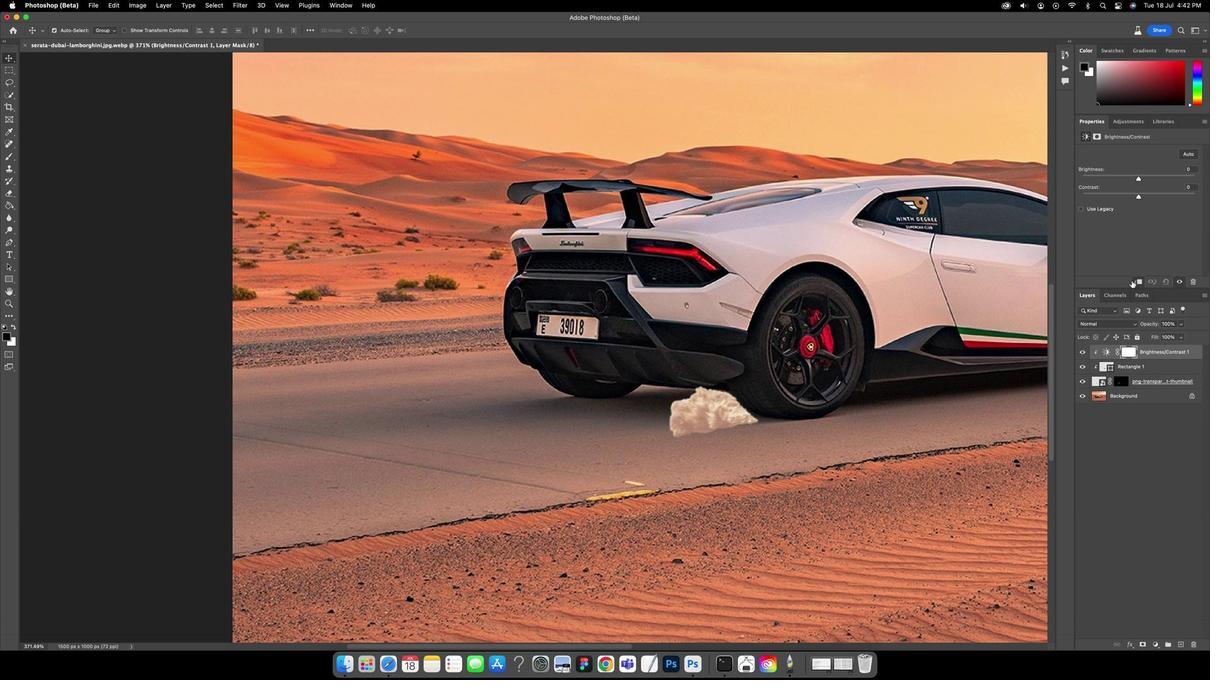 
Action: Mouse moved to (1134, 180)
Screenshot: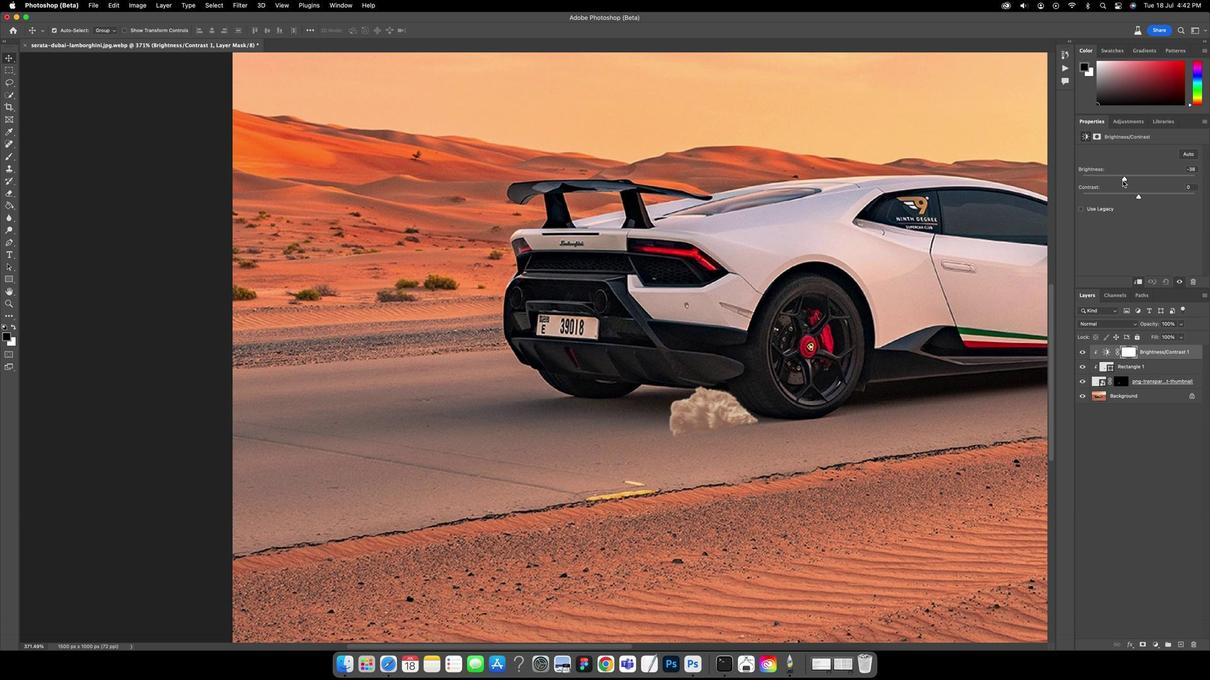 
Action: Mouse pressed left at (1134, 180)
Screenshot: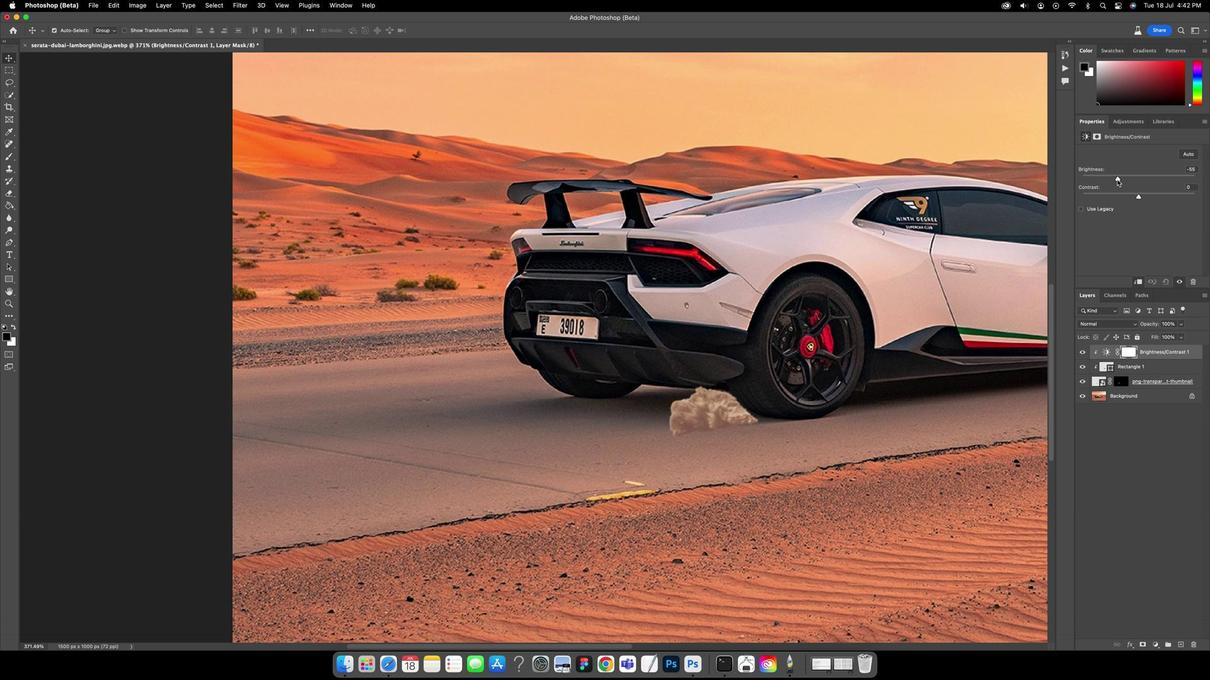 
Action: Mouse moved to (1077, 359)
Screenshot: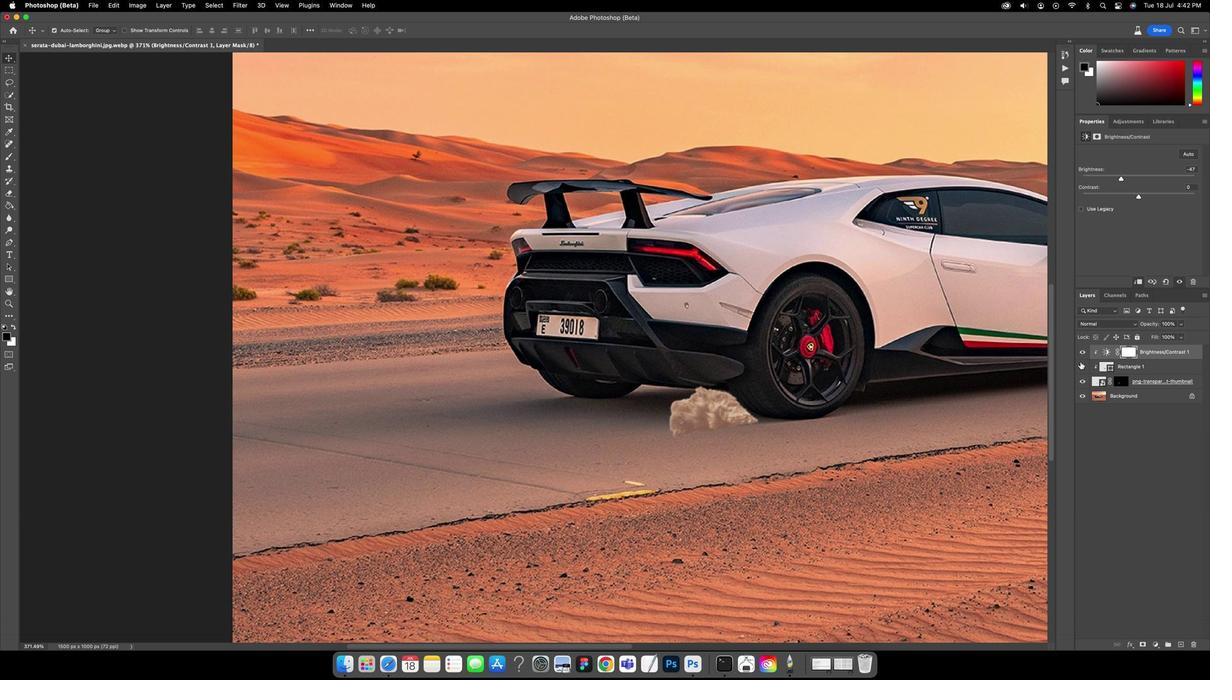 
Action: Mouse pressed left at (1077, 359)
Screenshot: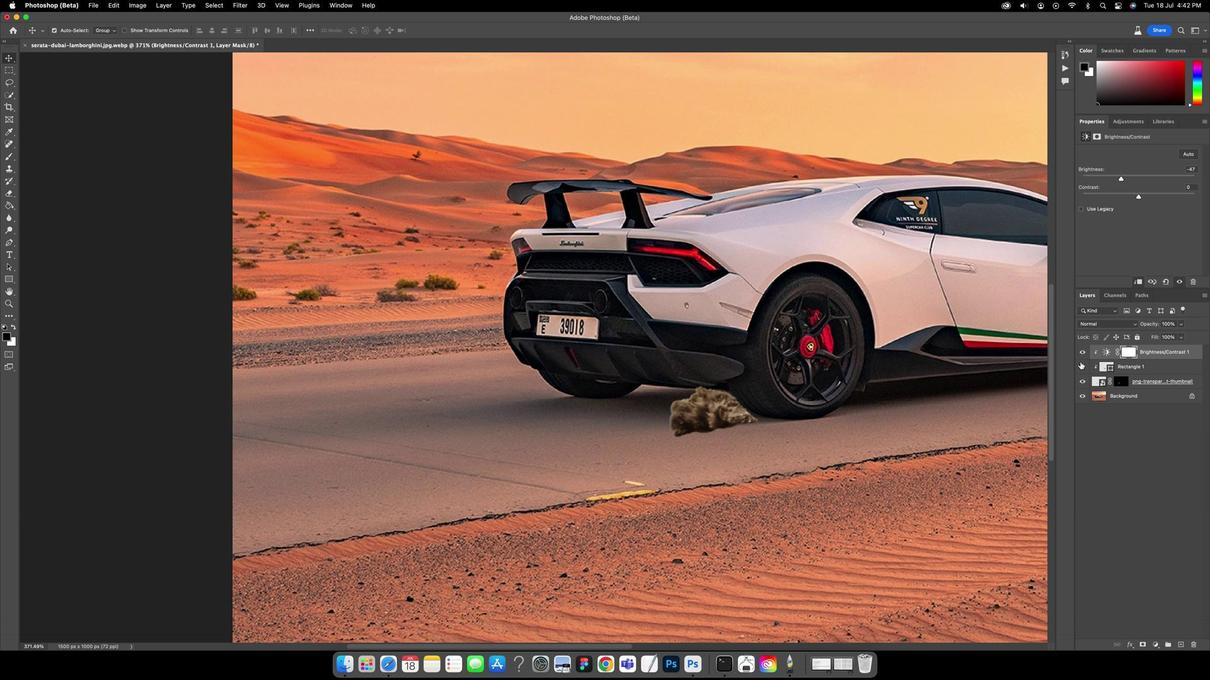 
Action: Mouse moved to (1117, 176)
Screenshot: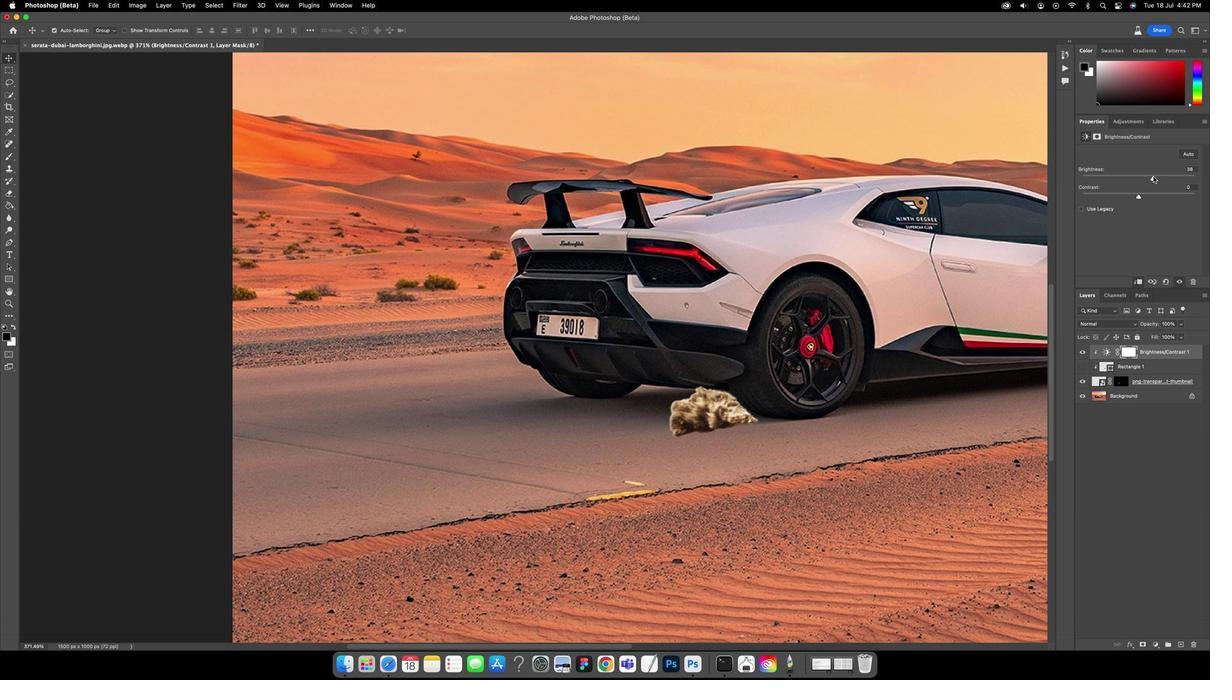 
Action: Mouse pressed left at (1117, 176)
Screenshot: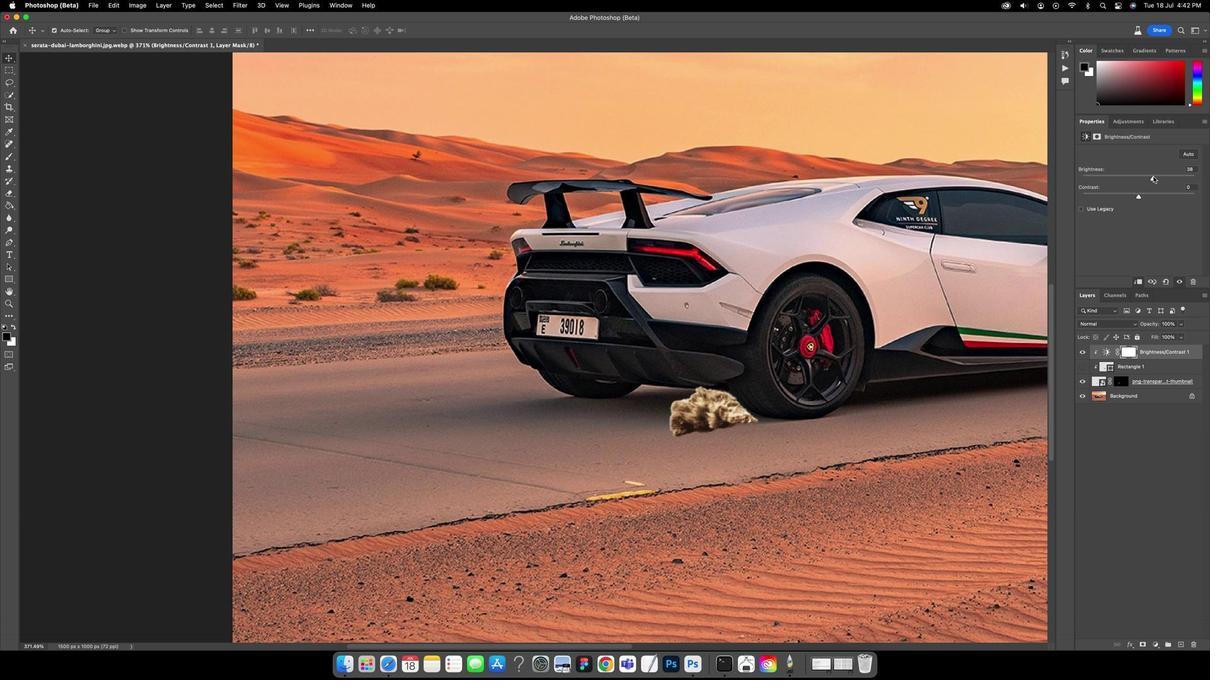 
Action: Mouse moved to (1079, 366)
Screenshot: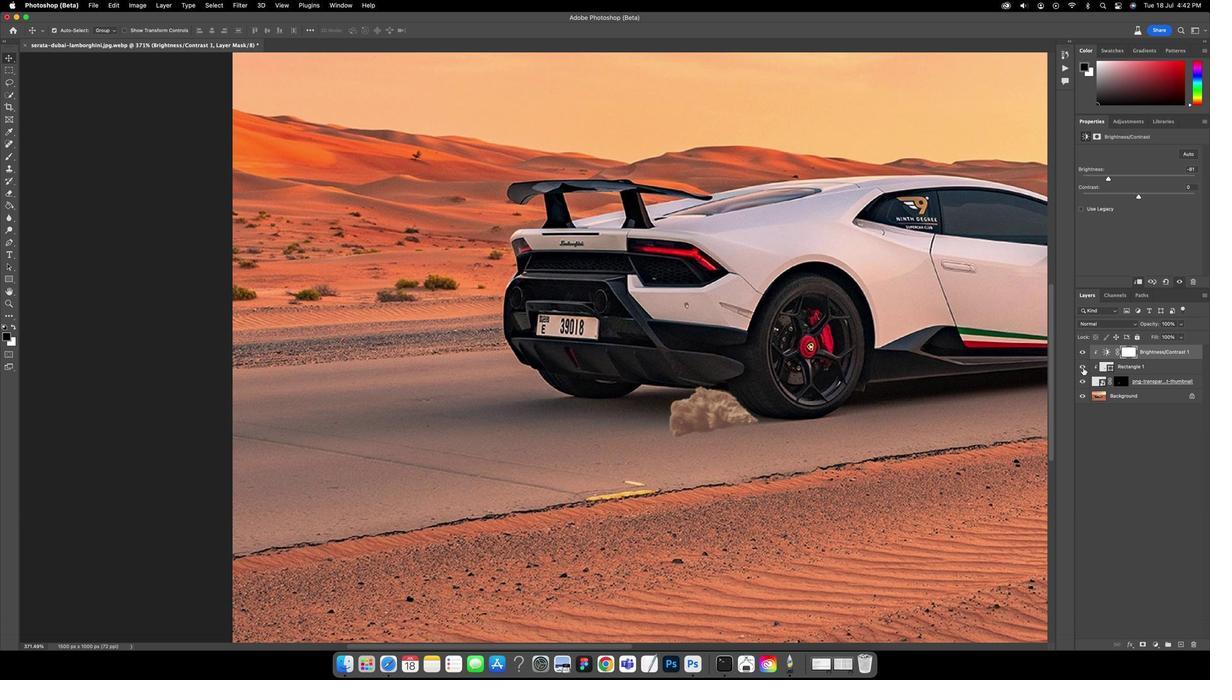 
Action: Mouse pressed left at (1079, 366)
Screenshot: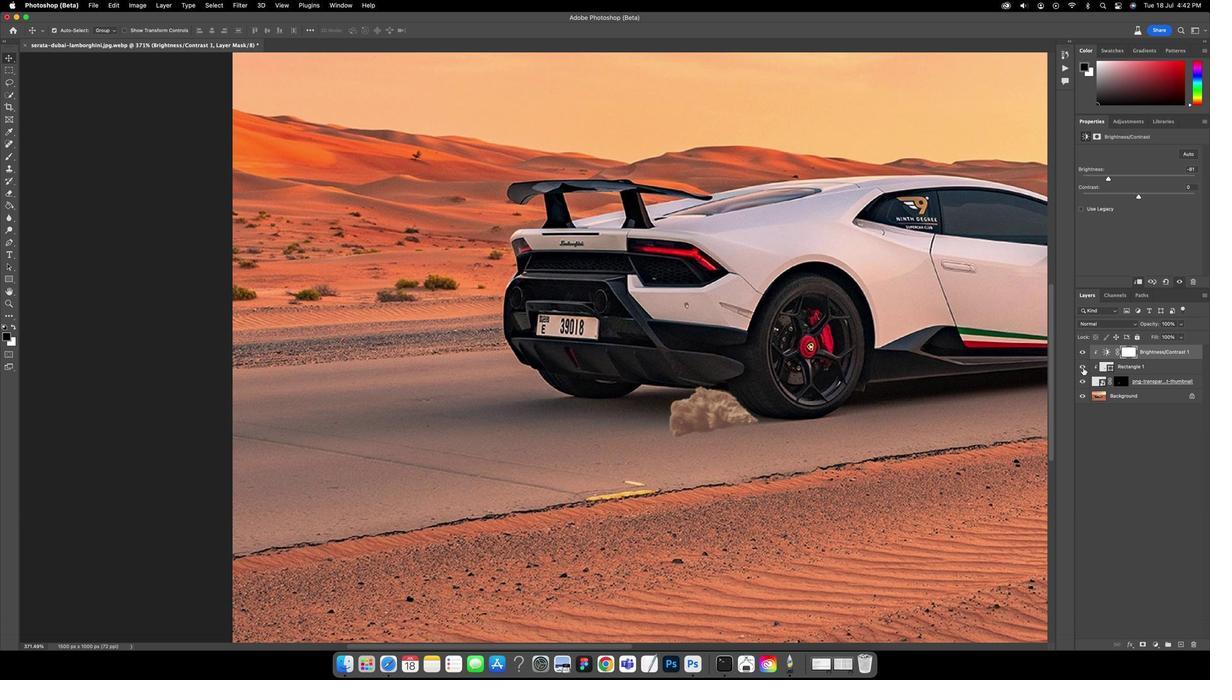 
Action: Mouse moved to (1135, 197)
Screenshot: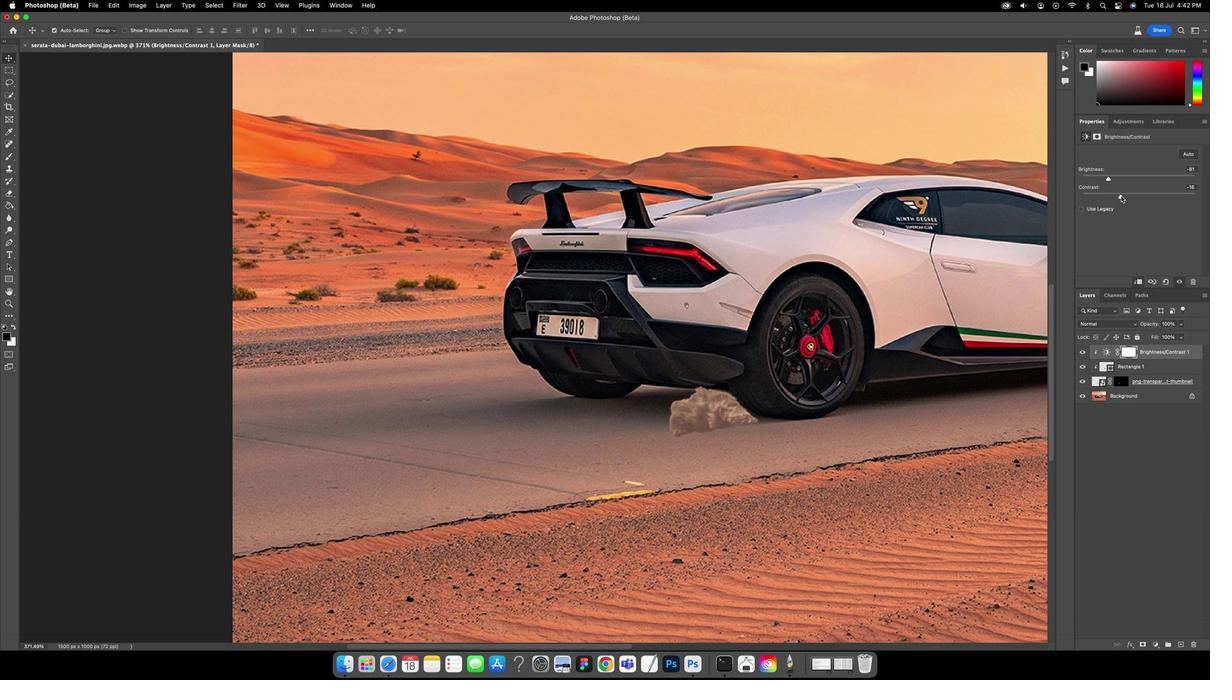
Action: Mouse pressed left at (1135, 197)
Screenshot: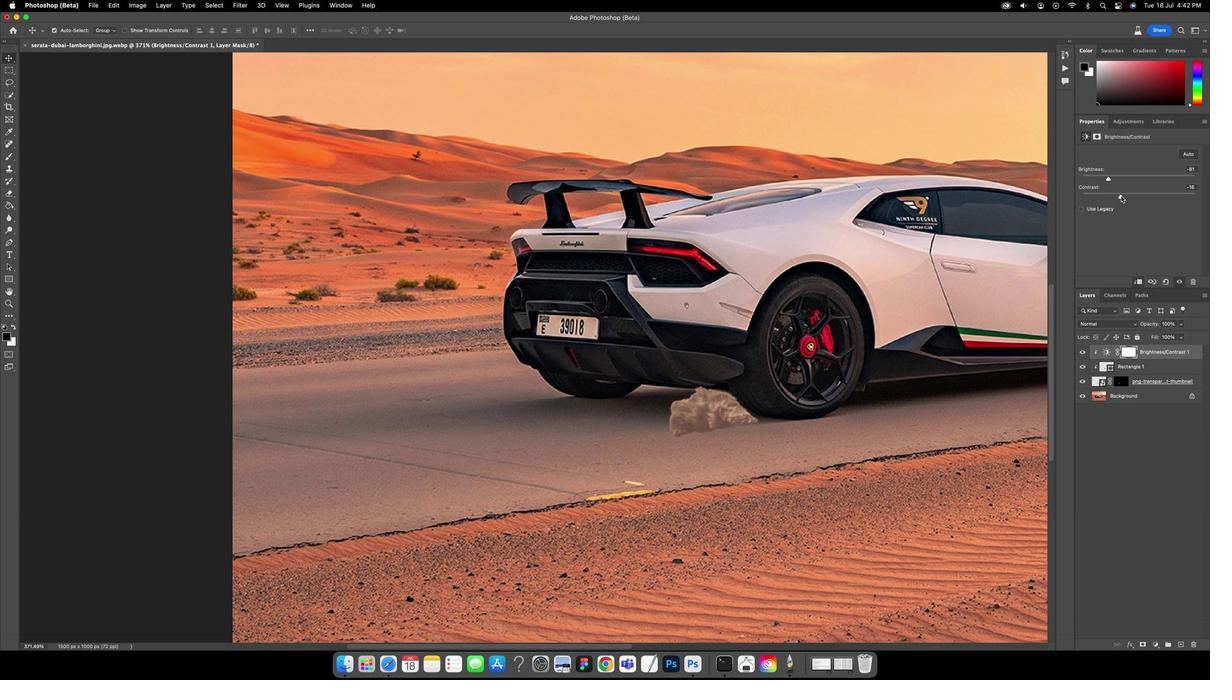 
Action: Mouse moved to (1143, 382)
Screenshot: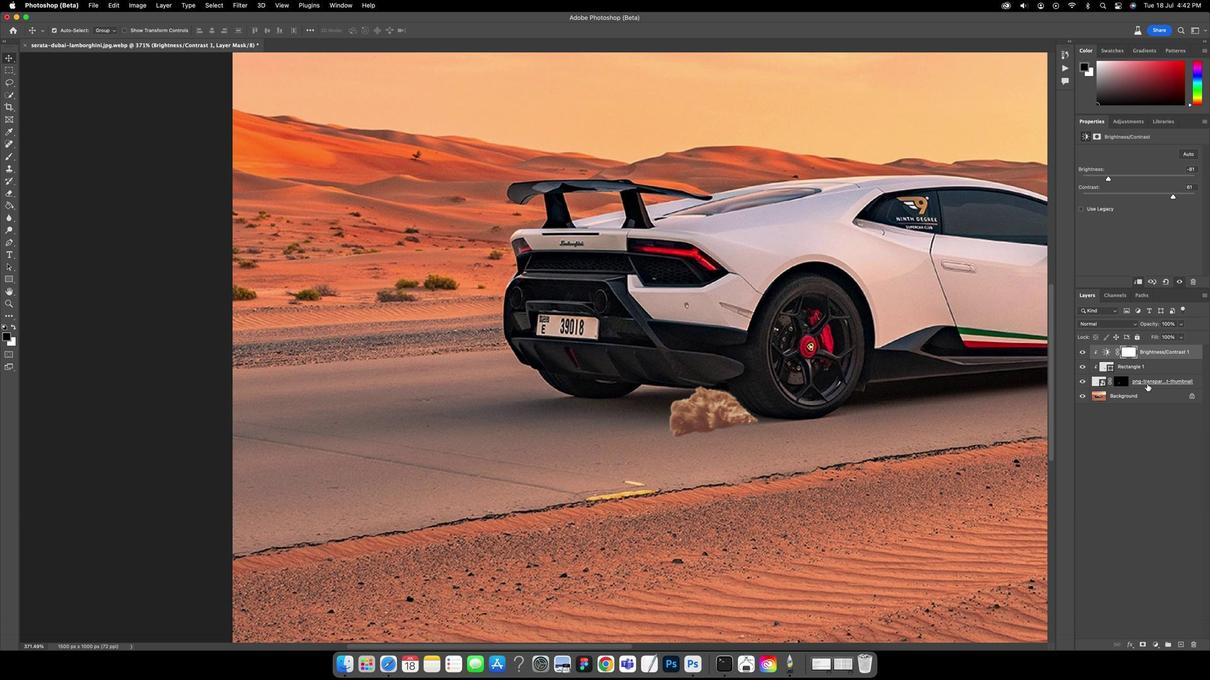 
Action: Key pressed Key.shift
Screenshot: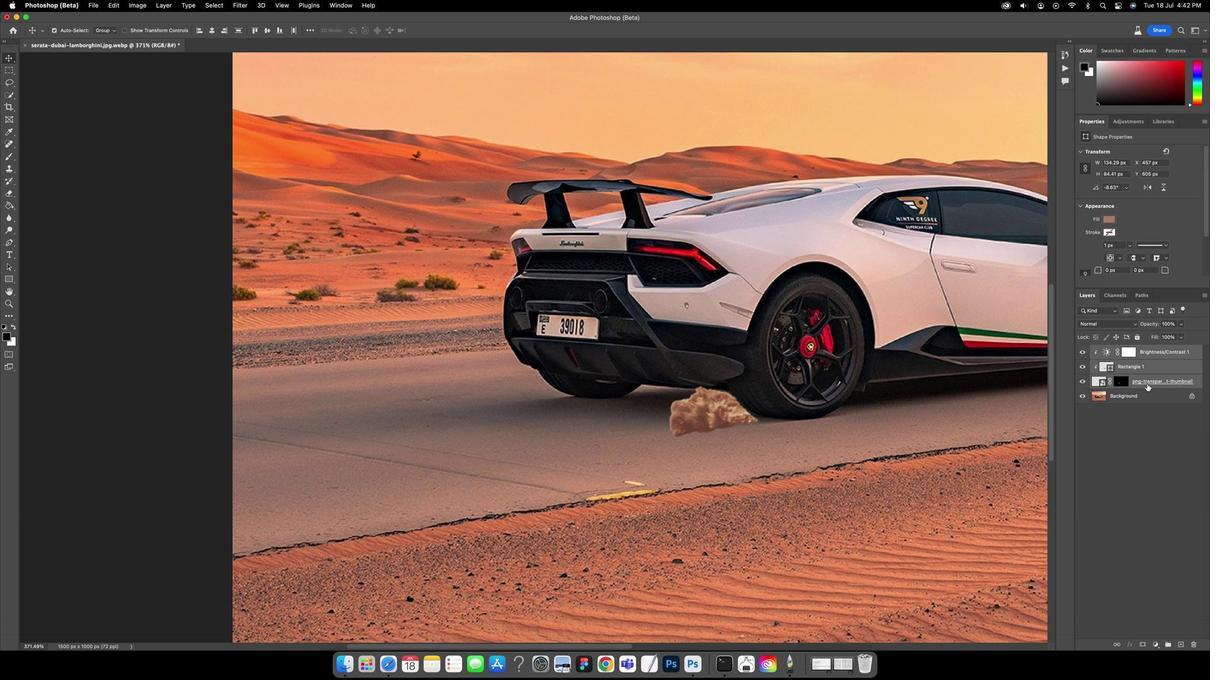 
Action: Mouse pressed left at (1143, 382)
Screenshot: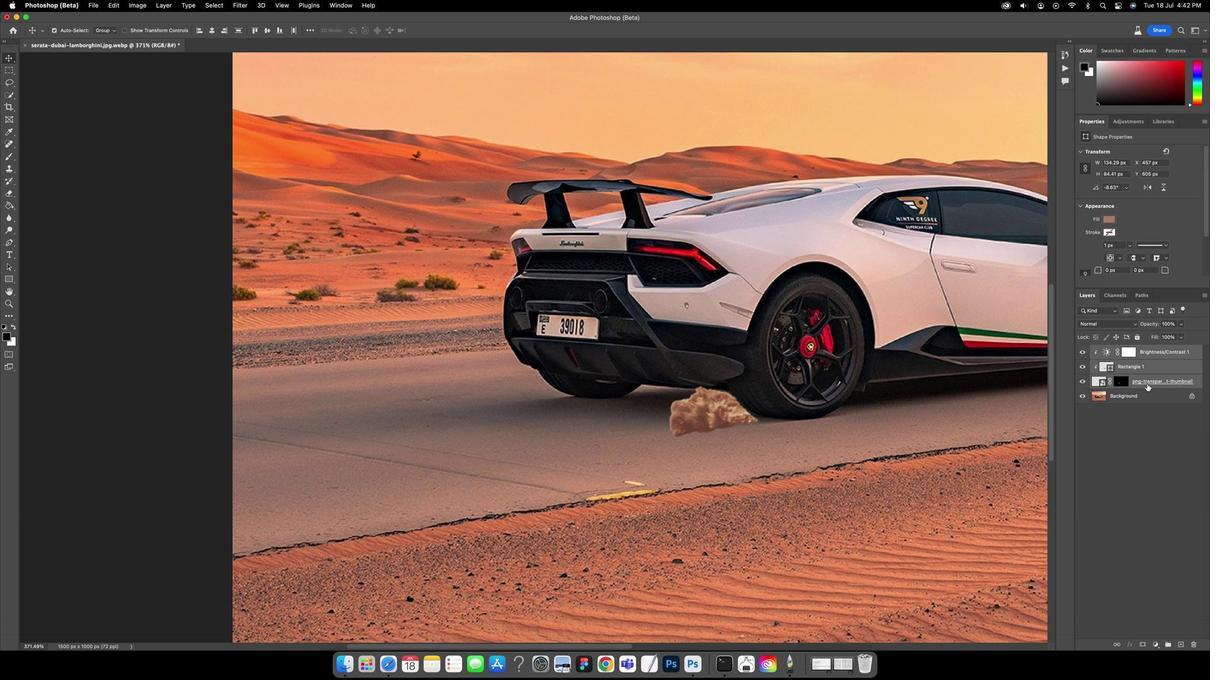 
Action: Key pressed Key.cmd'g'
Screenshot: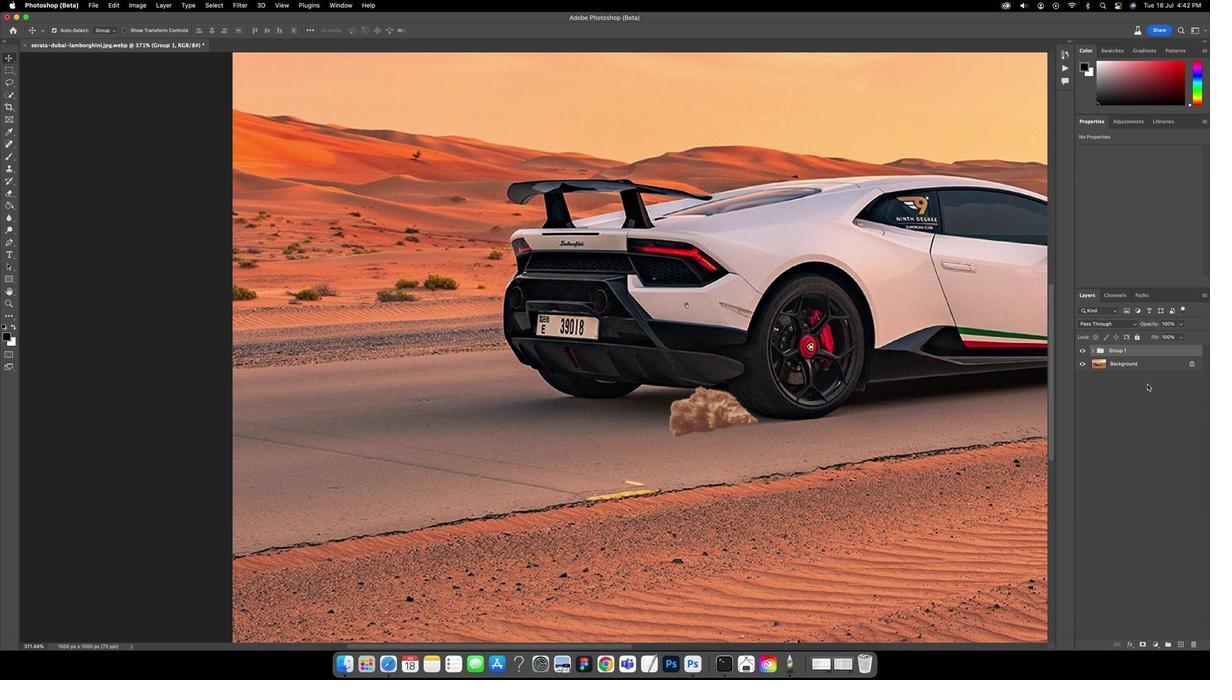 
Action: Mouse moved to (699, 411)
Screenshot: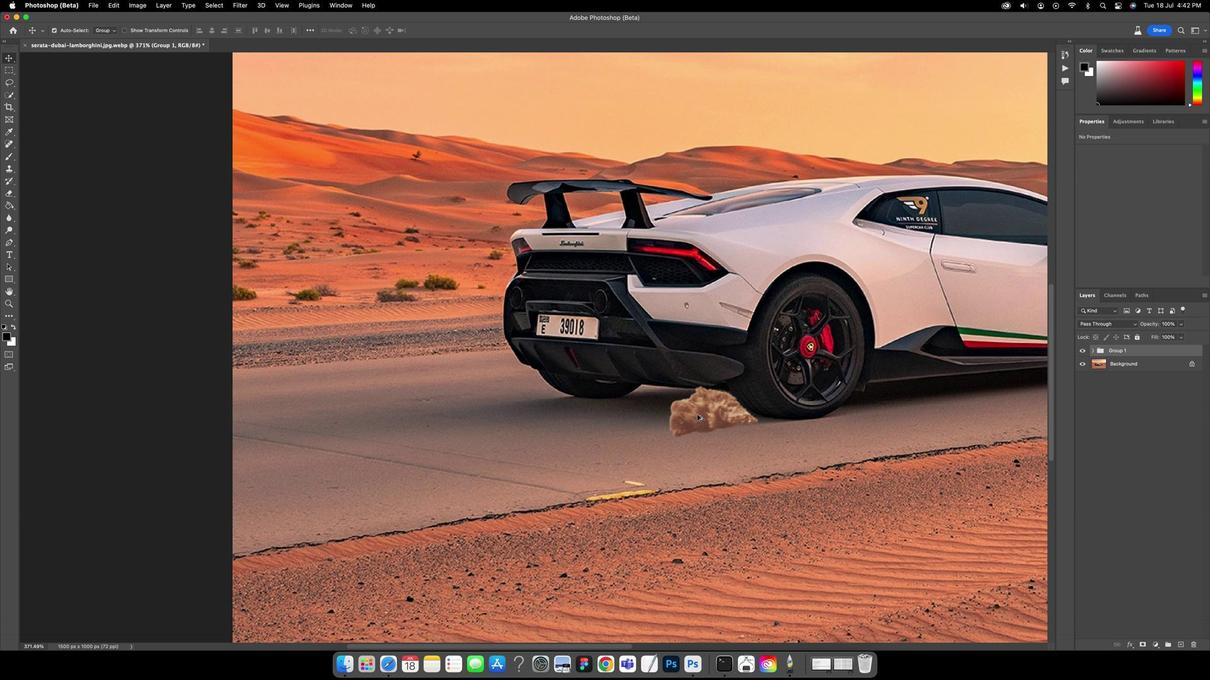 
Action: Key pressed Key.alt
Screenshot: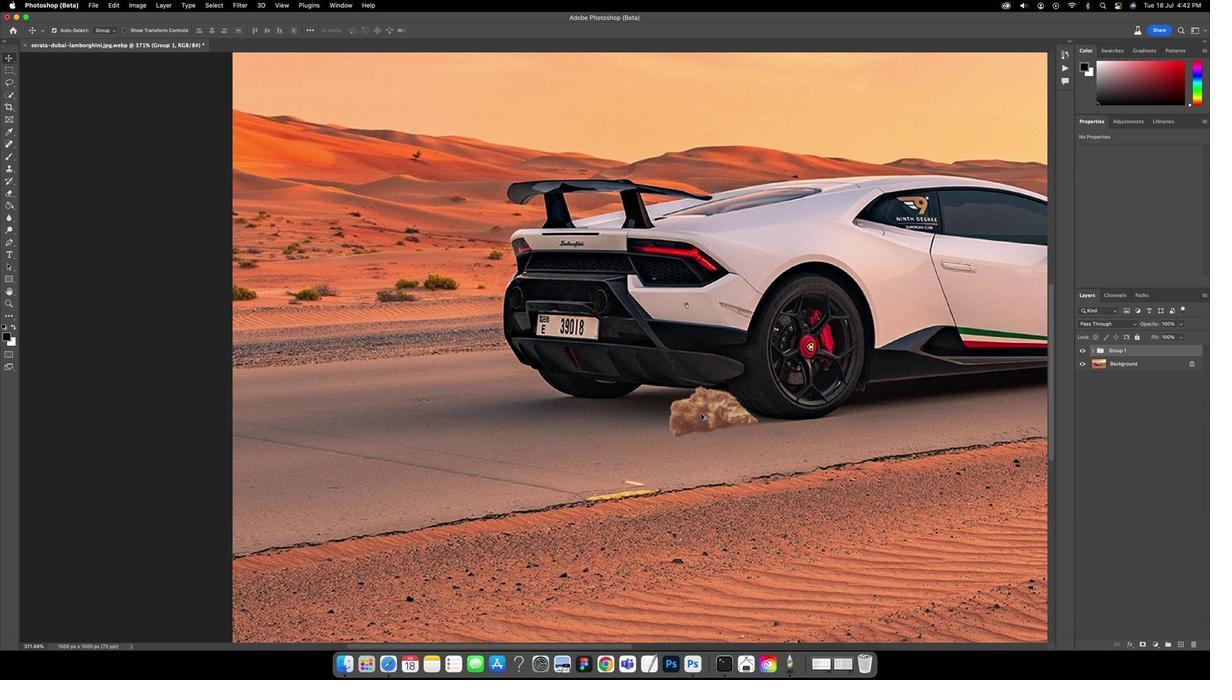 
Action: Mouse moved to (702, 411)
Screenshot: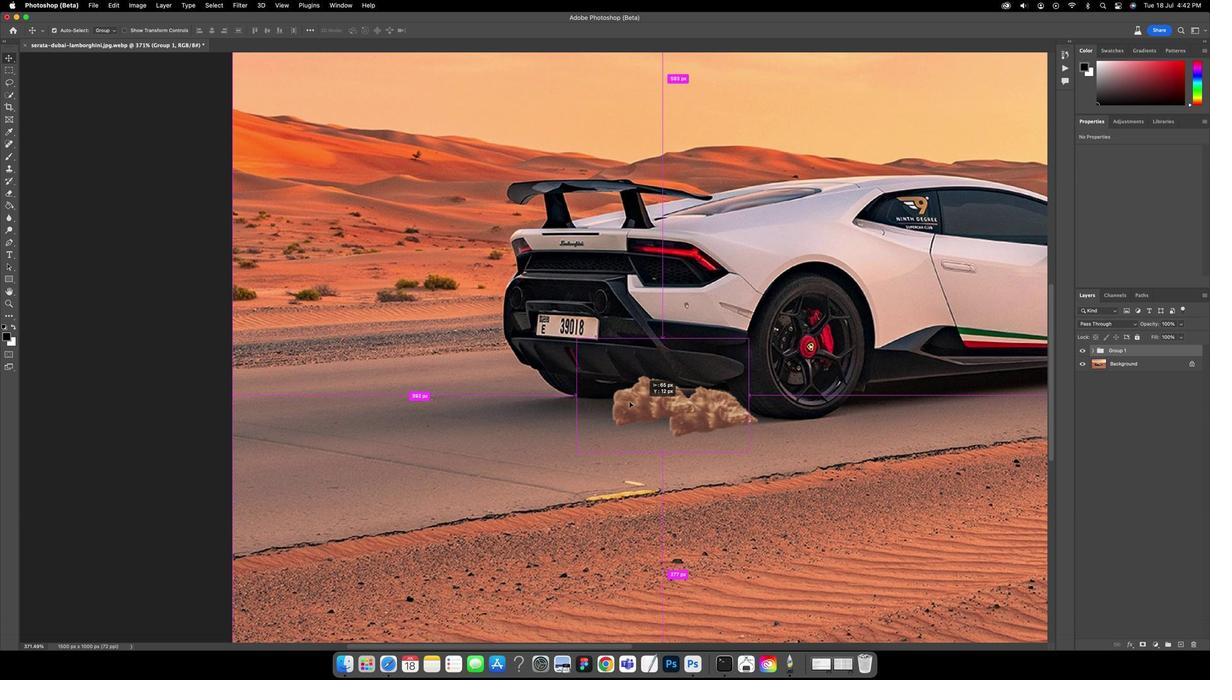 
Action: Mouse pressed left at (702, 411)
Screenshot: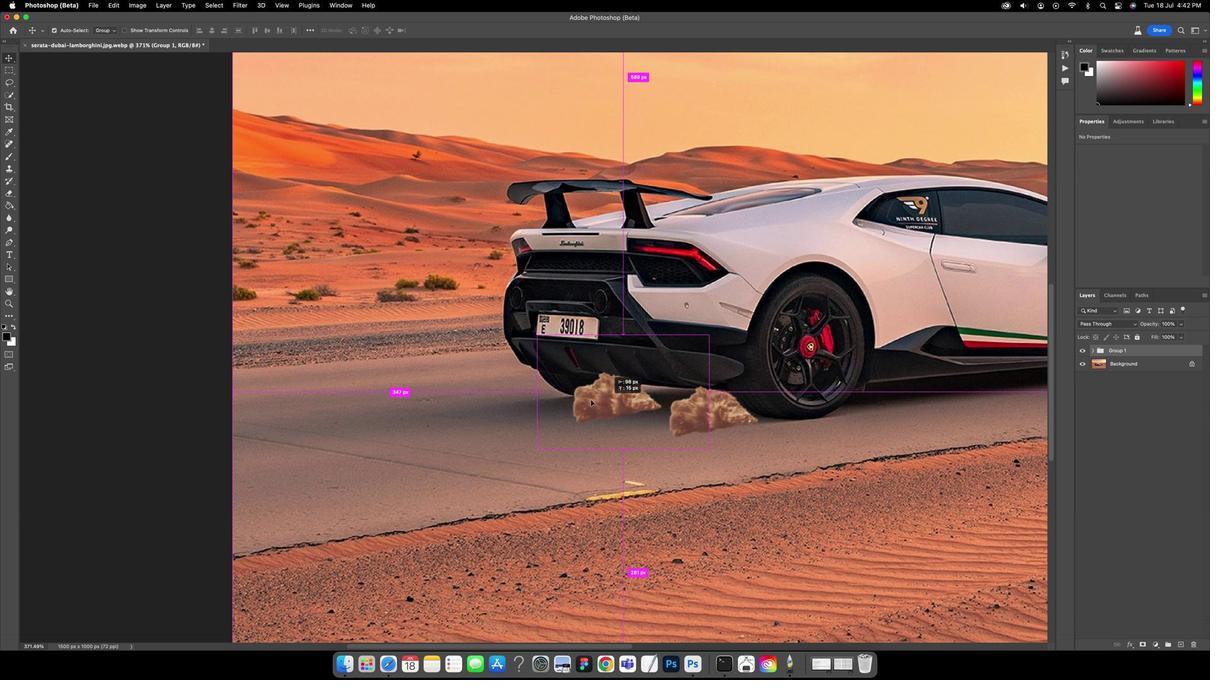 
Action: Mouse moved to (520, 395)
Screenshot: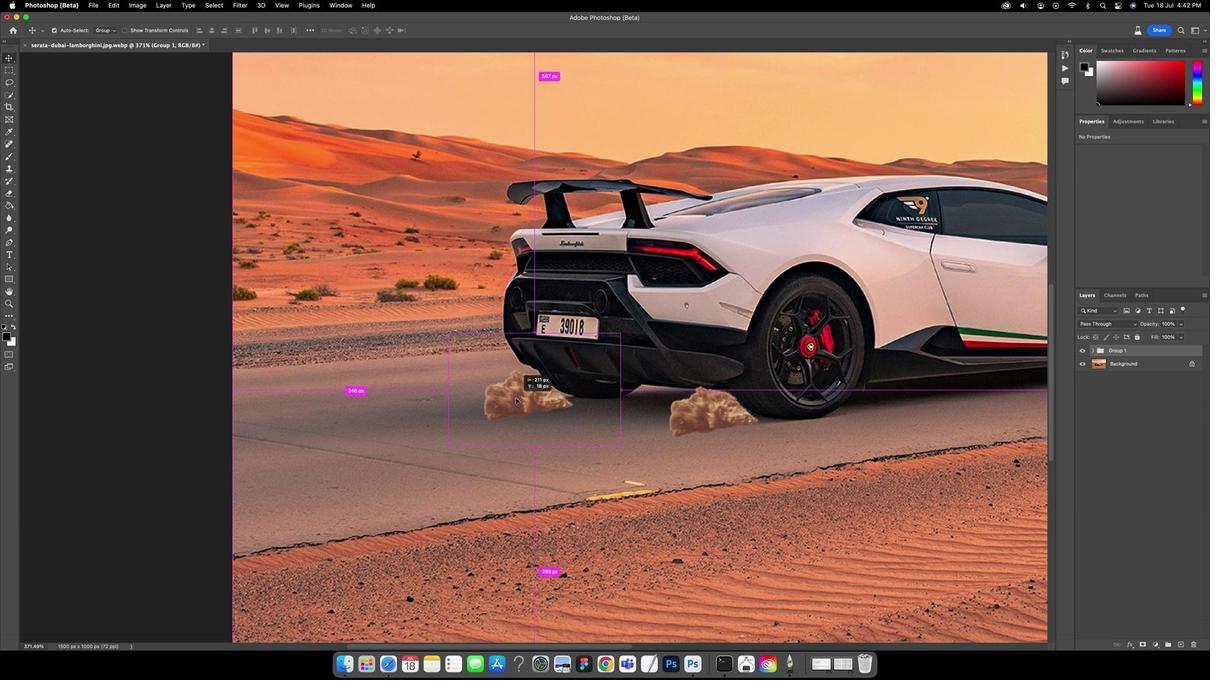 
Action: Mouse scrolled (520, 395) with delta (10, 4)
Screenshot: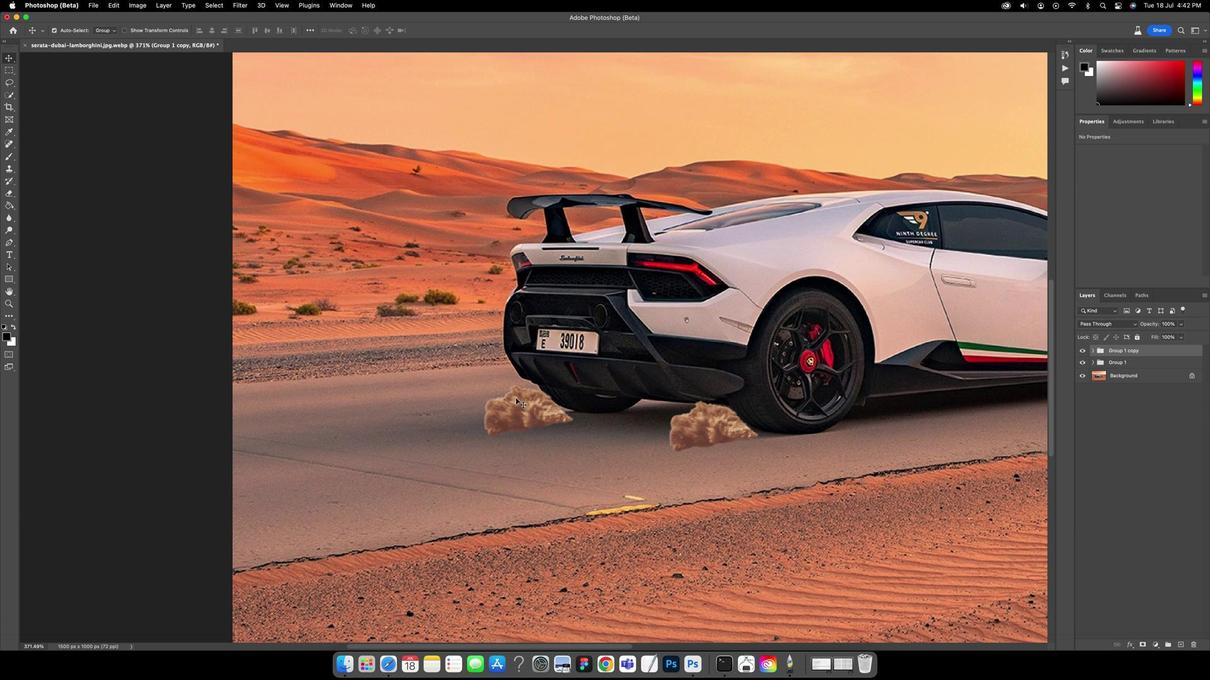 
Action: Mouse scrolled (520, 395) with delta (10, 4)
Screenshot: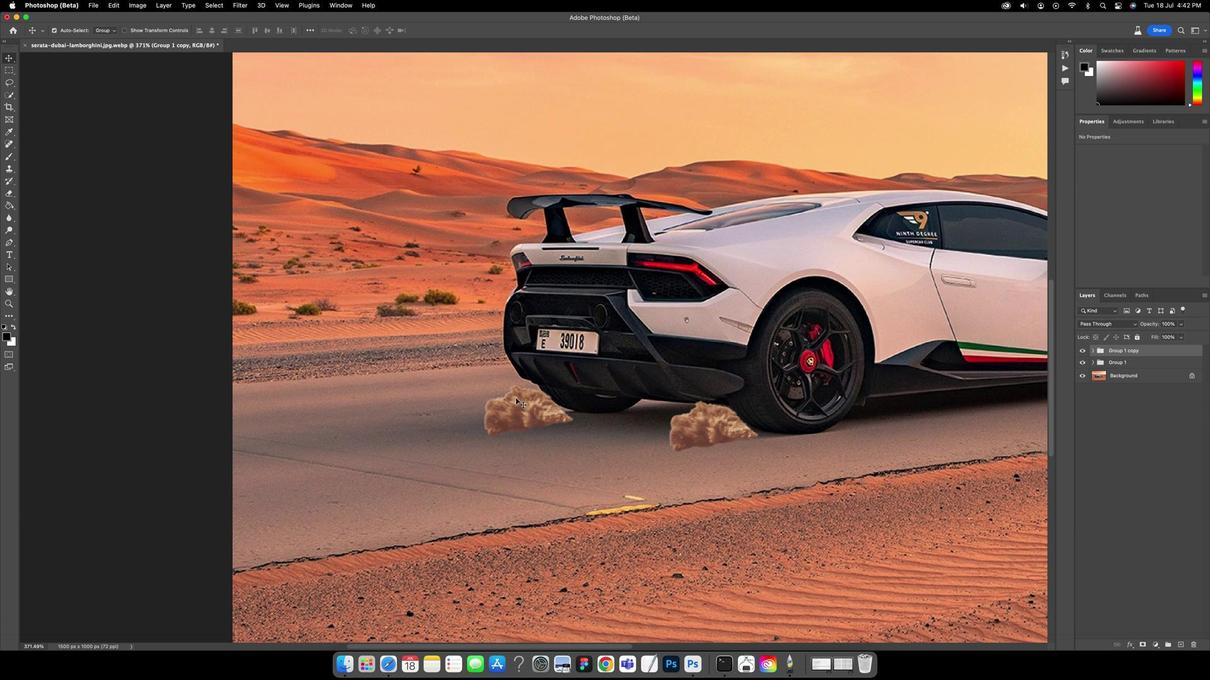 
Action: Mouse scrolled (520, 395) with delta (10, 5)
Screenshot: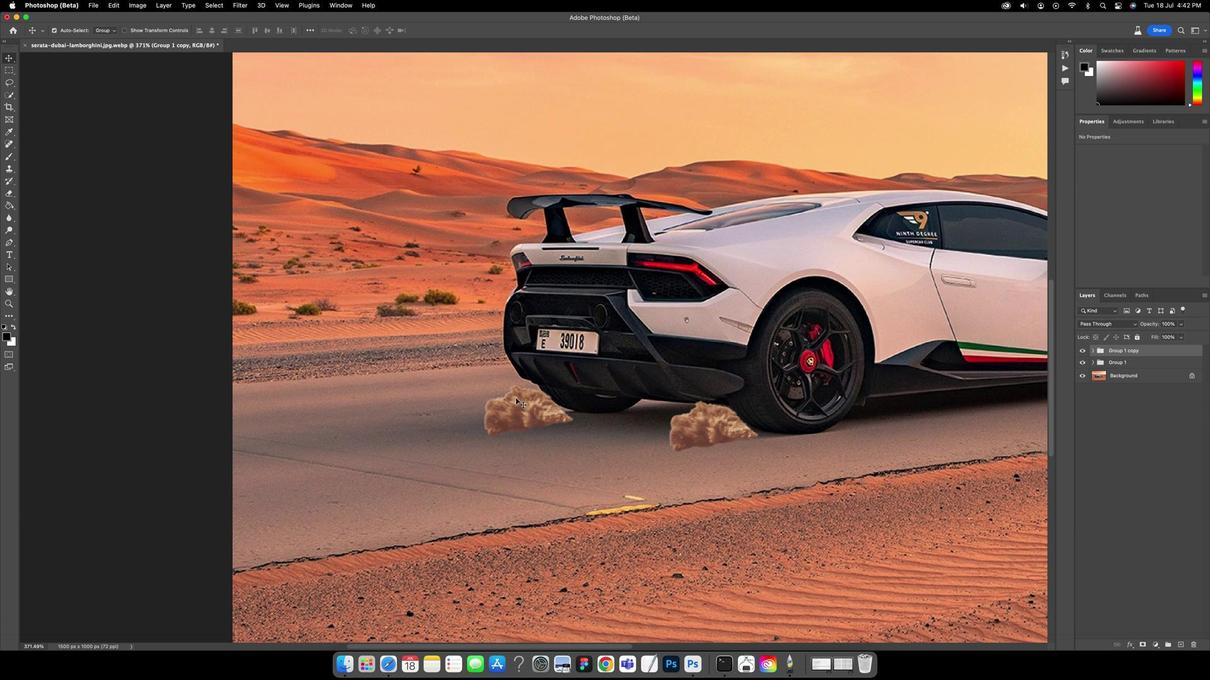
Action: Mouse moved to (520, 419)
Screenshot: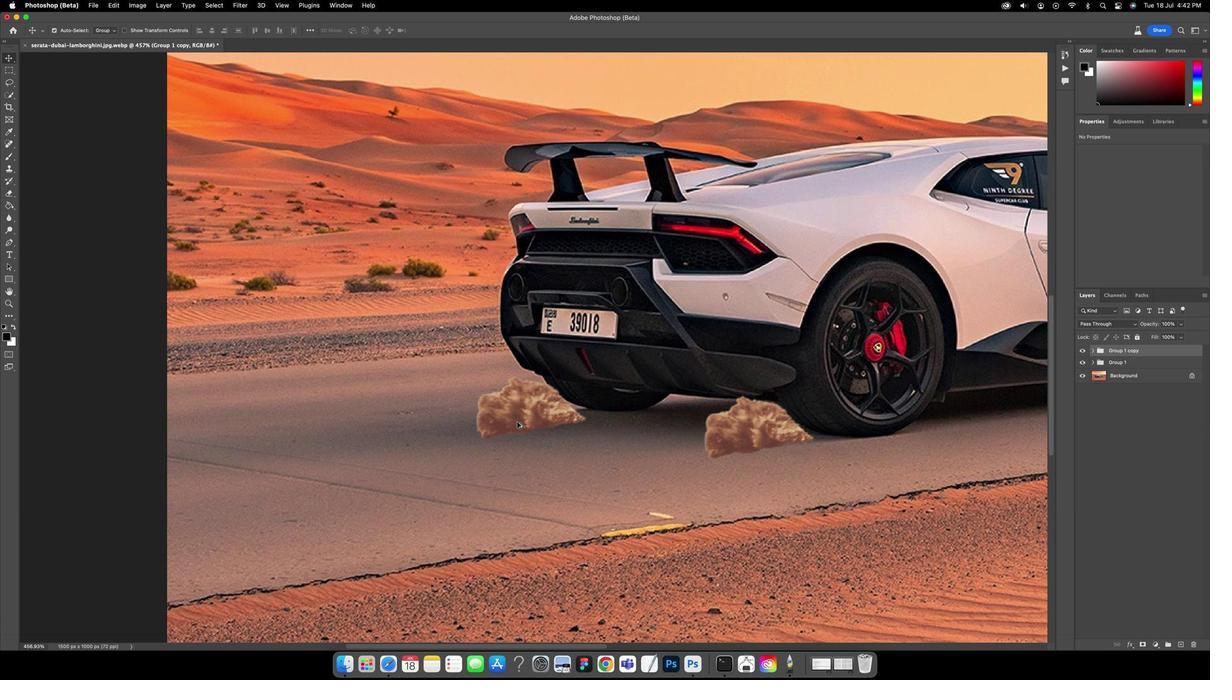 
Action: Key pressed Key.alt
Screenshot: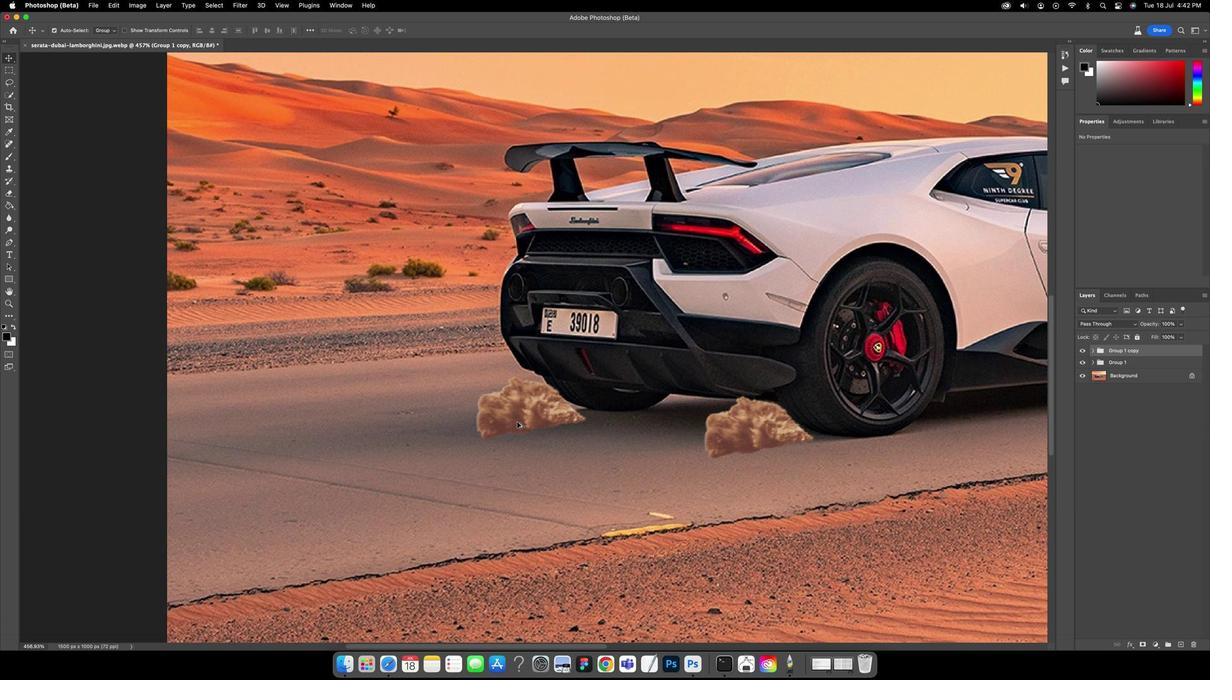 
Action: Mouse scrolled (520, 419) with delta (10, 4)
Screenshot: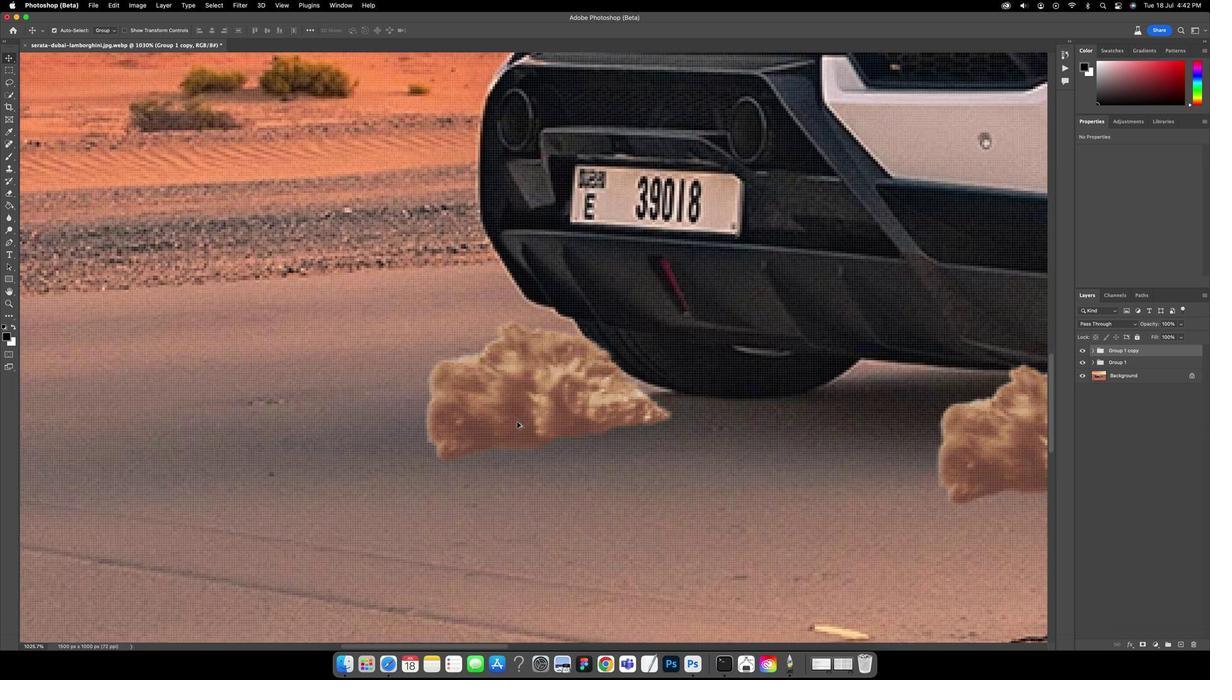 
Action: Mouse scrolled (520, 419) with delta (10, 4)
Screenshot: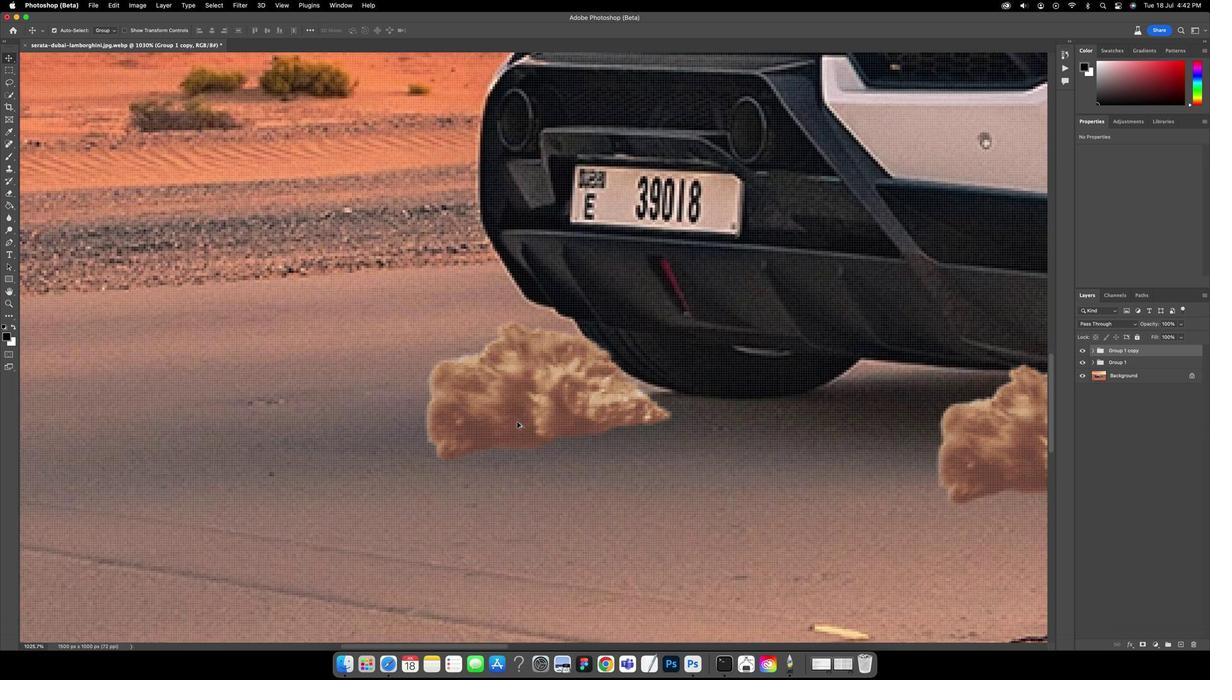 
Action: Mouse scrolled (520, 419) with delta (10, 4)
Screenshot: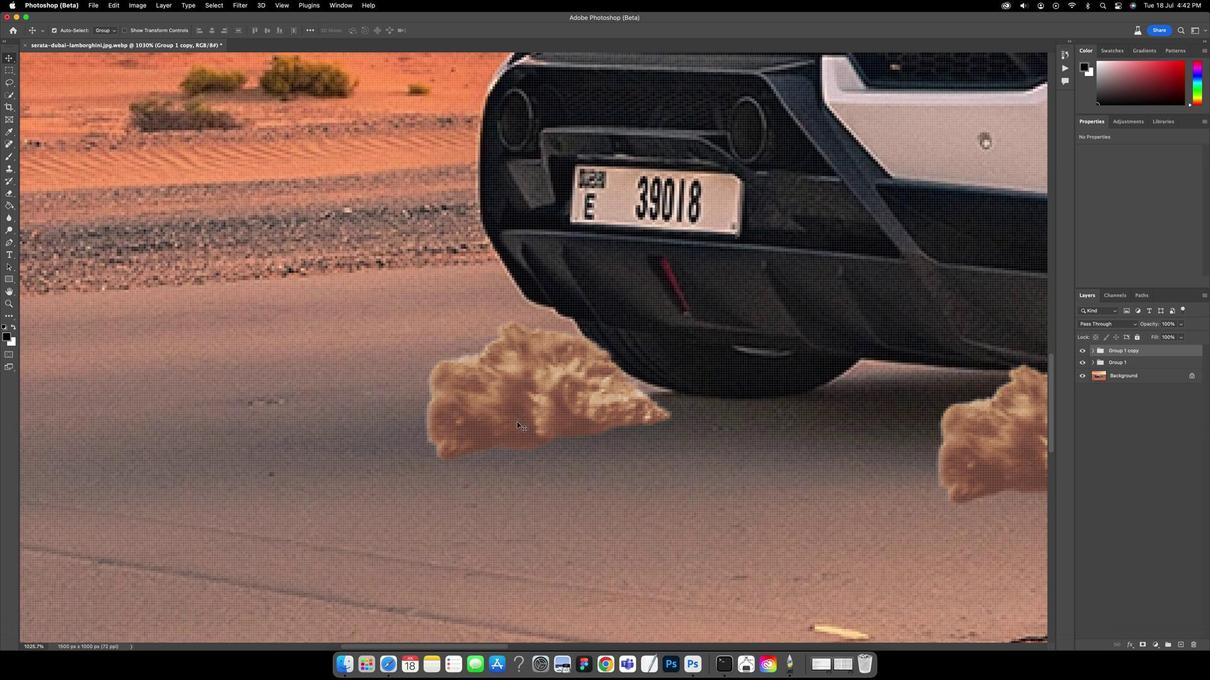
Action: Mouse scrolled (520, 419) with delta (10, 4)
Screenshot: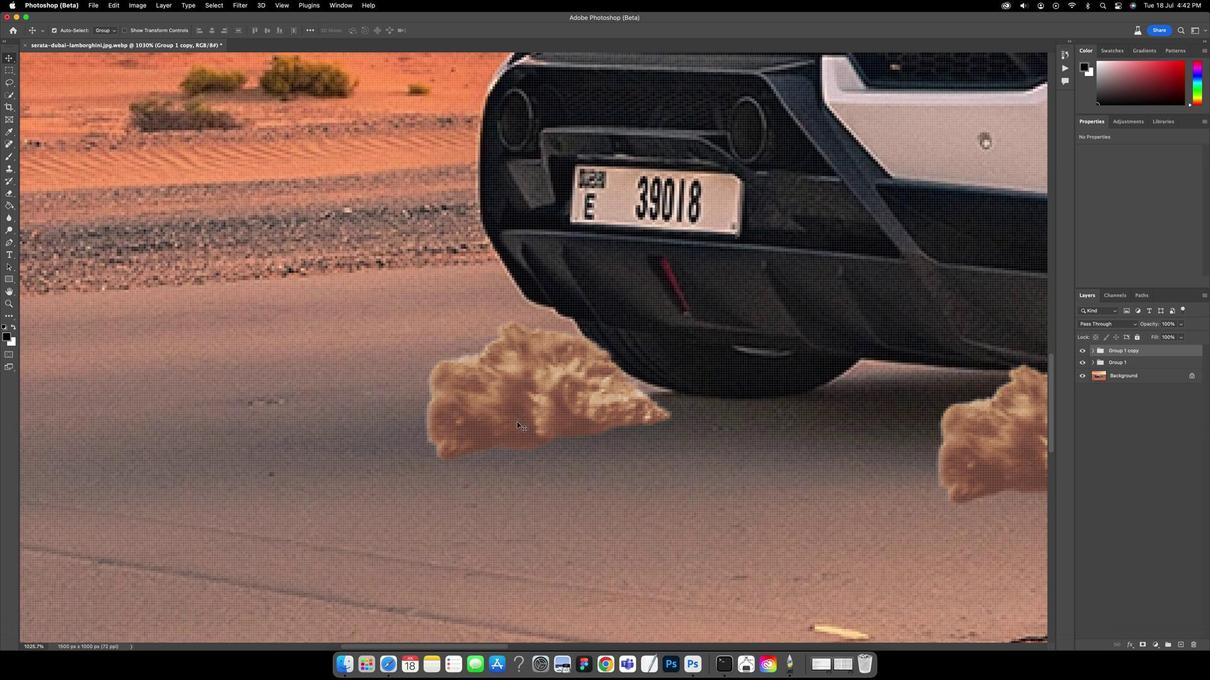 
Action: Mouse scrolled (520, 419) with delta (10, 5)
Screenshot: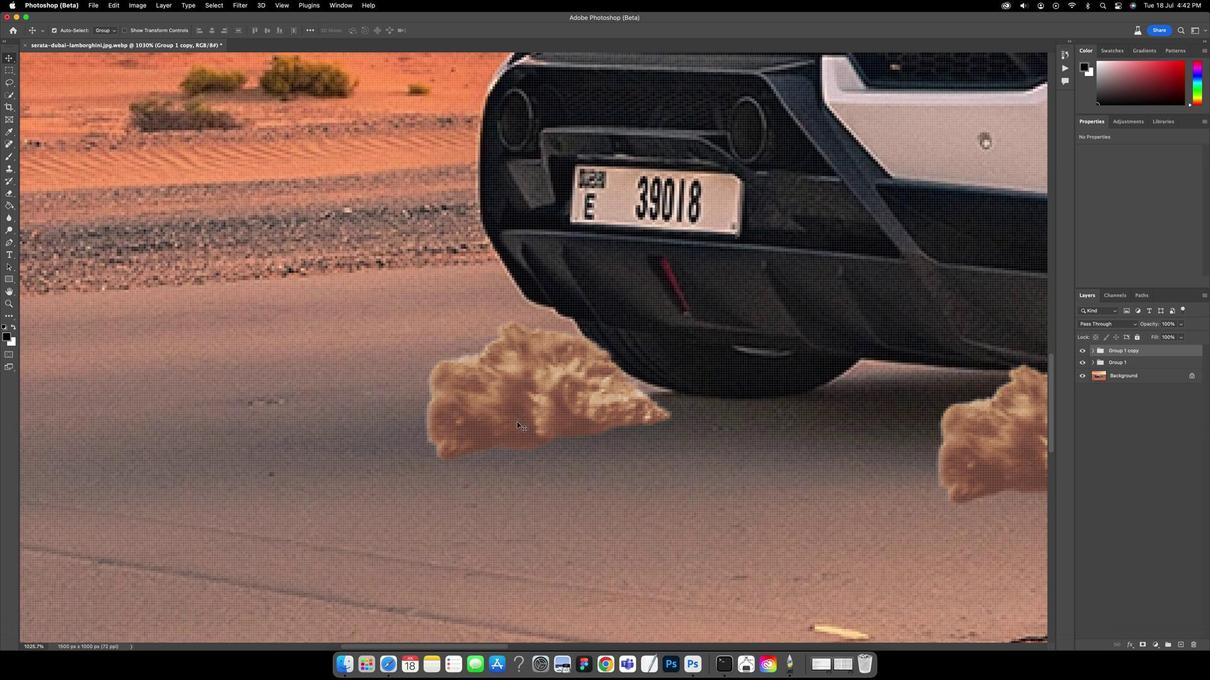 
Action: Key pressed Key.cmd't'
Screenshot: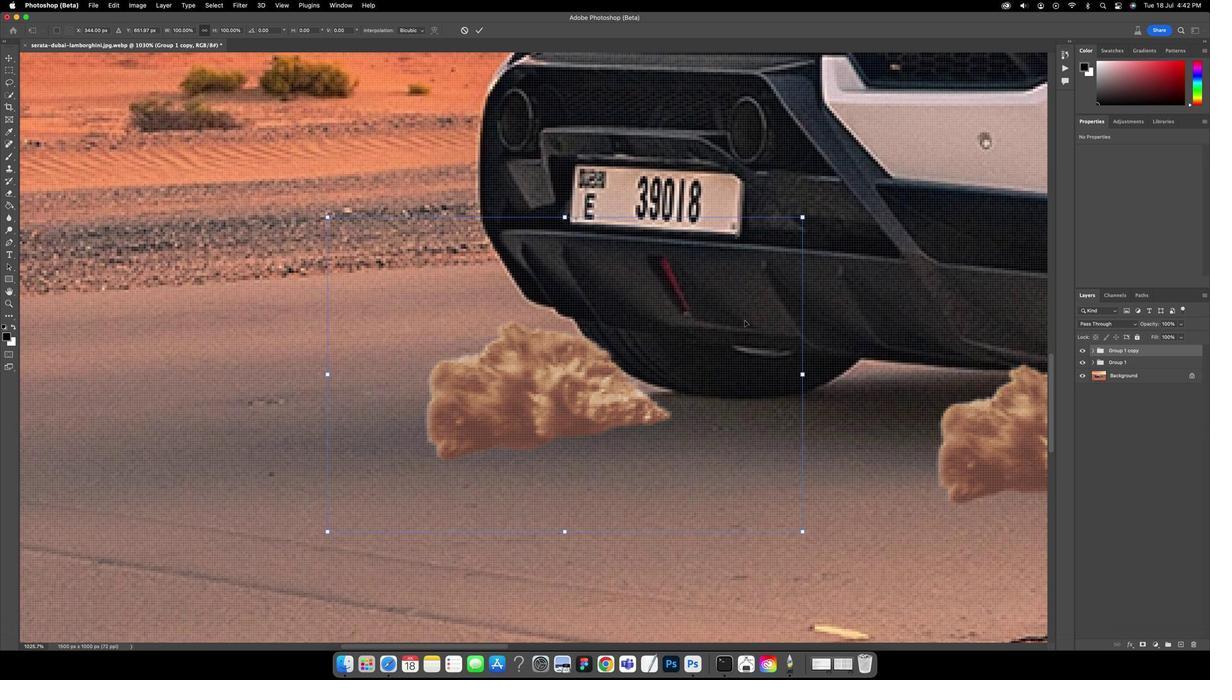 
Action: Mouse moved to (832, 208)
Screenshot: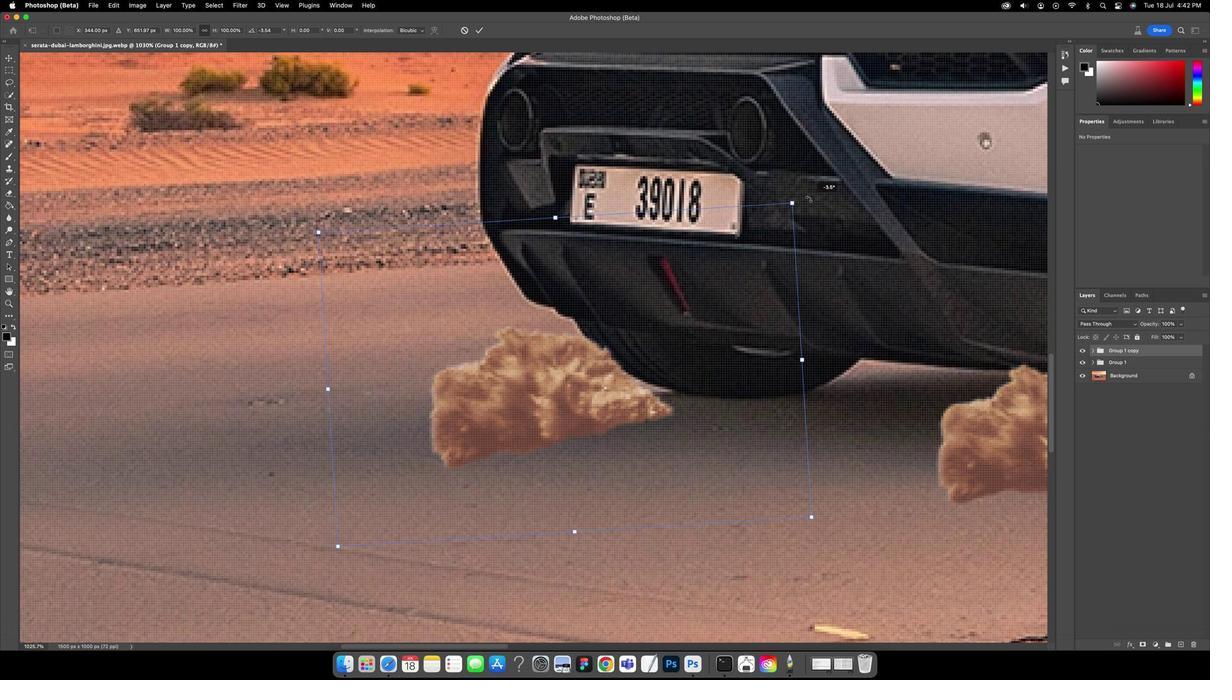 
Action: Mouse pressed left at (832, 208)
Screenshot: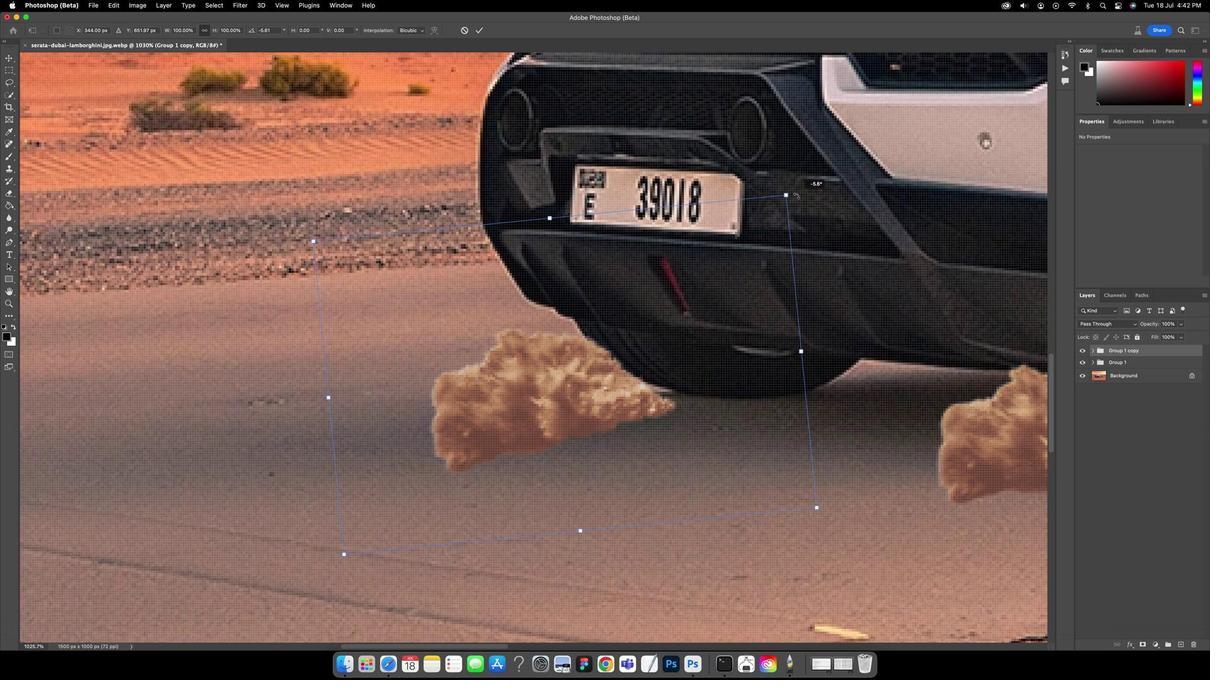 
Action: Mouse moved to (631, 391)
Screenshot: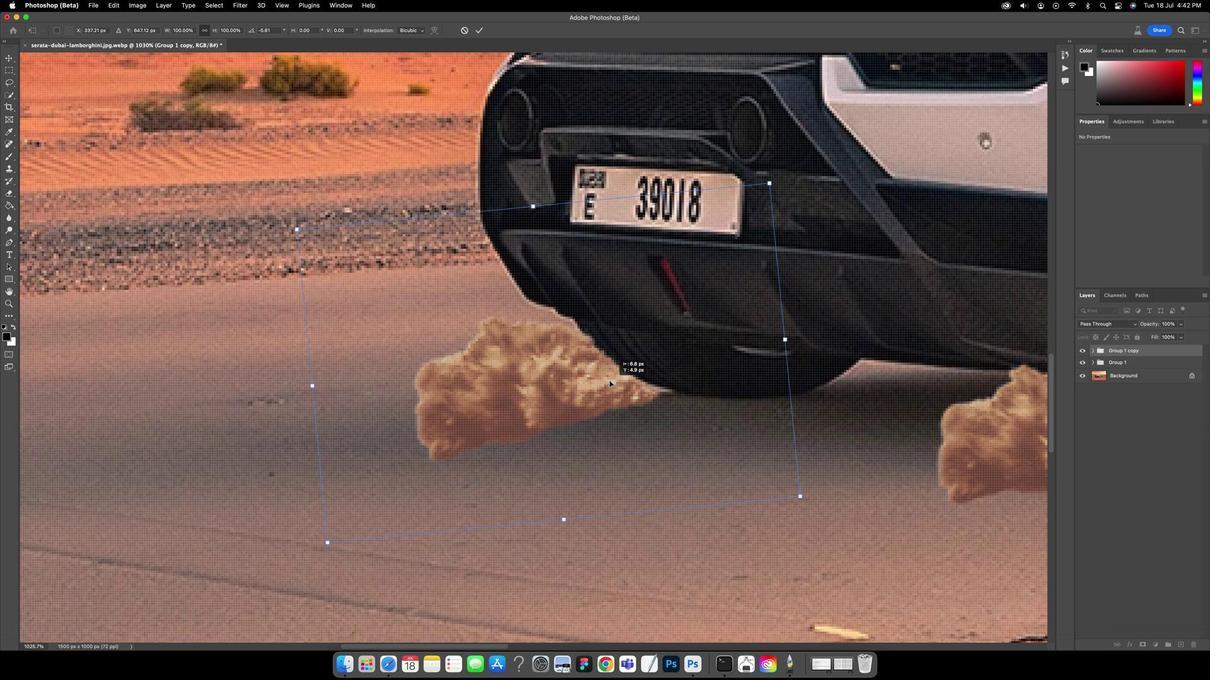 
Action: Mouse pressed left at (631, 391)
Screenshot: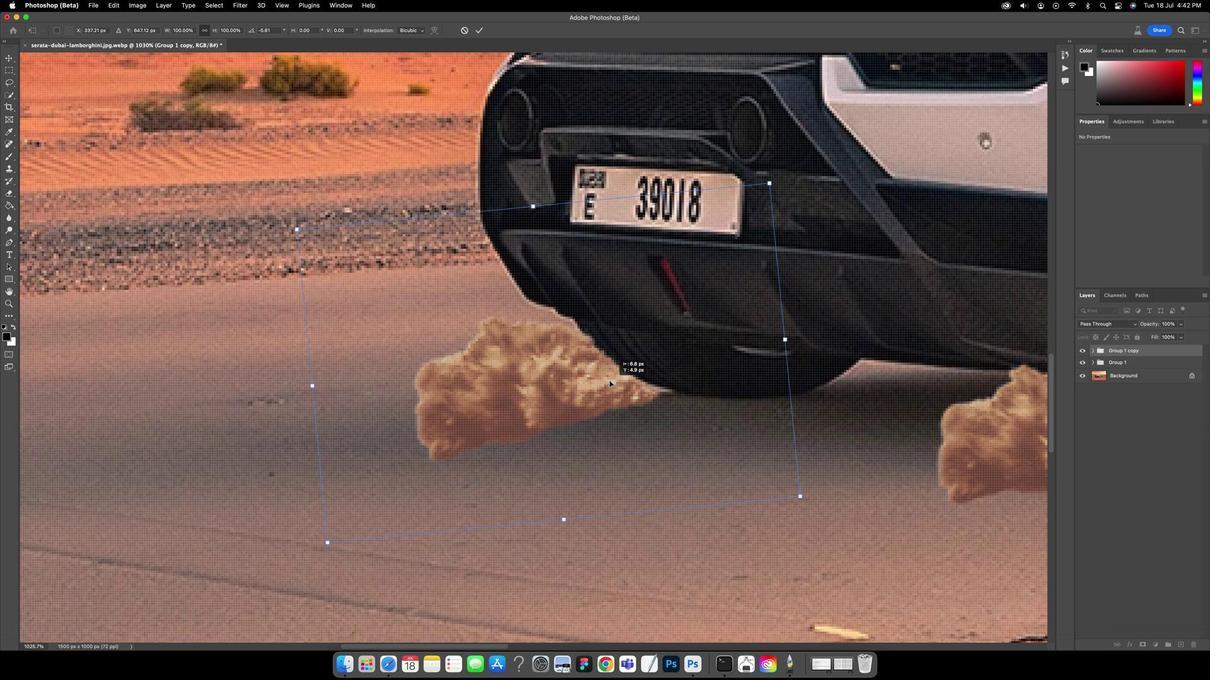 
Action: Mouse moved to (610, 376)
Screenshot: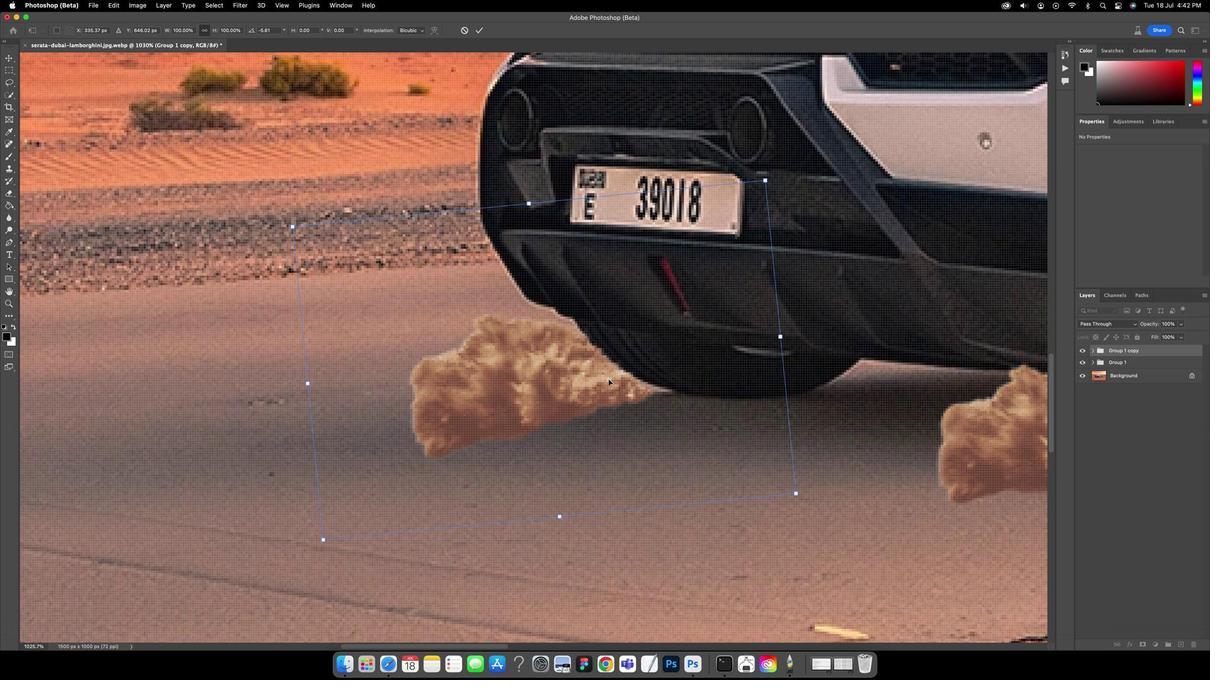 
Action: Key pressed Key.enterKey.alt
Screenshot: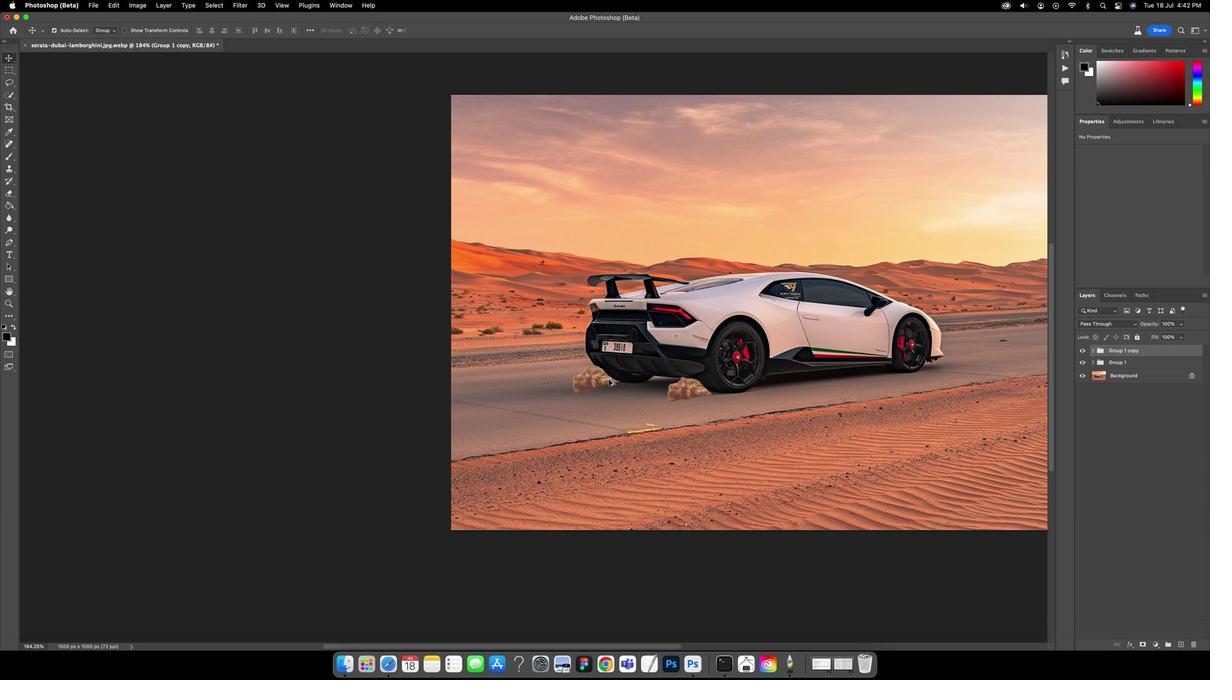 
Action: Mouse scrolled (610, 376) with delta (10, 3)
Screenshot: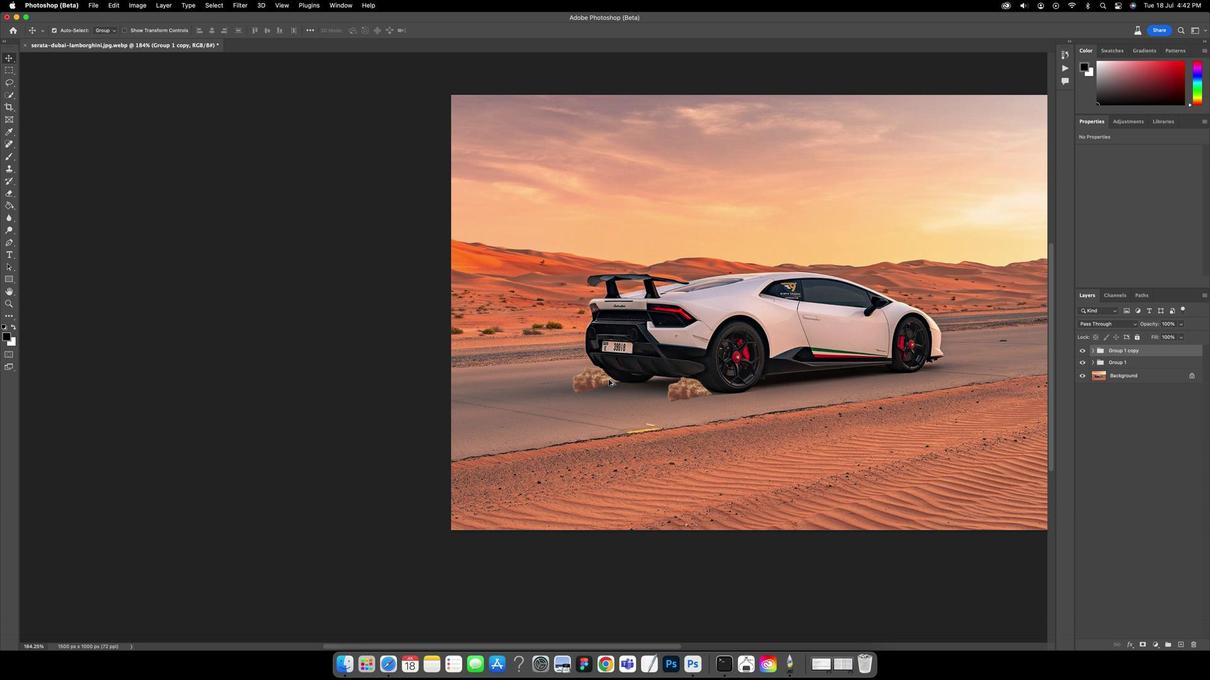 
Action: Mouse scrolled (610, 376) with delta (10, 3)
Screenshot: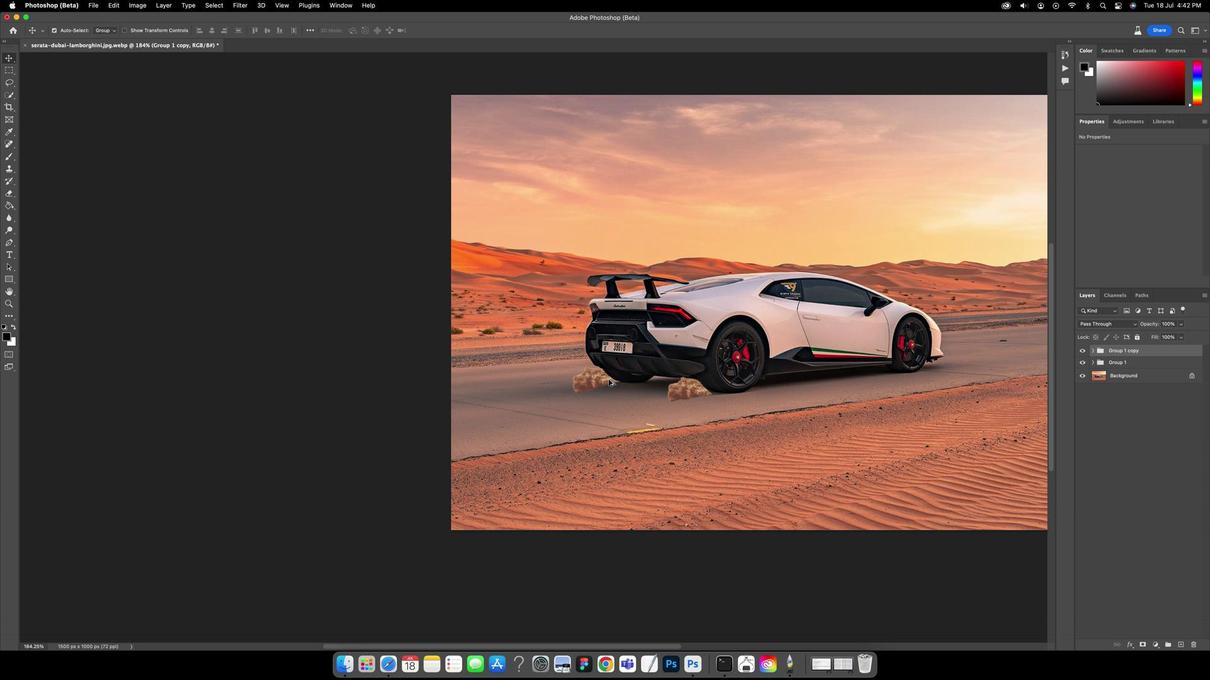 
Action: Mouse scrolled (610, 376) with delta (10, 2)
Screenshot: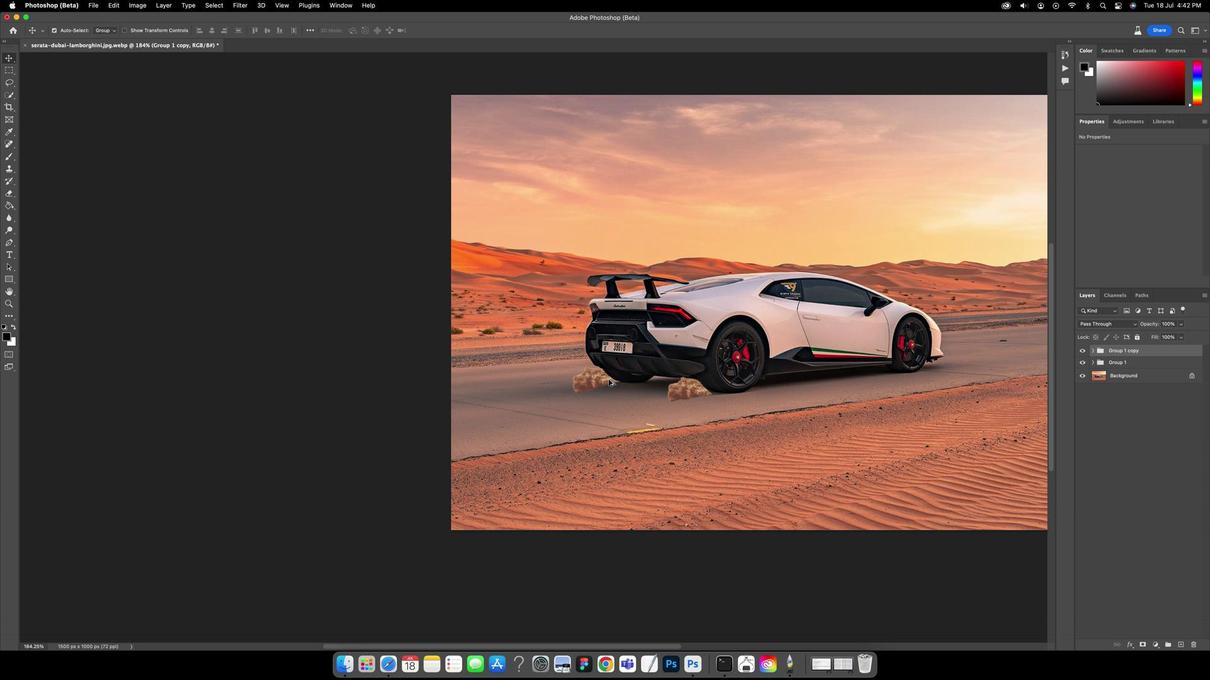 
Action: Mouse scrolled (610, 376) with delta (10, 1)
Screenshot: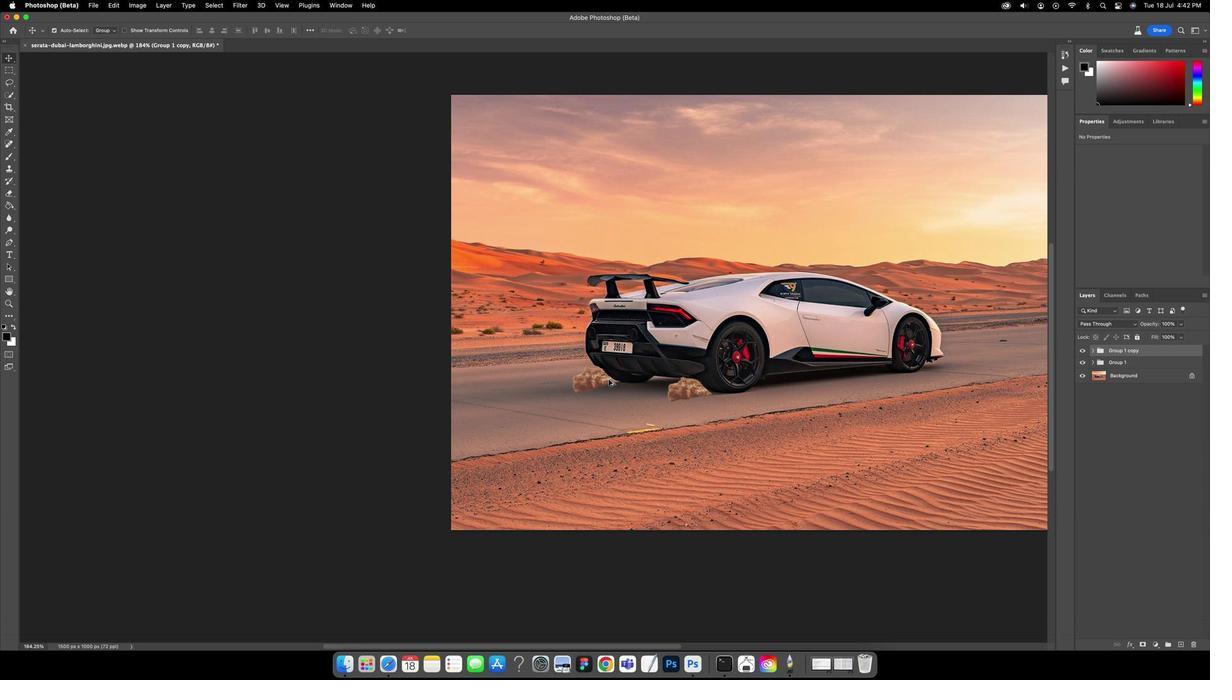 
Action: Mouse scrolled (610, 376) with delta (10, 4)
Screenshot: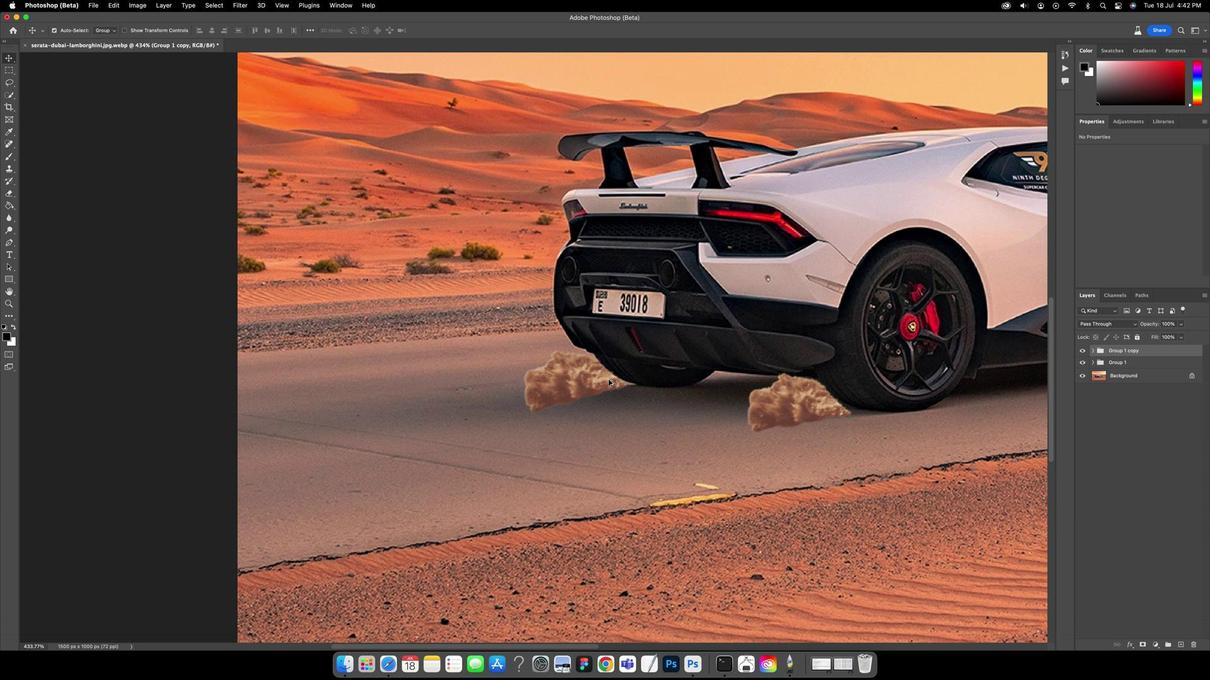 
Action: Mouse scrolled (610, 376) with delta (10, 4)
Screenshot: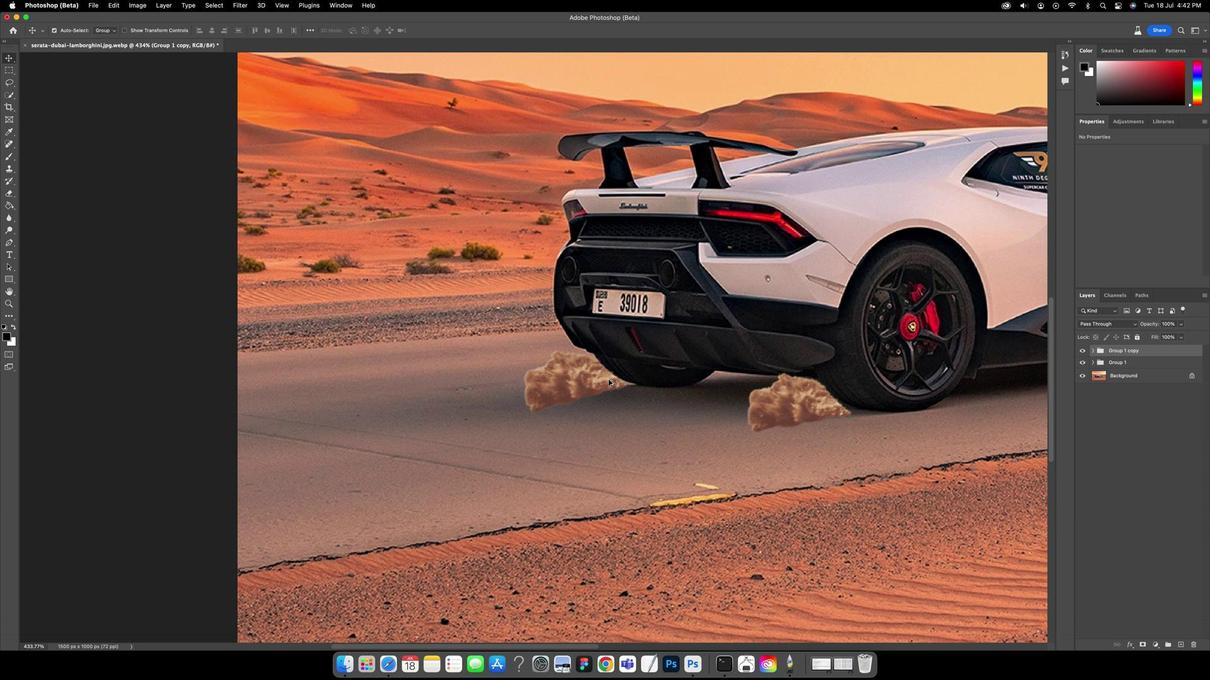 
Action: Mouse scrolled (610, 376) with delta (10, 5)
Screenshot: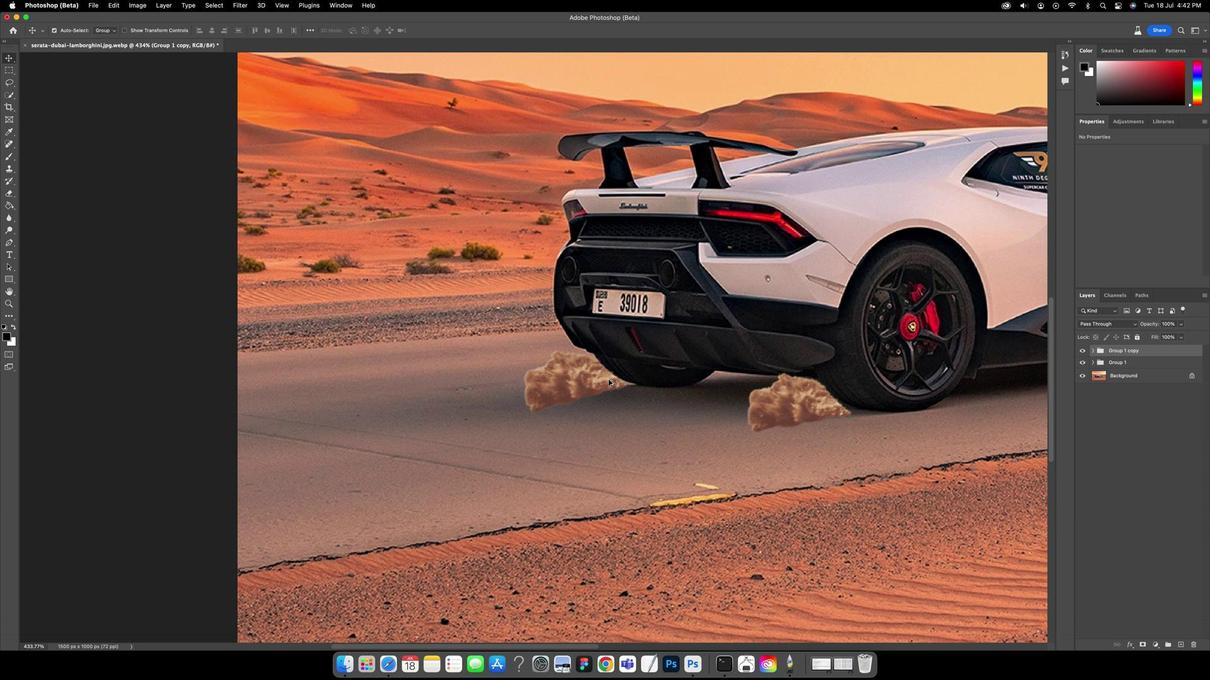 
Action: Mouse moved to (593, 380)
Screenshot: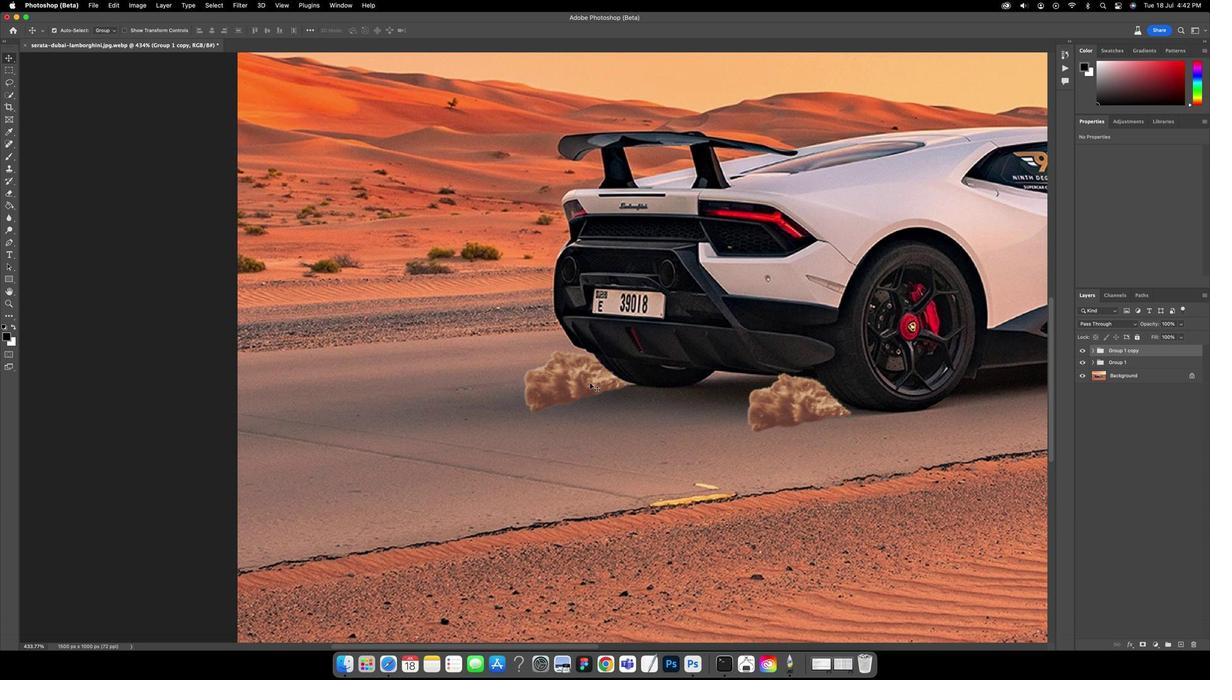 
Action: Mouse pressed left at (593, 380)
Screenshot: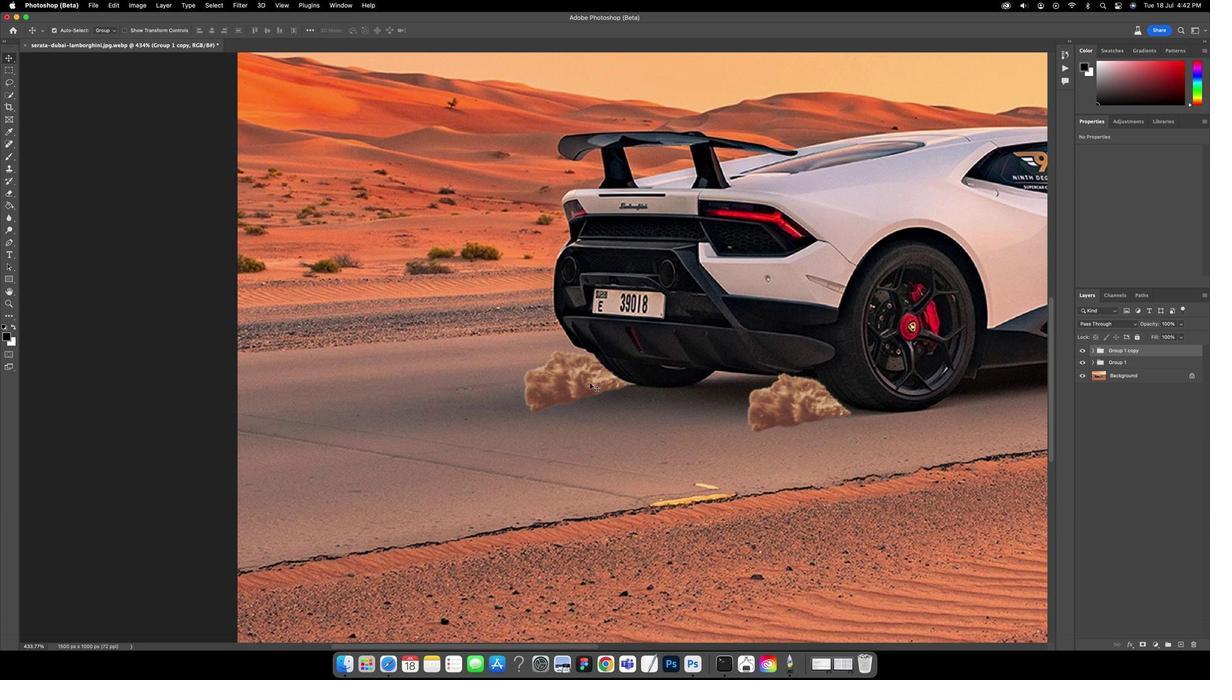 
Action: Key pressed Key.cmd't'
Screenshot: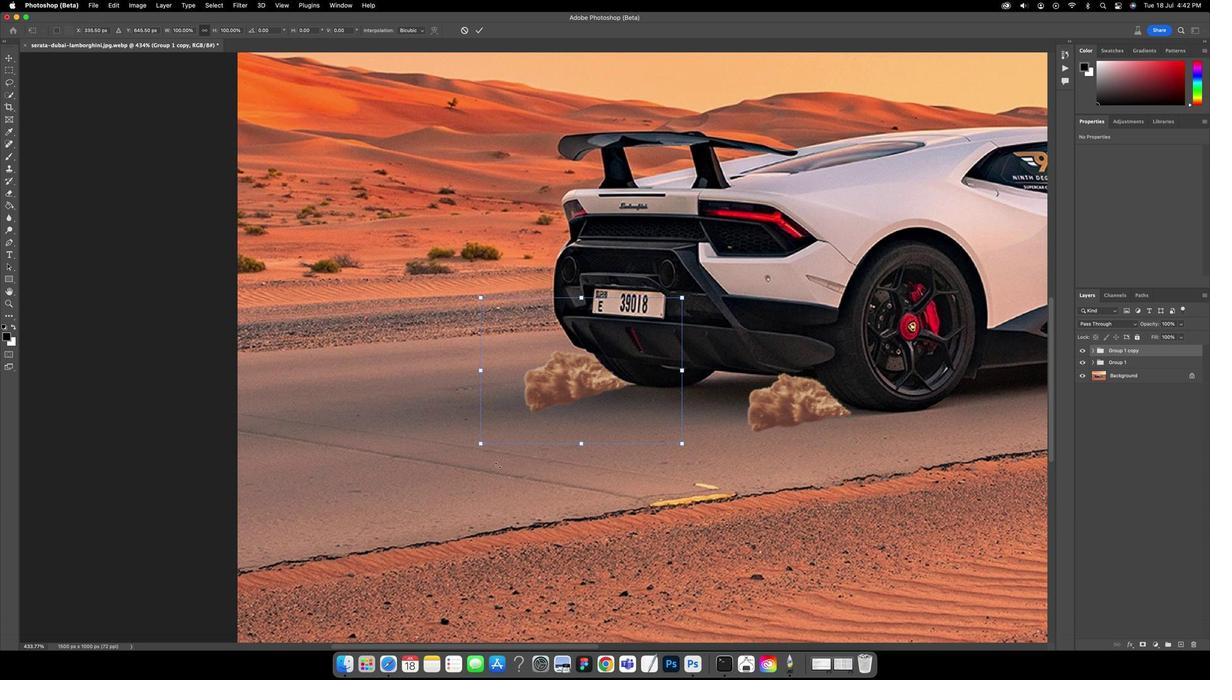 
Action: Mouse moved to (482, 442)
Screenshot: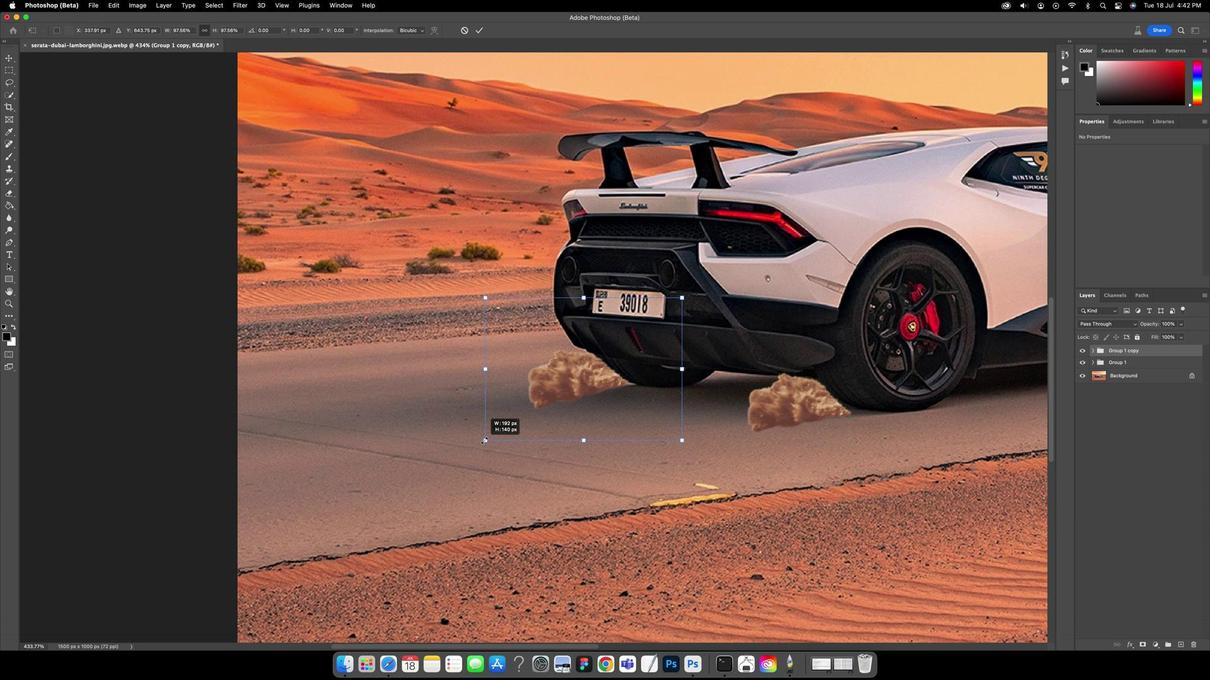 
Action: Mouse pressed left at (482, 442)
Screenshot: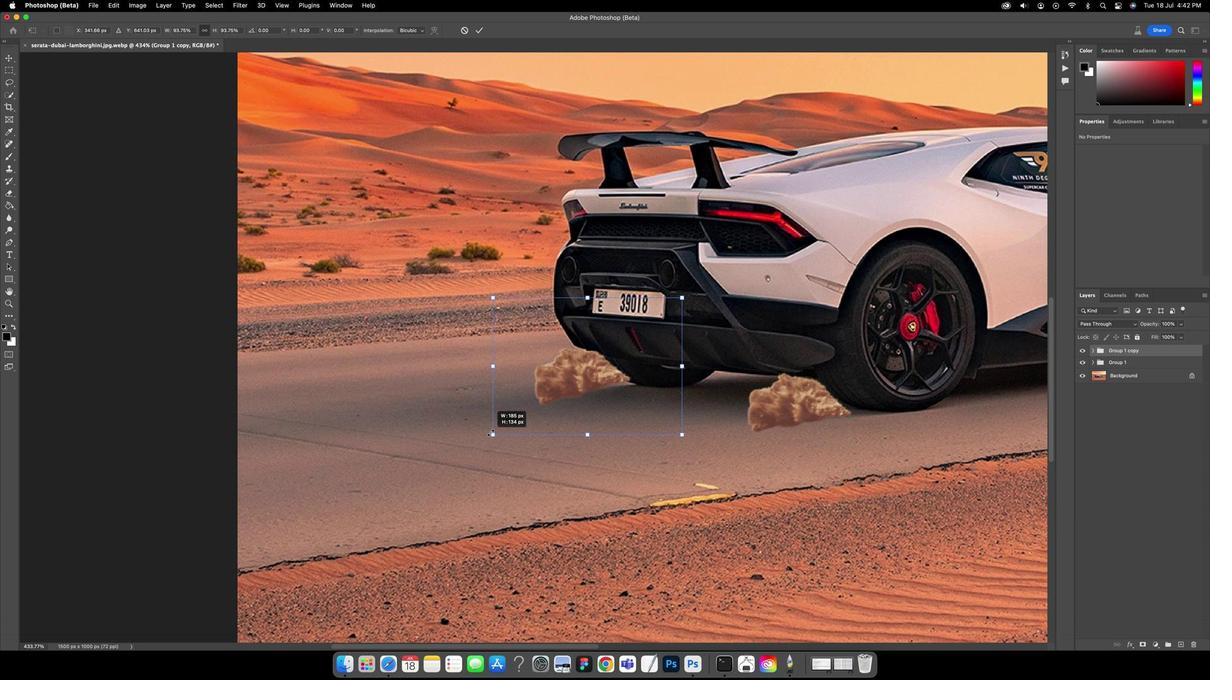 
Action: Mouse moved to (598, 363)
Screenshot: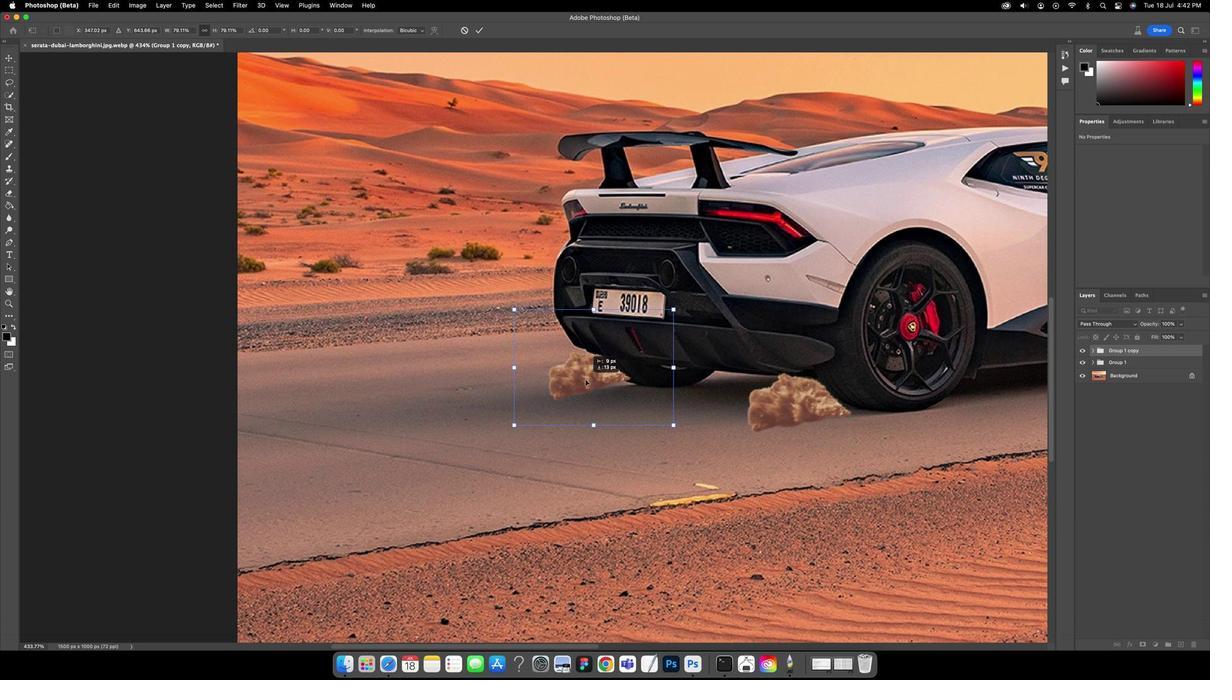 
Action: Mouse pressed left at (598, 363)
Screenshot: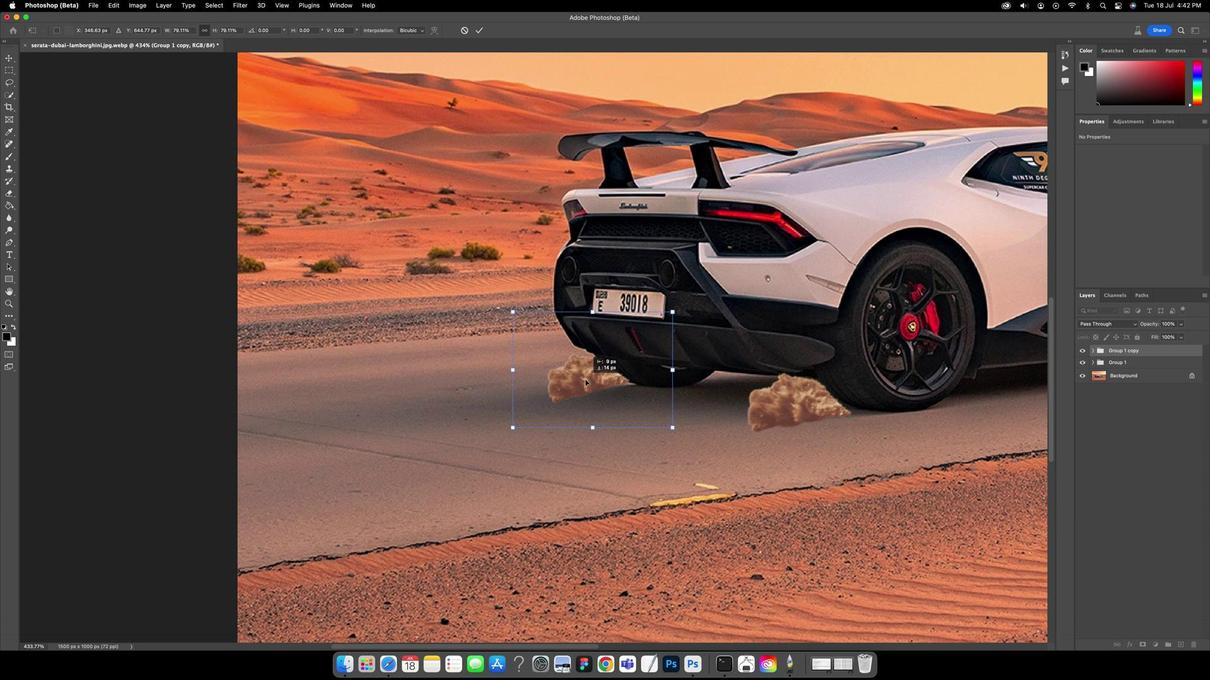 
Action: Mouse moved to (518, 432)
Screenshot: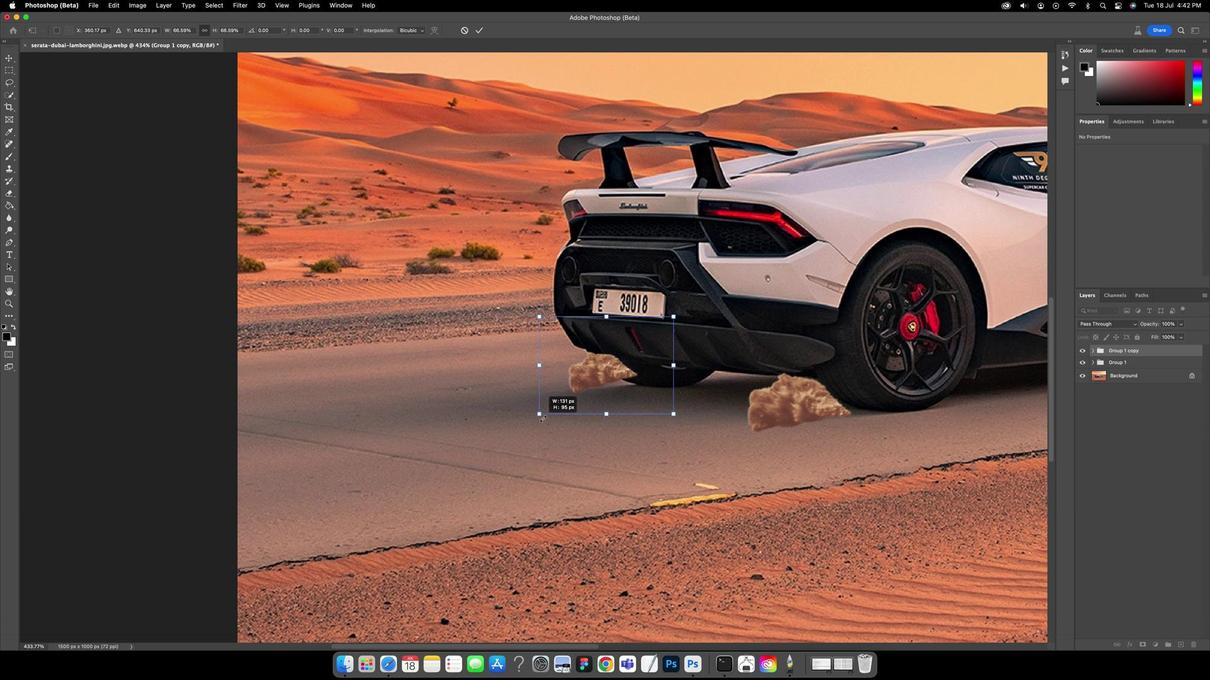 
Action: Mouse pressed left at (518, 432)
Screenshot: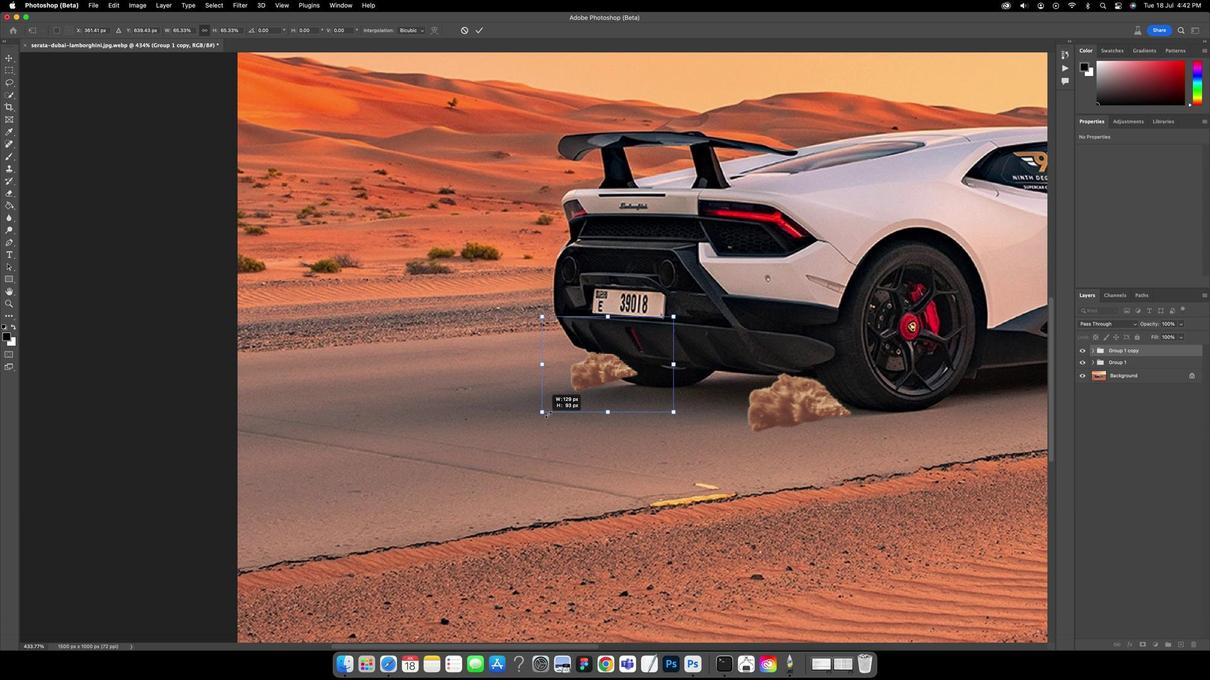 
Action: Mouse moved to (620, 364)
Screenshot: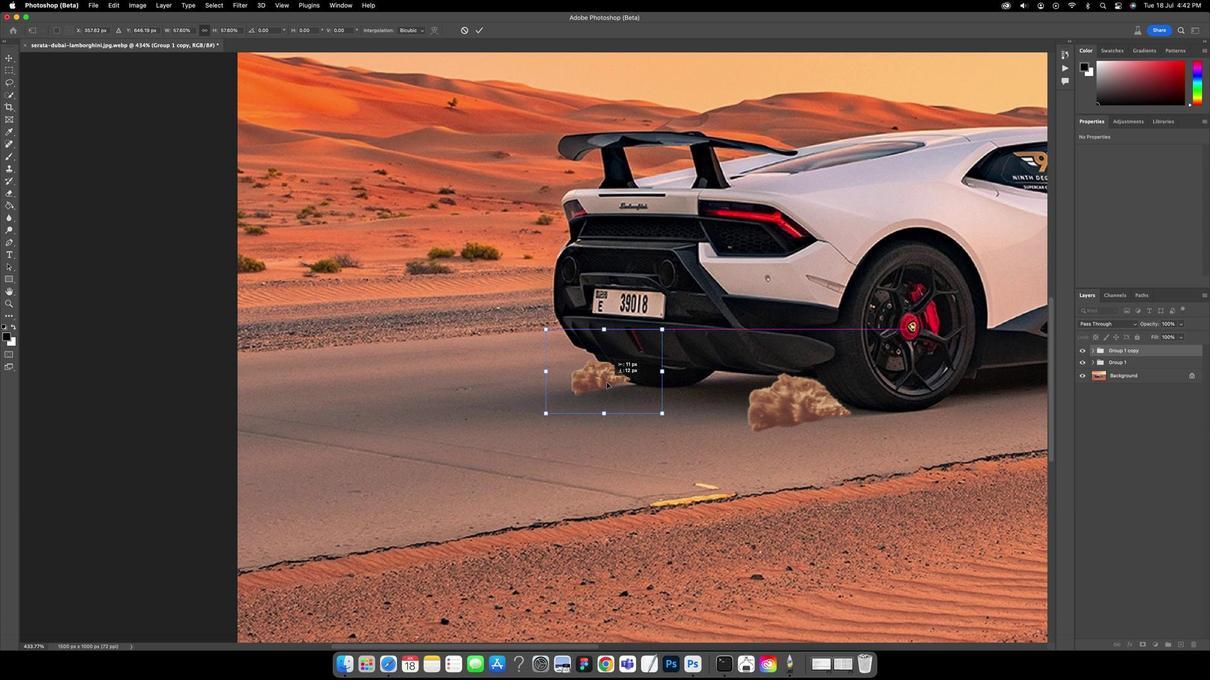 
Action: Mouse pressed left at (620, 364)
Screenshot: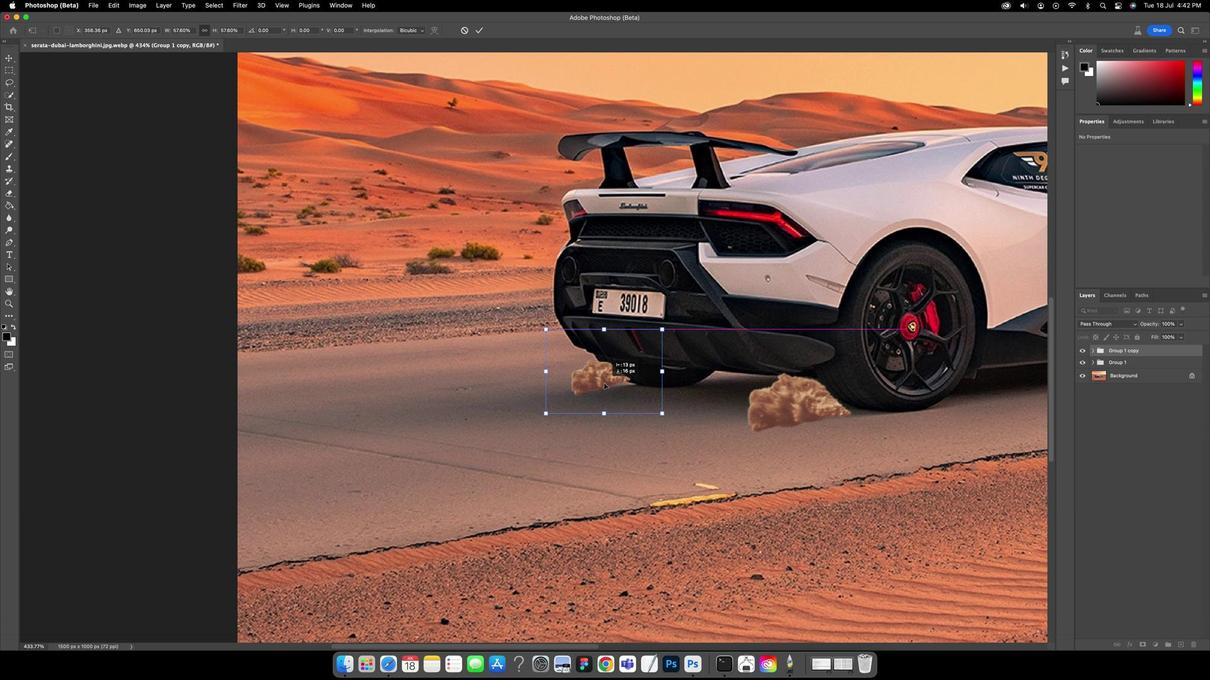 
Action: Mouse moved to (605, 382)
Screenshot: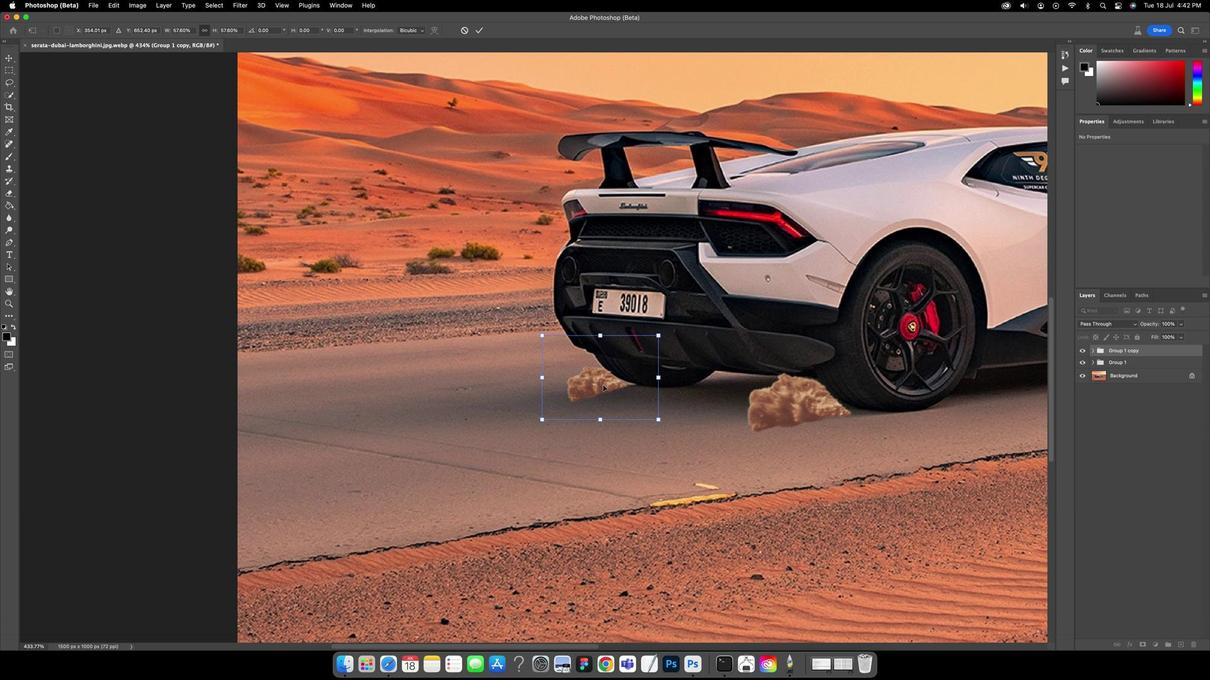 
Action: Key pressed Key.enter
Screenshot: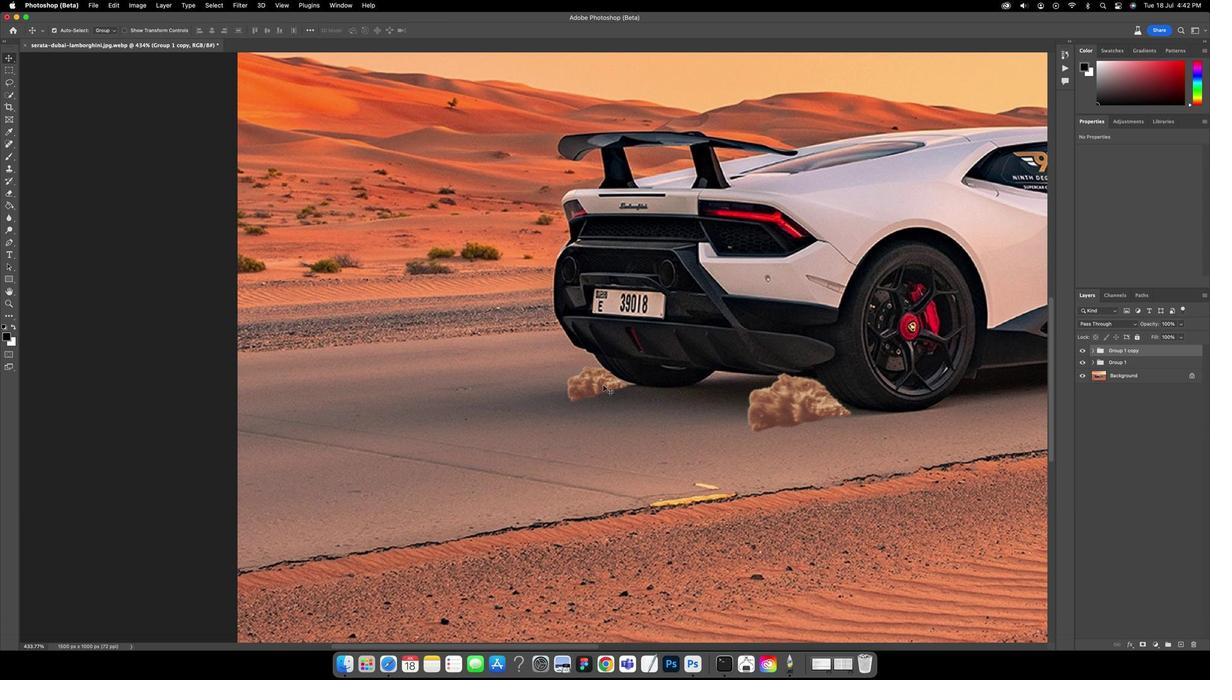 
Action: Mouse moved to (818, 411)
Screenshot: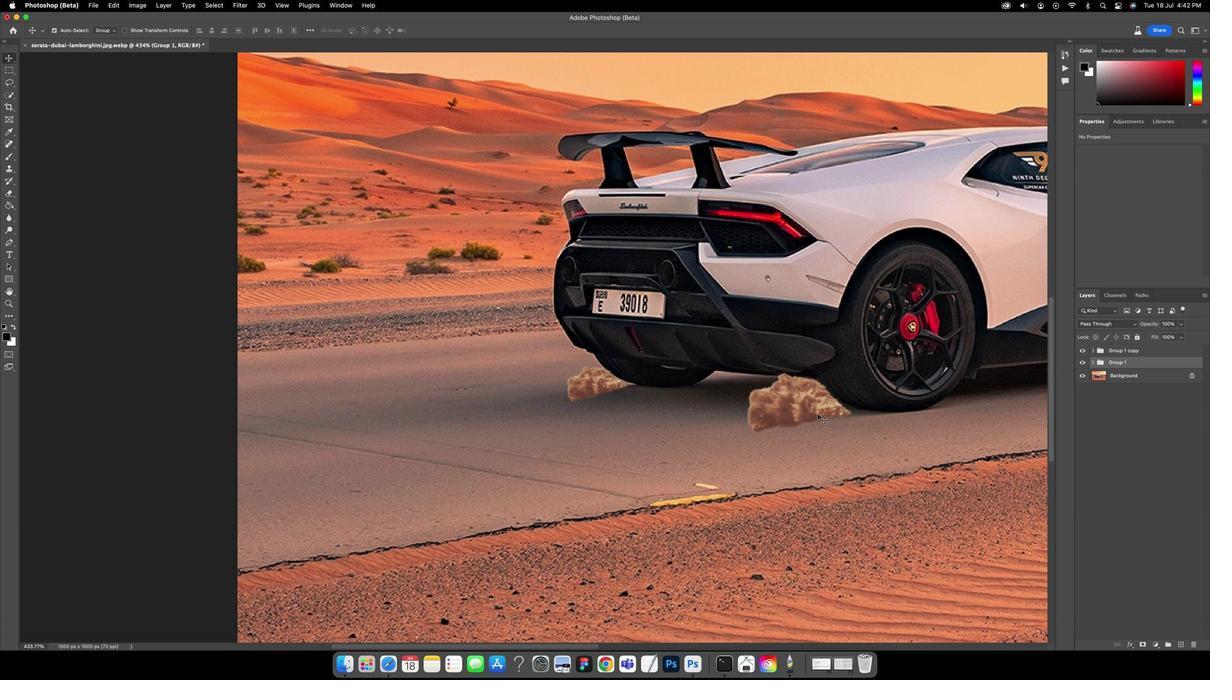 
Action: Mouse pressed left at (818, 411)
Screenshot: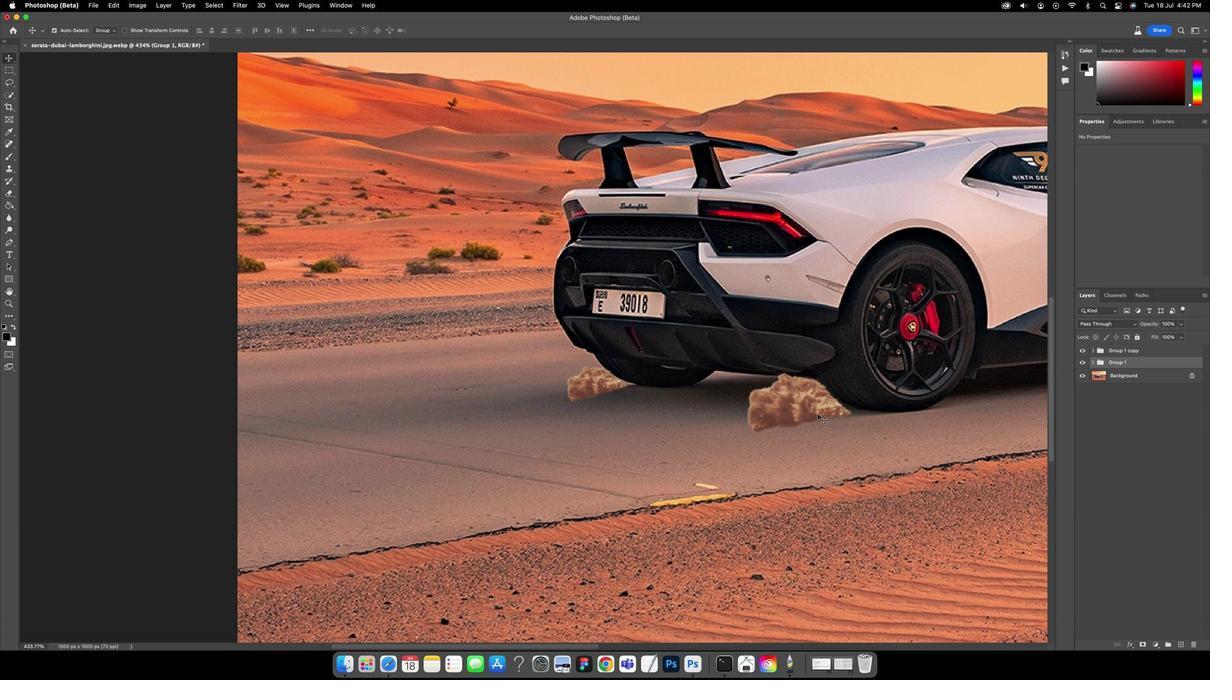 
Action: Key pressed Key.cmd't'
Screenshot: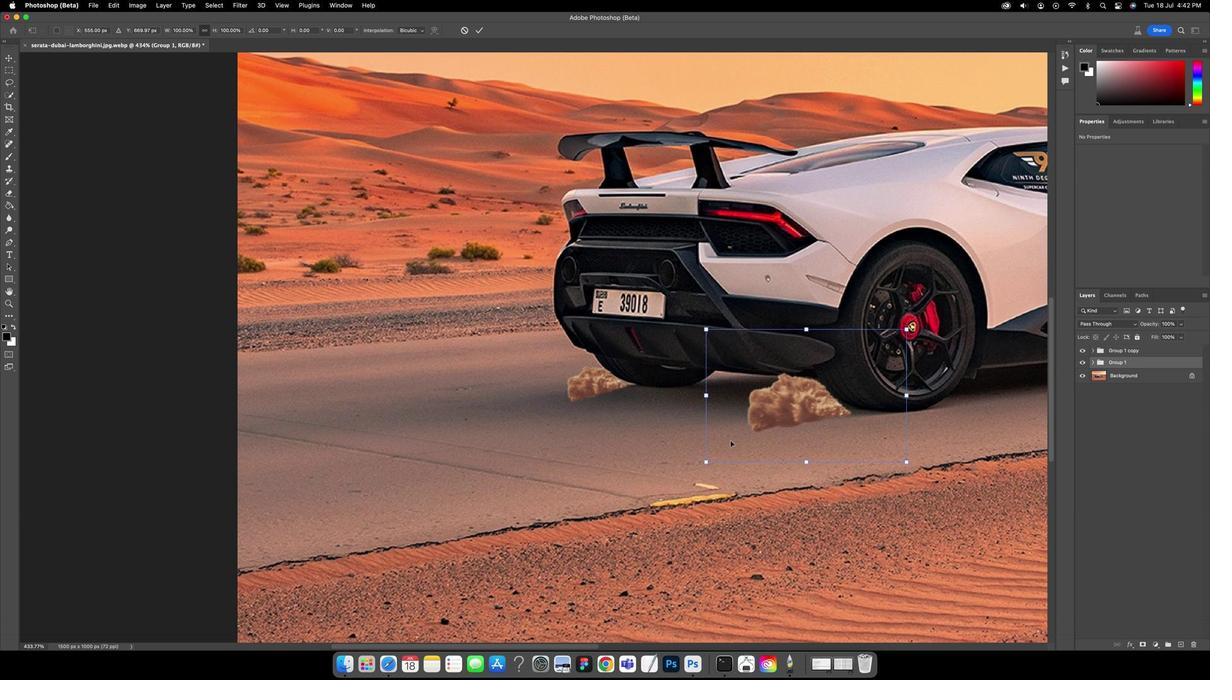 
Action: Mouse moved to (905, 327)
Screenshot: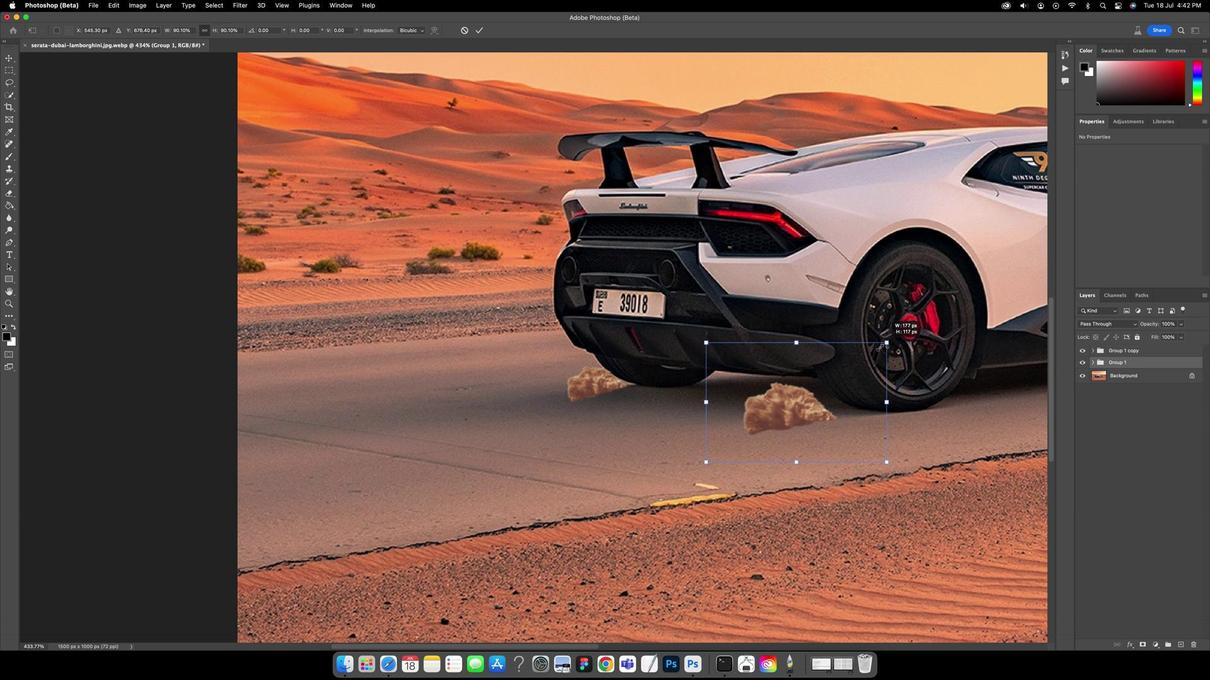 
Action: Mouse pressed left at (905, 327)
Screenshot: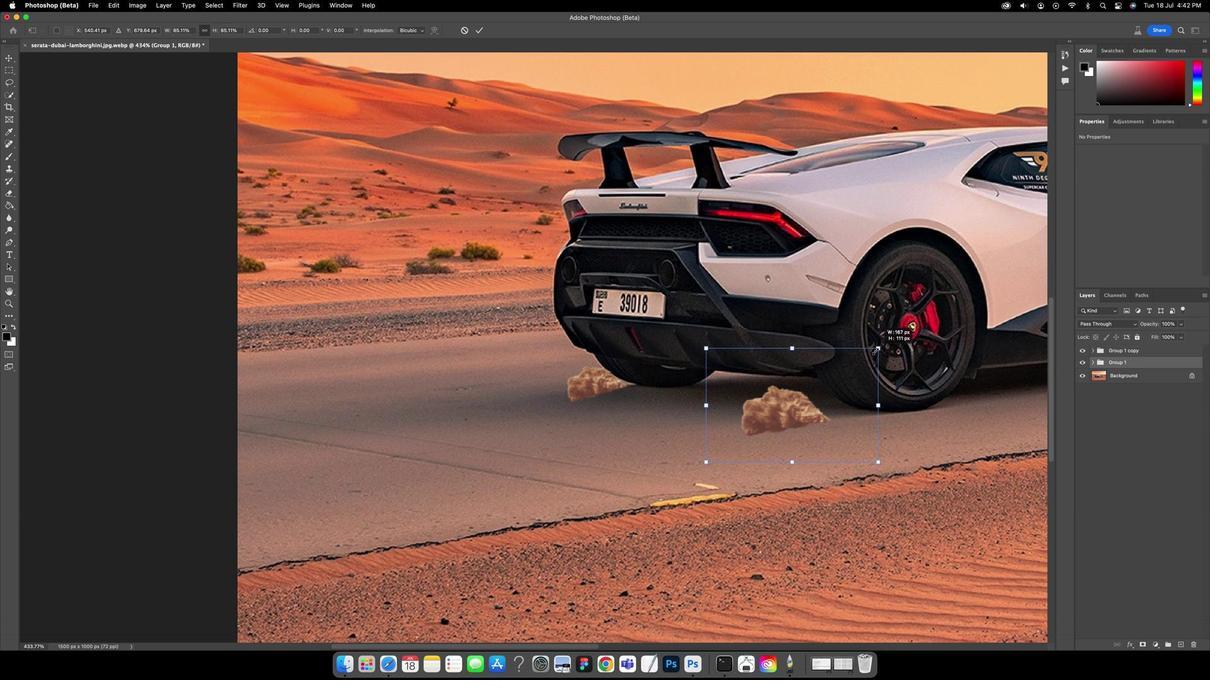 
Action: Mouse moved to (766, 424)
Screenshot: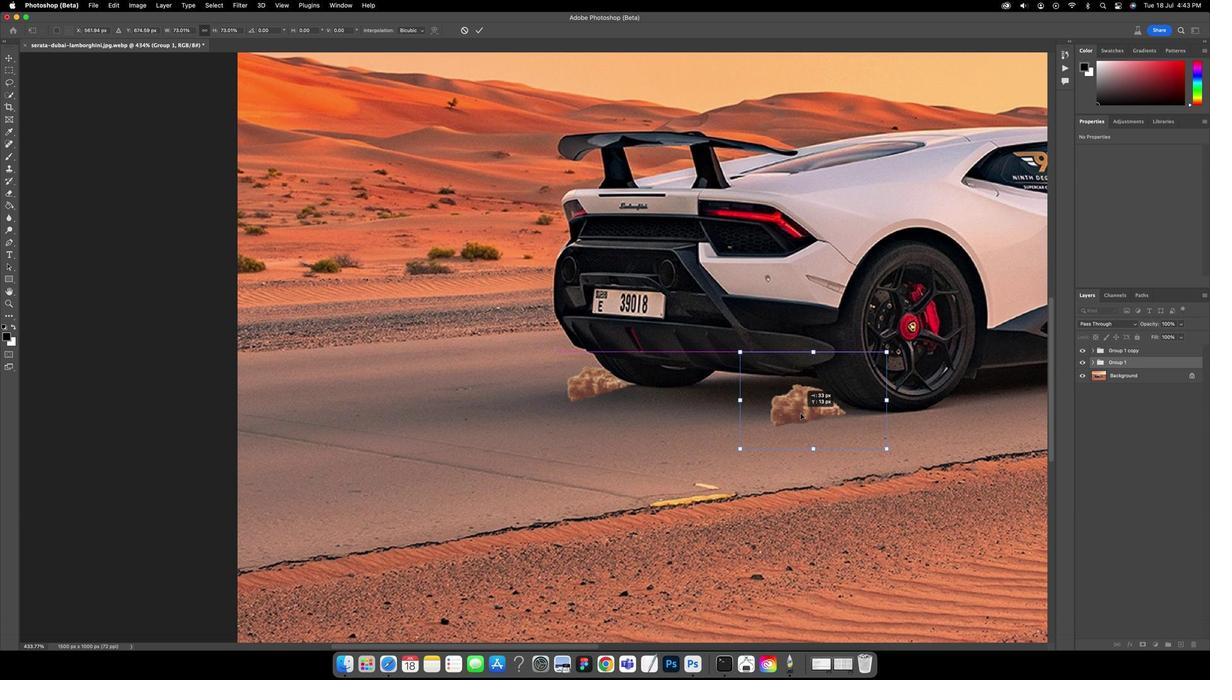 
Action: Mouse pressed left at (766, 424)
Screenshot: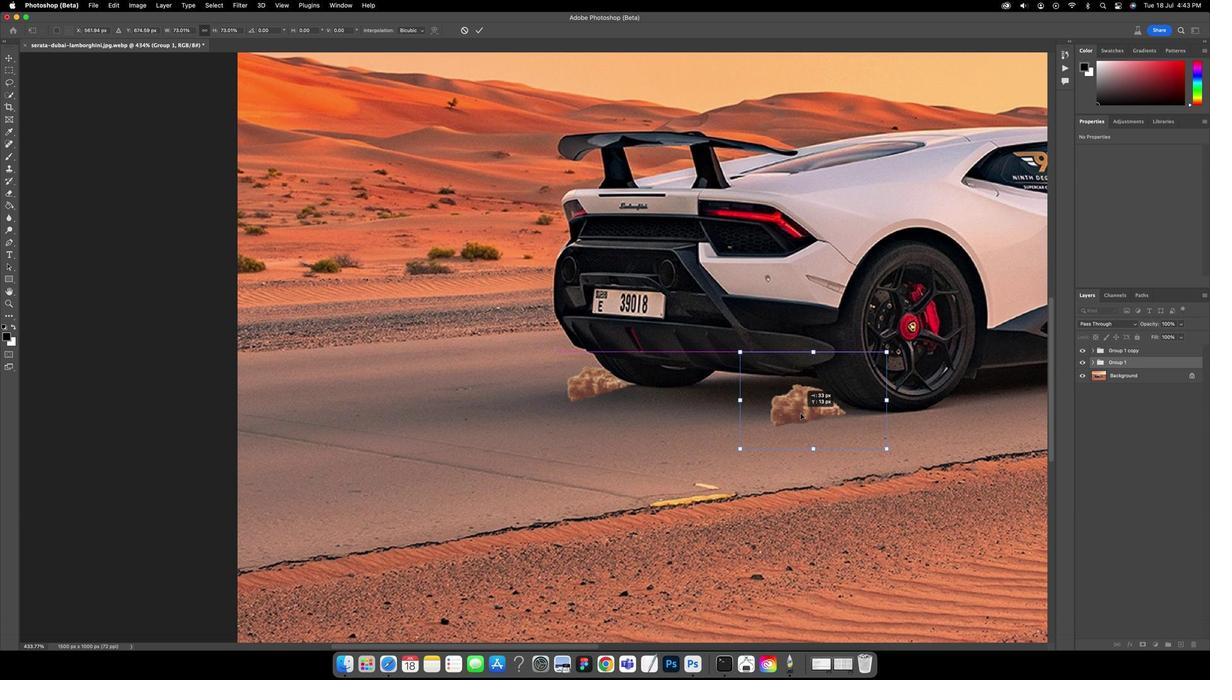 
Action: Mouse moved to (934, 343)
Screenshot: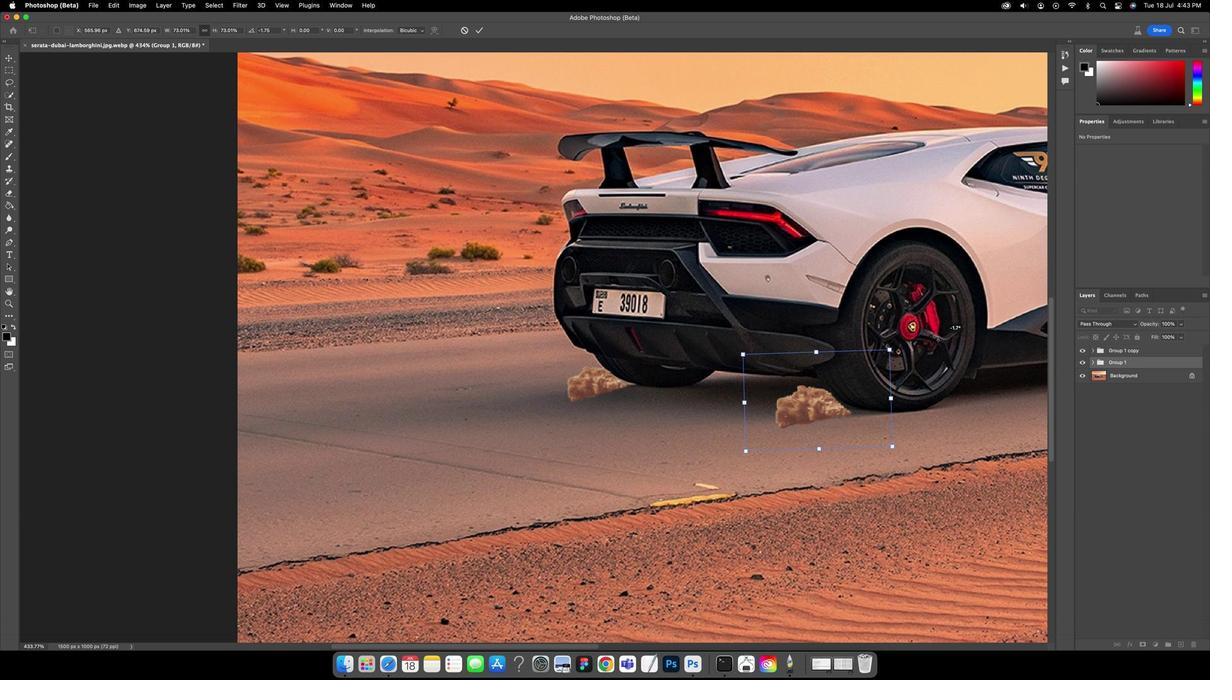 
Action: Mouse pressed left at (934, 343)
Screenshot: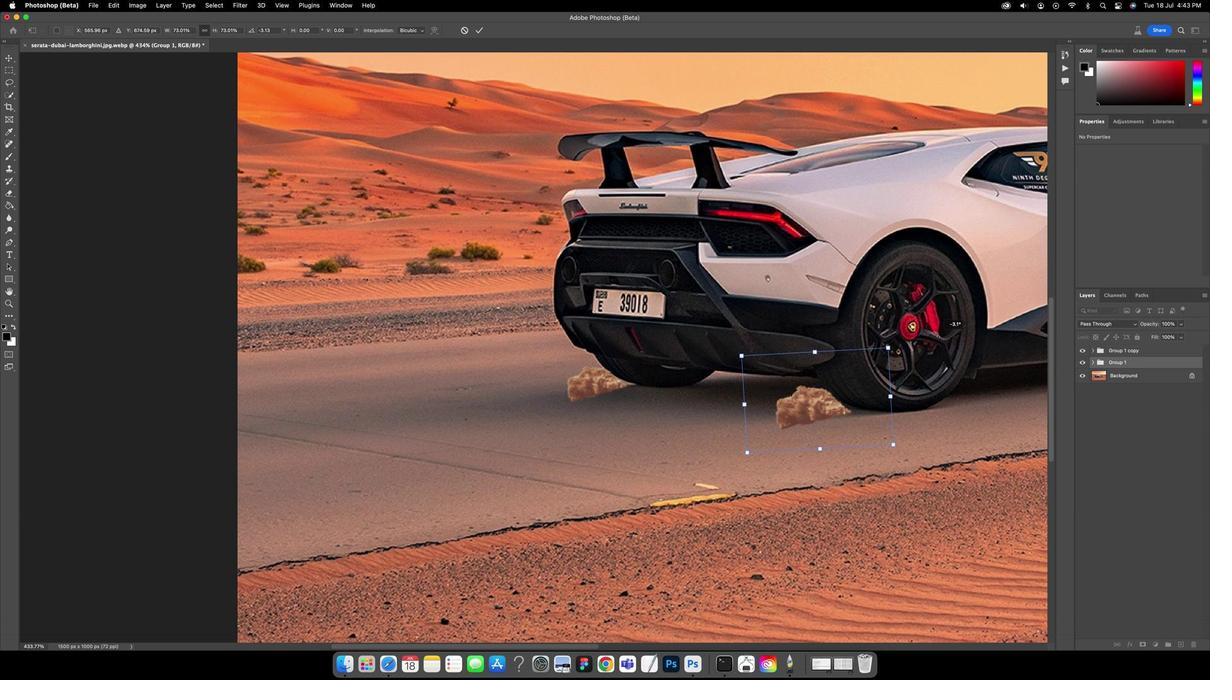 
Action: Mouse moved to (936, 335)
Screenshot: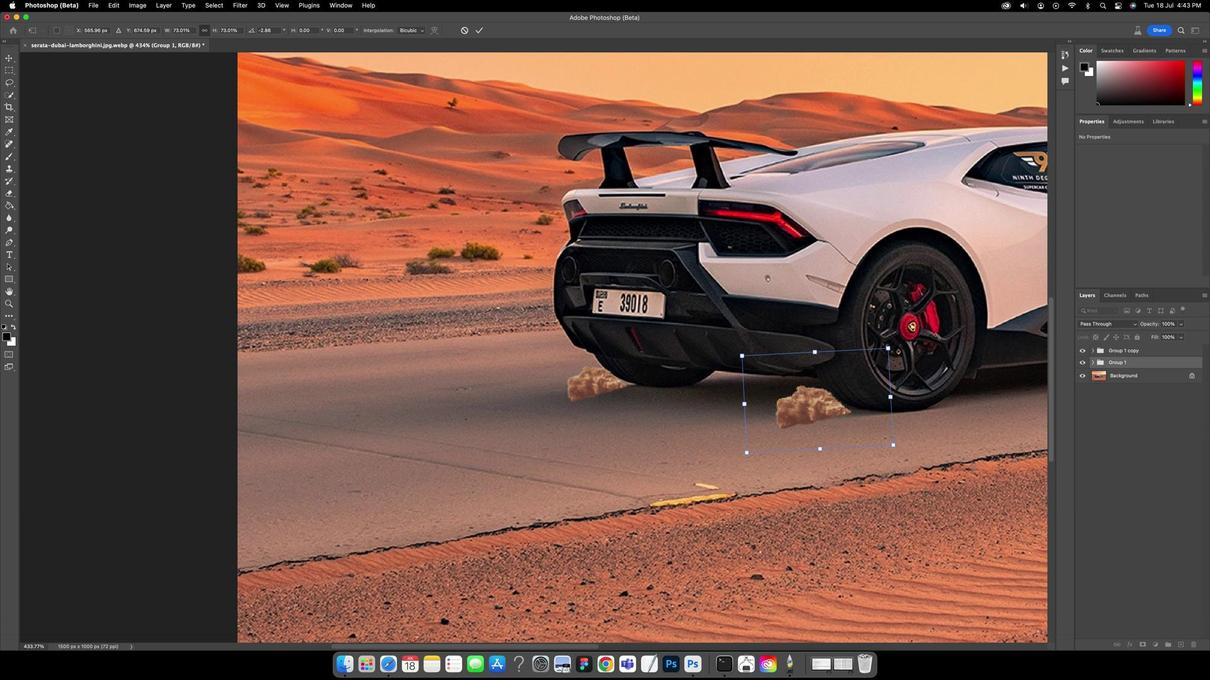 
Action: Key pressed Key.enter
Screenshot: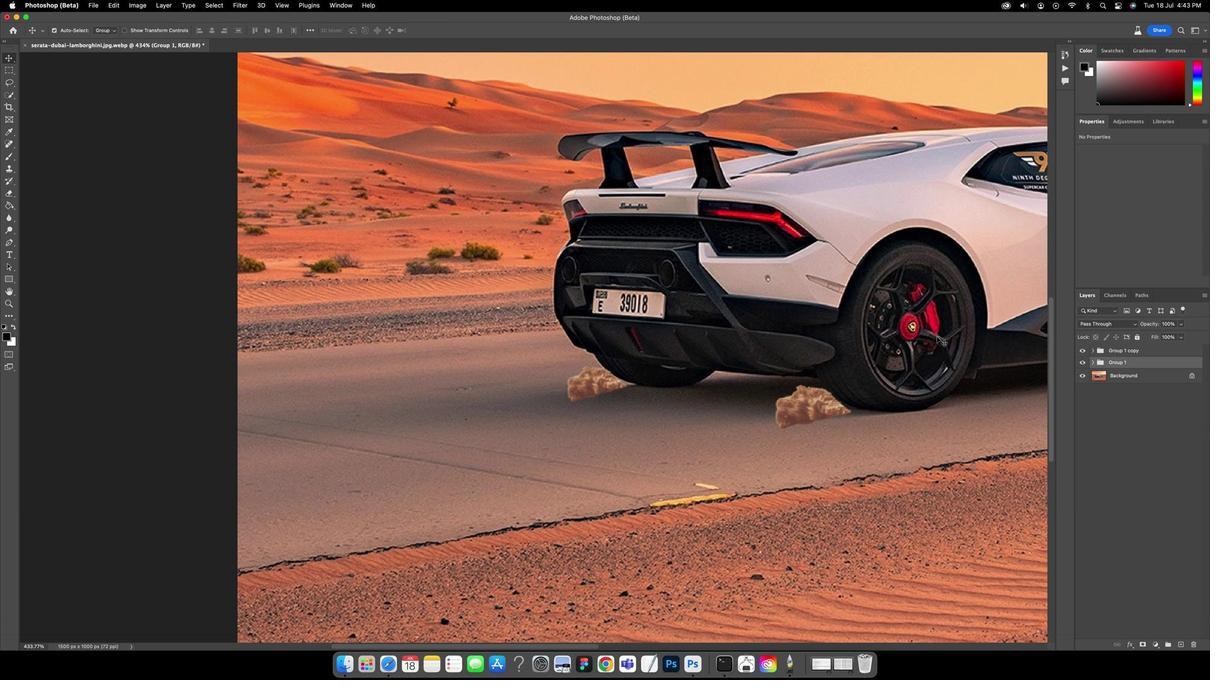 
Action: Mouse moved to (873, 414)
Screenshot: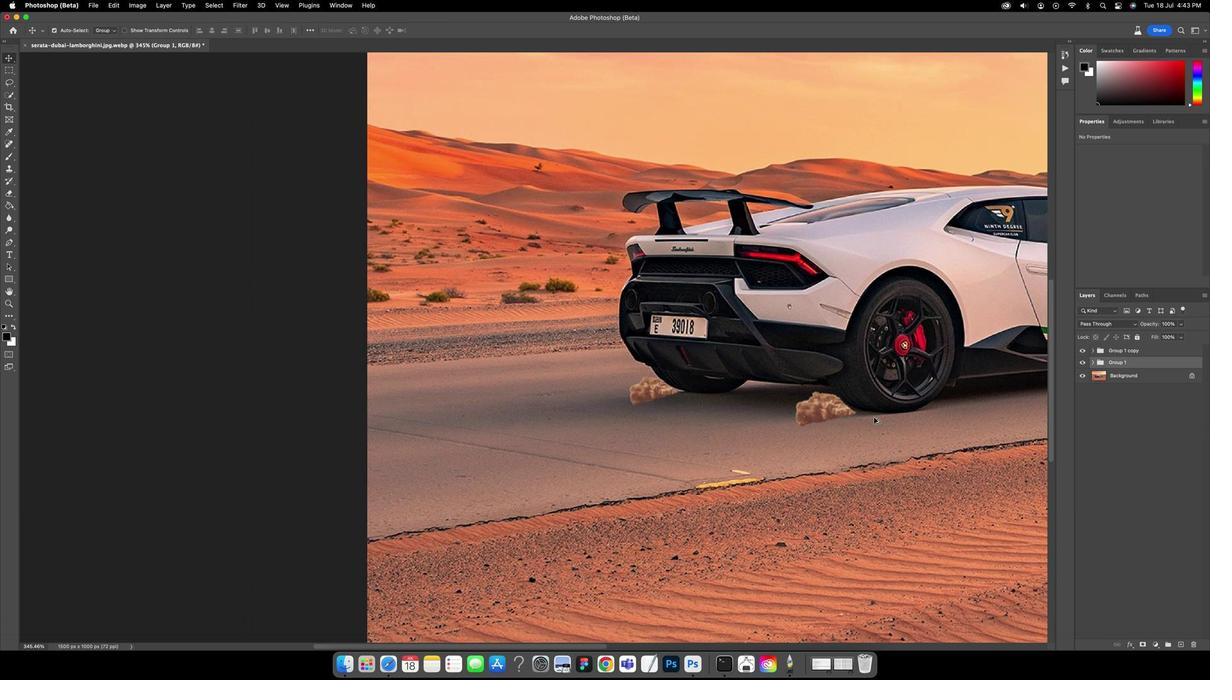 
Action: Key pressed Key.alt
Screenshot: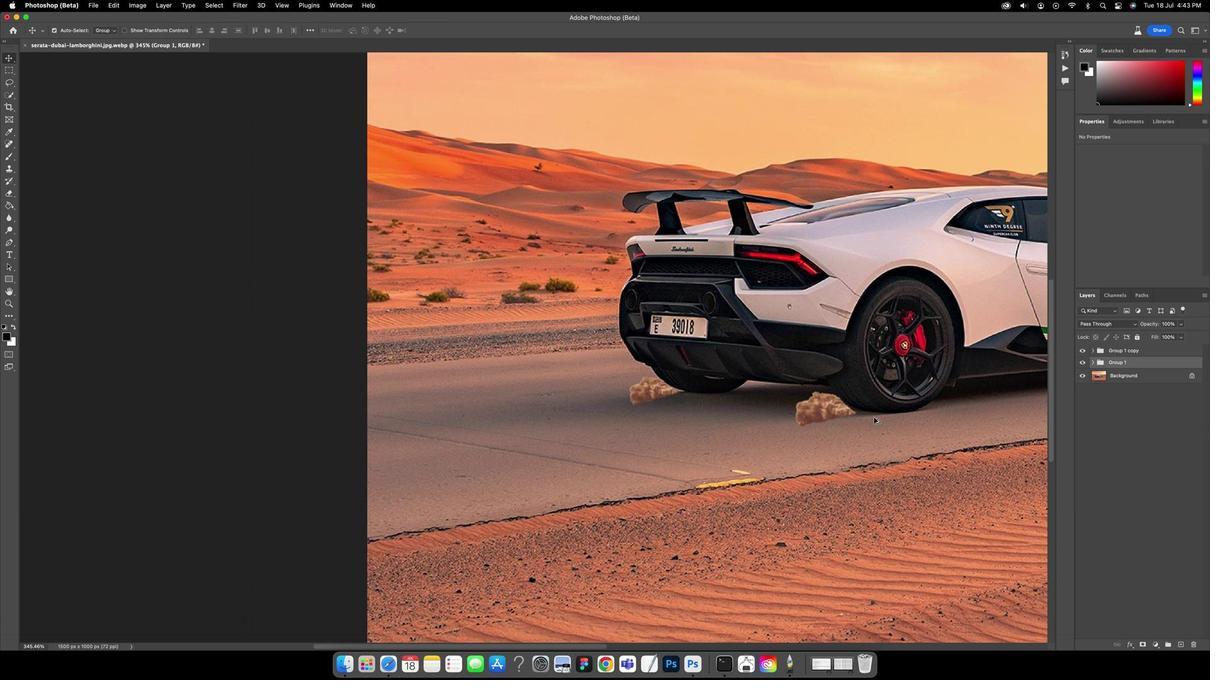 
Action: Mouse scrolled (873, 414) with delta (10, 3)
Screenshot: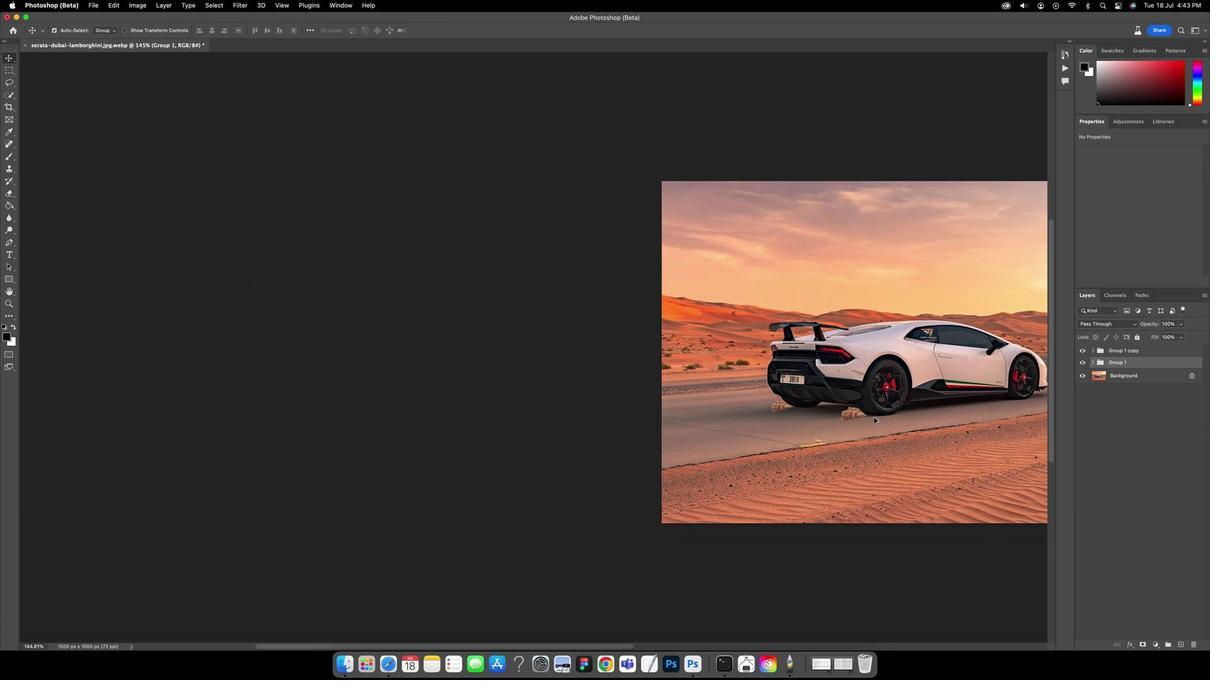 
Action: Mouse scrolled (873, 414) with delta (10, 3)
Screenshot: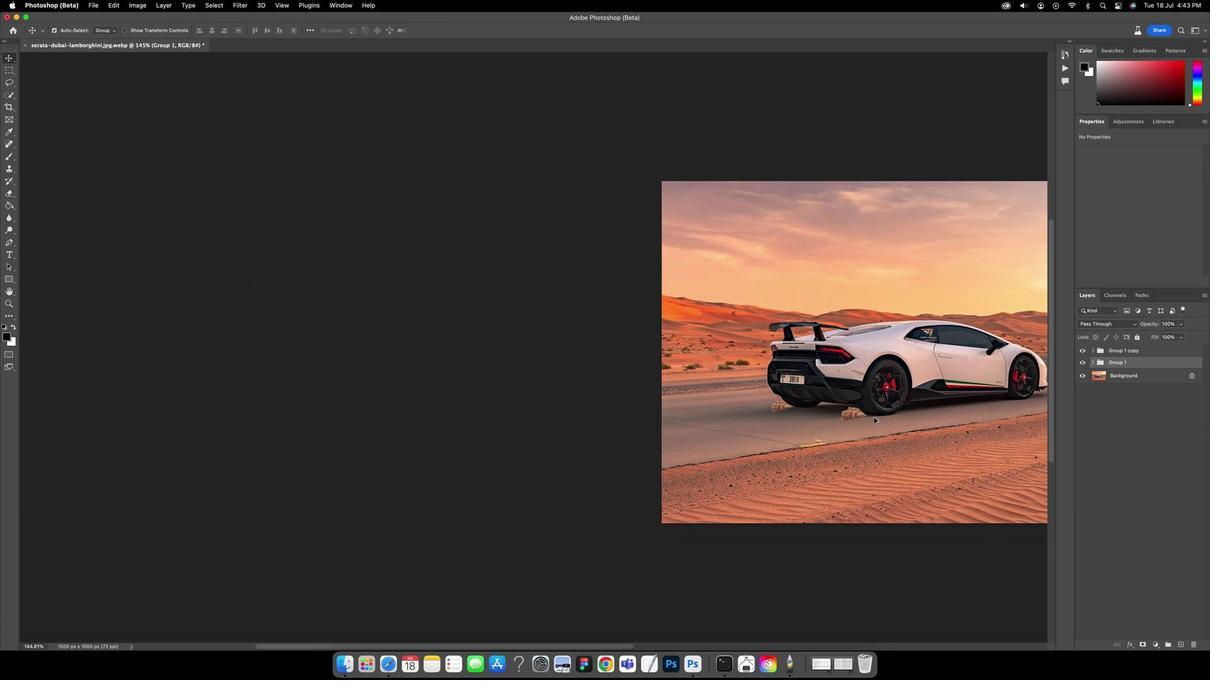
Action: Mouse scrolled (873, 414) with delta (10, 3)
Screenshot: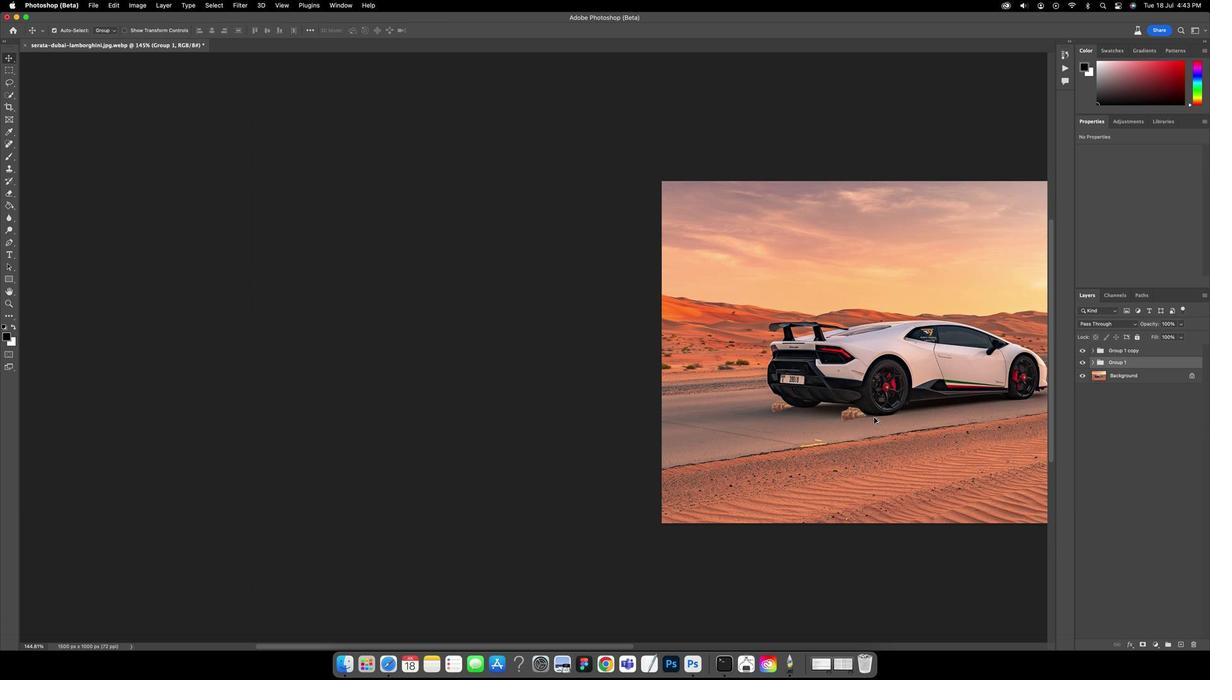 
Action: Mouse scrolled (873, 414) with delta (10, 3)
Screenshot: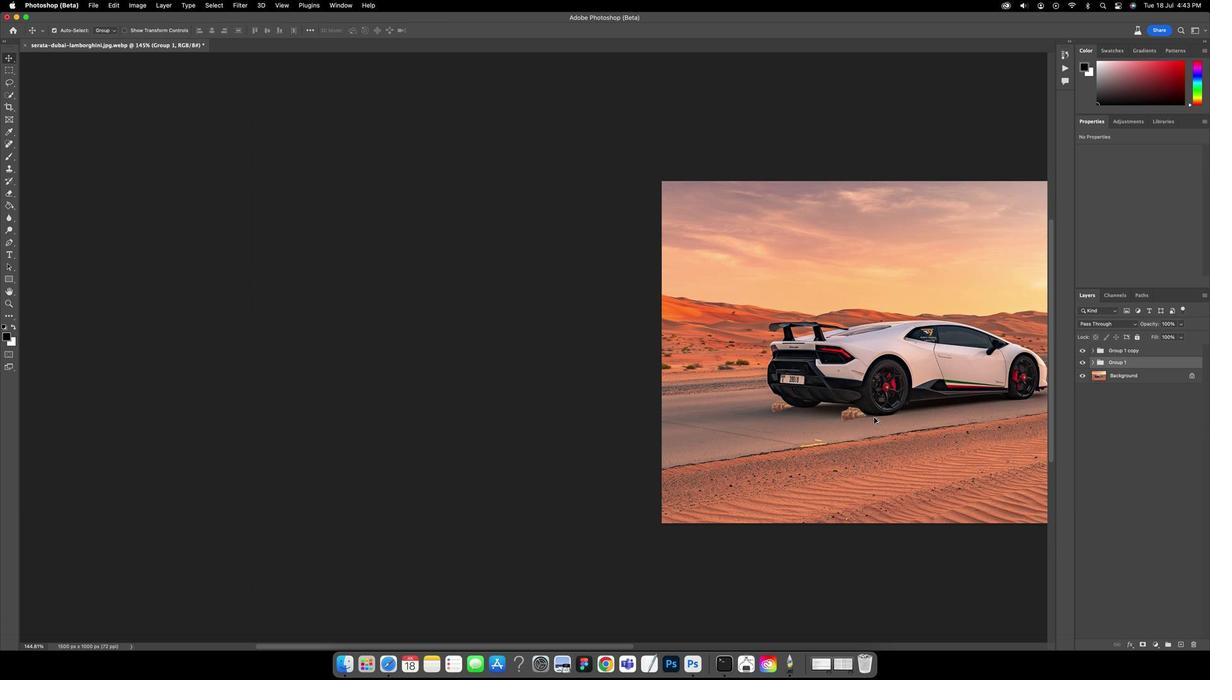
Action: Mouse scrolled (873, 414) with delta (10, 2)
Screenshot: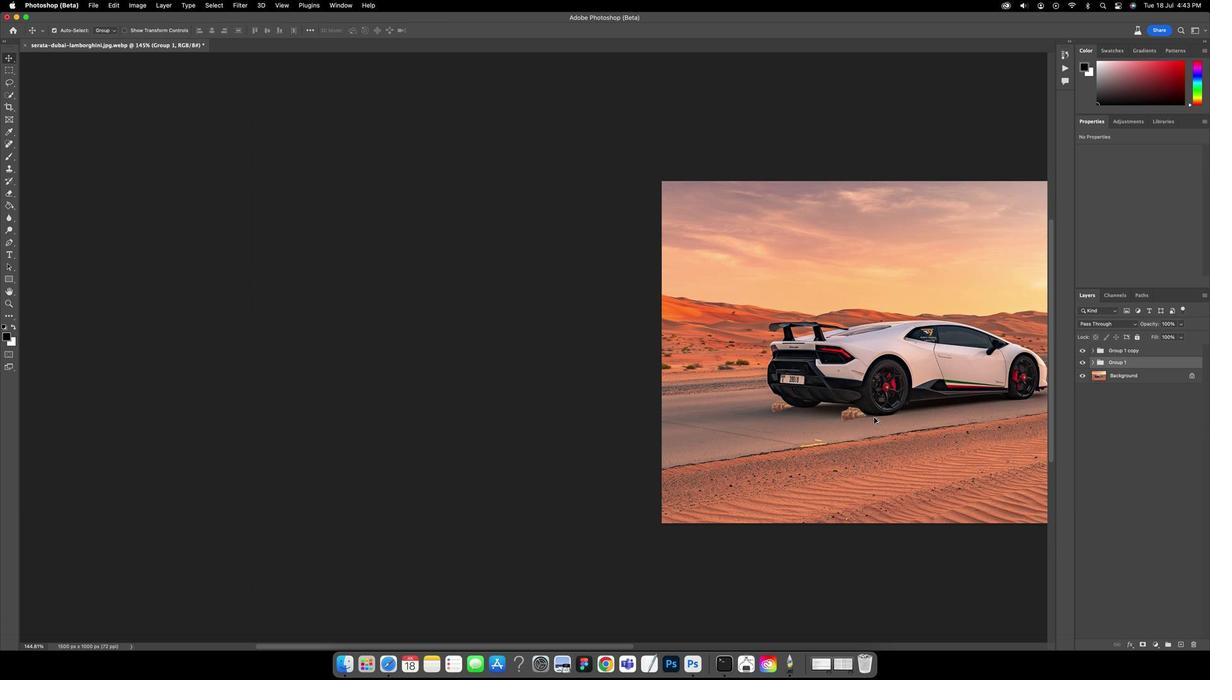 
Action: Mouse moved to (890, 414)
Screenshot: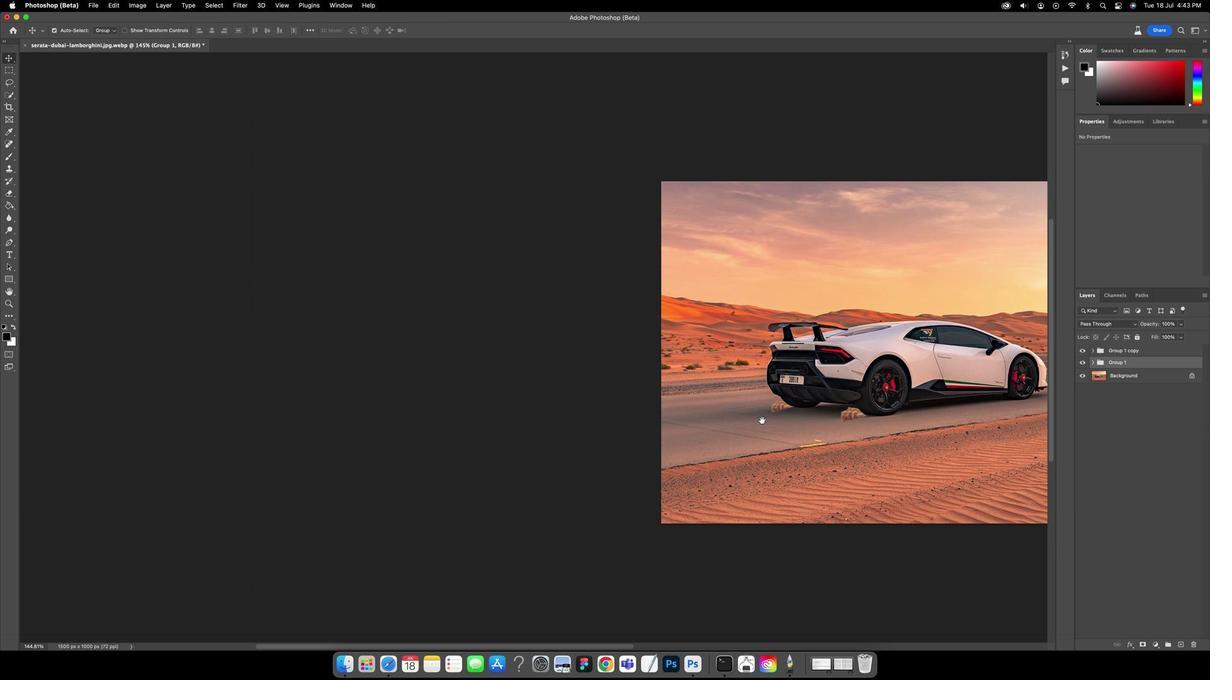 
Action: Key pressed Key.space
Screenshot: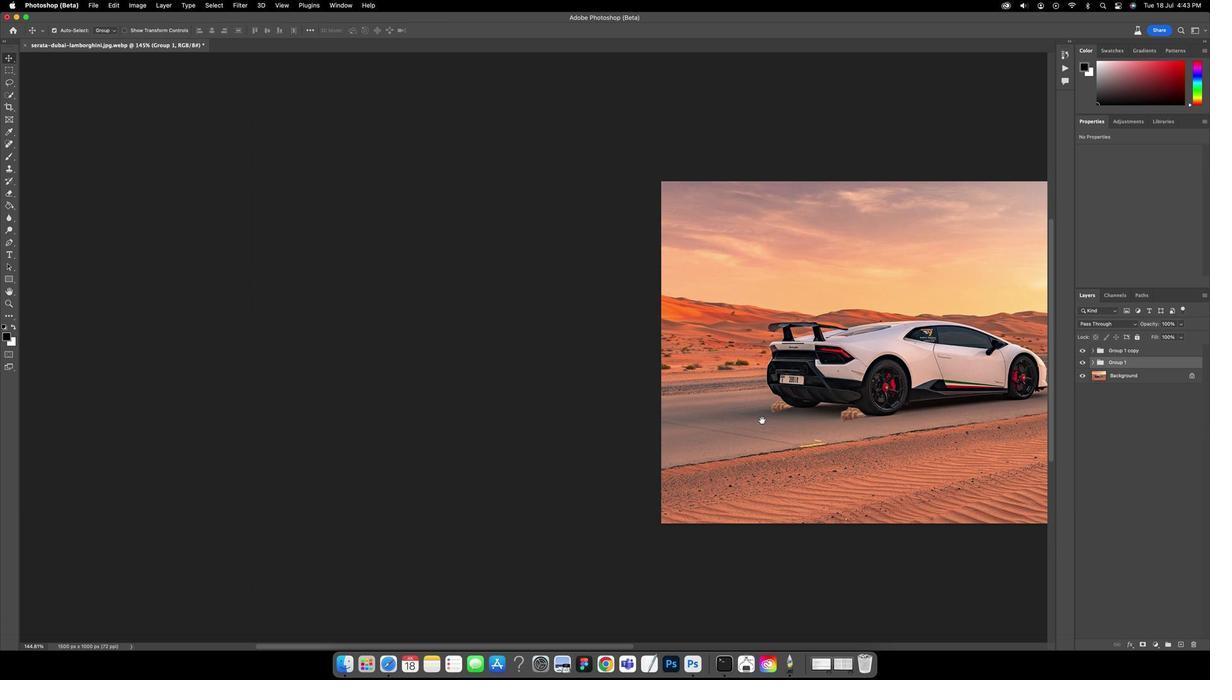 
Action: Mouse moved to (905, 416)
Screenshot: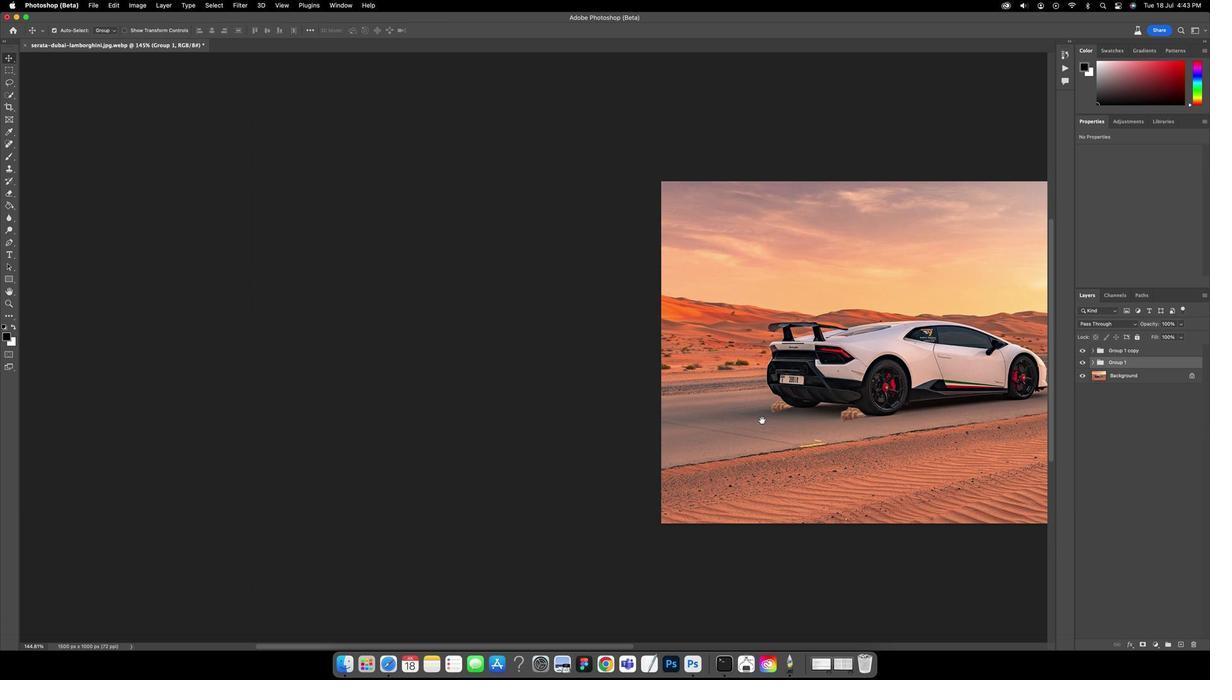 
Action: Mouse pressed left at (905, 416)
Screenshot: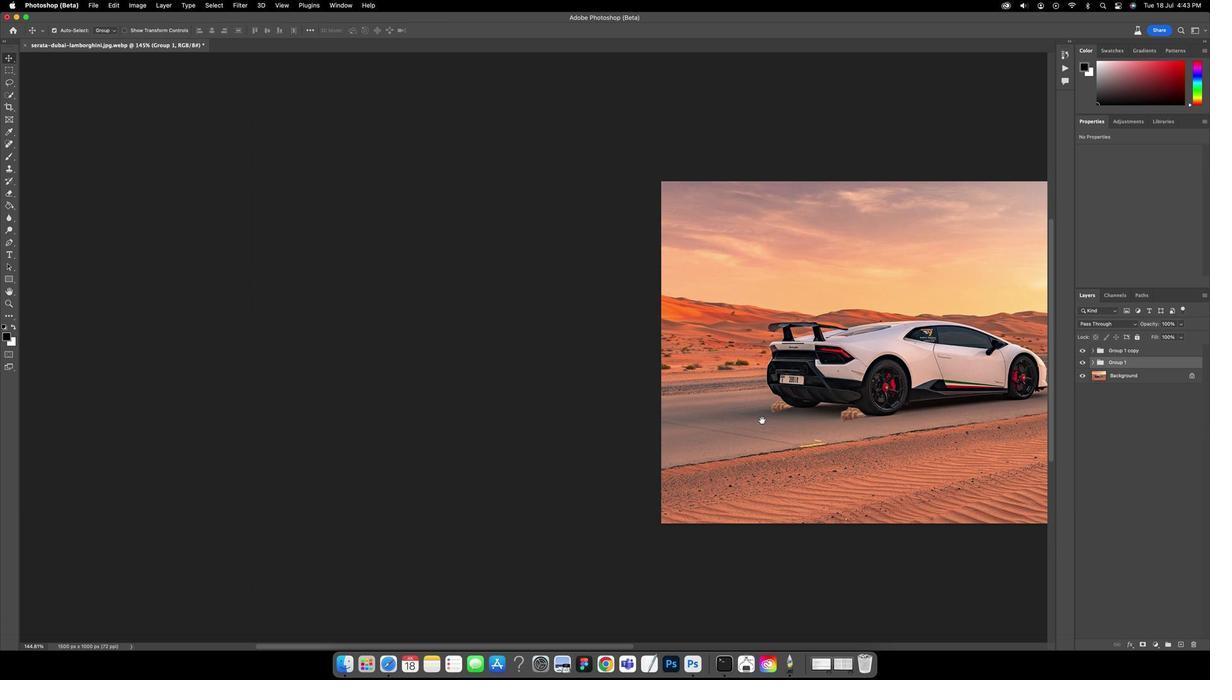 
Action: Mouse moved to (895, 417)
Screenshot: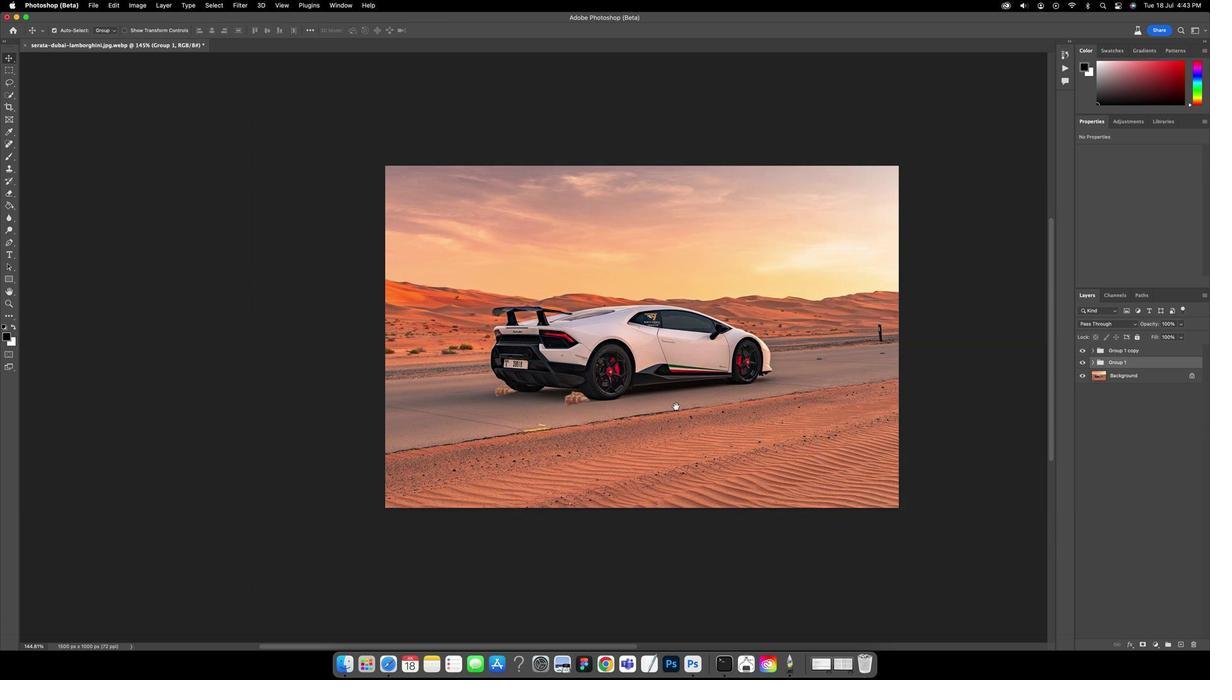 
Action: Key pressed Key.spaceKey.spaceKey.space
Screenshot: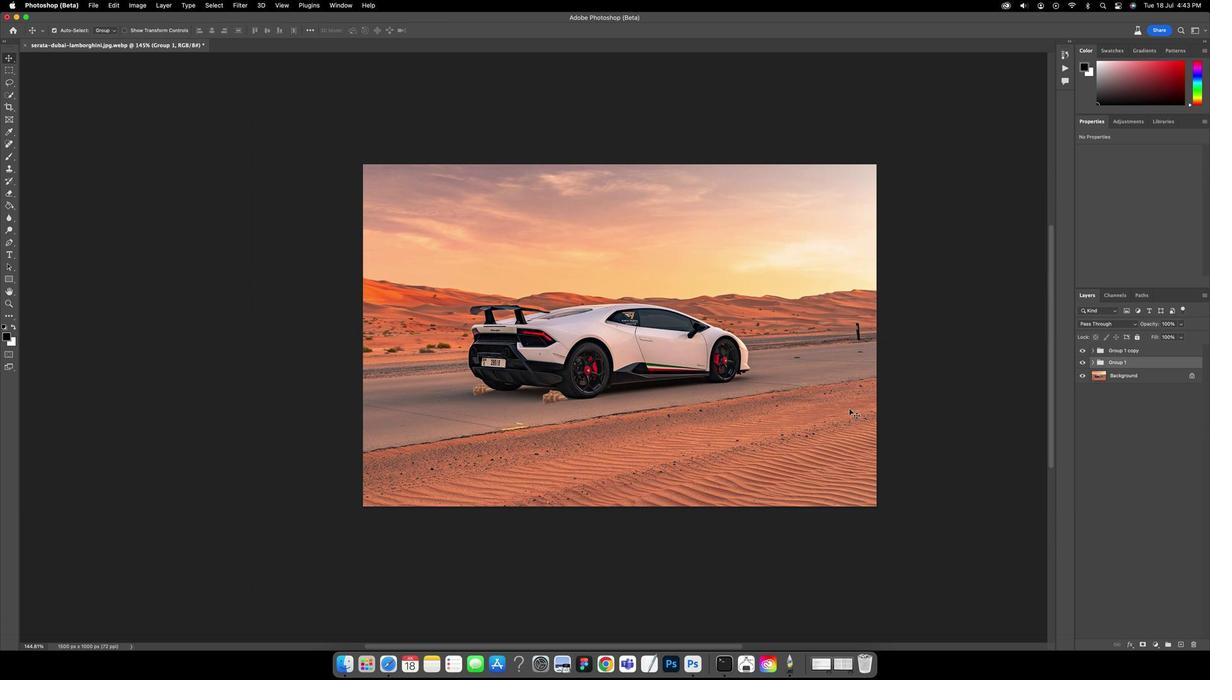 
Action: Mouse moved to (675, 403)
Screenshot: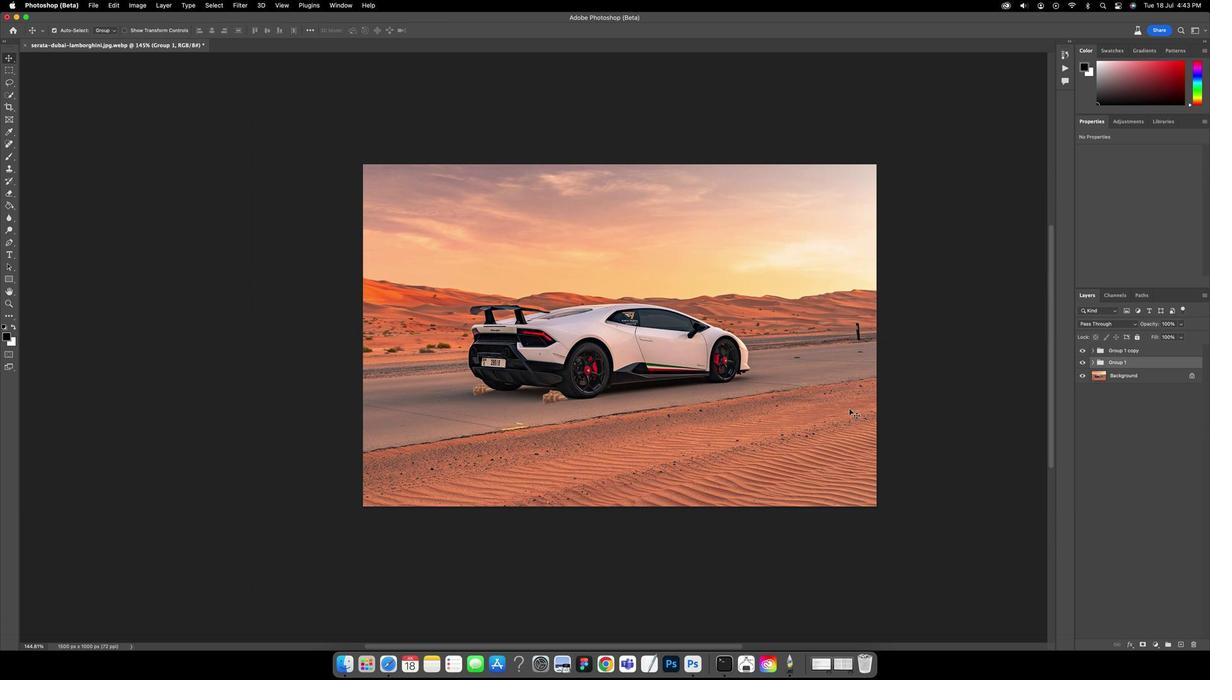 
Action: Key pressed Key.space
Screenshot: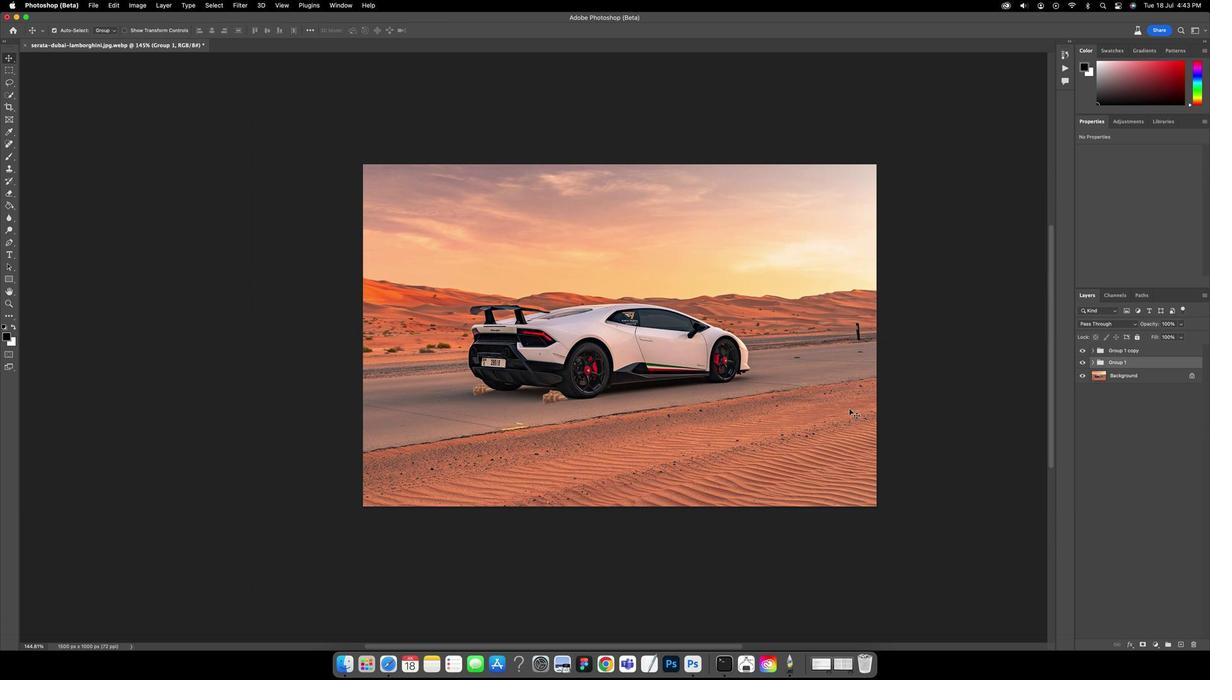 
Action: Mouse moved to (677, 403)
Screenshot: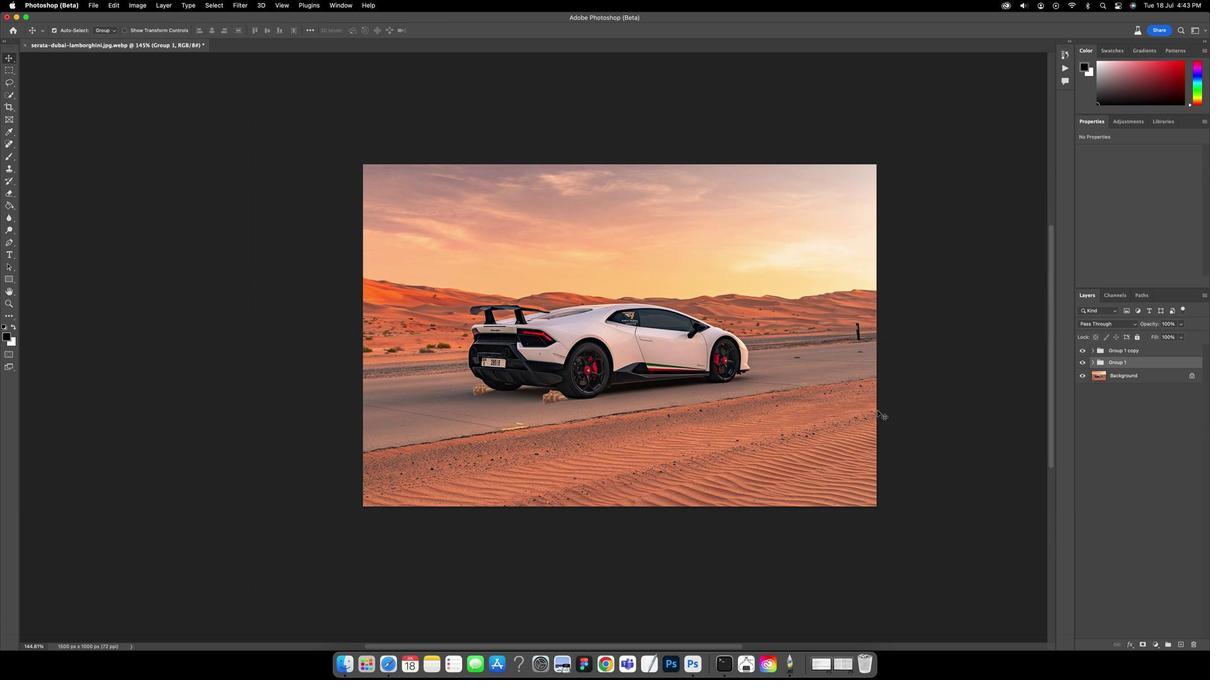 
Action: Key pressed Key.space
Screenshot: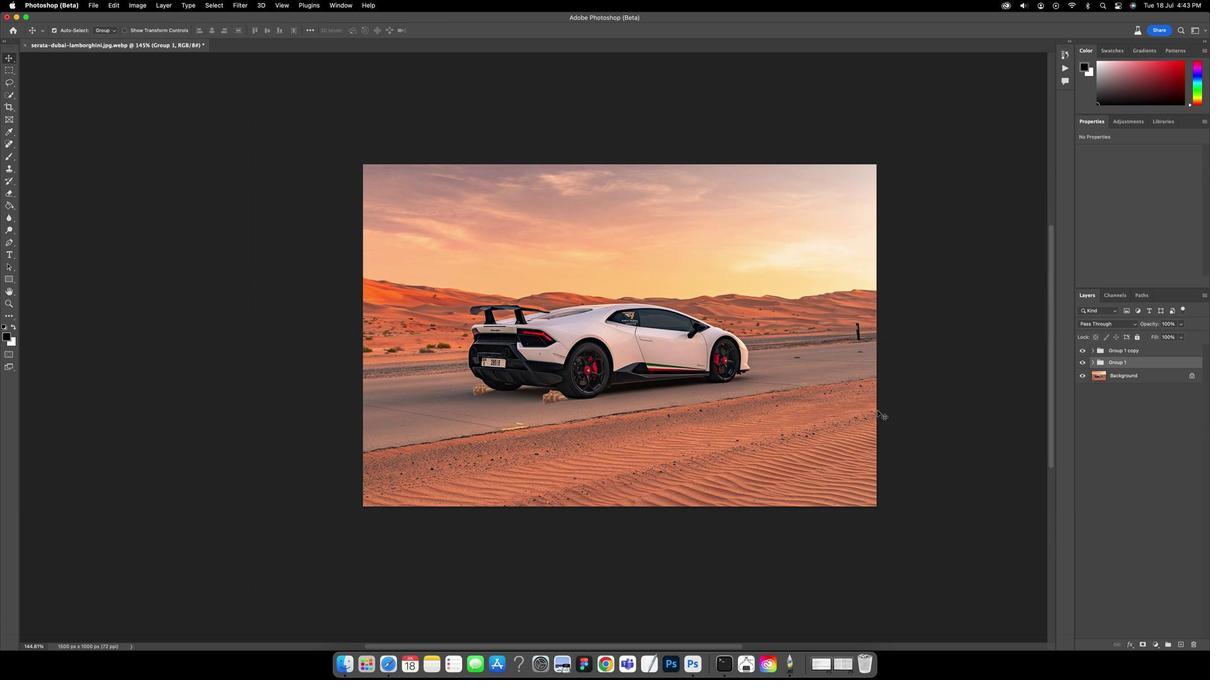 
Action: Mouse moved to (1123, 347)
Screenshot: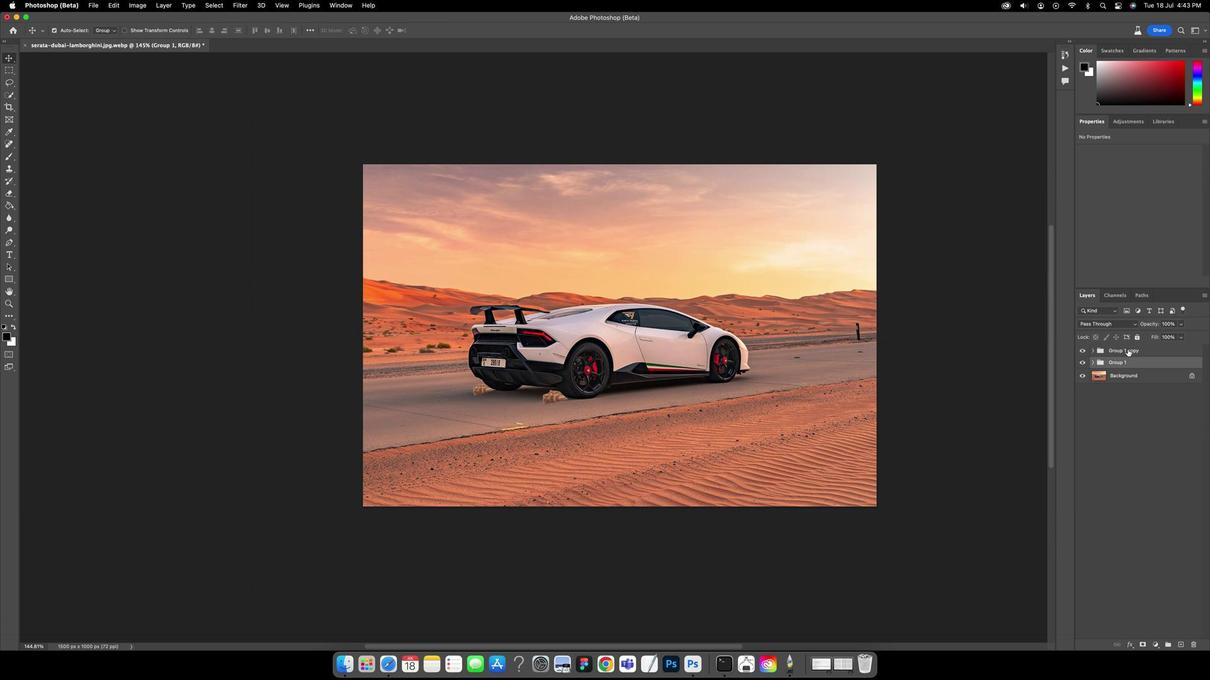 
Action: Key pressed Key.shift
